 Task: Create a new account, contact, and cart in Salesforce with the provided details.
Action: Mouse moved to (1272, 101)
Screenshot: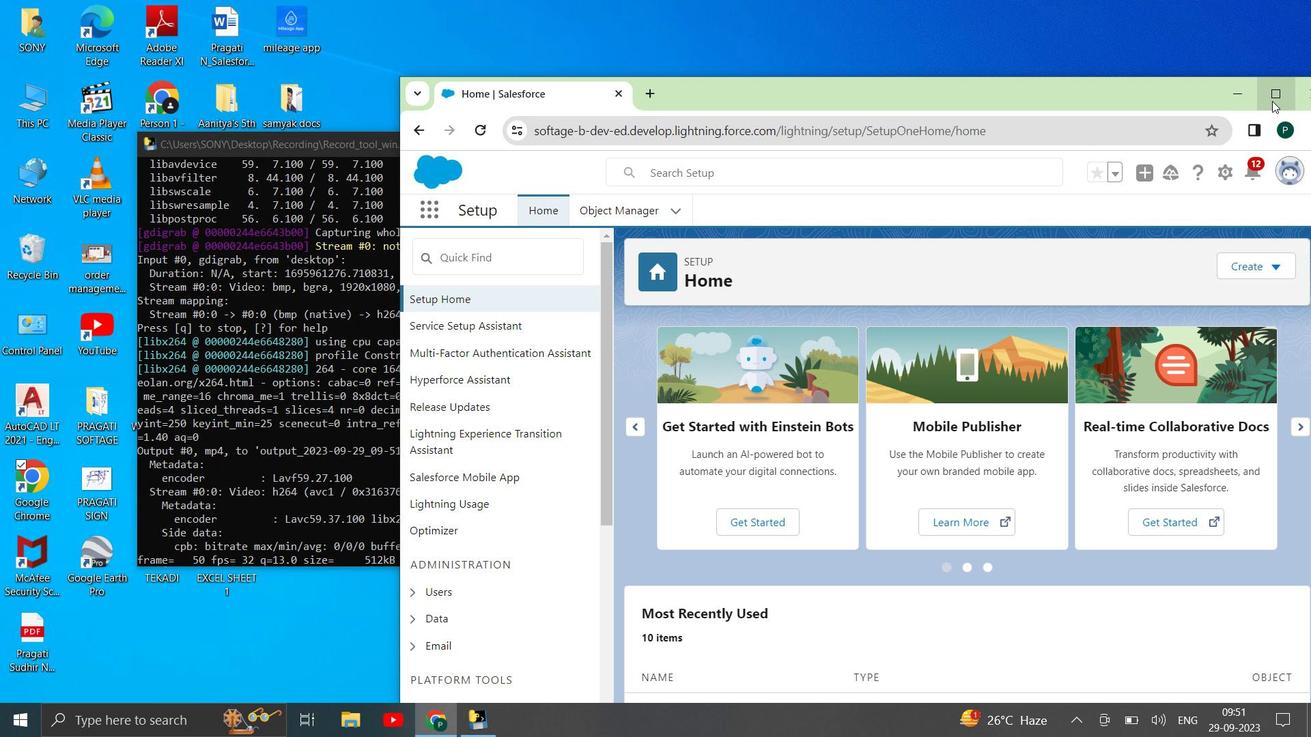 
Action: Mouse pressed left at (1272, 101)
Screenshot: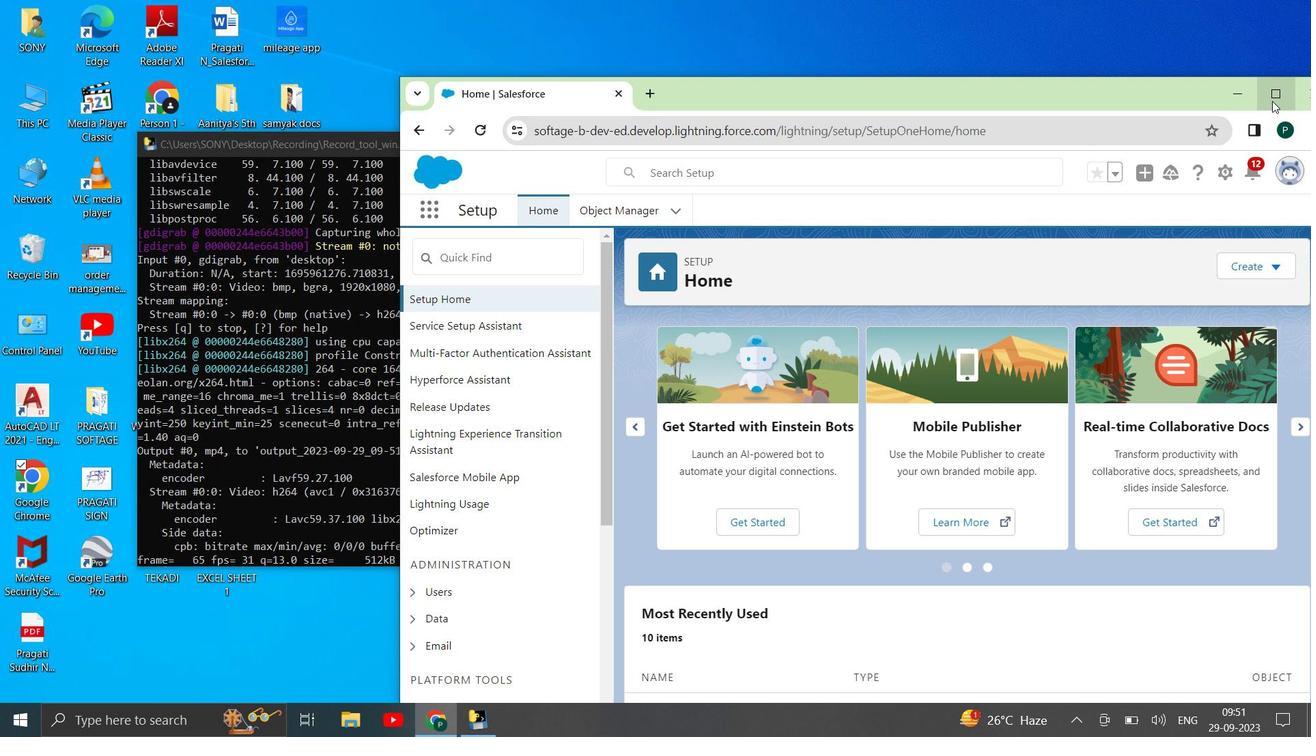 
Action: Mouse moved to (23, 131)
Screenshot: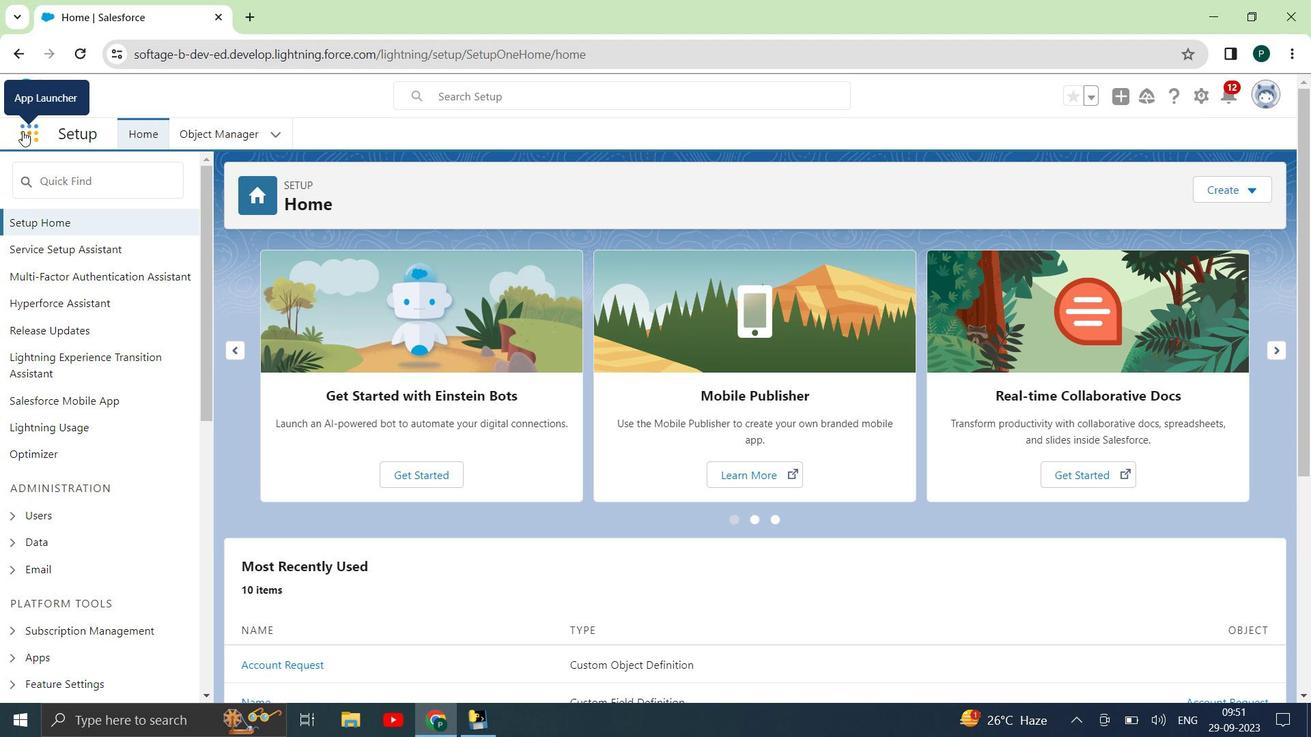 
Action: Mouse pressed left at (23, 131)
Screenshot: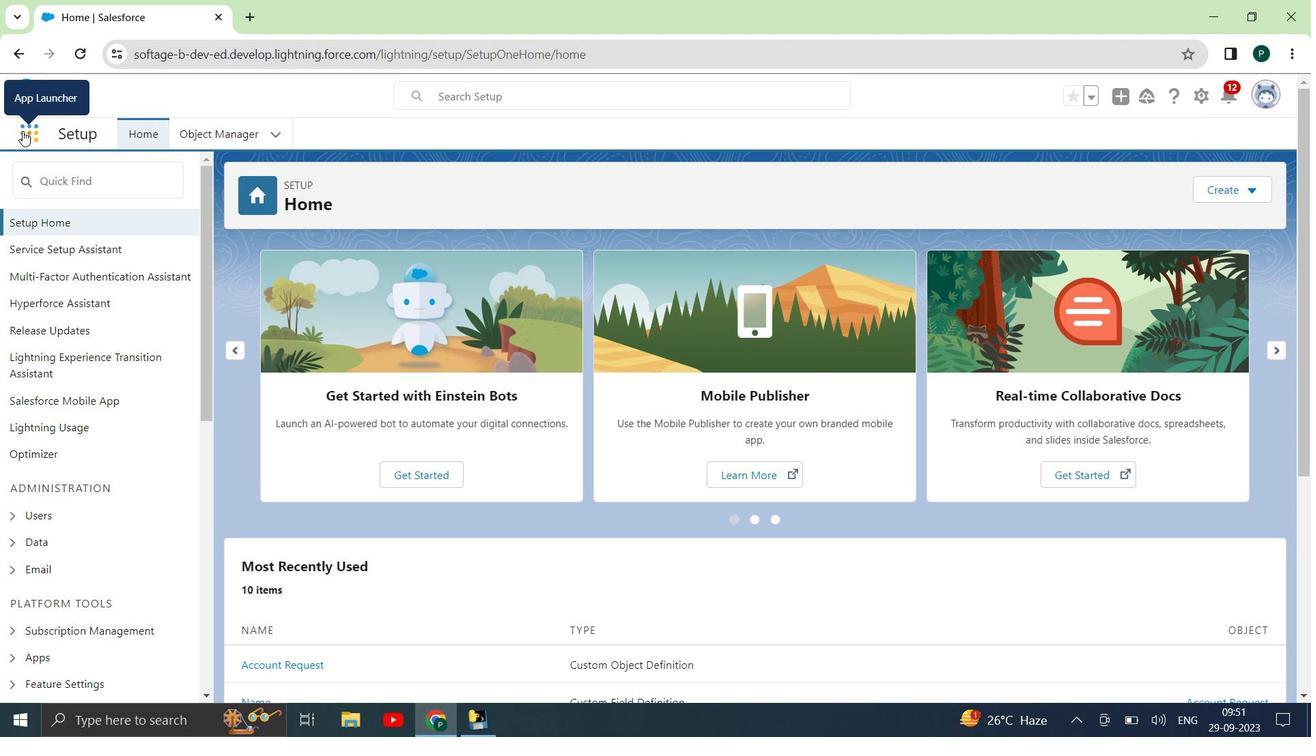 
Action: Mouse moved to (60, 431)
Screenshot: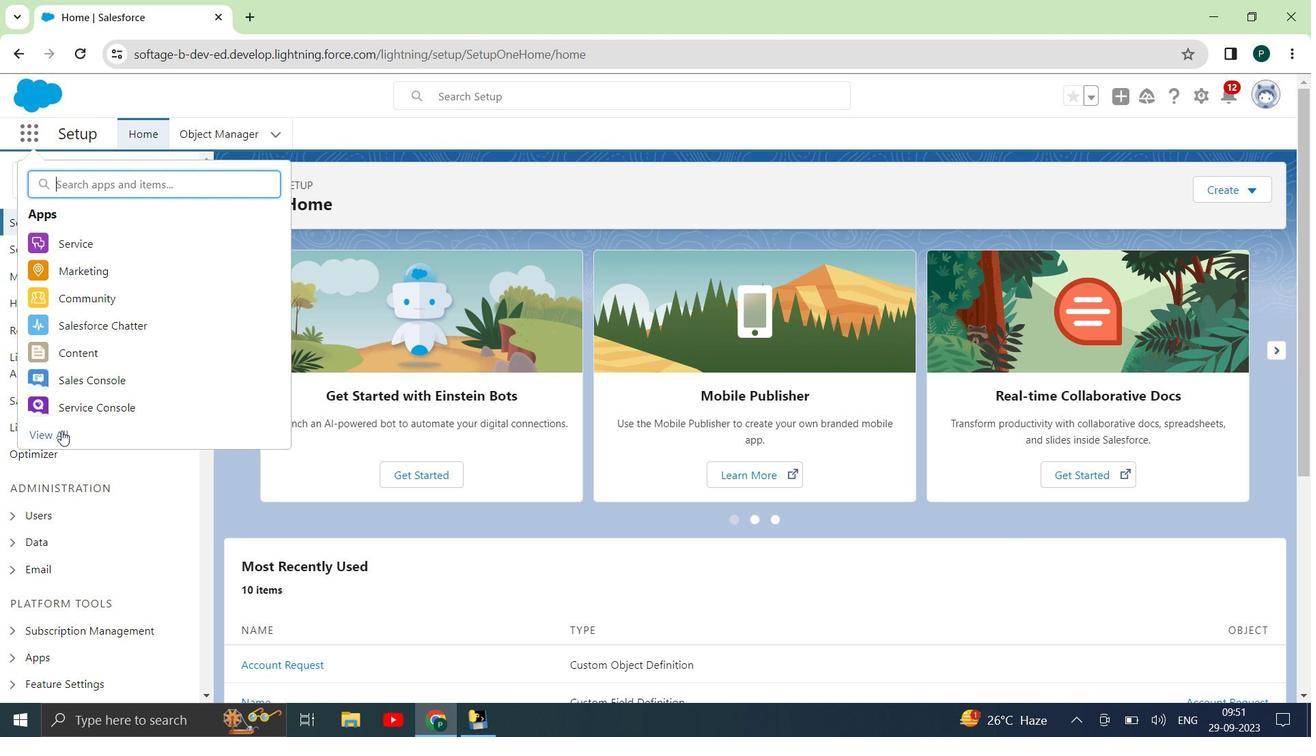 
Action: Mouse pressed left at (60, 431)
Screenshot: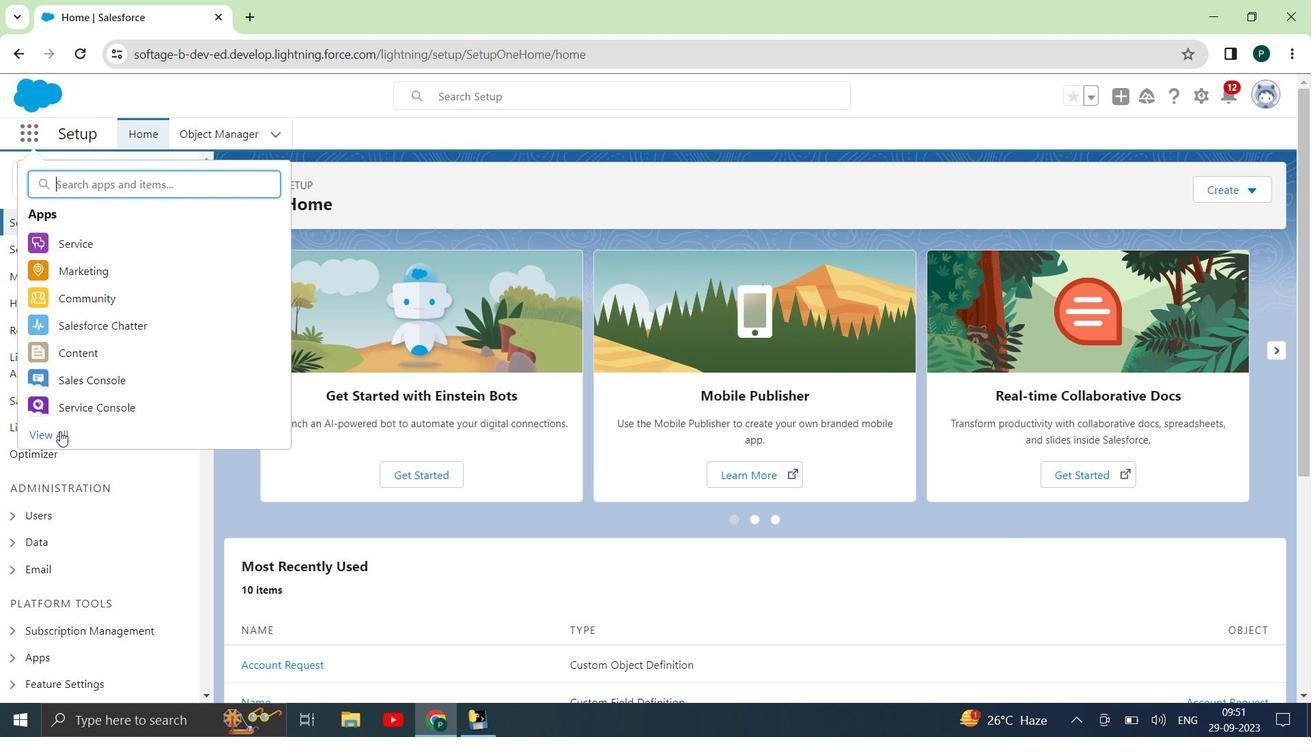 
Action: Mouse moved to (248, 493)
Screenshot: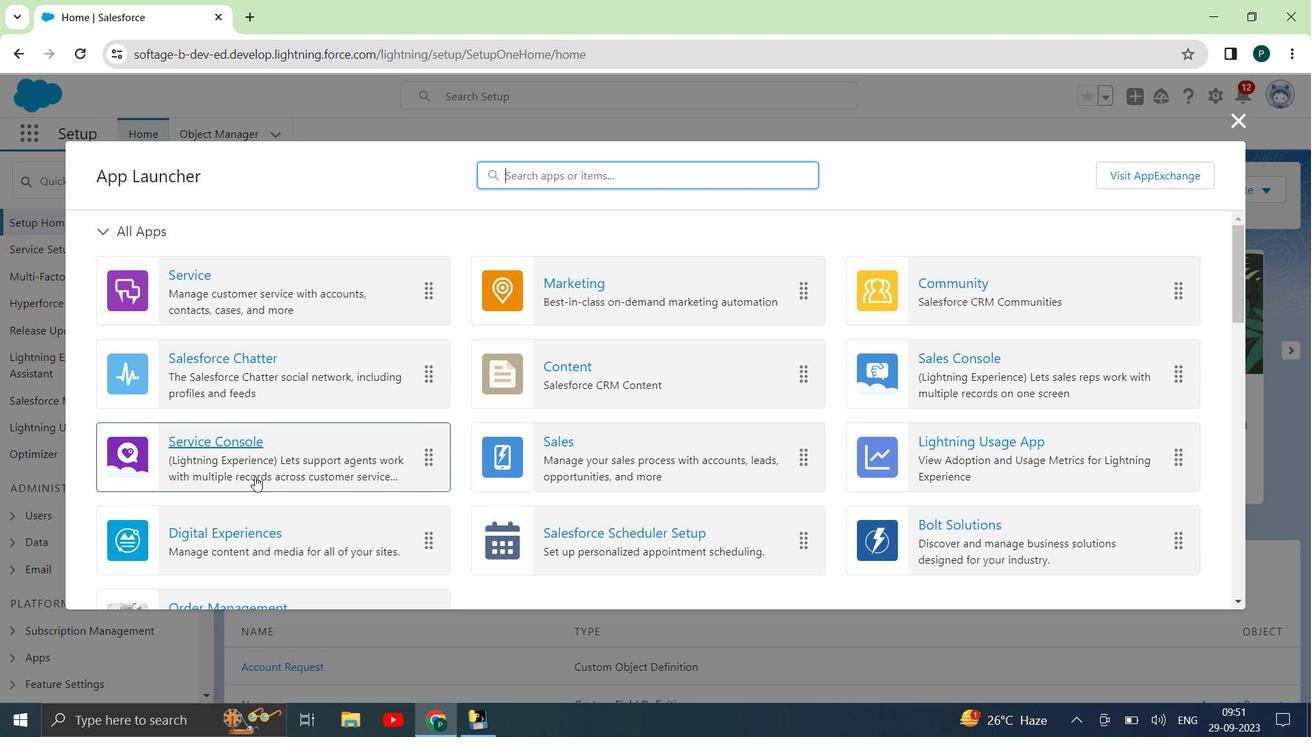 
Action: Mouse scrolled (248, 493) with delta (0, 0)
Screenshot: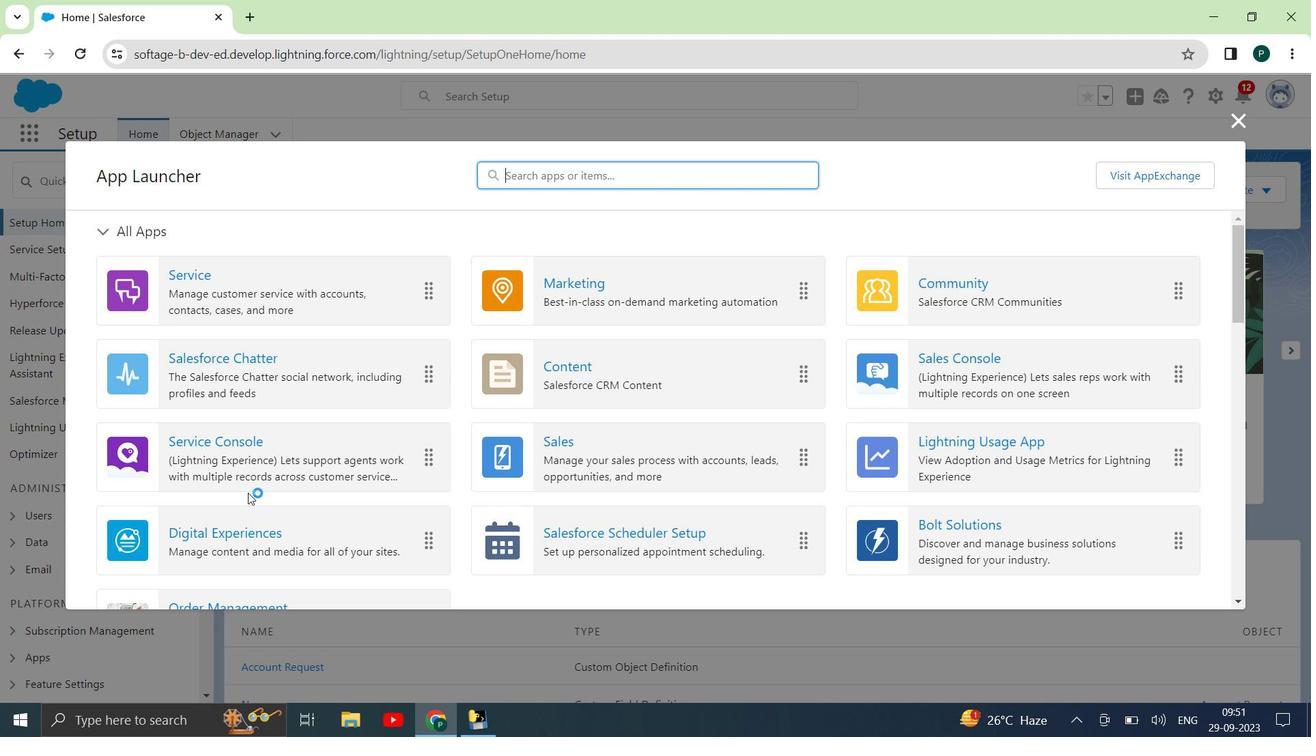 
Action: Mouse scrolled (248, 493) with delta (0, 0)
Screenshot: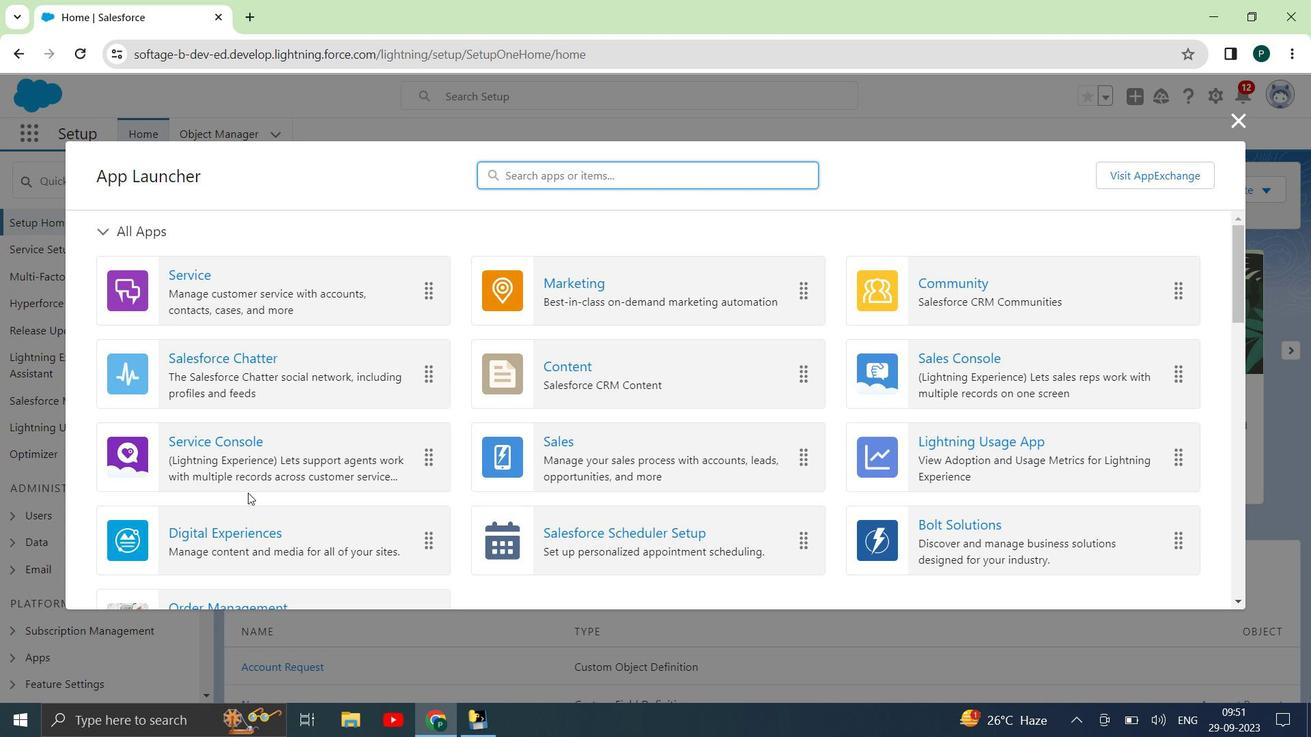 
Action: Mouse moved to (204, 454)
Screenshot: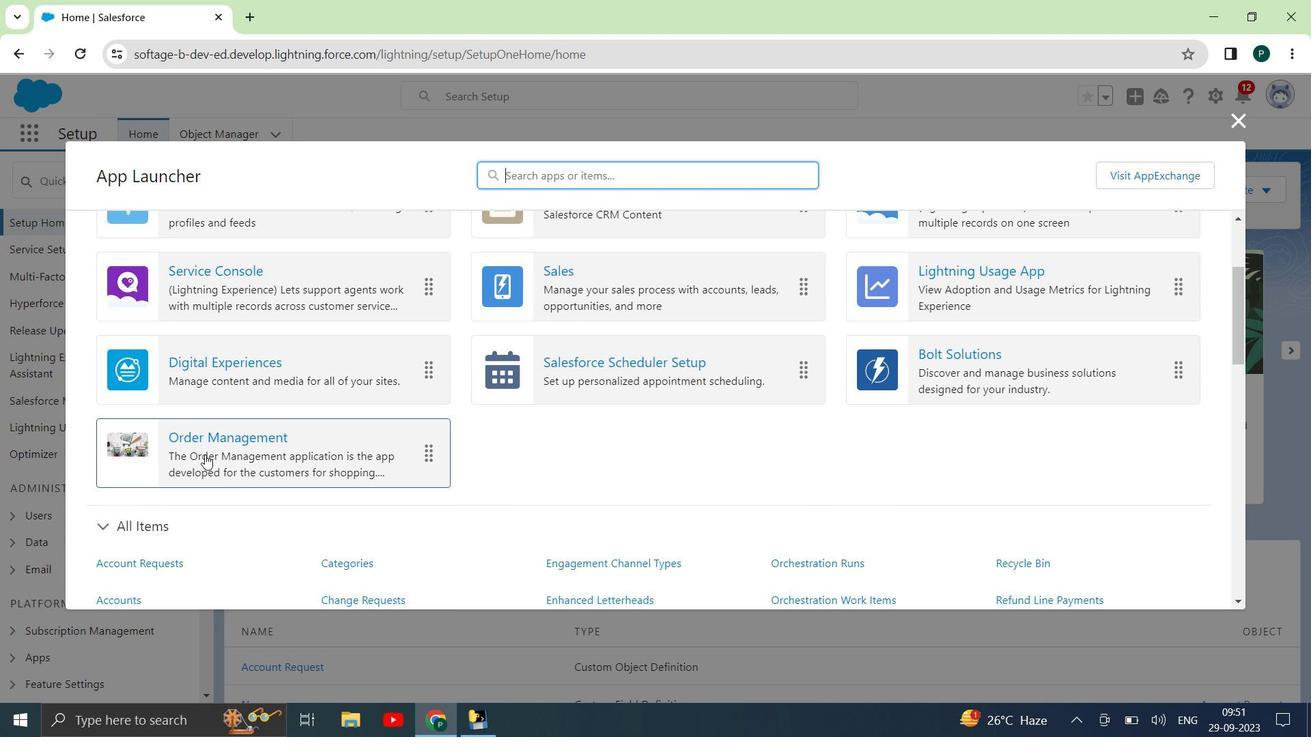 
Action: Mouse pressed left at (204, 454)
Screenshot: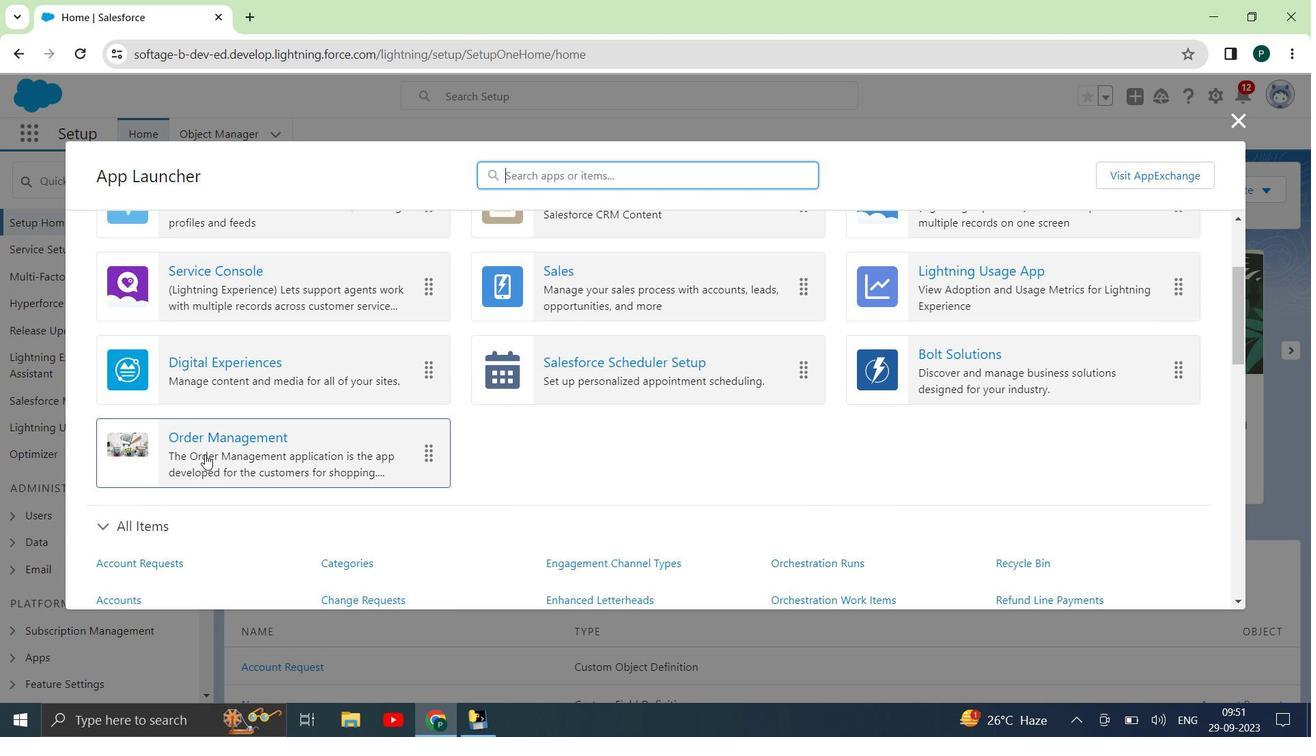 
Action: Mouse moved to (1236, 136)
Screenshot: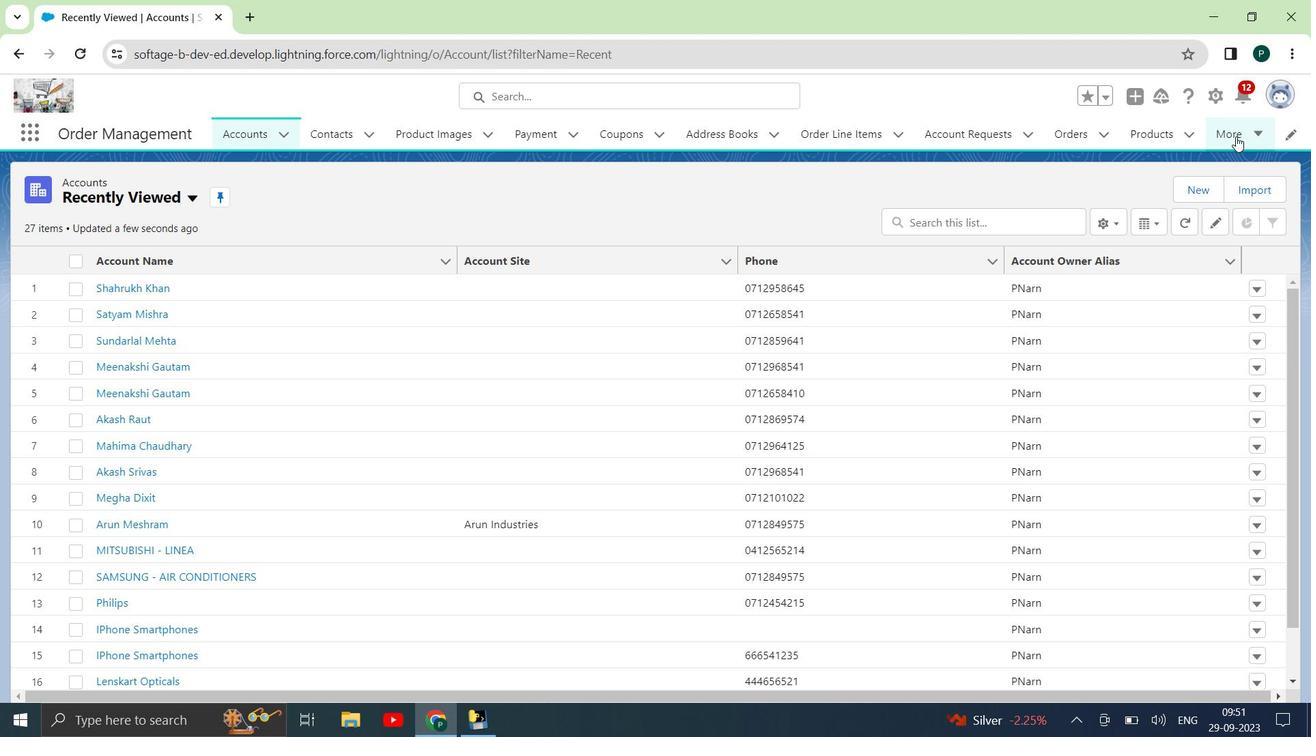 
Action: Mouse pressed left at (1236, 136)
Screenshot: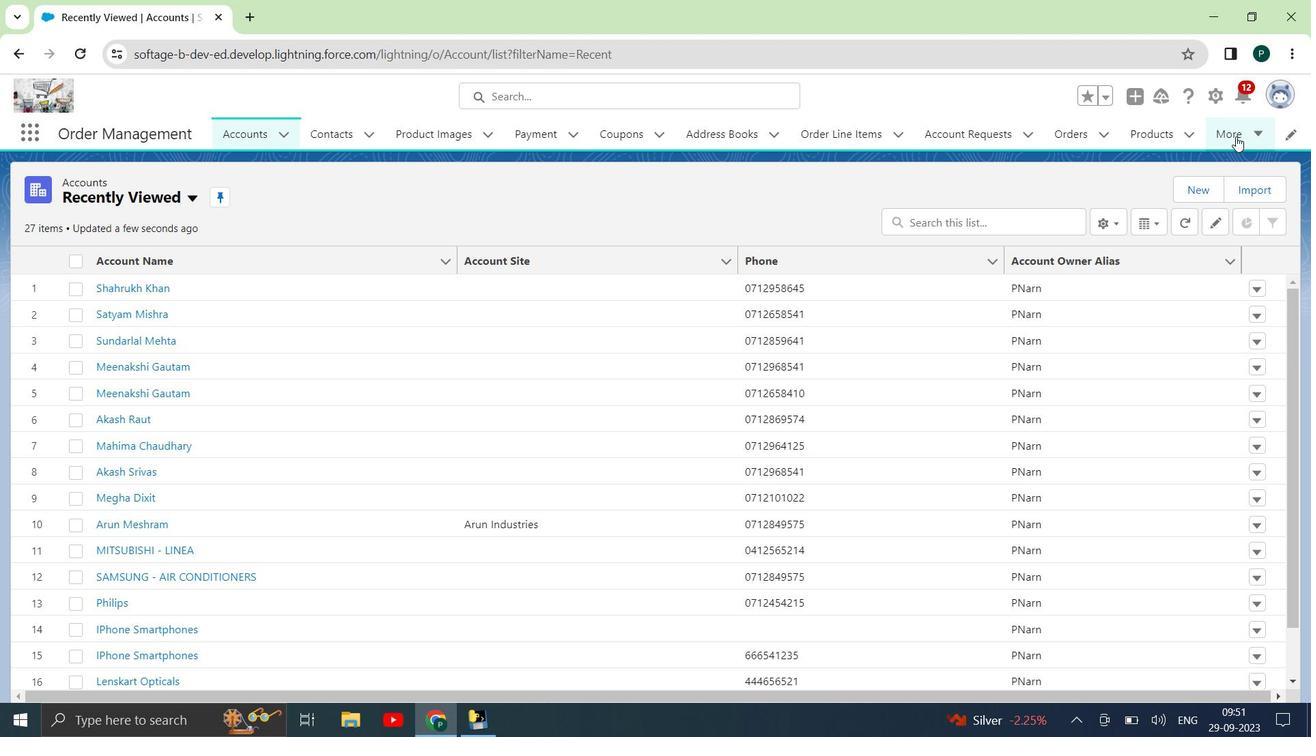 
Action: Mouse moved to (1199, 264)
Screenshot: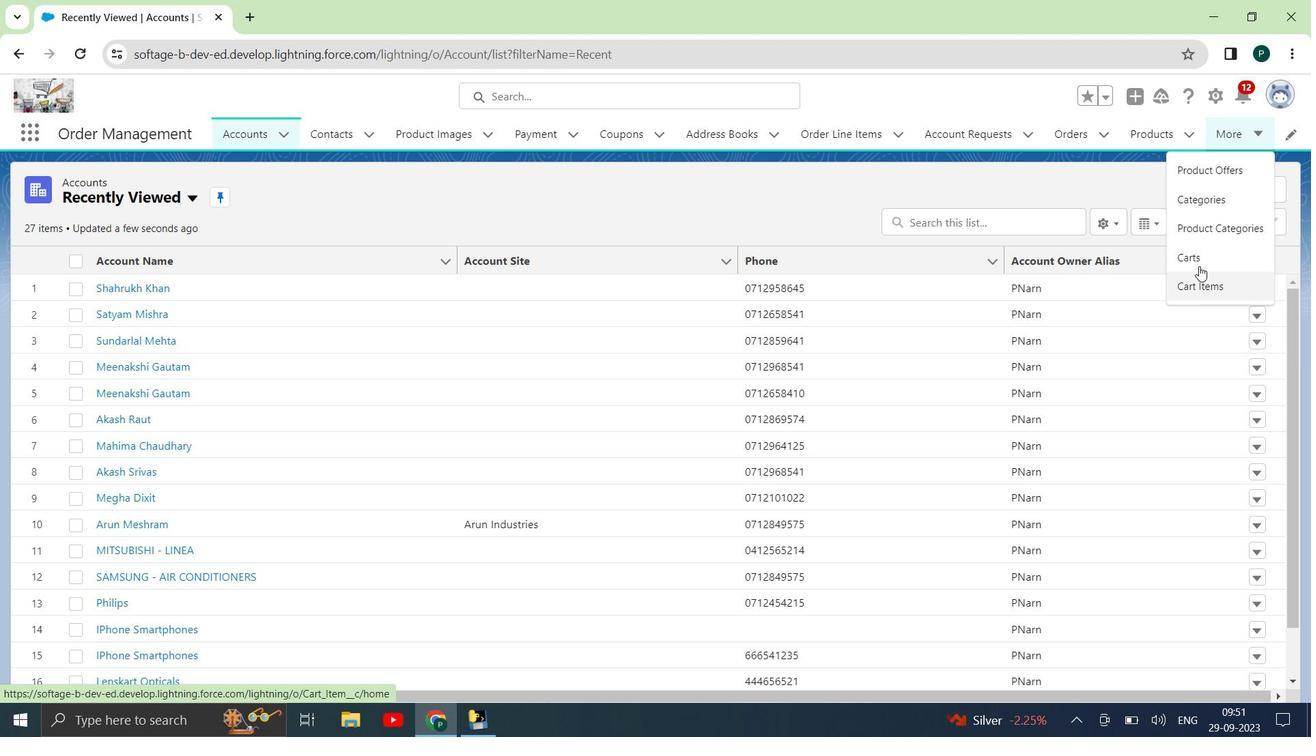 
Action: Mouse pressed left at (1199, 264)
Screenshot: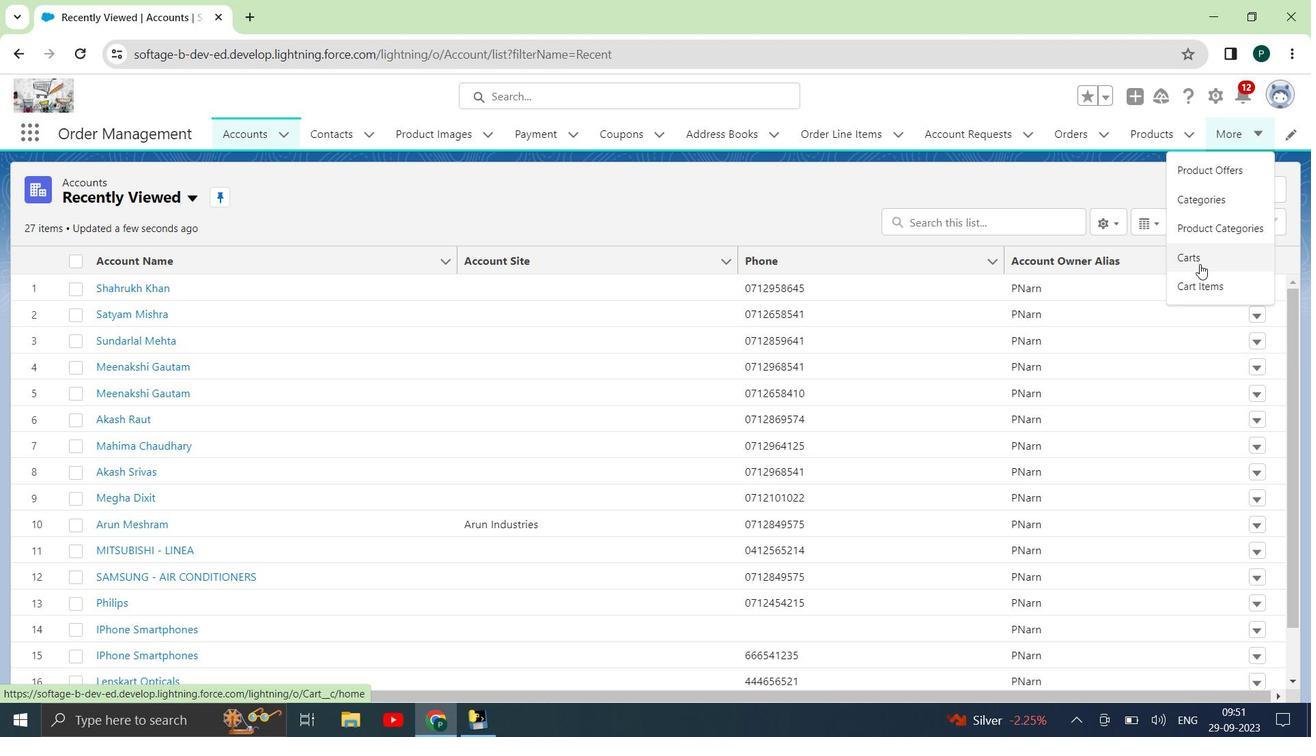 
Action: Mouse moved to (1103, 193)
Screenshot: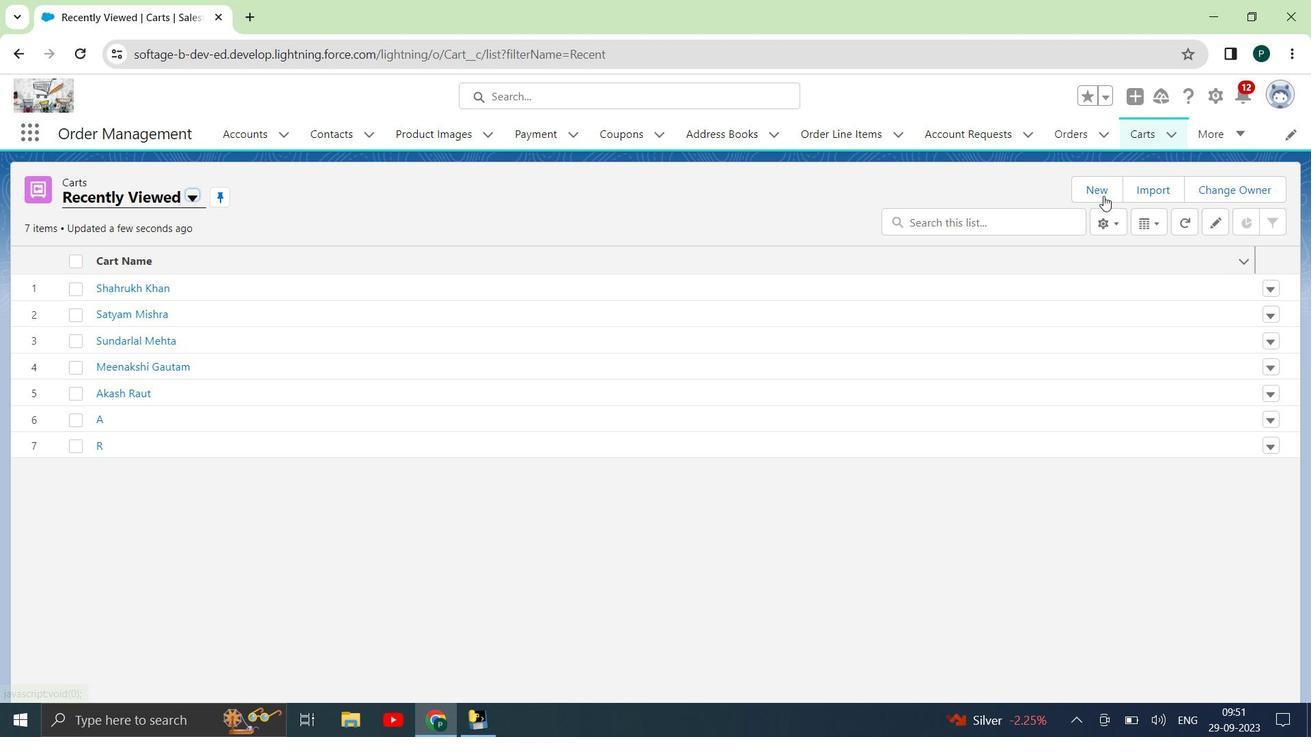 
Action: Mouse pressed left at (1103, 193)
Screenshot: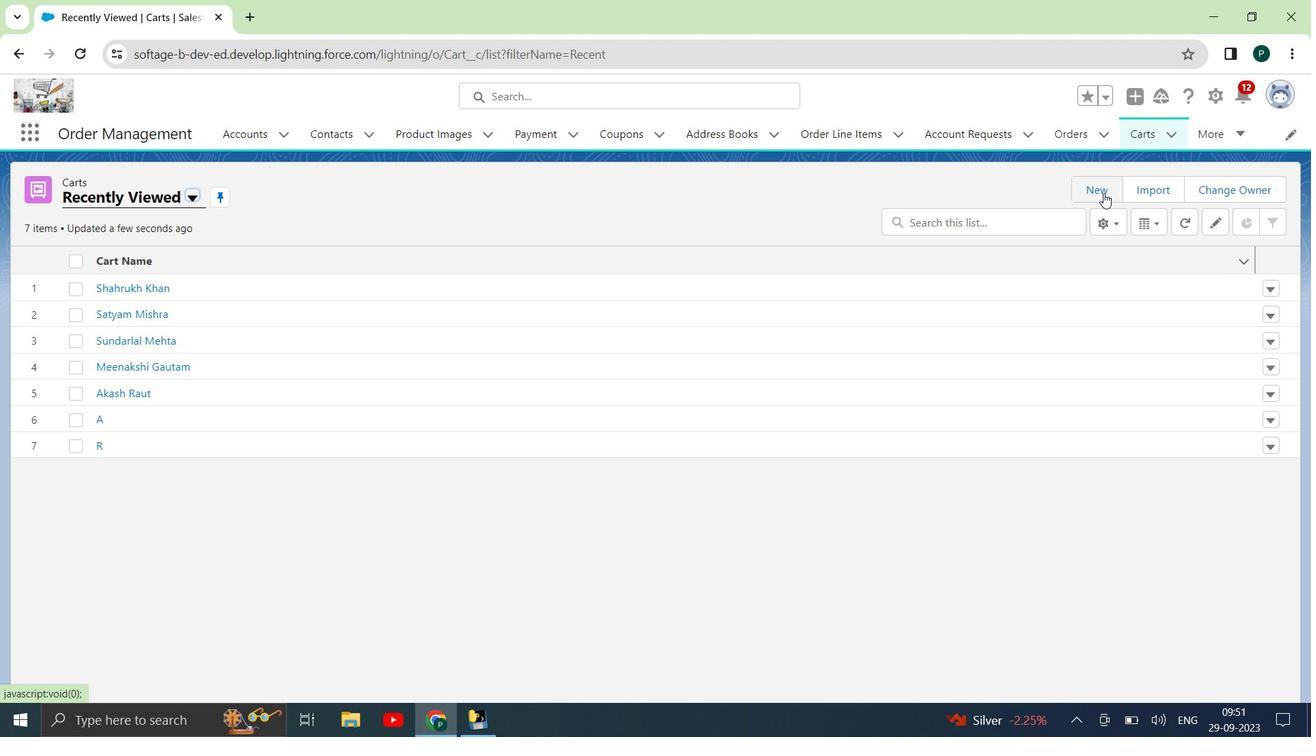 
Action: Mouse moved to (376, 334)
Screenshot: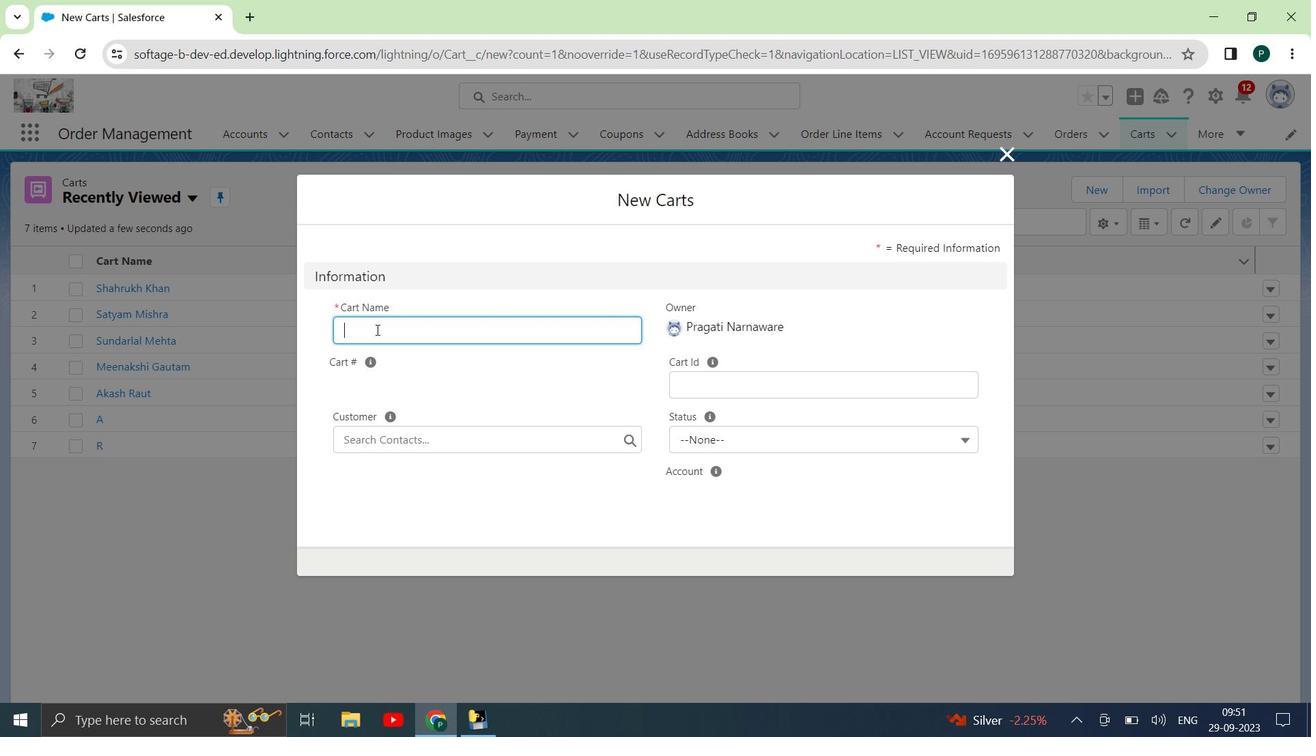 
Action: Mouse pressed left at (376, 334)
Screenshot: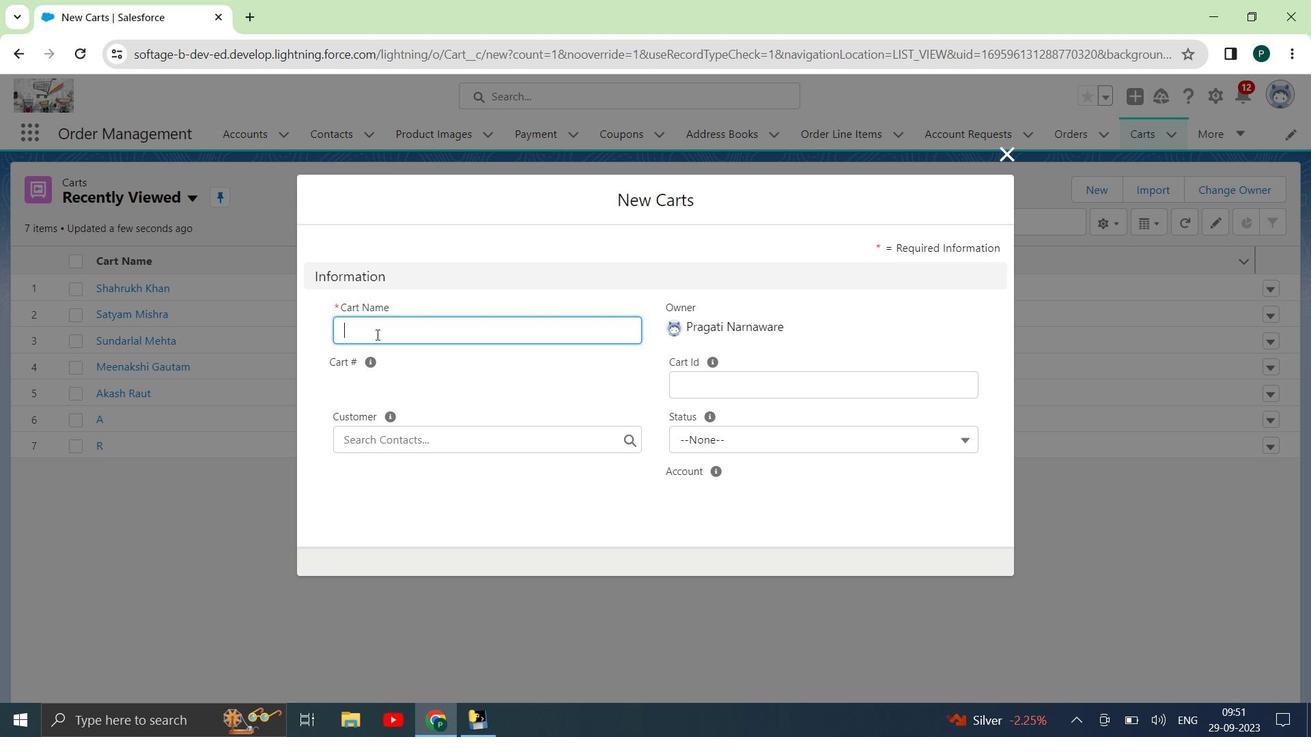 
Action: Key pressed <Key.shift>Siddhart<Key.space><Key.shift>Malhotra
Screenshot: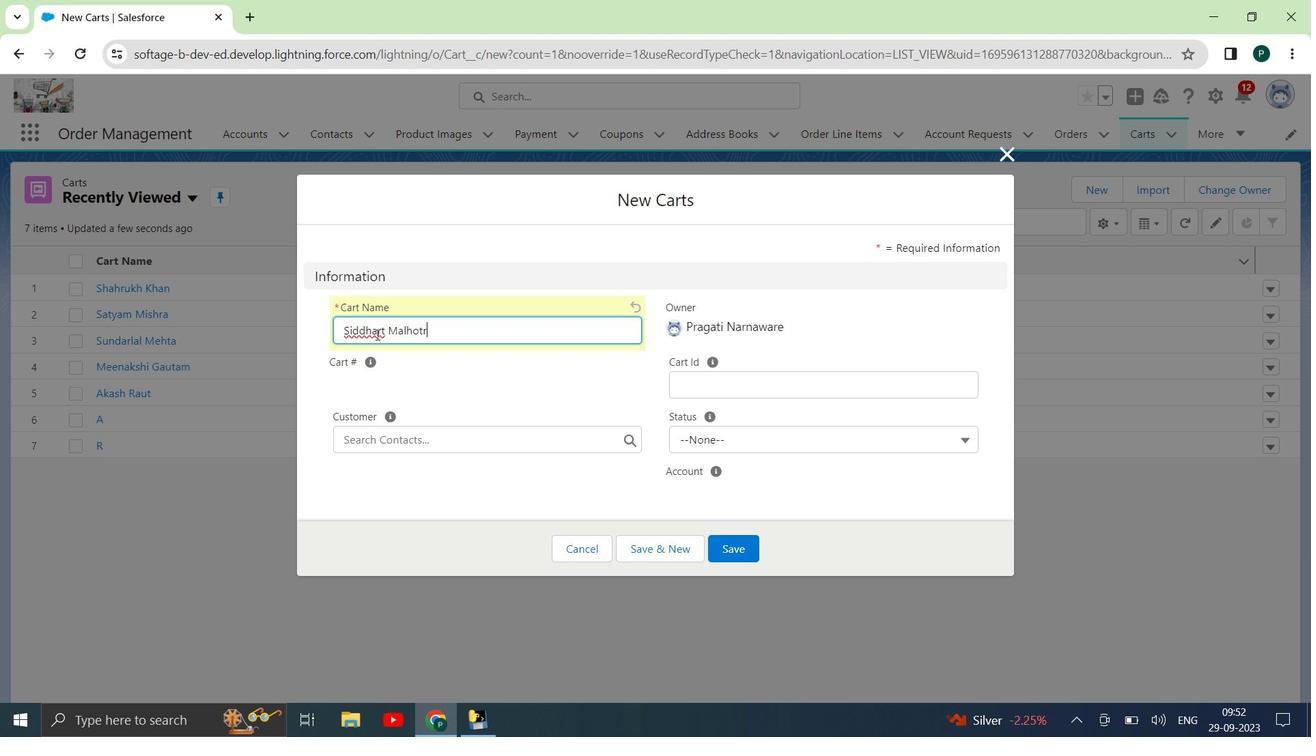 
Action: Mouse moved to (811, 380)
Screenshot: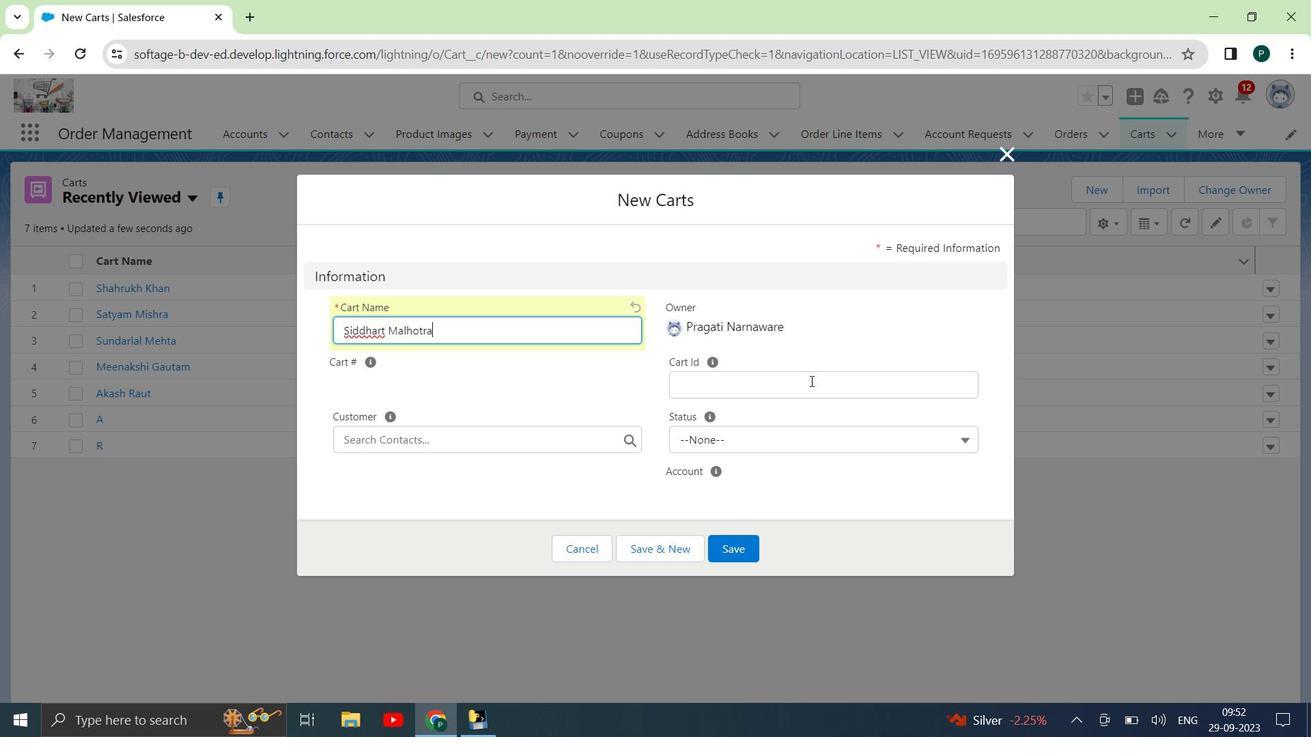 
Action: Mouse pressed left at (811, 380)
Screenshot: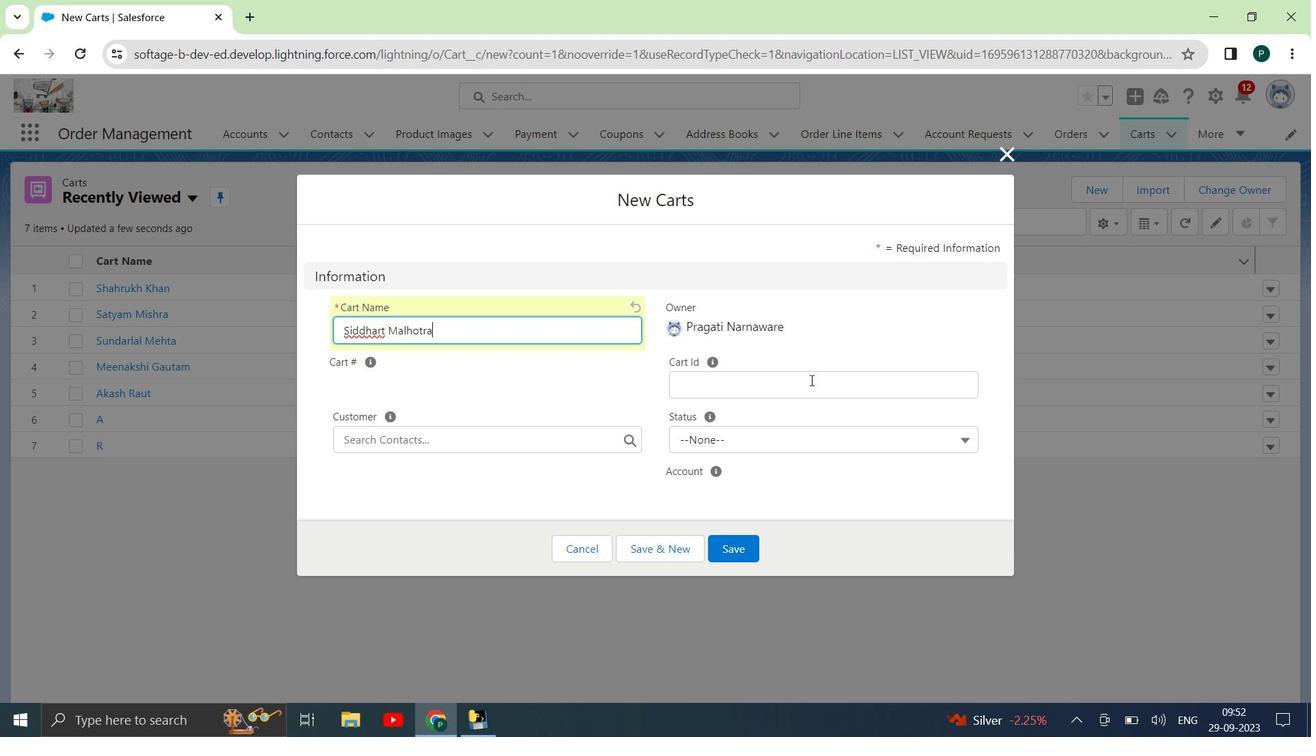 
Action: Key pressed <Key.shift>S<Key.shift><Key.shift><Key.shift><Key.shift><Key.shift>D<Key.shift><Key.shift><Key.shift><Key.shift><Key.shift><Key.shift>M-<Key.shift><Key.shift><Key.shift><Key.shift><Key.shift><Key.shift><Key.shift><Key.shift><Key.shift><Key.shift><Key.shift><Key.shift>X65448
Screenshot: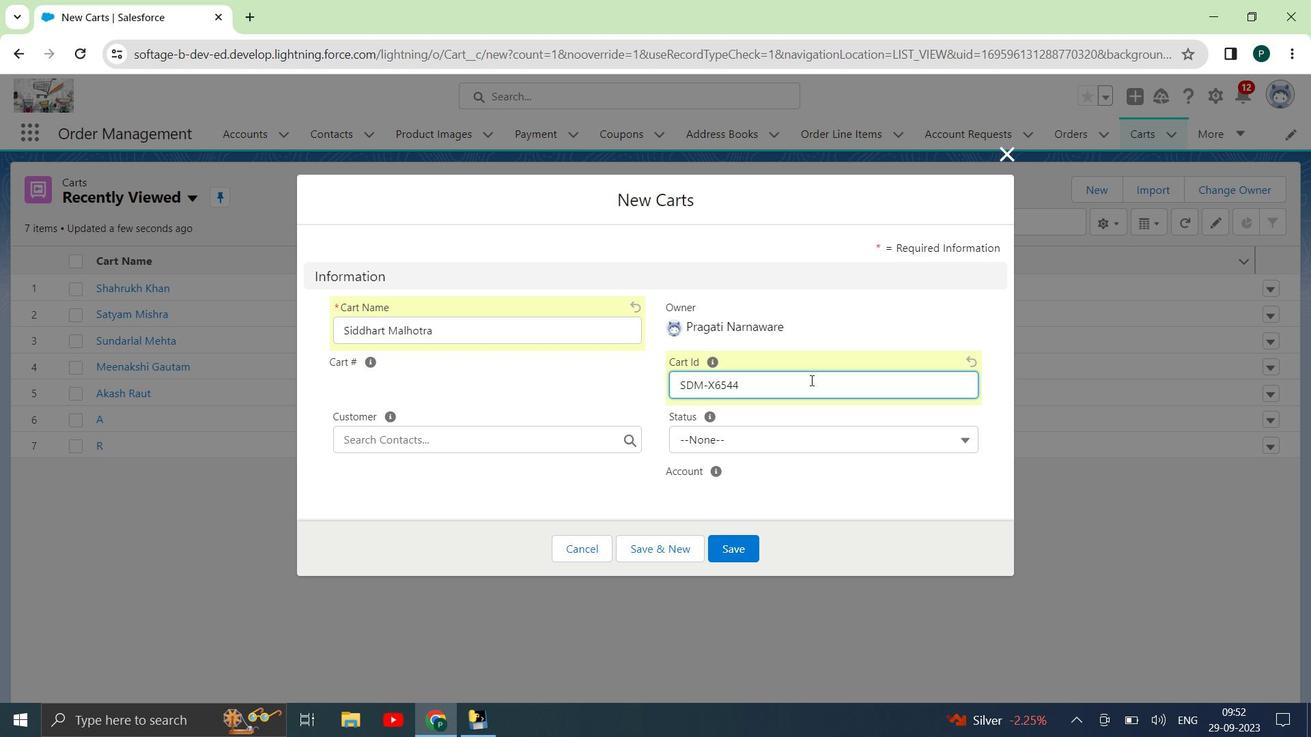 
Action: Mouse moved to (805, 440)
Screenshot: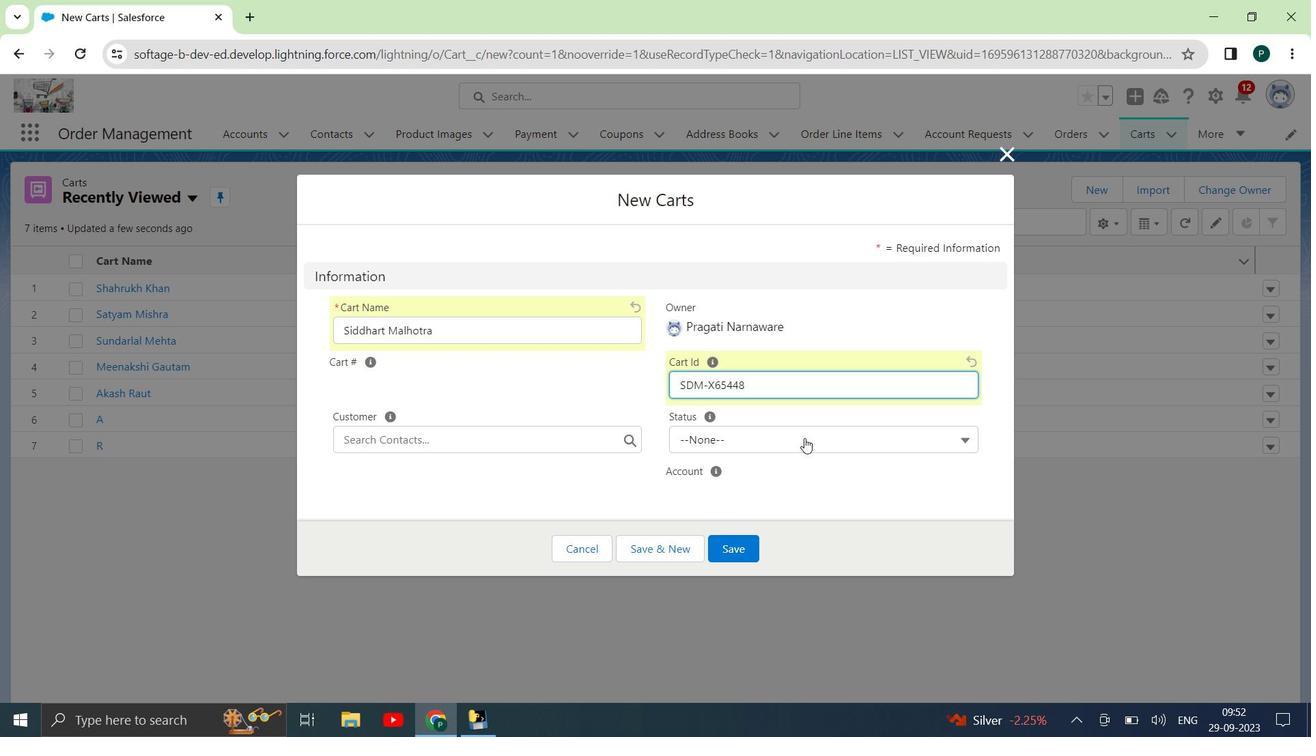 
Action: Mouse pressed left at (805, 440)
Screenshot: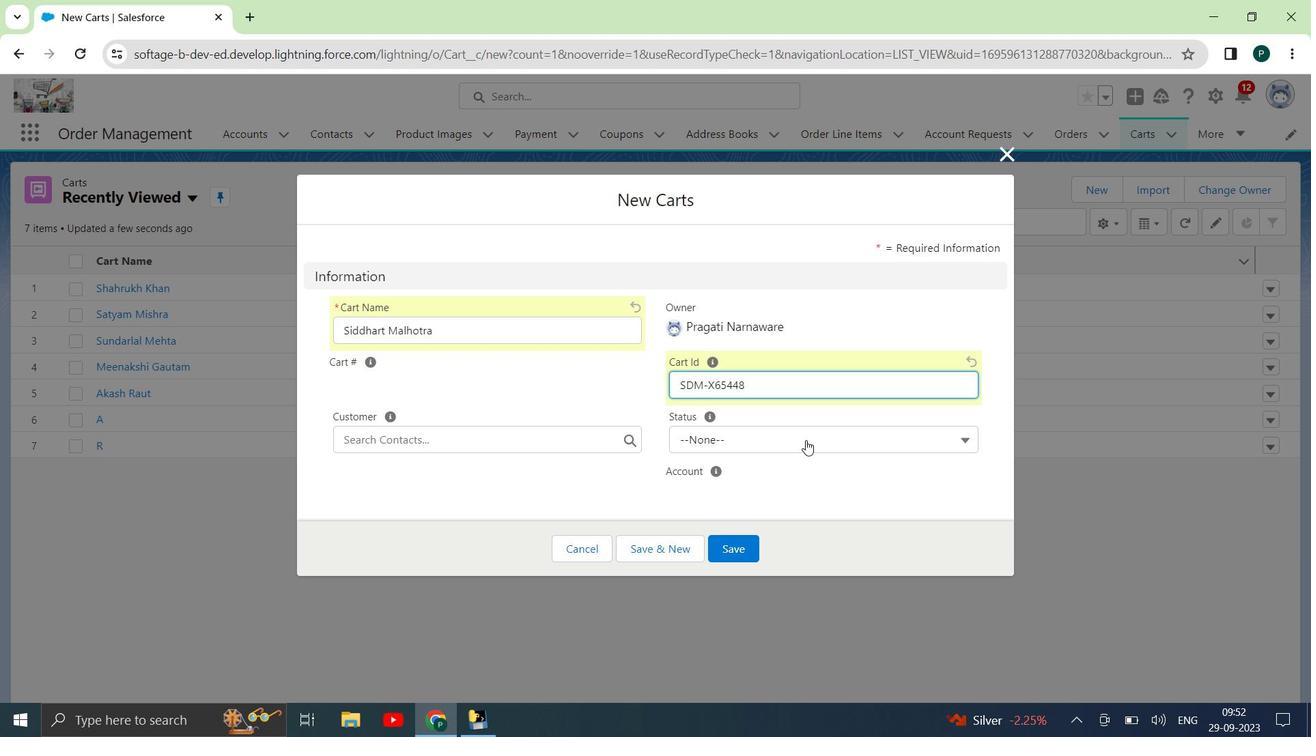 
Action: Mouse moved to (772, 497)
Screenshot: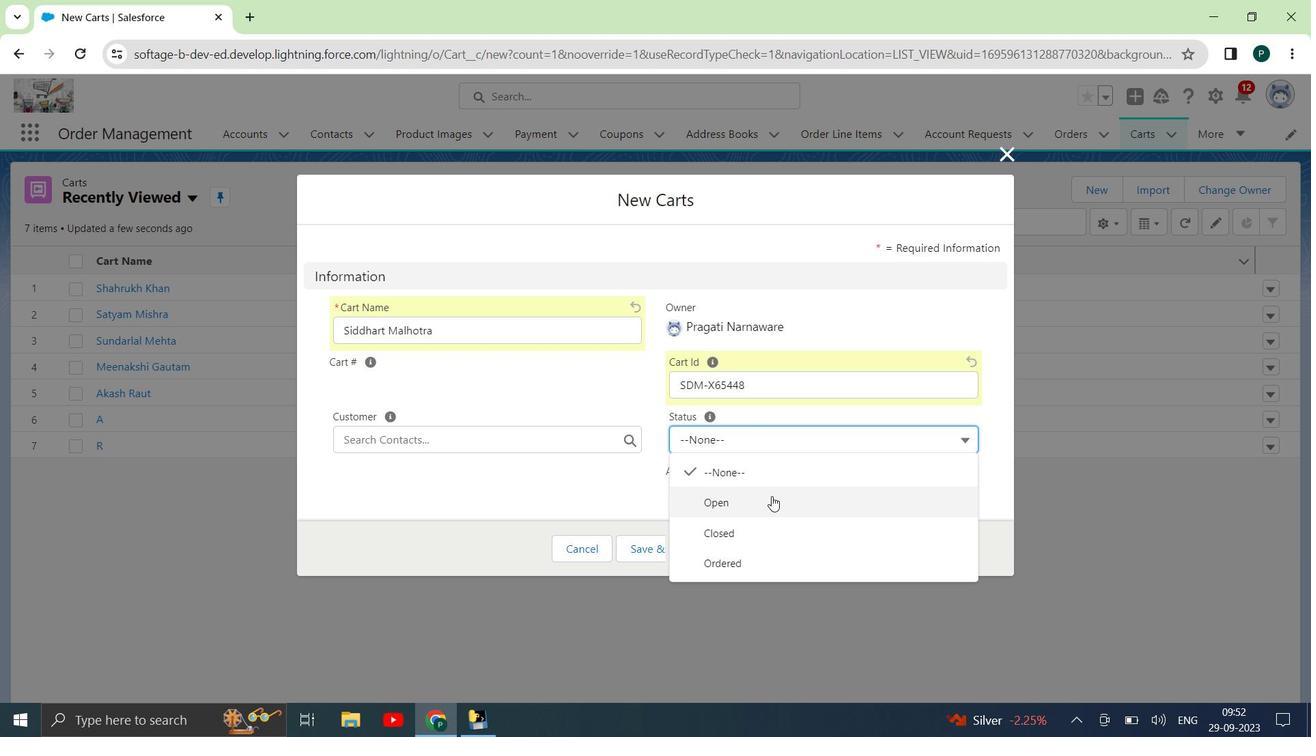 
Action: Mouse pressed left at (772, 497)
Screenshot: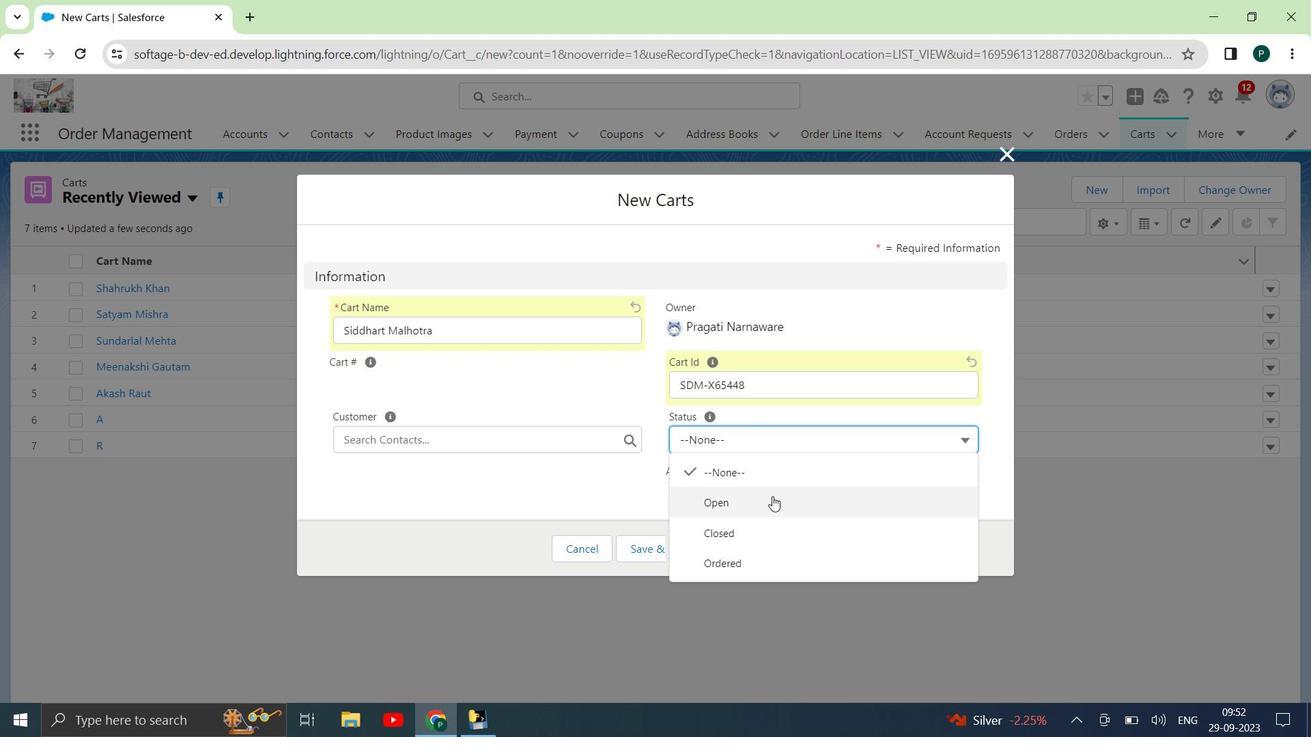 
Action: Mouse moved to (611, 360)
Screenshot: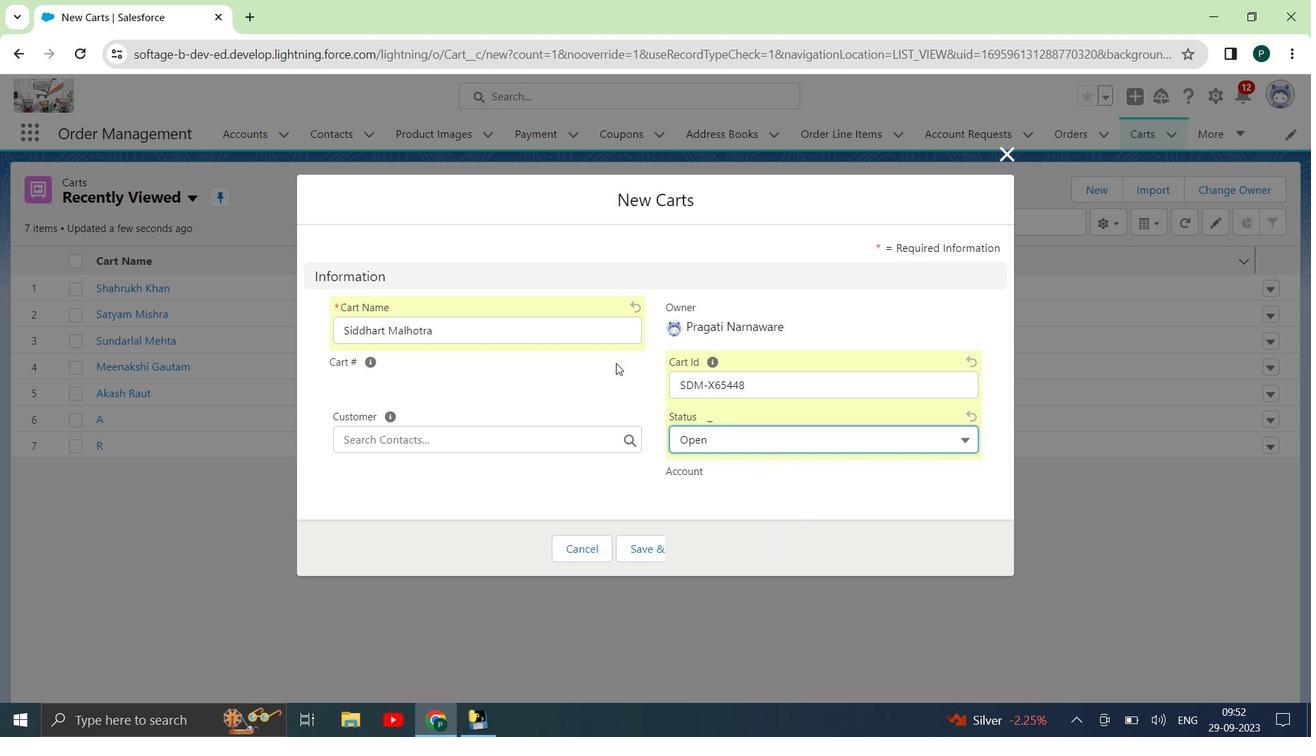 
Action: Mouse scrolled (611, 359) with delta (0, 0)
Screenshot: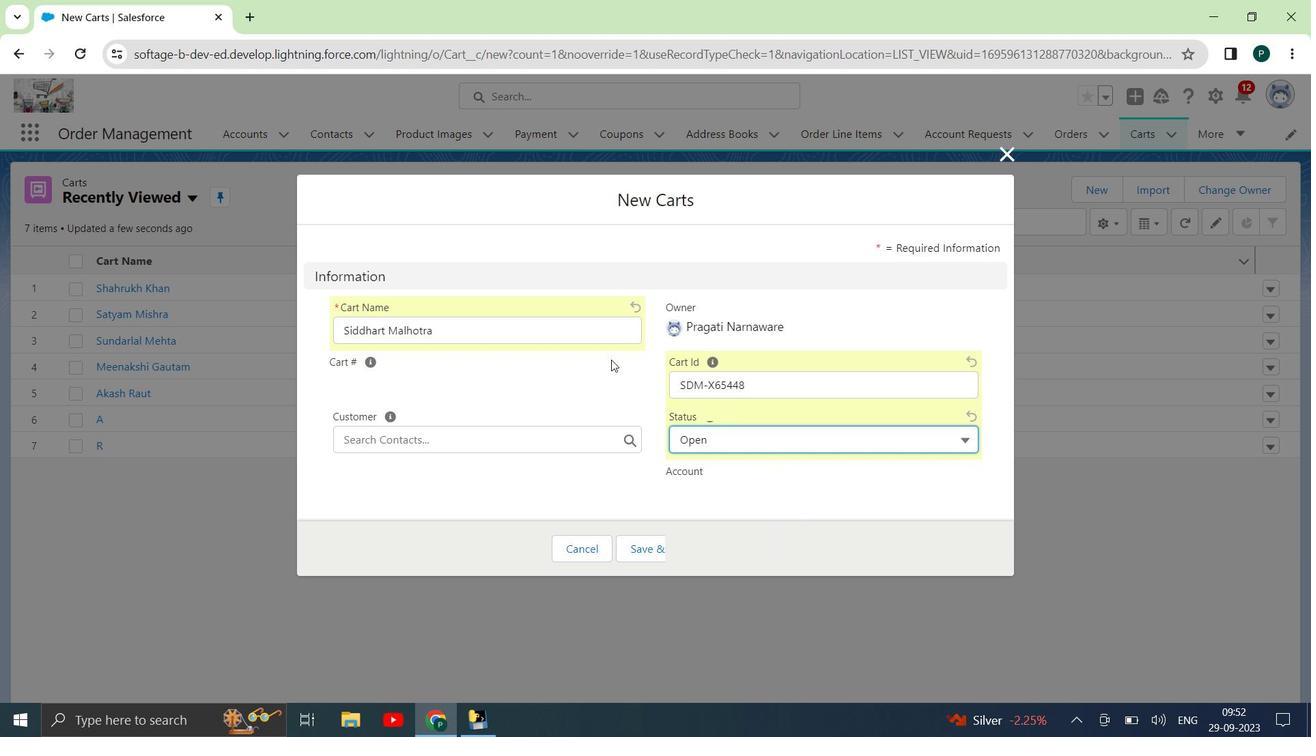 
Action: Mouse scrolled (611, 359) with delta (0, 0)
Screenshot: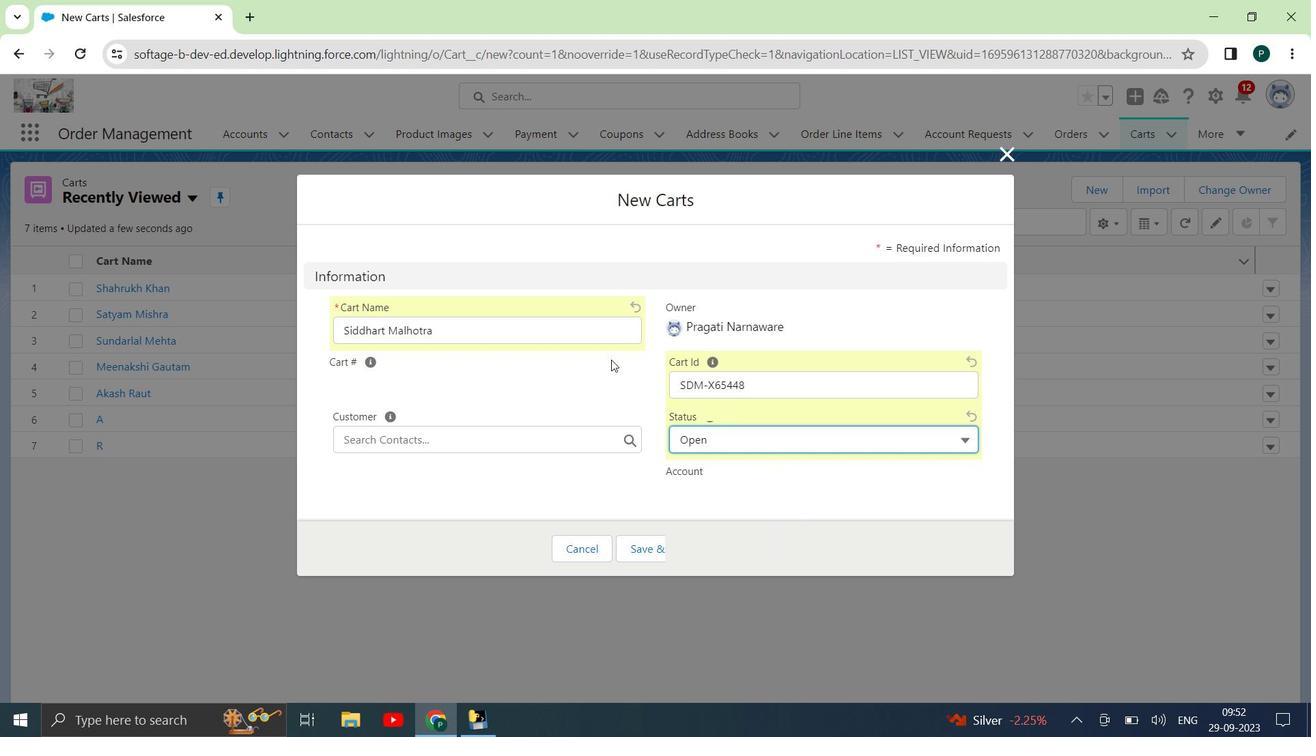 
Action: Mouse scrolled (611, 359) with delta (0, 0)
Screenshot: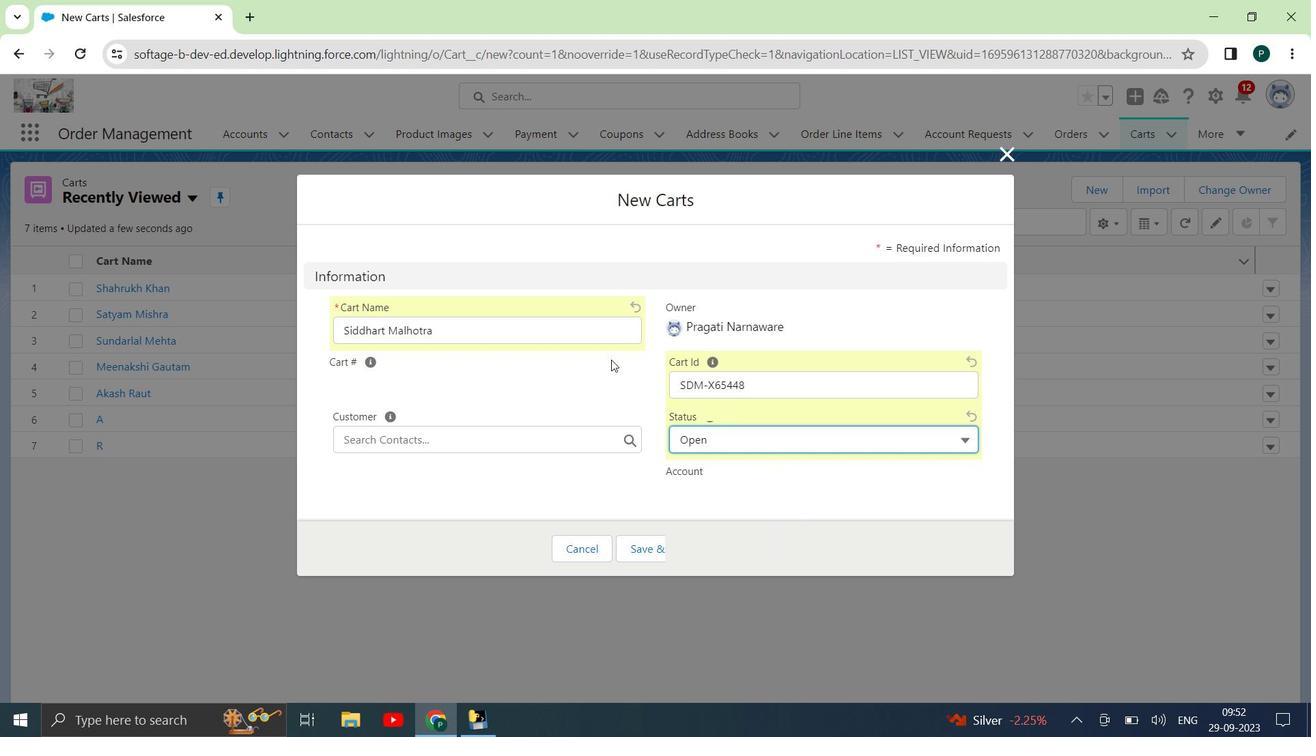 
Action: Mouse moved to (648, 376)
Screenshot: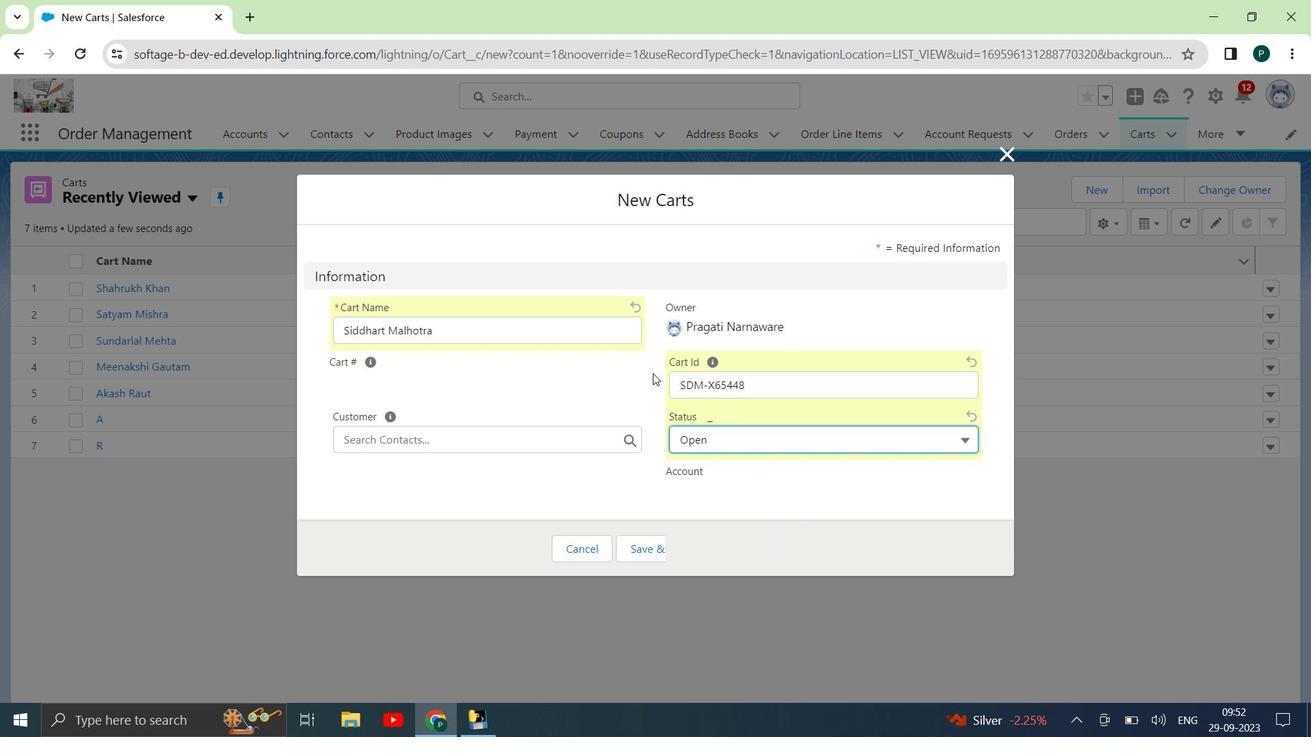 
Action: Mouse scrolled (648, 375) with delta (0, 0)
Screenshot: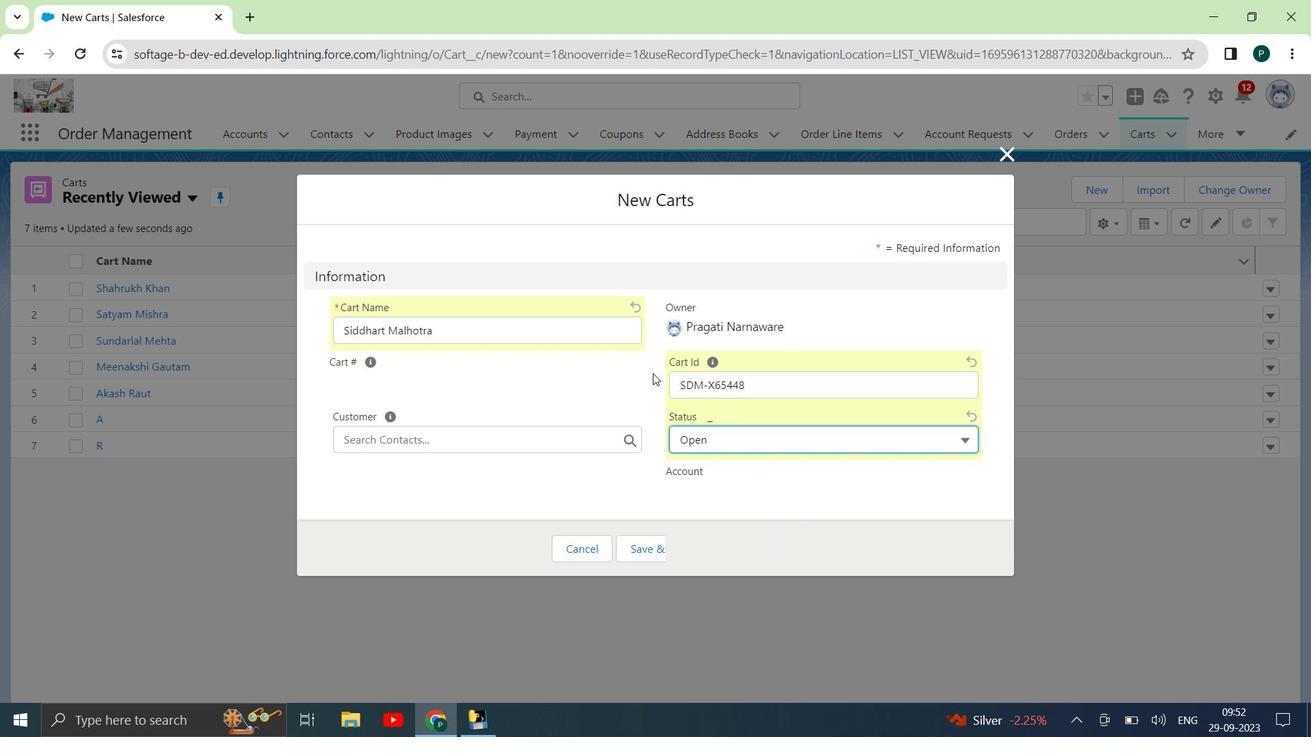 
Action: Mouse moved to (622, 385)
Screenshot: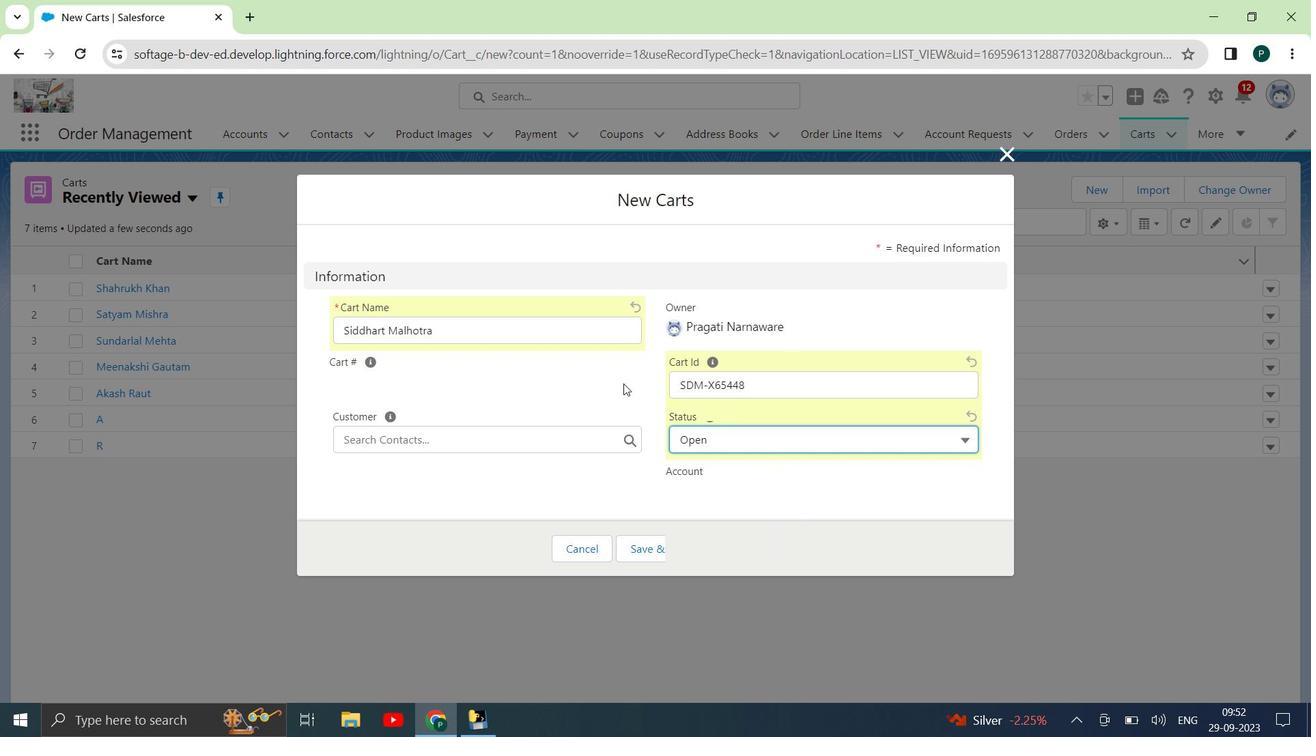 
Action: Mouse scrolled (622, 384) with delta (0, 0)
Screenshot: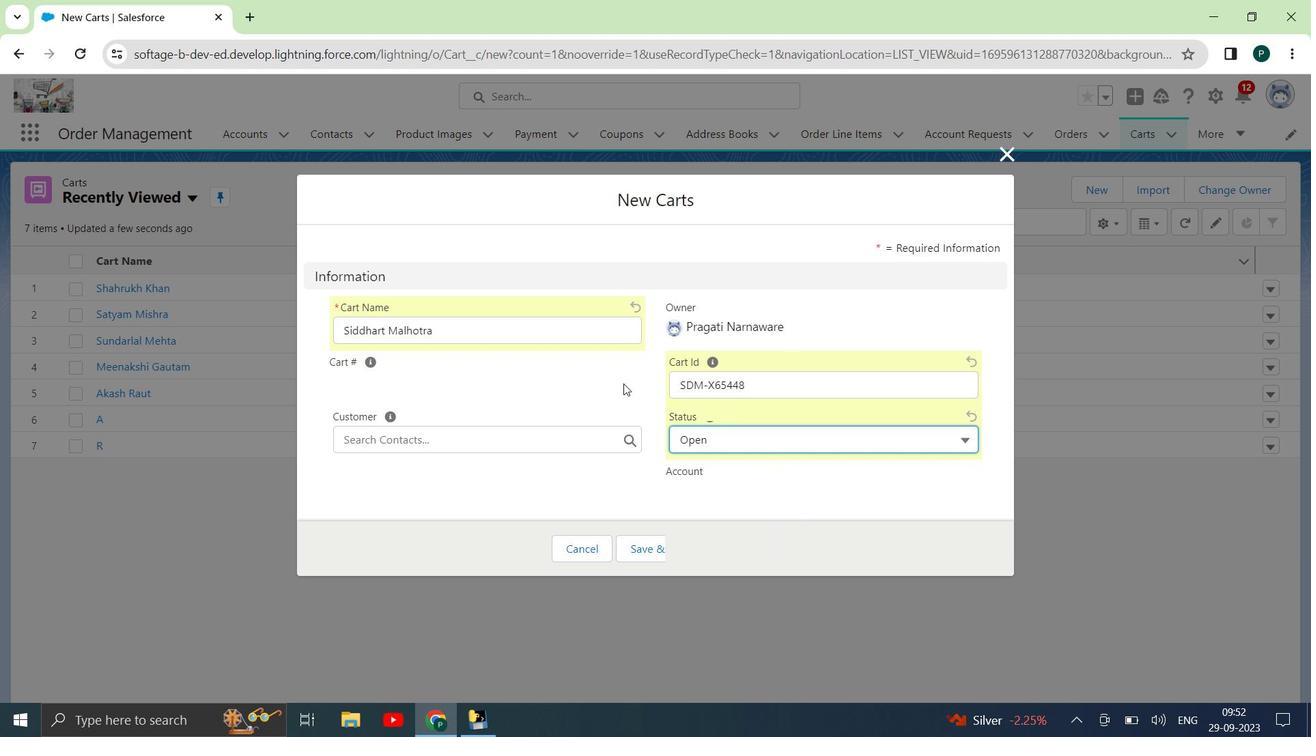 
Action: Mouse moved to (459, 433)
Screenshot: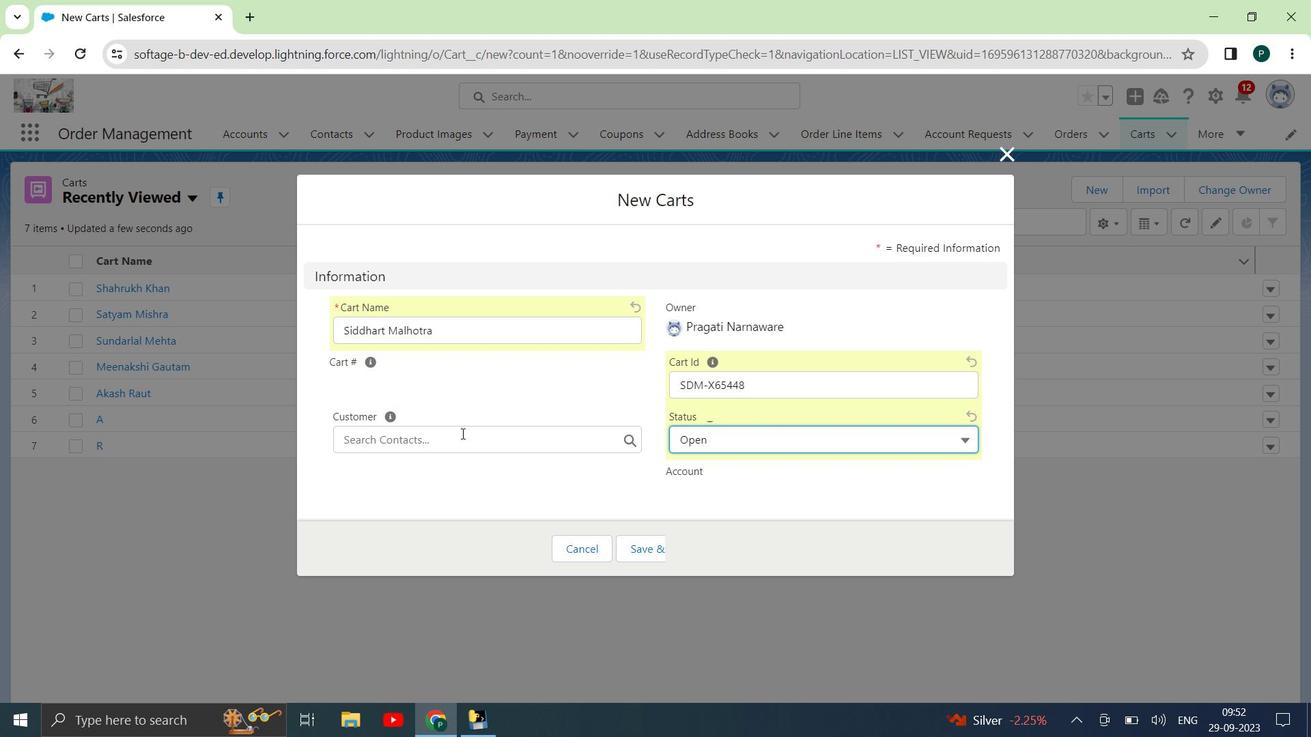 
Action: Mouse pressed left at (459, 433)
Screenshot: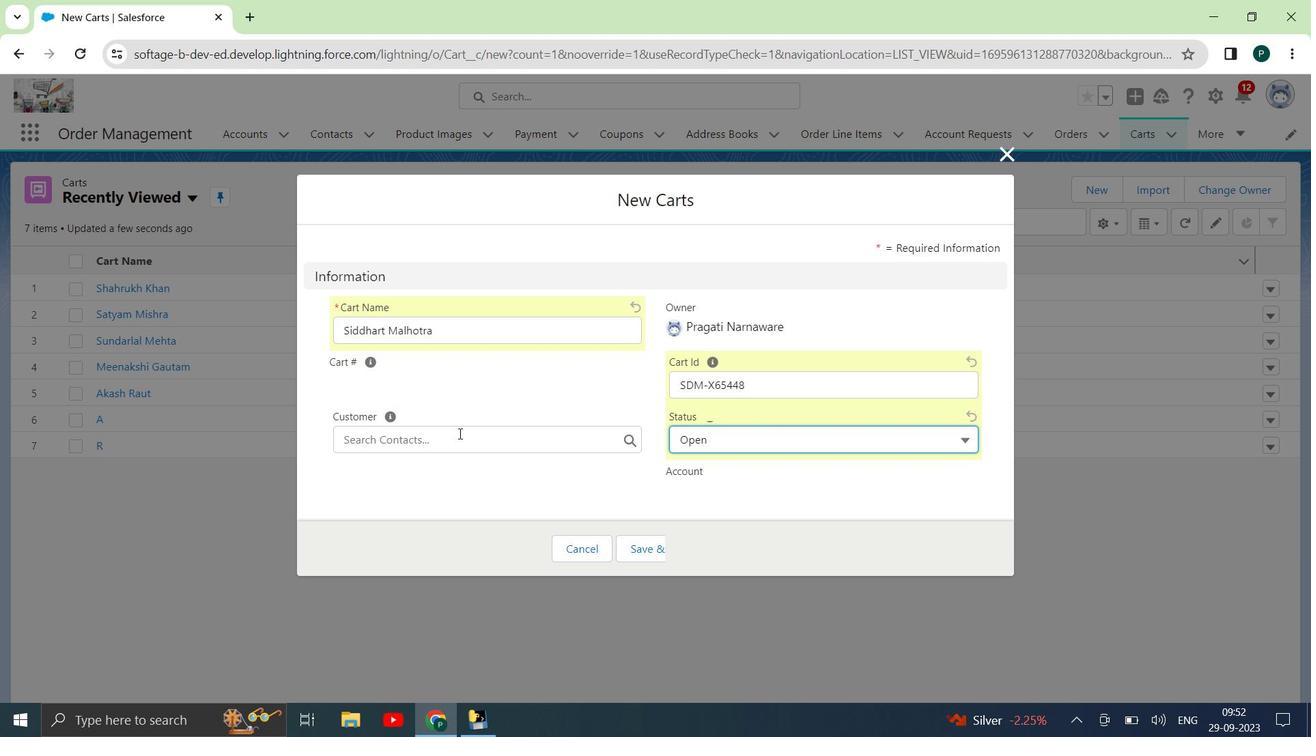 
Action: Mouse moved to (472, 445)
Screenshot: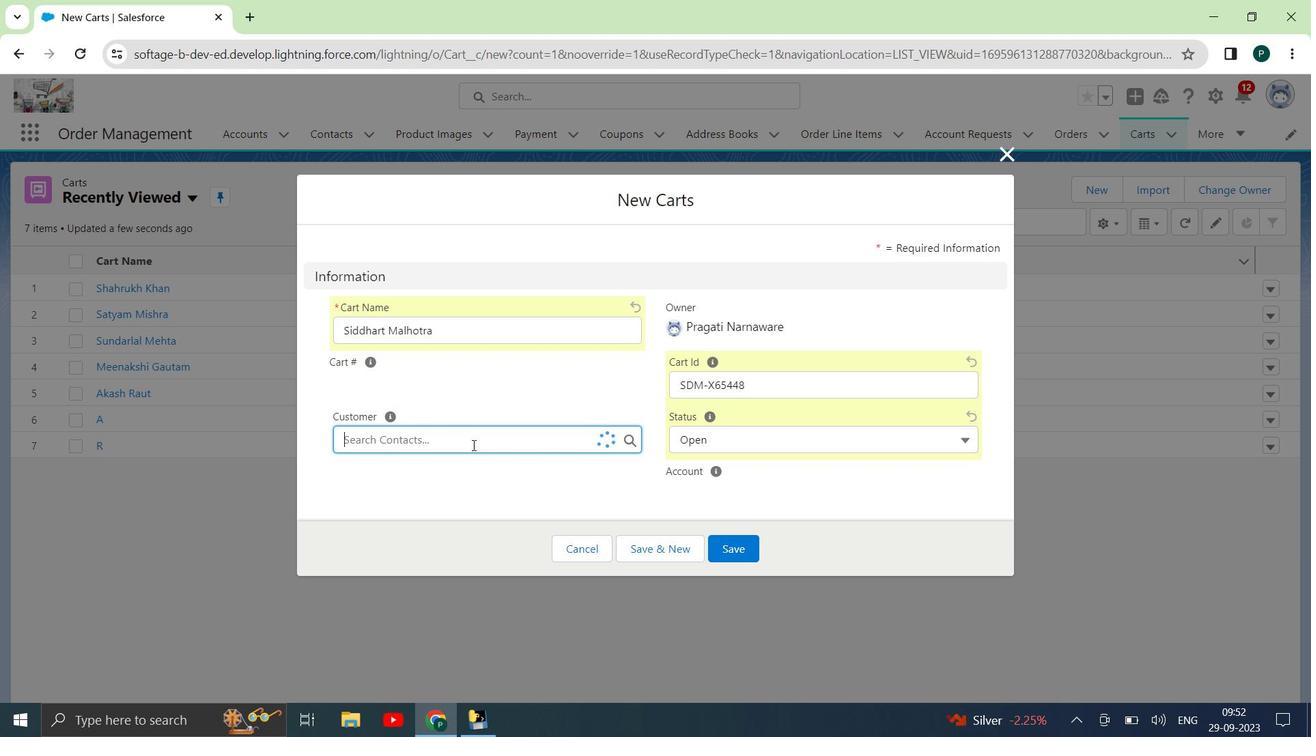 
Action: Mouse pressed left at (472, 445)
Screenshot: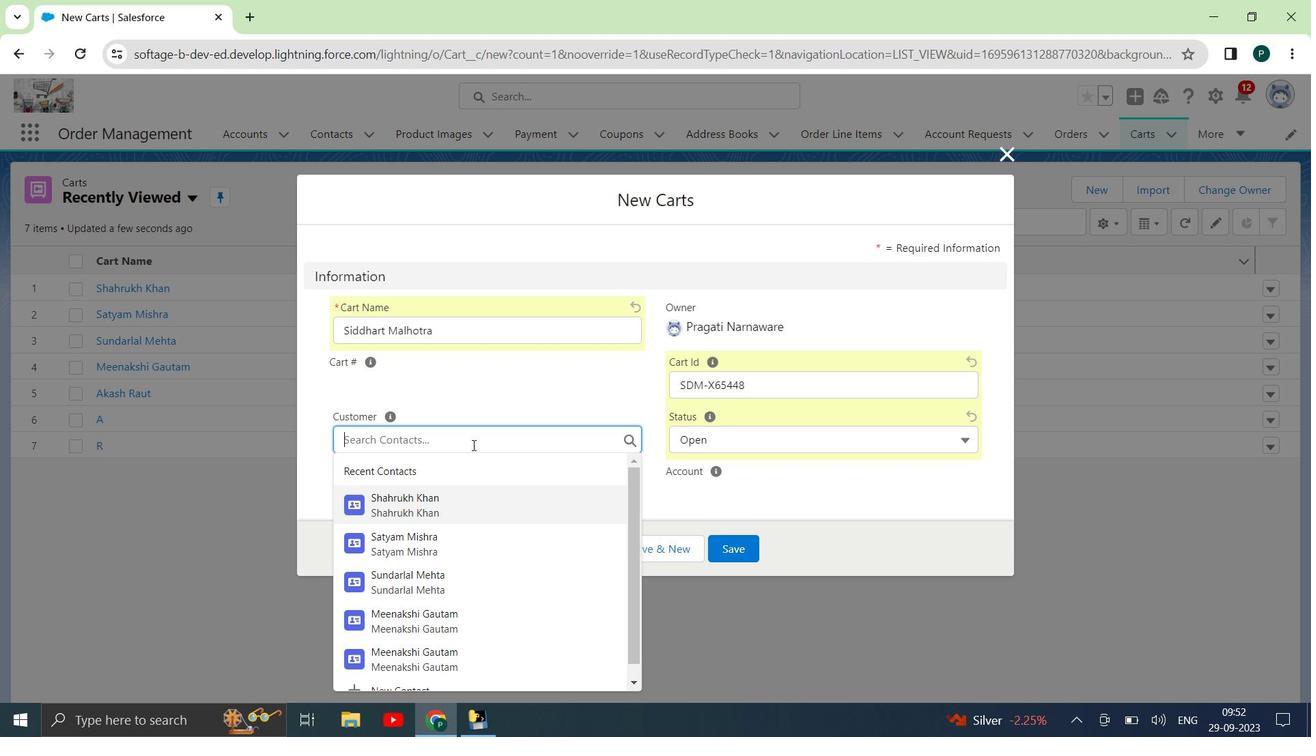 
Action: Mouse scrolled (472, 444) with delta (0, 0)
Screenshot: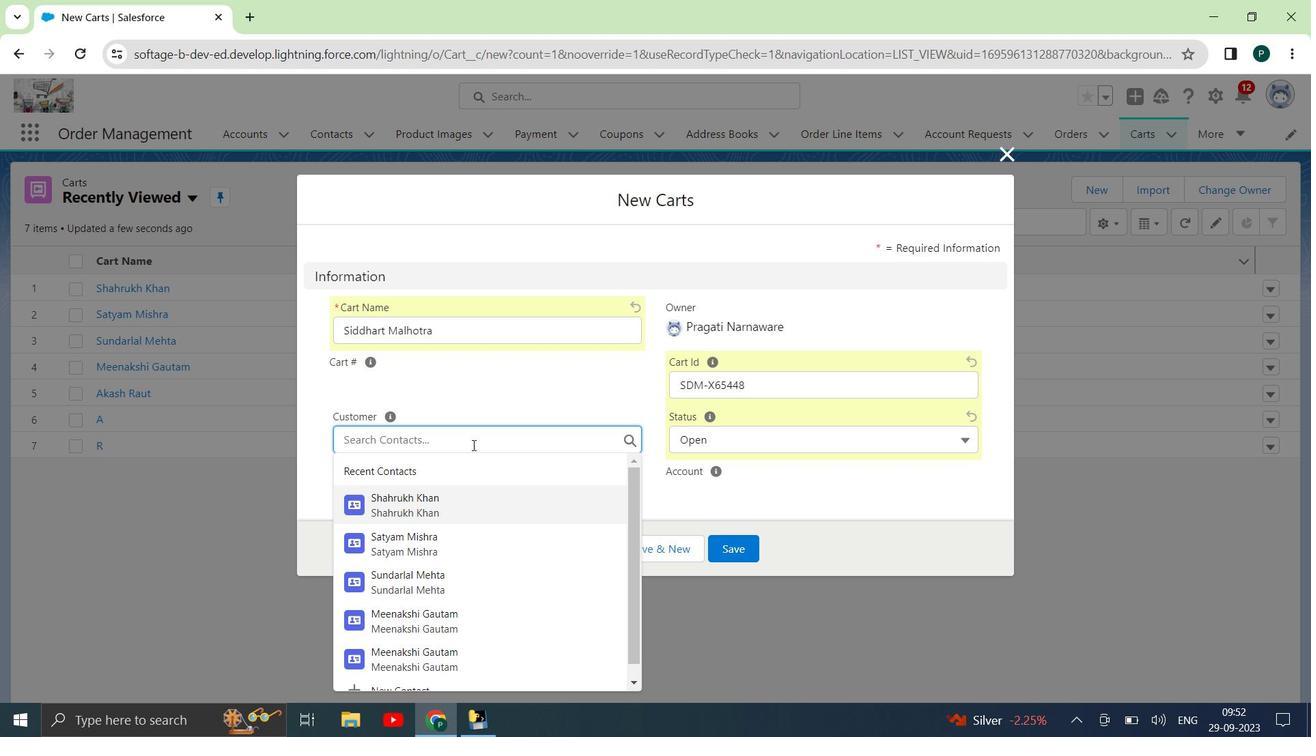 
Action: Mouse moved to (465, 488)
Screenshot: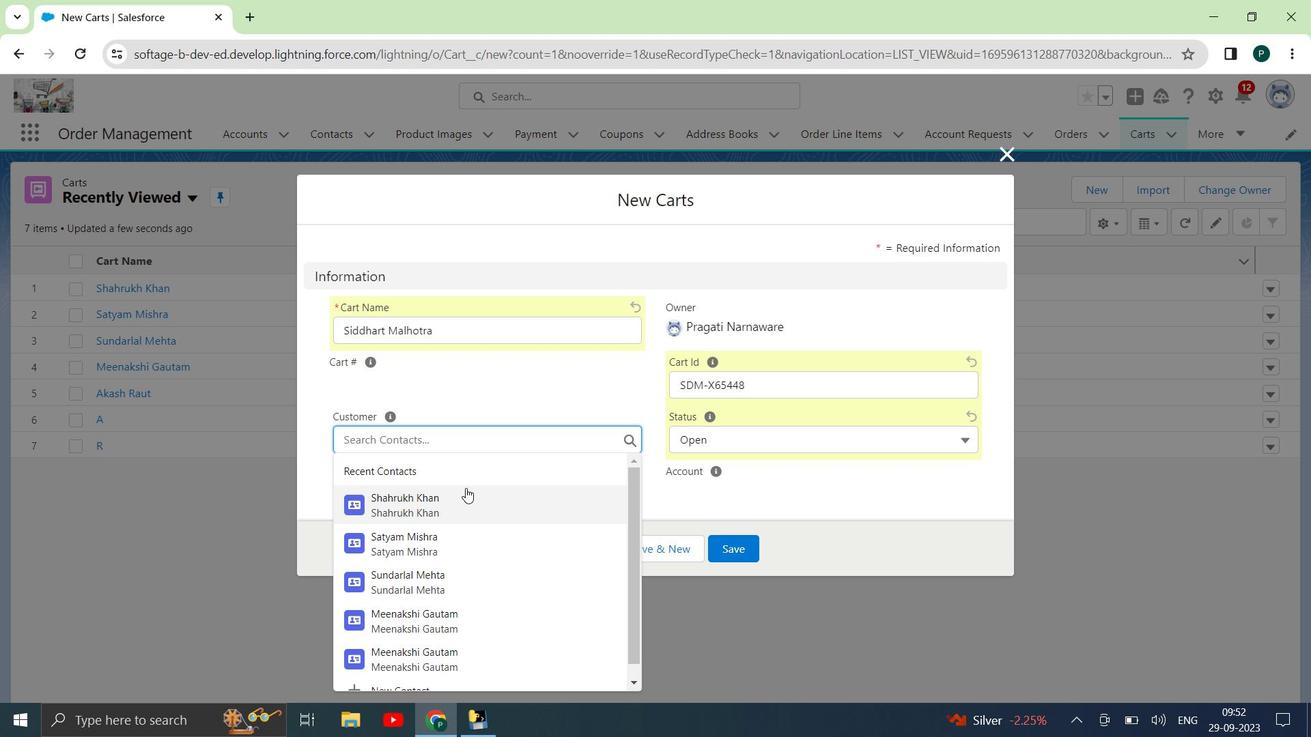 
Action: Mouse scrolled (465, 487) with delta (0, 0)
Screenshot: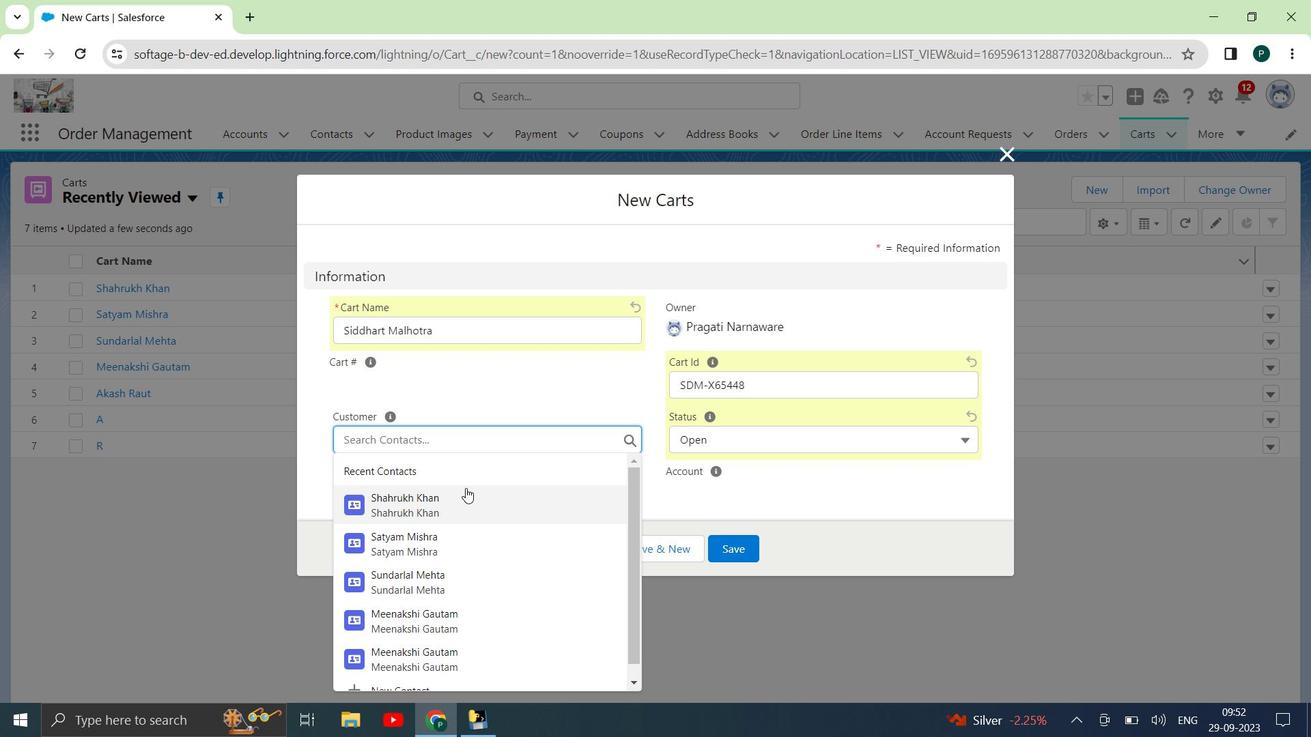 
Action: Mouse moved to (461, 497)
Screenshot: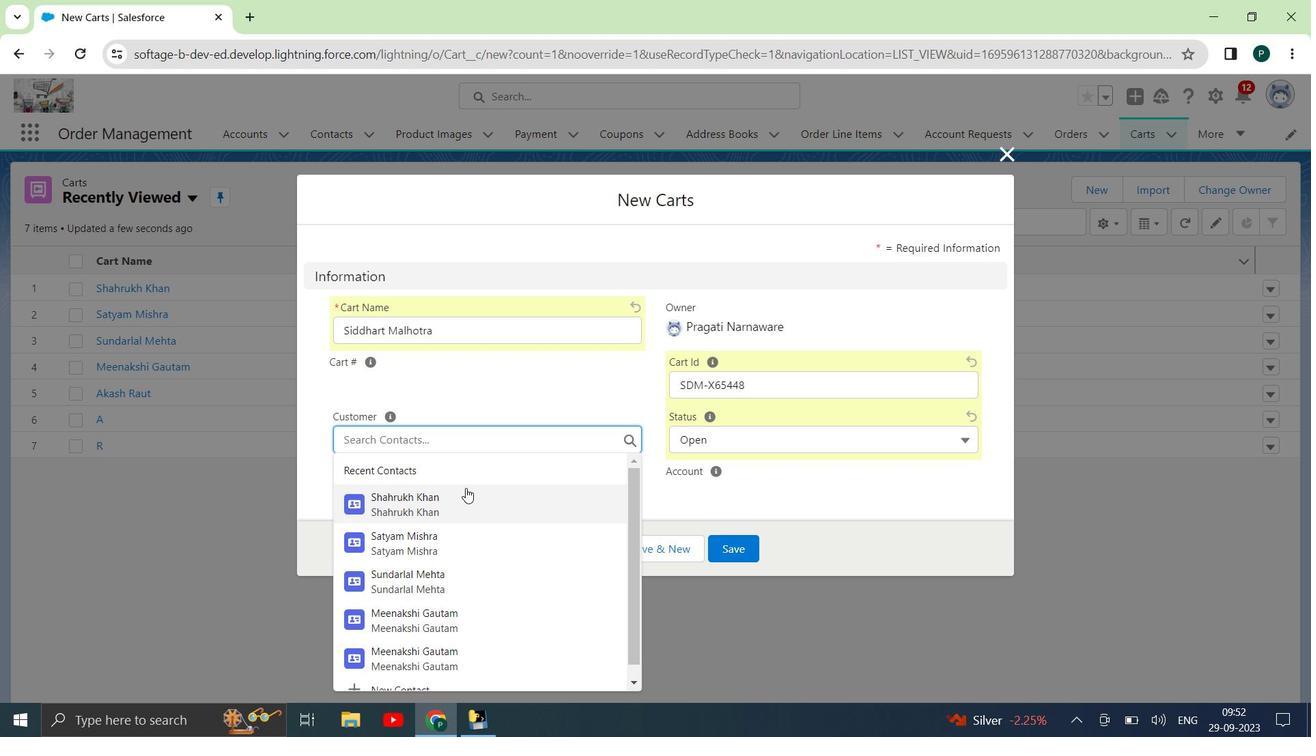 
Action: Mouse scrolled (461, 497) with delta (0, 0)
Screenshot: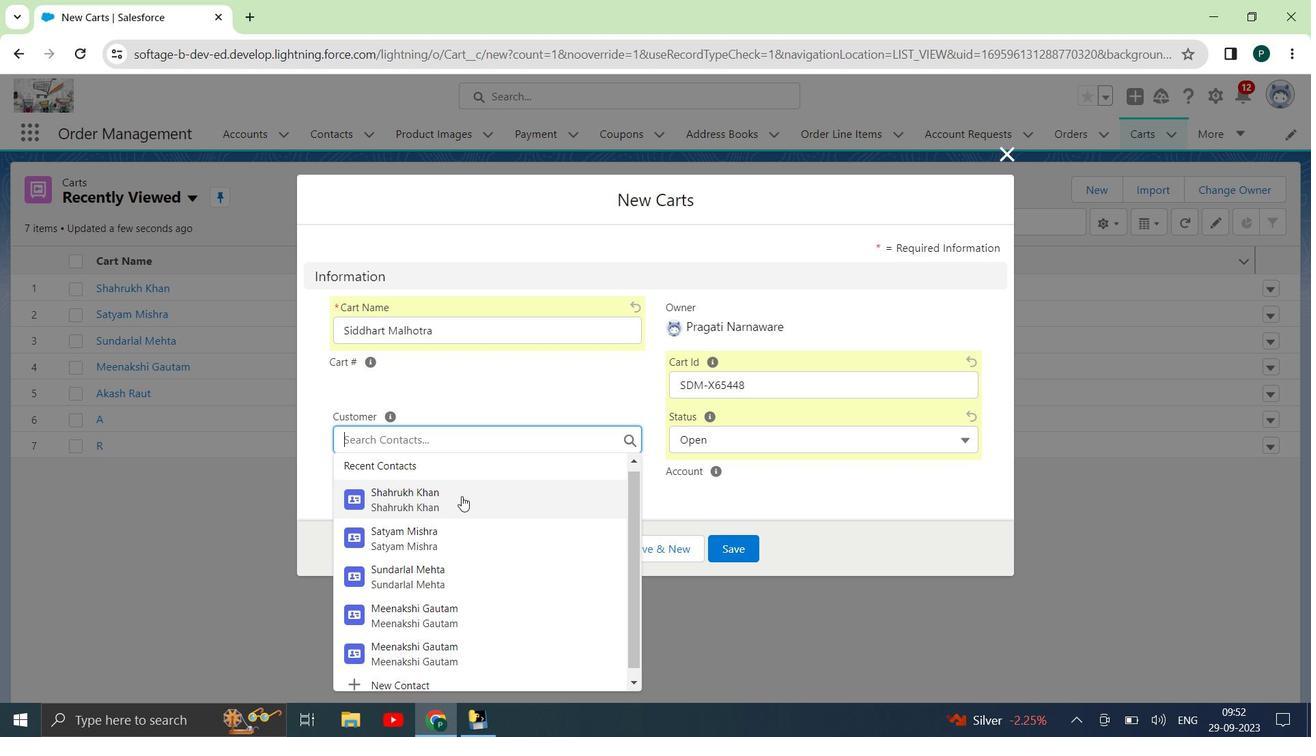
Action: Mouse moved to (389, 678)
Screenshot: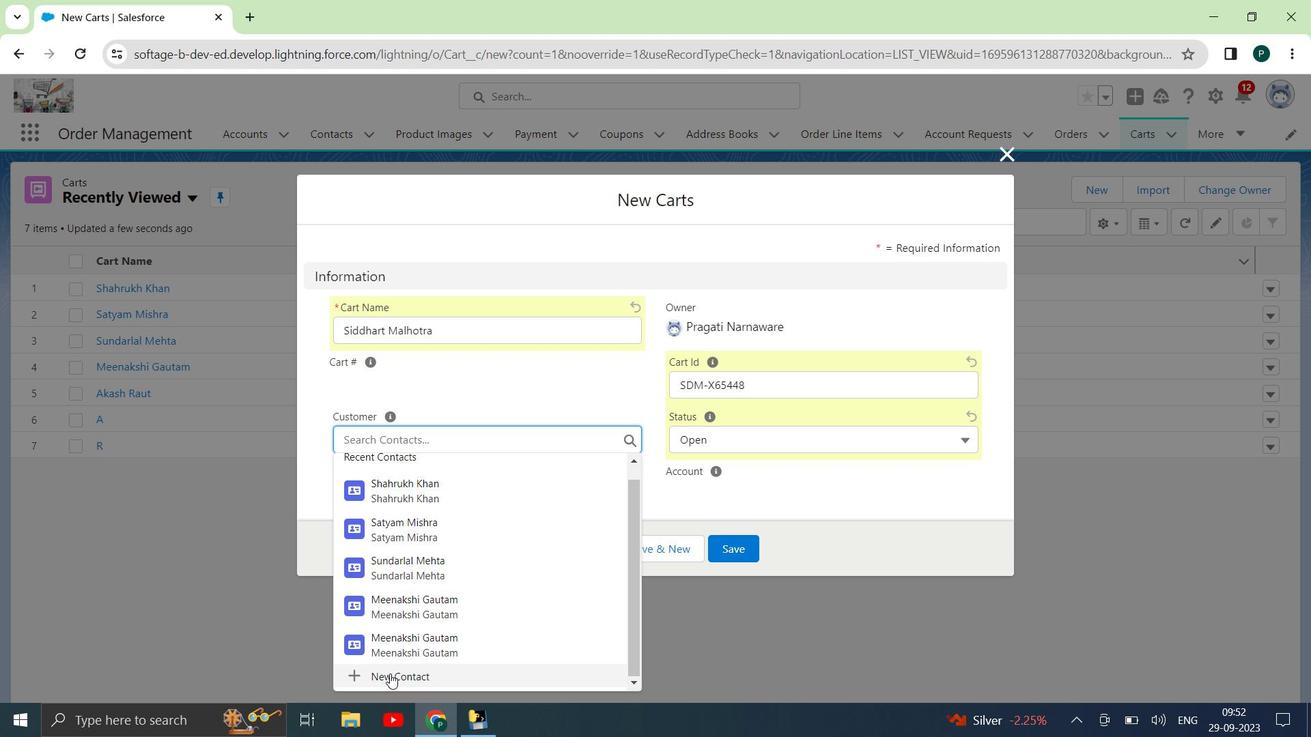 
Action: Mouse pressed left at (389, 678)
Screenshot: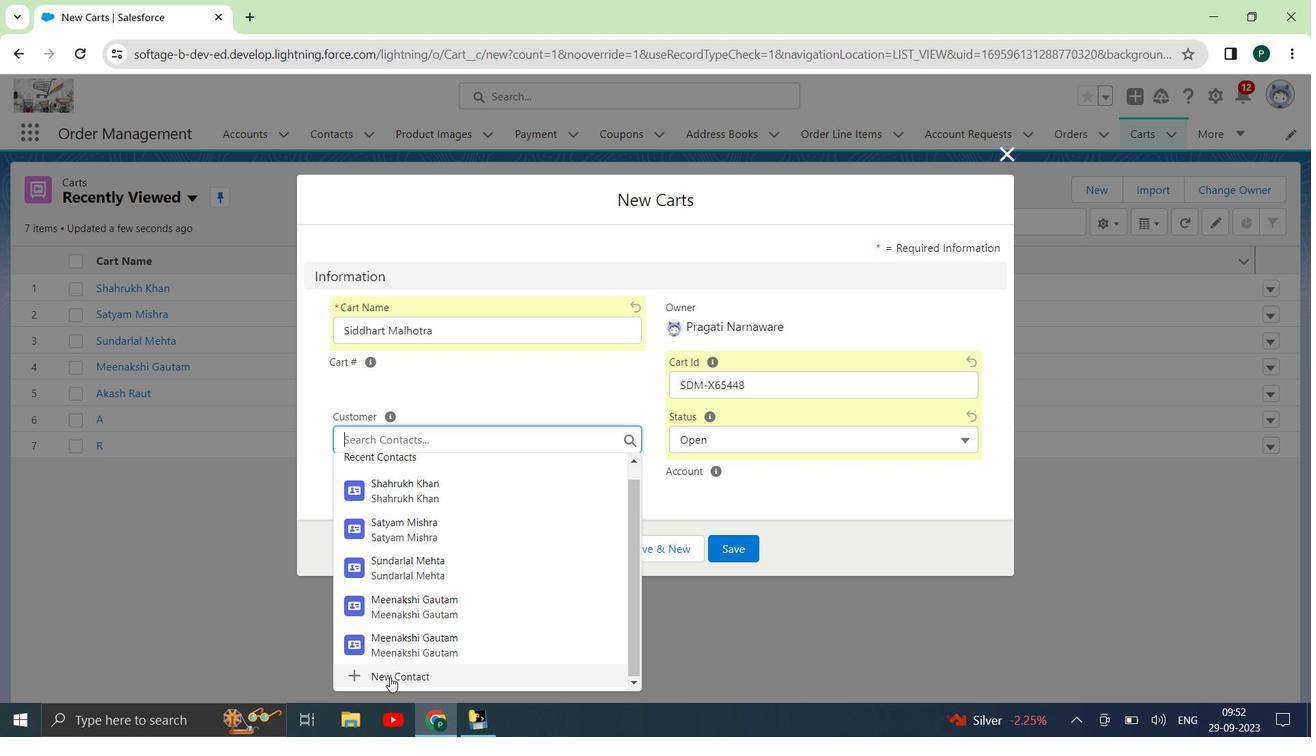 
Action: Mouse moved to (644, 271)
Screenshot: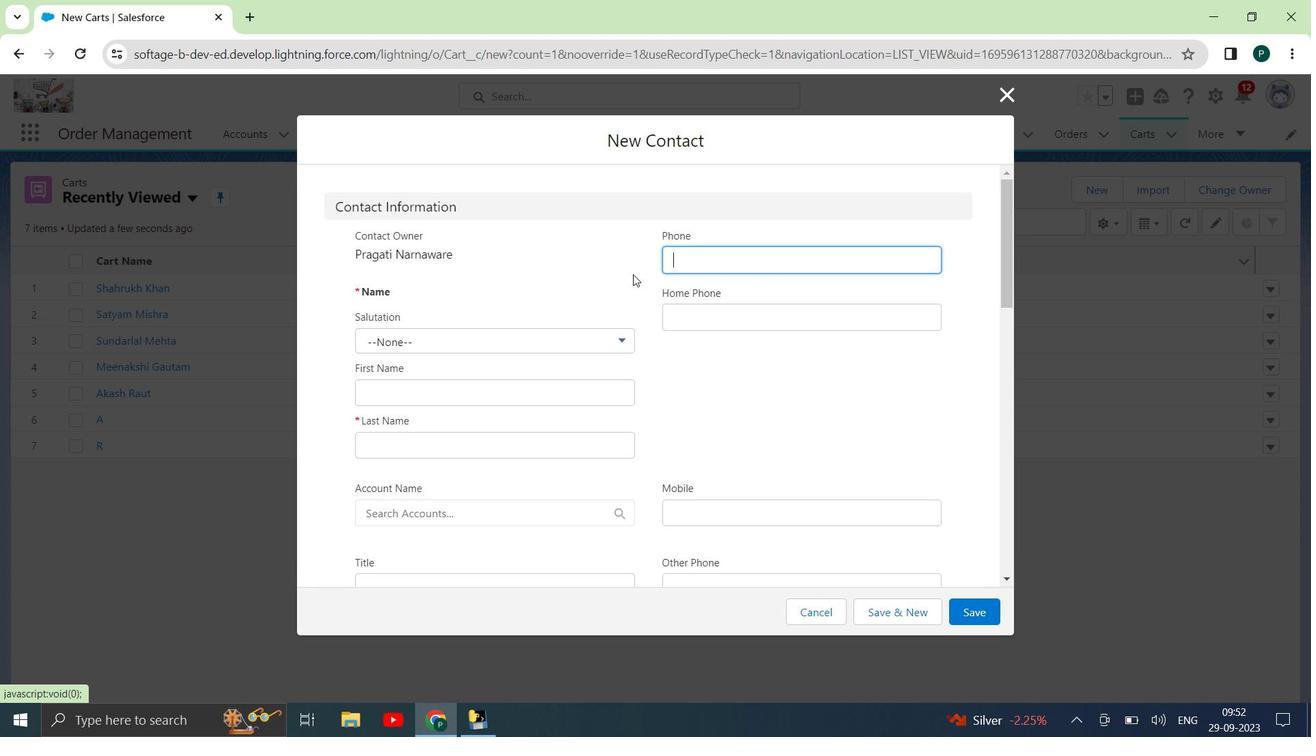 
Action: Key pressed 0712659585
Screenshot: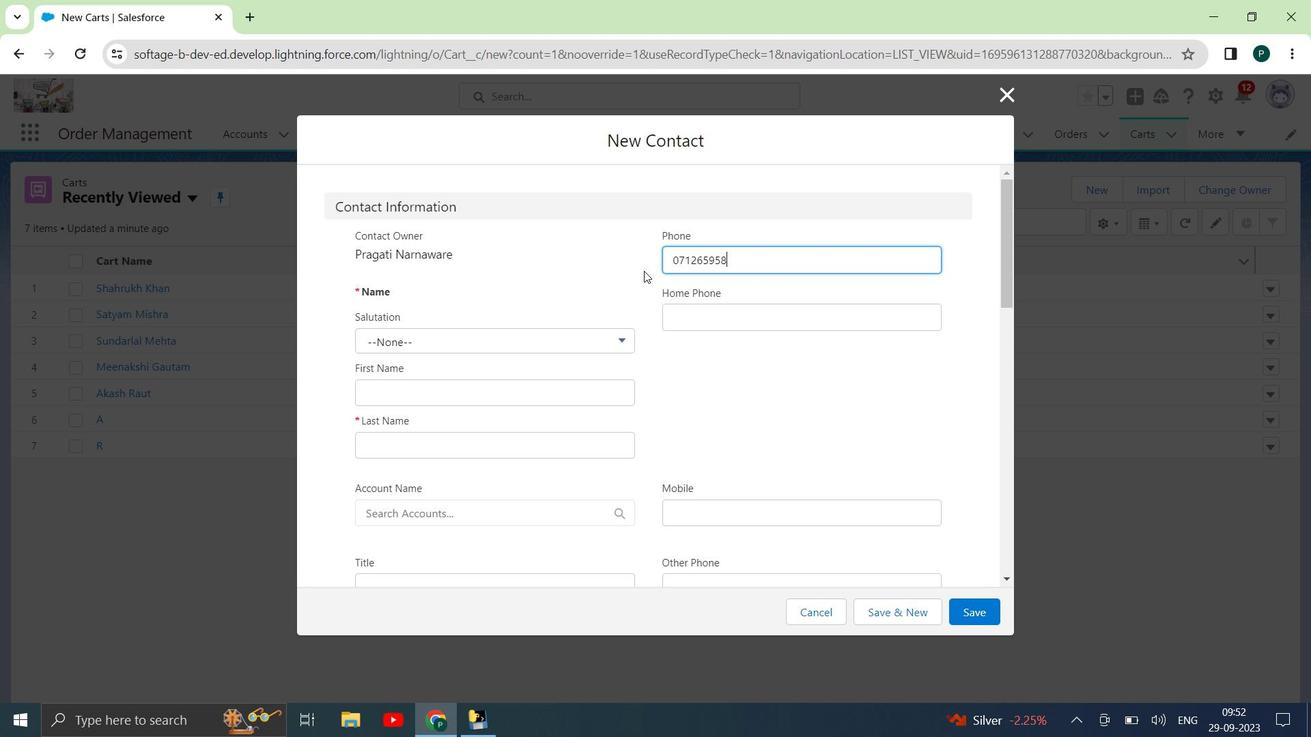 
Action: Mouse moved to (429, 335)
Screenshot: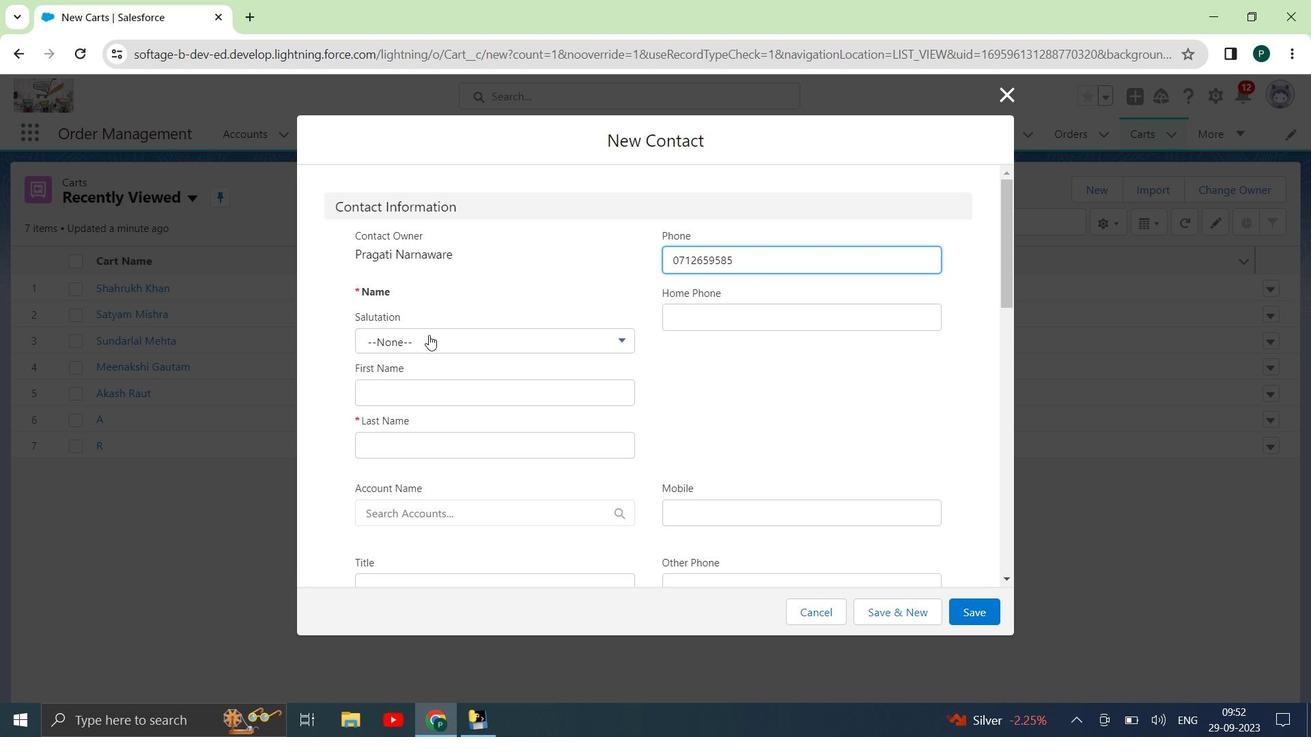 
Action: Mouse pressed left at (429, 335)
Screenshot: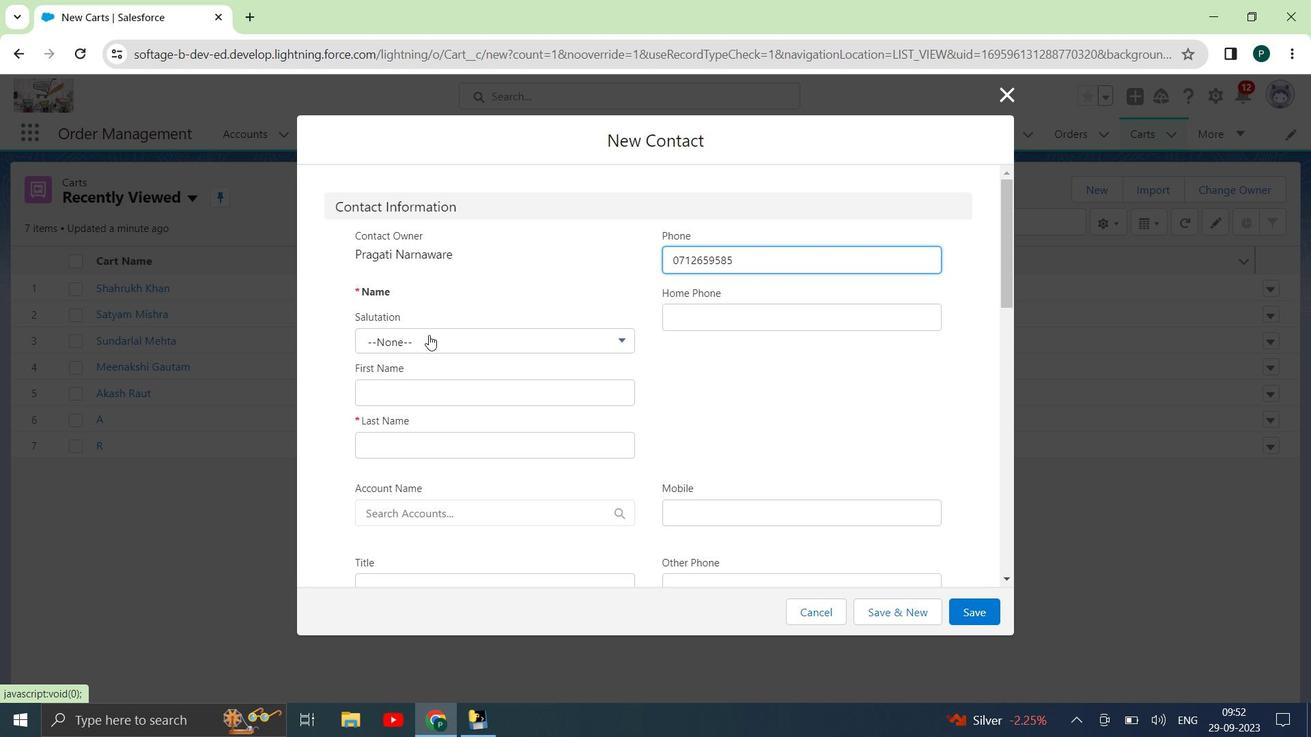 
Action: Mouse moved to (410, 402)
Screenshot: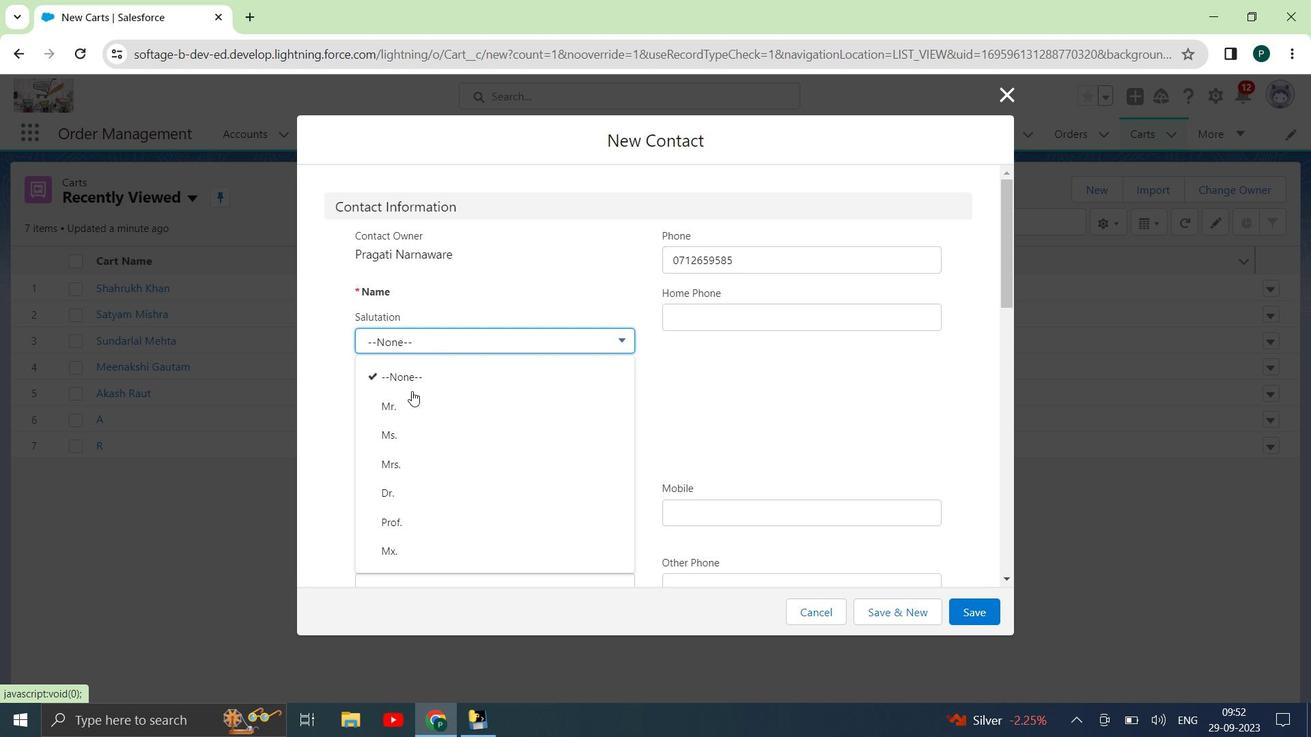 
Action: Mouse pressed left at (410, 402)
Screenshot: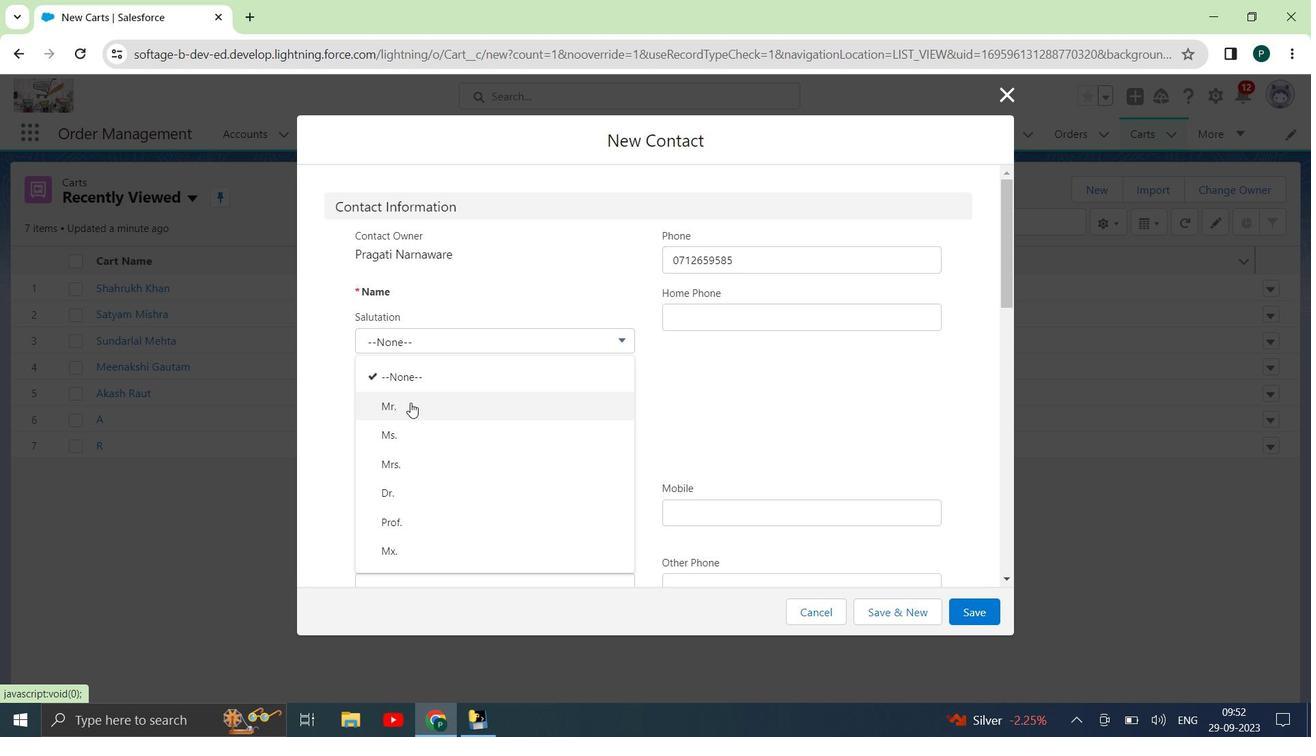 
Action: Mouse moved to (439, 384)
Screenshot: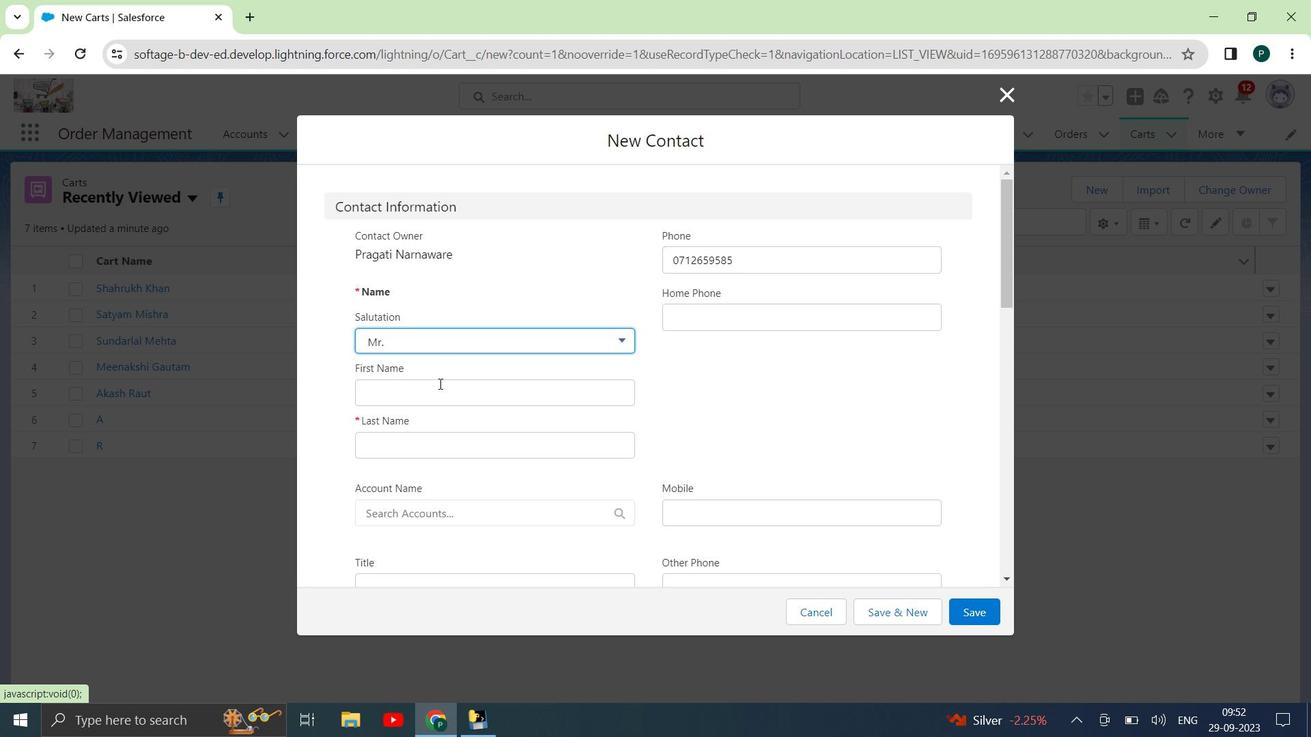 
Action: Mouse pressed left at (439, 384)
Screenshot: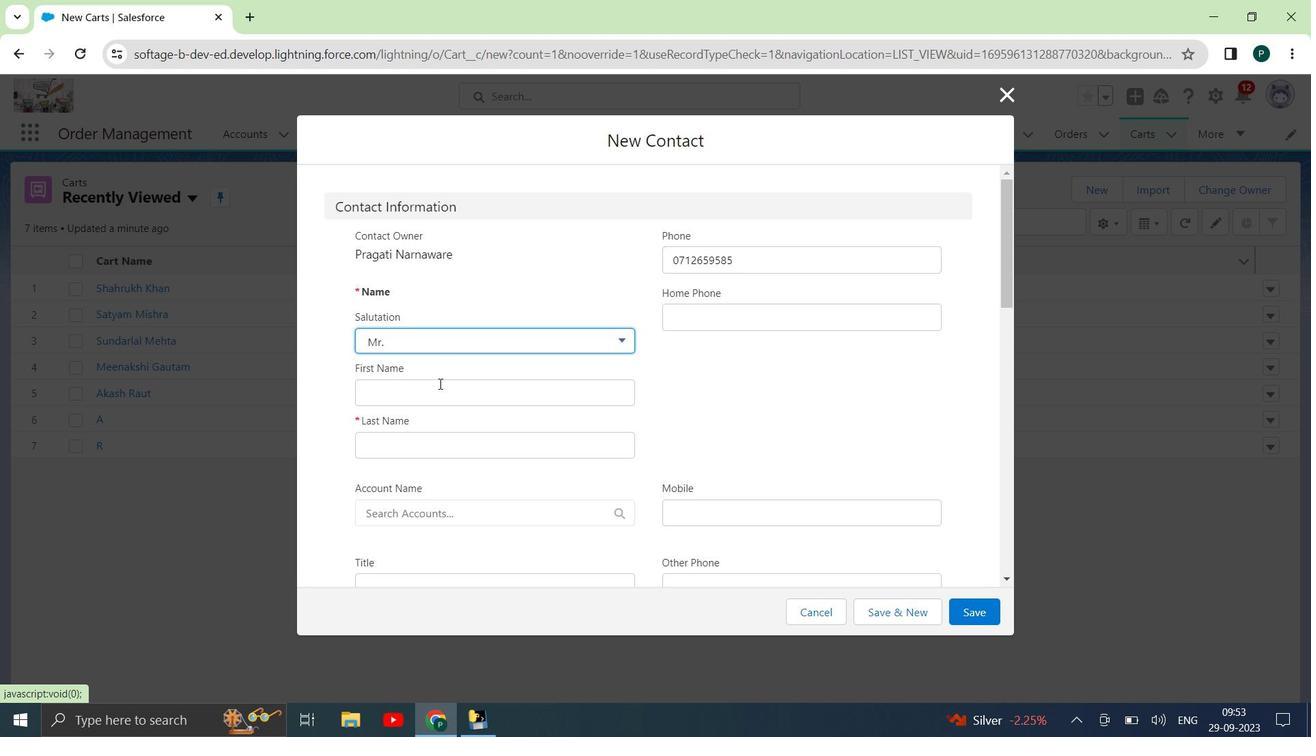 
Action: Key pressed <Key.shift>Siddhart
Screenshot: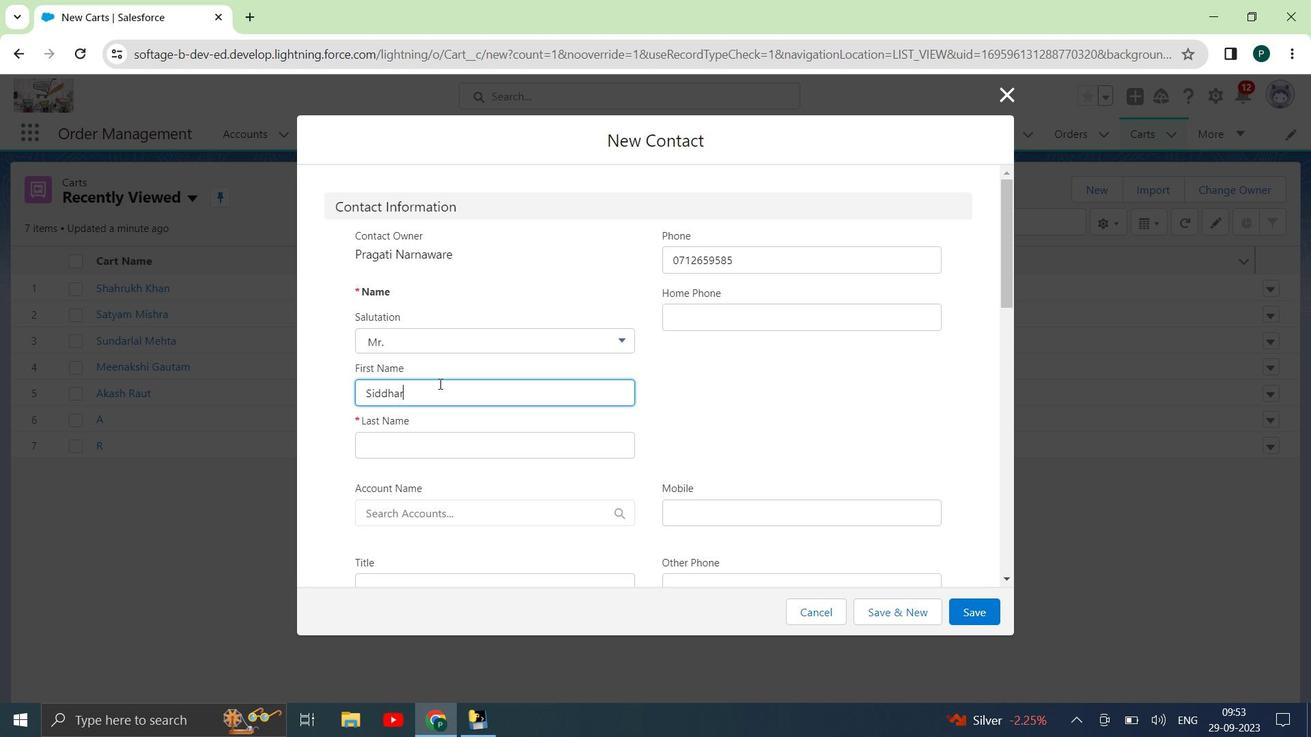 
Action: Mouse moved to (450, 456)
Screenshot: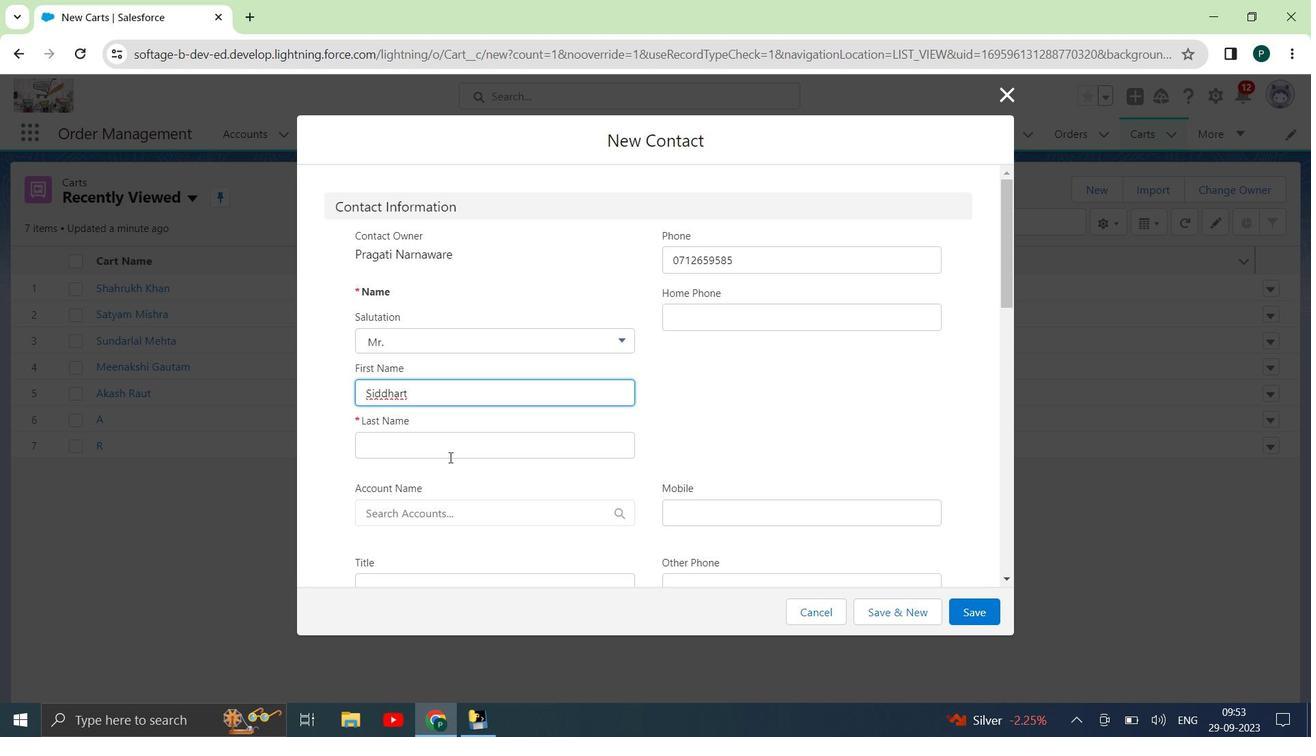 
Action: Mouse pressed left at (450, 456)
Screenshot: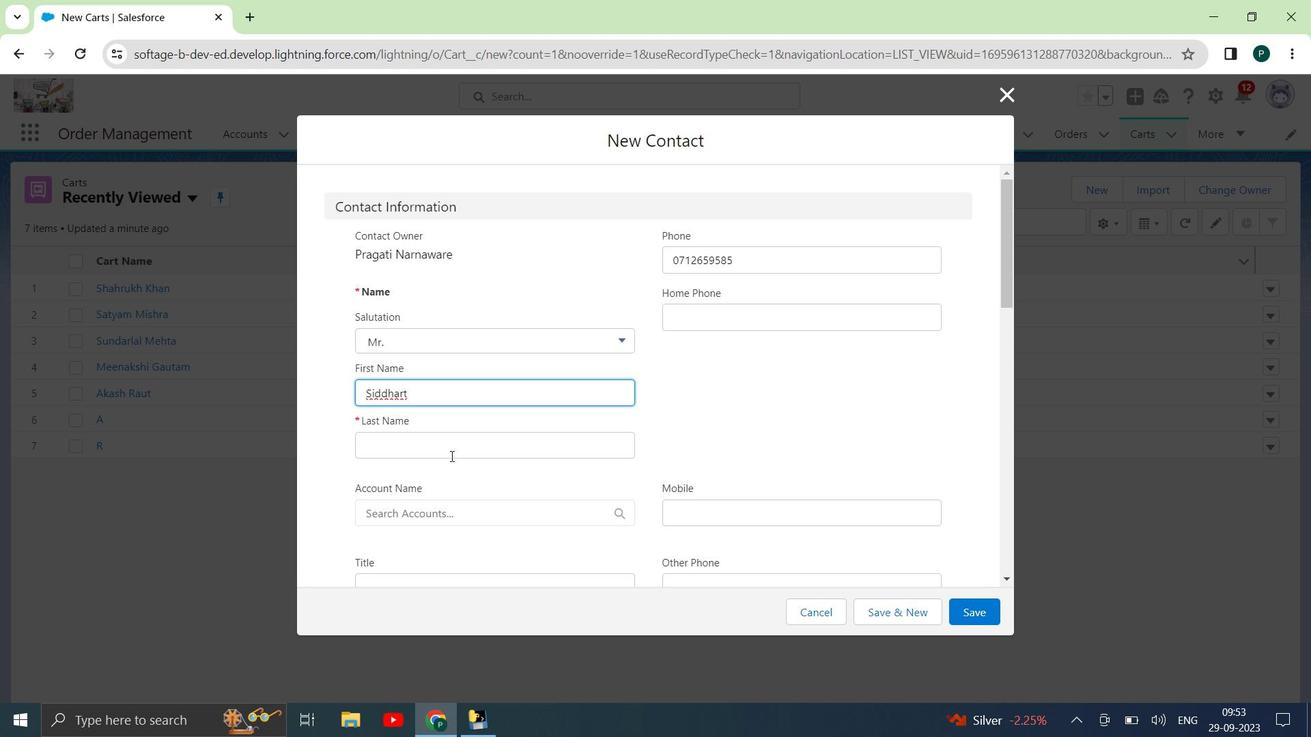 
Action: Key pressed <Key.shift>Malhotra
Screenshot: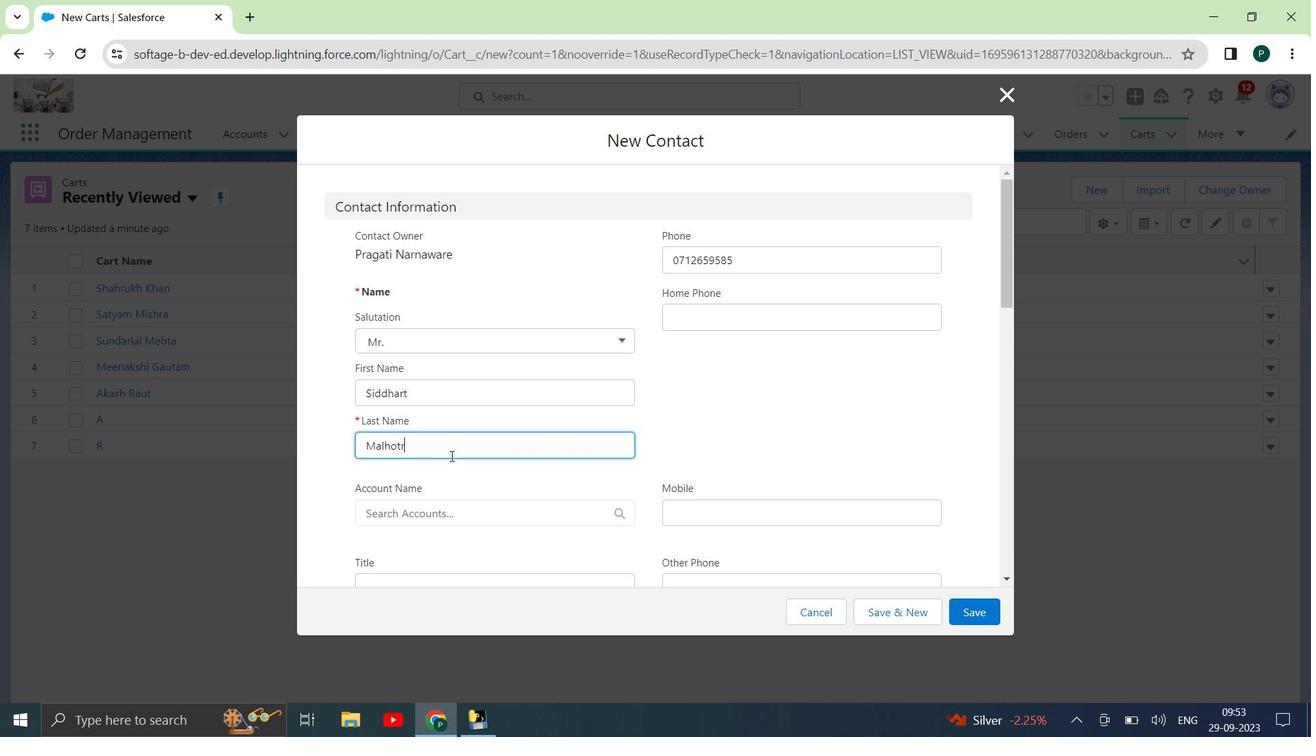 
Action: Mouse moved to (1001, 99)
Screenshot: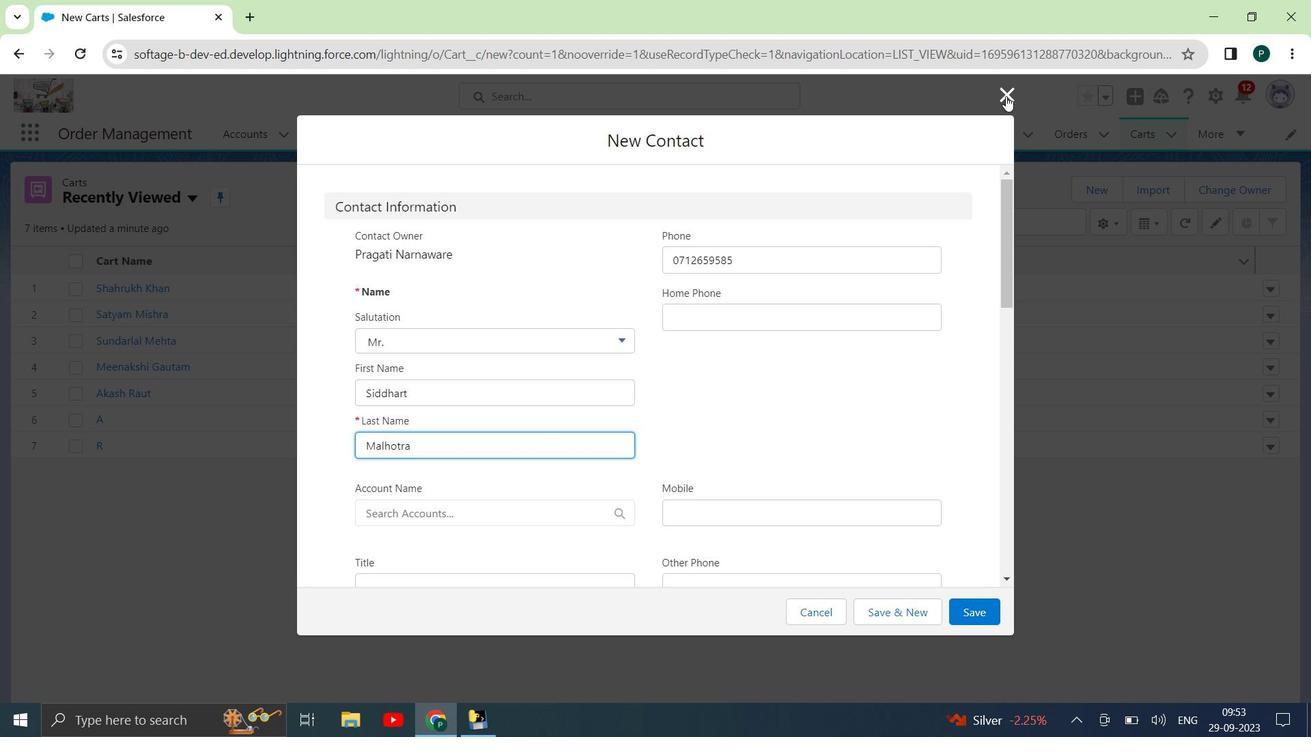 
Action: Mouse pressed left at (1001, 99)
Screenshot: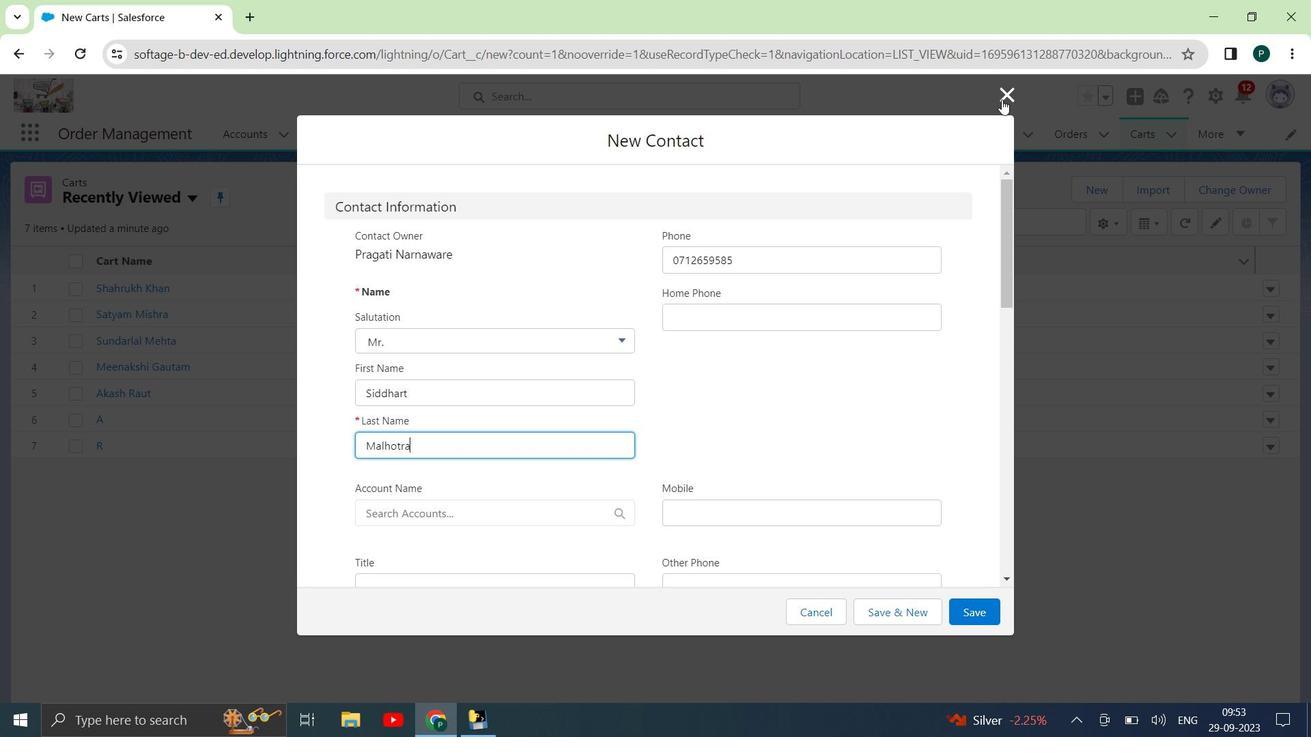 
Action: Mouse moved to (27, 142)
Screenshot: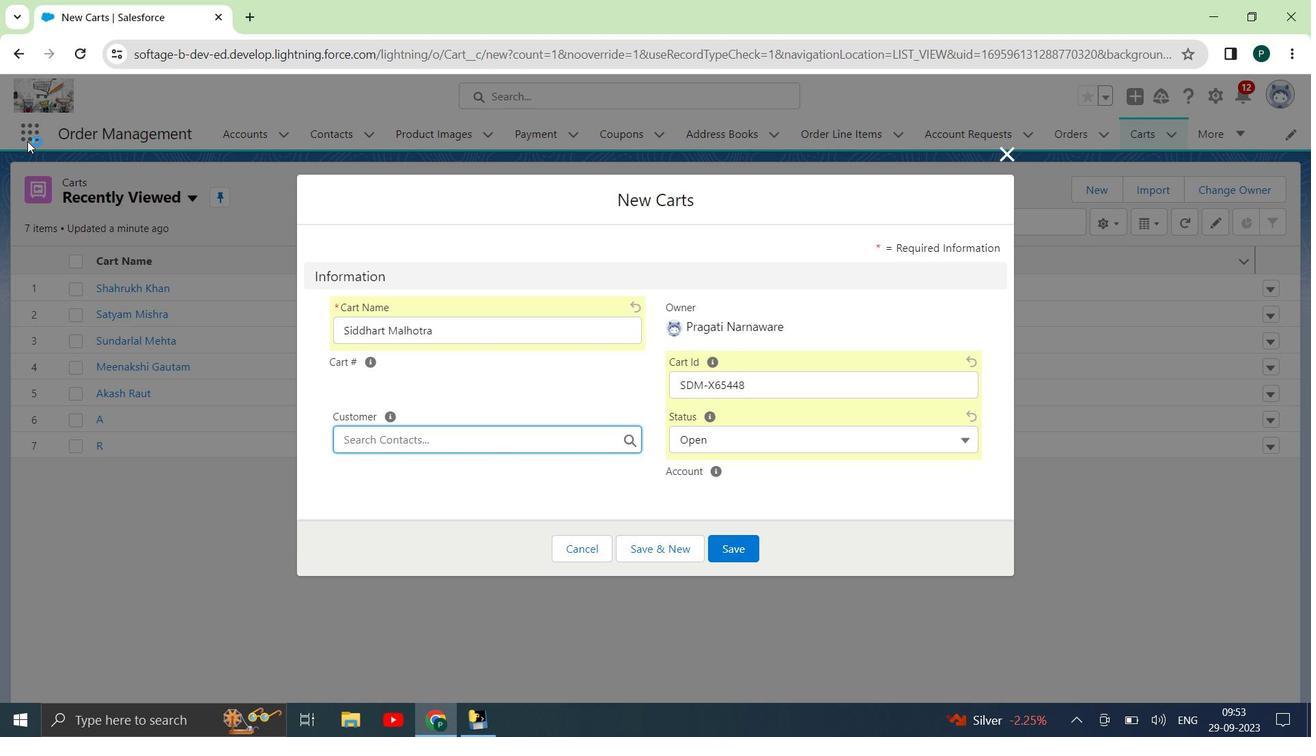 
Action: Mouse pressed left at (27, 142)
Screenshot: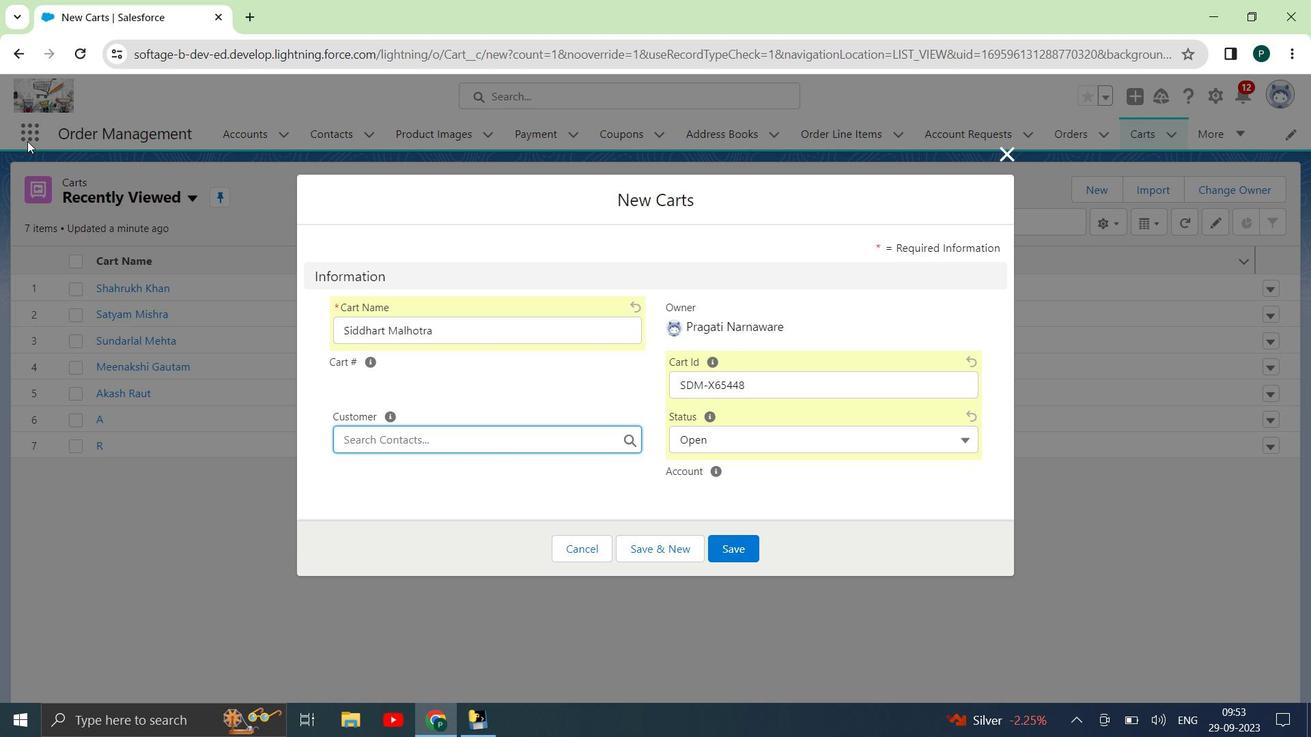 
Action: Mouse moved to (1005, 160)
Screenshot: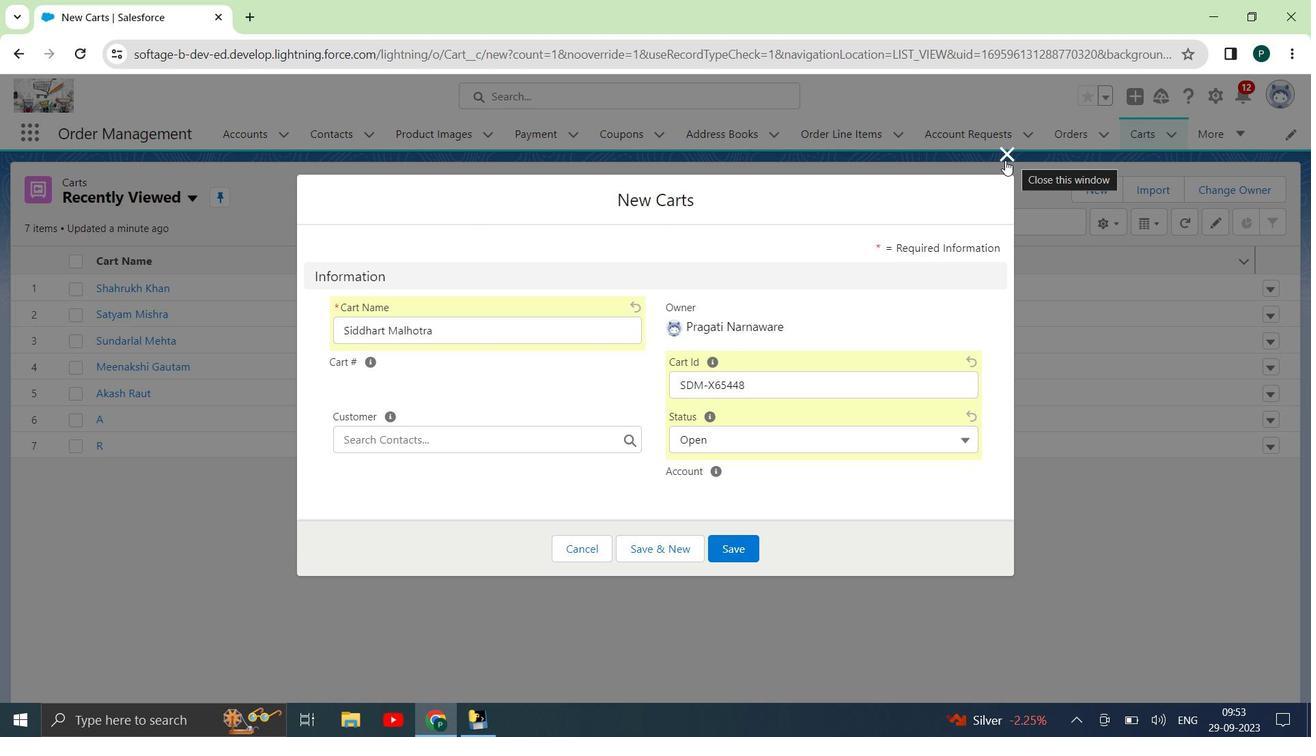 
Action: Mouse pressed left at (1005, 160)
Screenshot: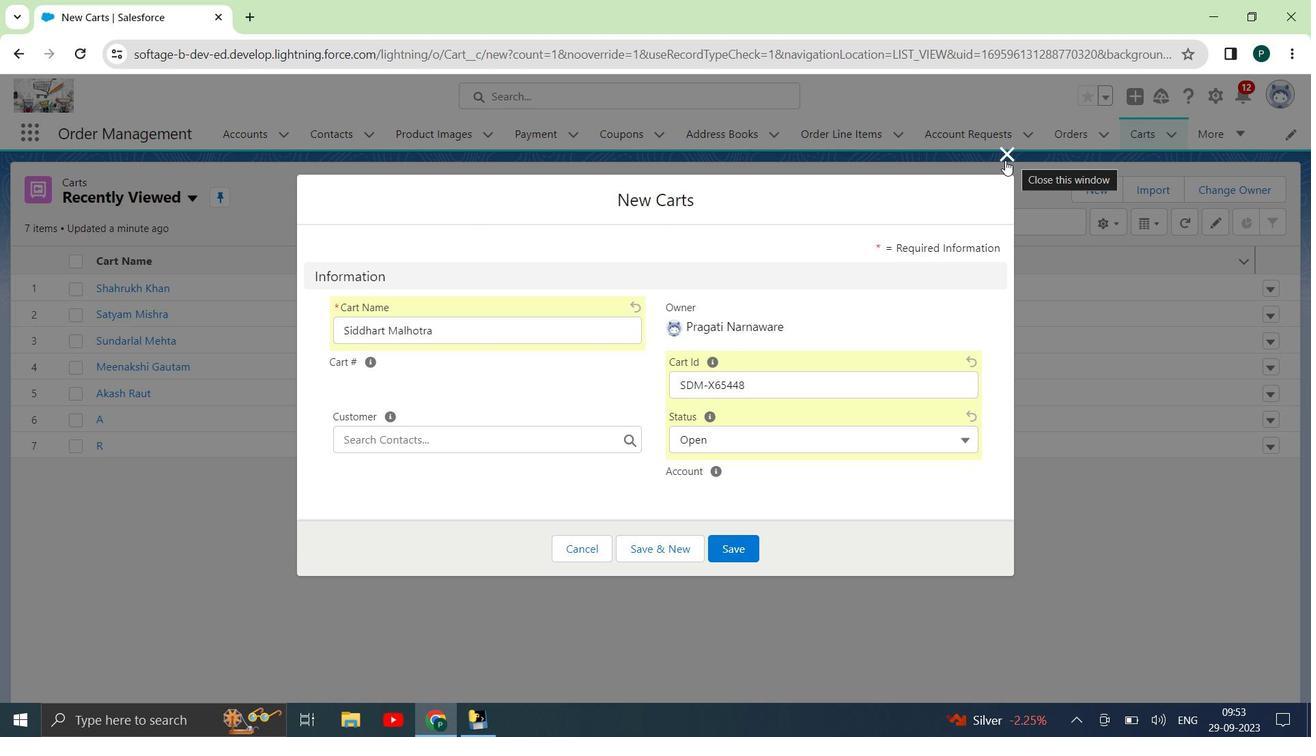 
Action: Mouse moved to (23, 135)
Screenshot: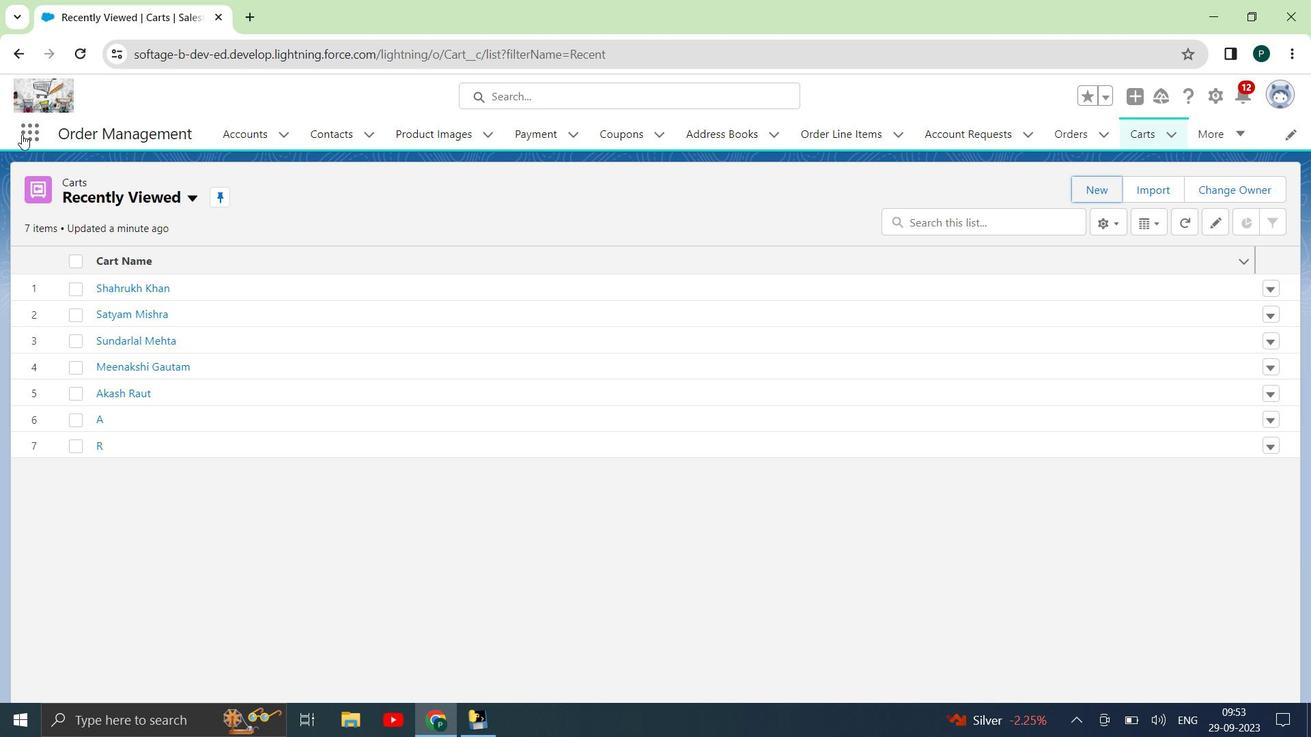 
Action: Mouse pressed left at (23, 135)
Screenshot: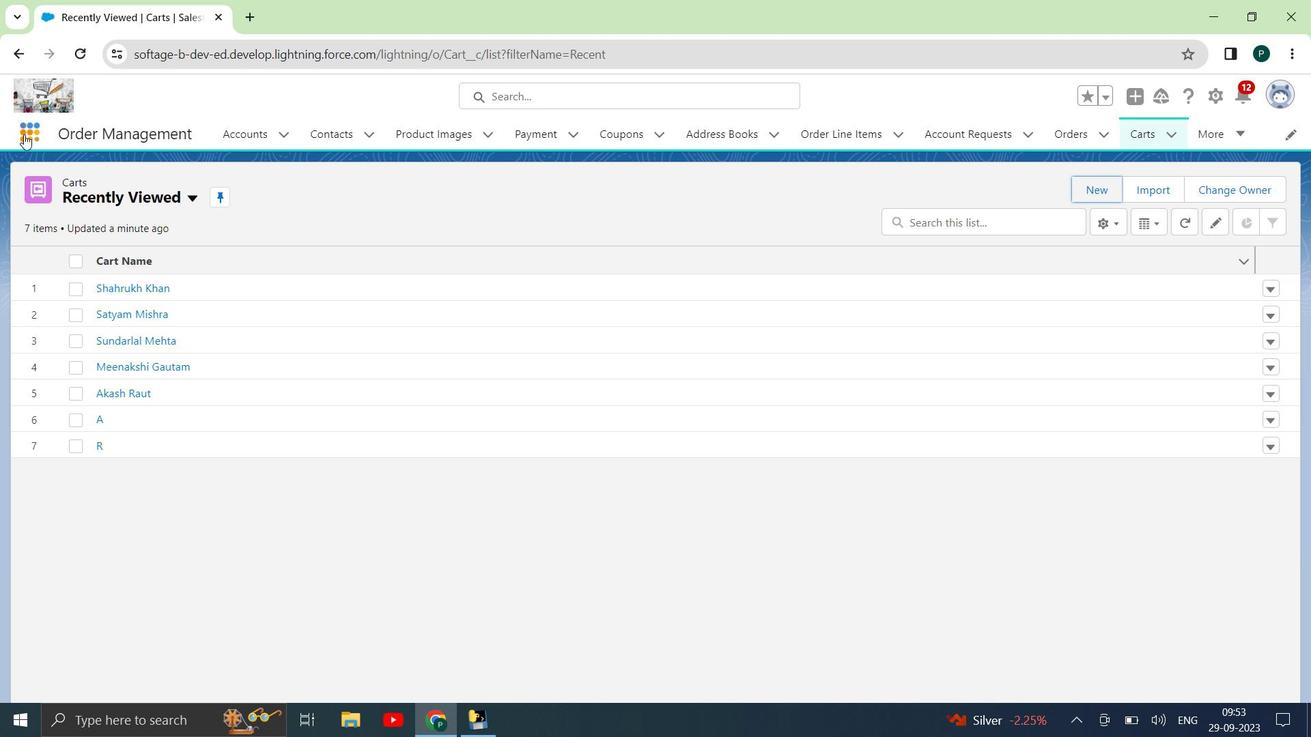 
Action: Mouse moved to (100, 374)
Screenshot: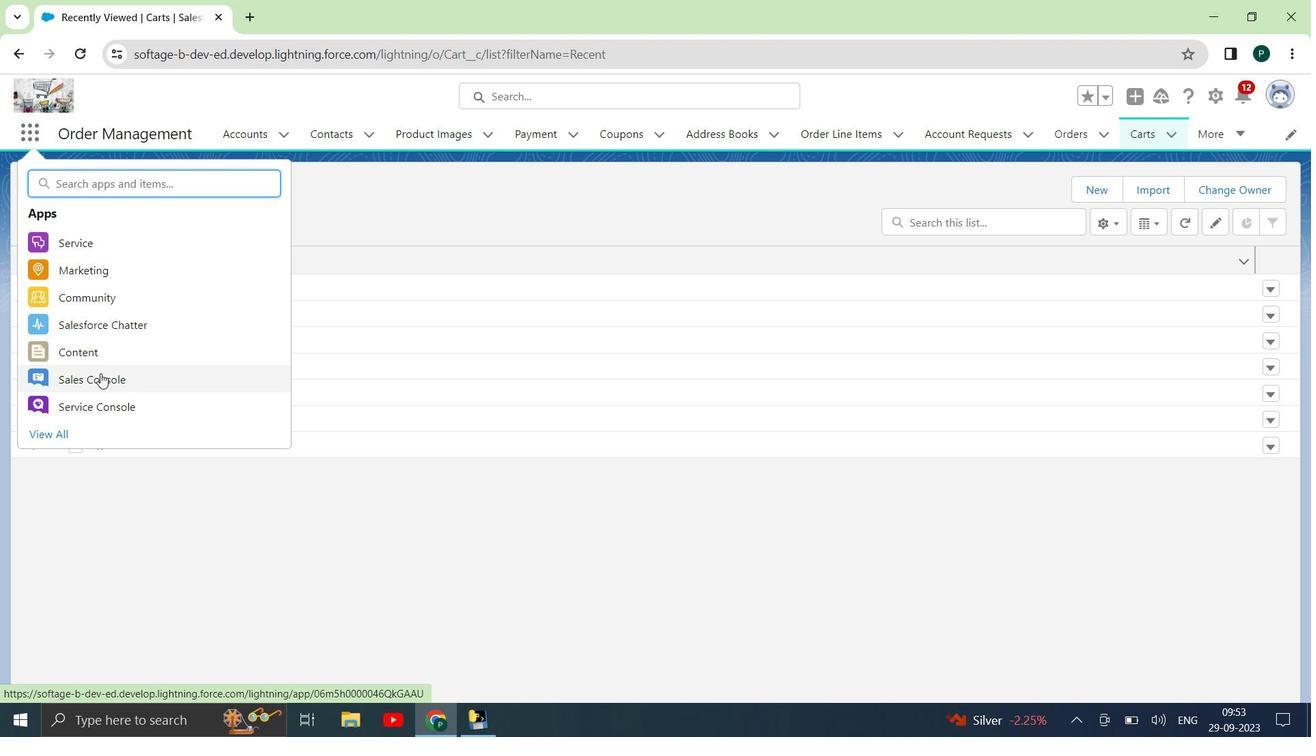 
Action: Mouse pressed left at (100, 374)
Screenshot: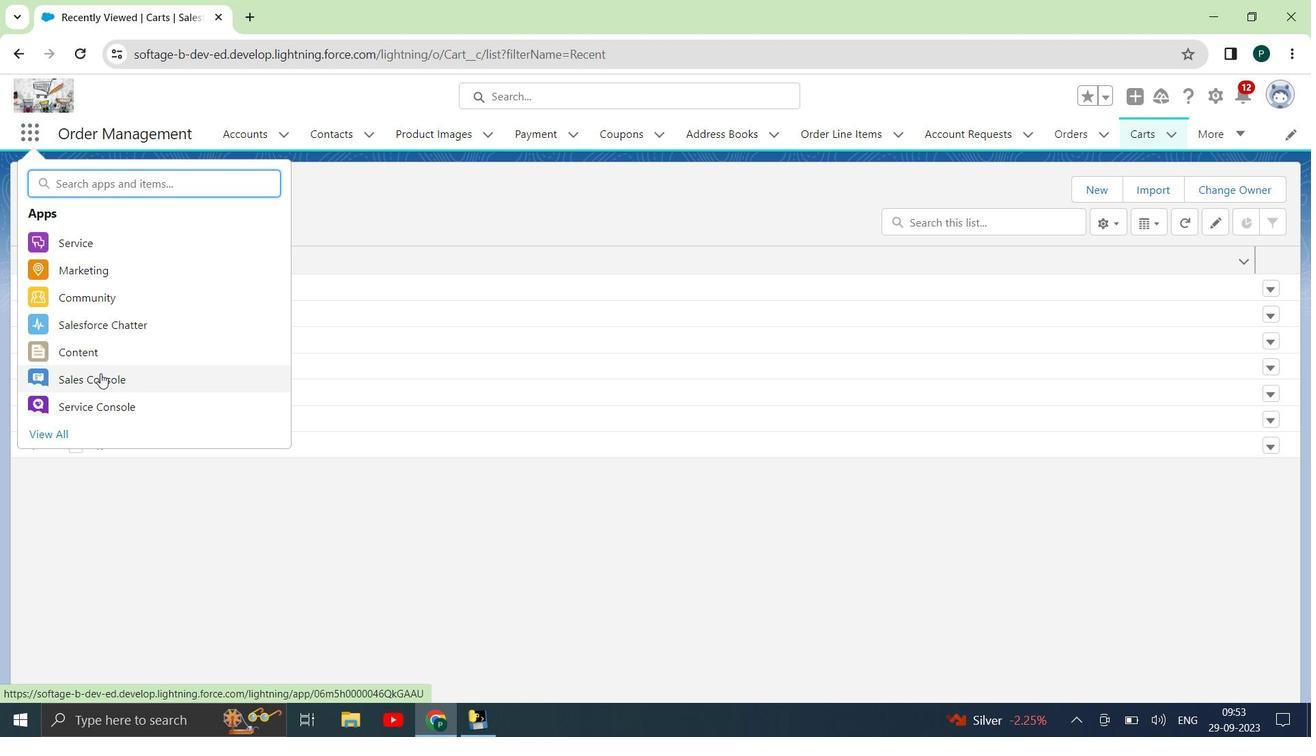 
Action: Mouse moved to (333, 136)
Screenshot: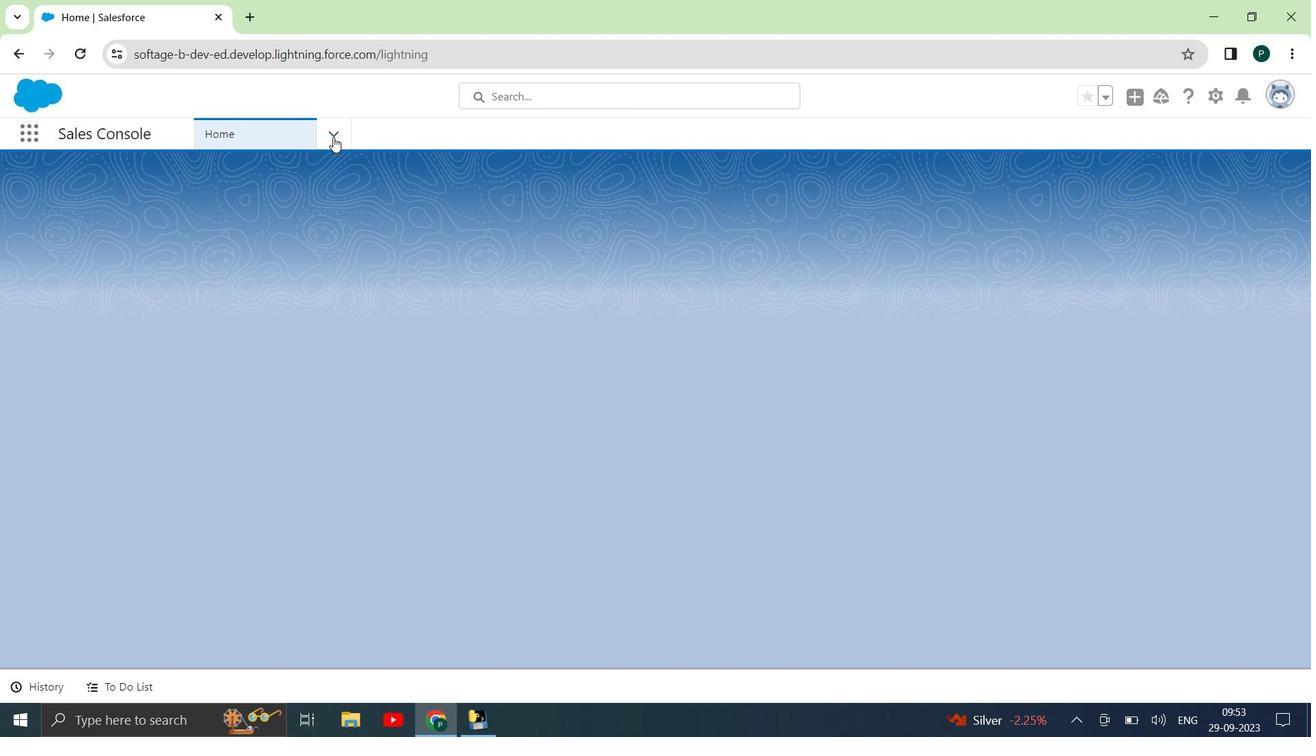 
Action: Mouse pressed left at (333, 136)
Screenshot: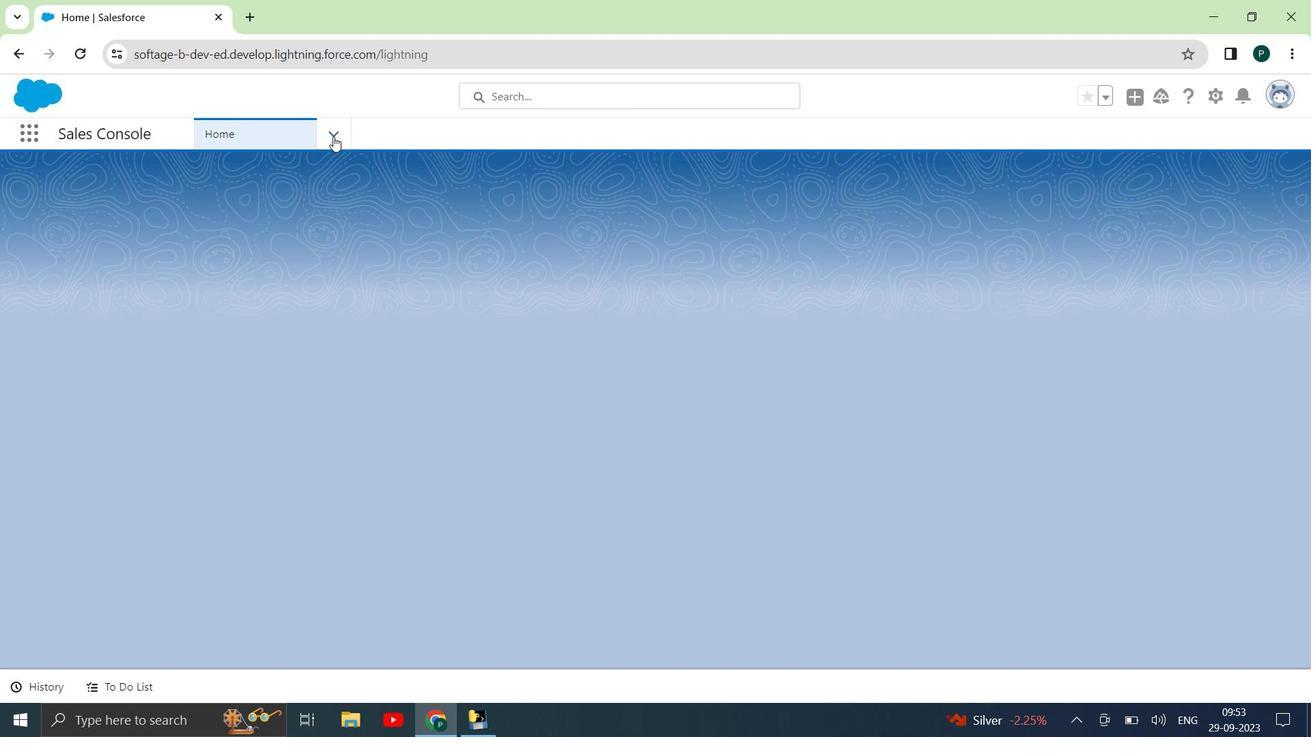 
Action: Mouse moved to (297, 376)
Screenshot: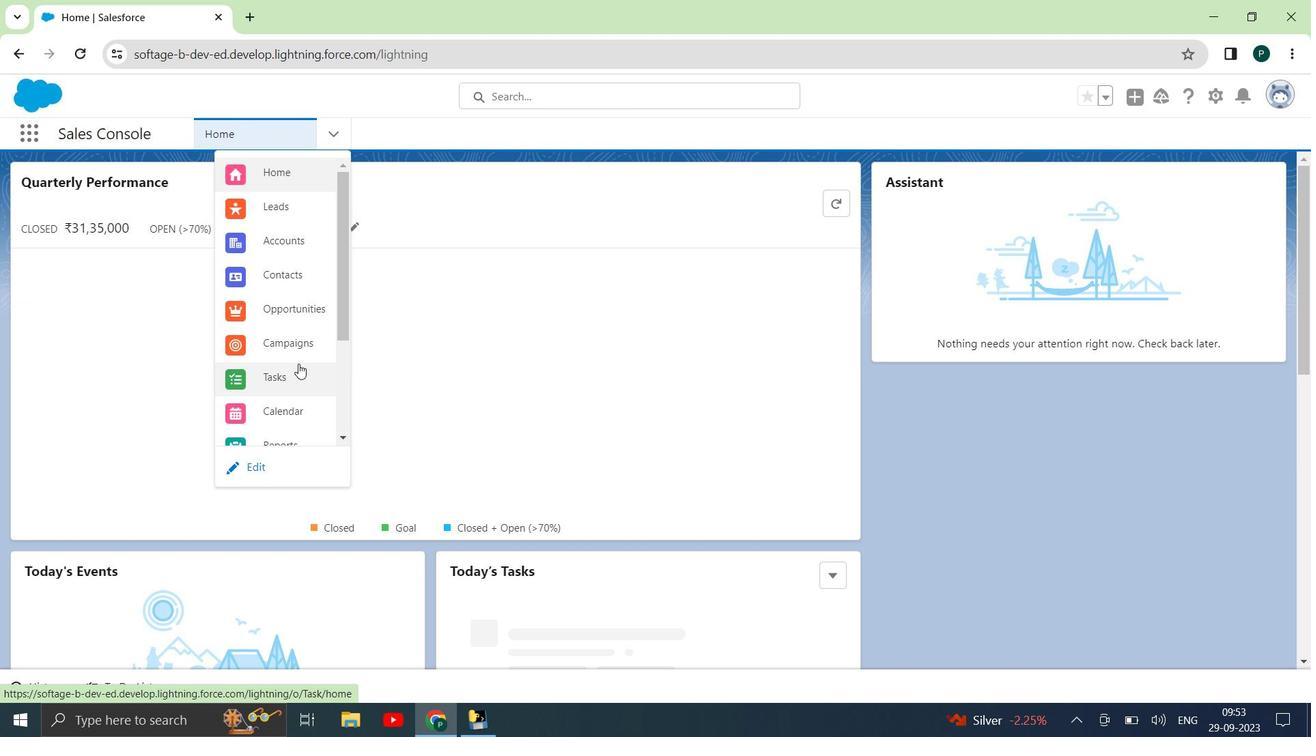 
Action: Mouse scrolled (297, 375) with delta (0, 0)
Screenshot: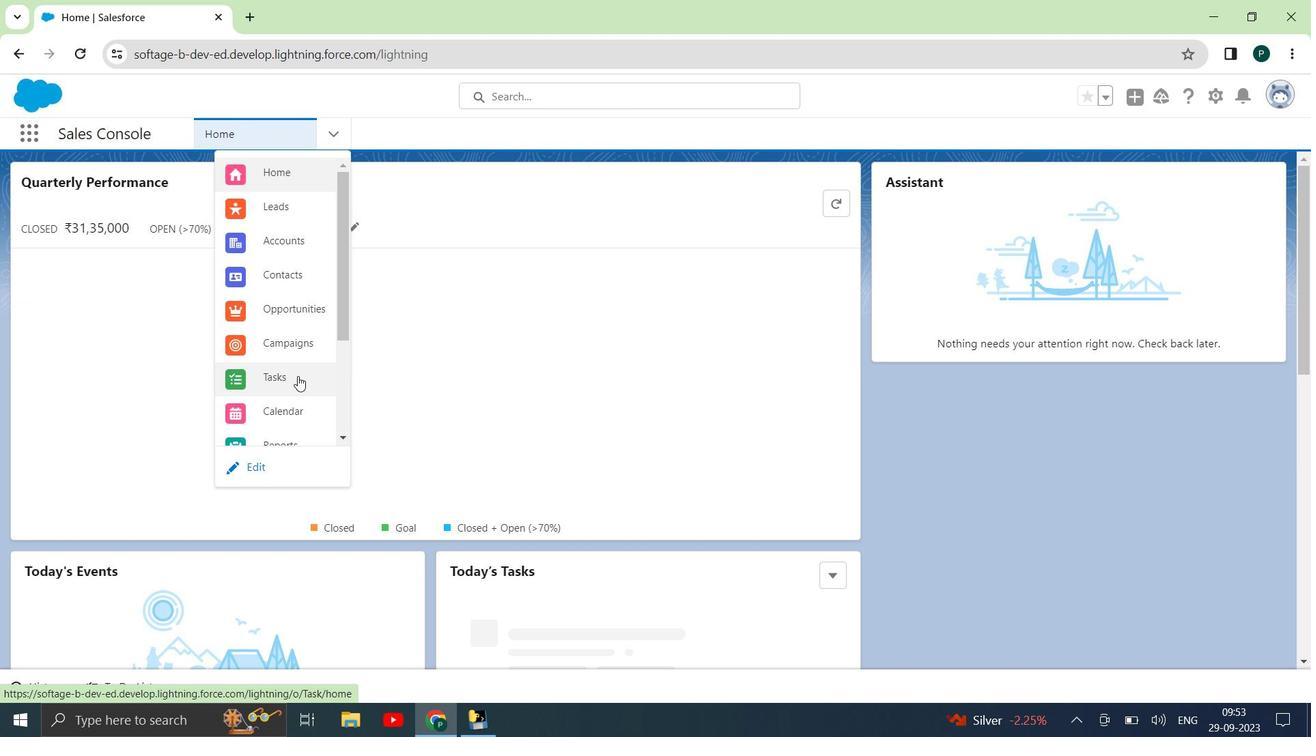 
Action: Mouse moved to (297, 374)
Screenshot: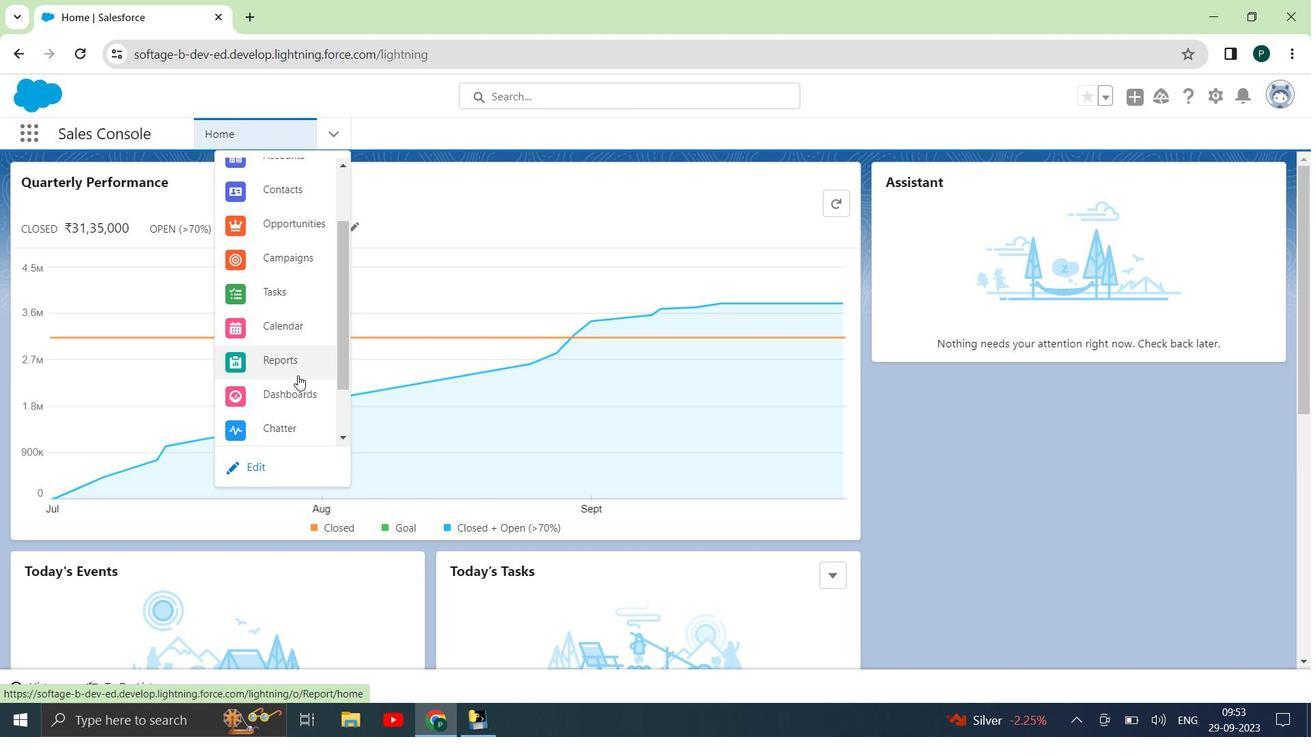 
Action: Mouse scrolled (297, 374) with delta (0, 0)
Screenshot: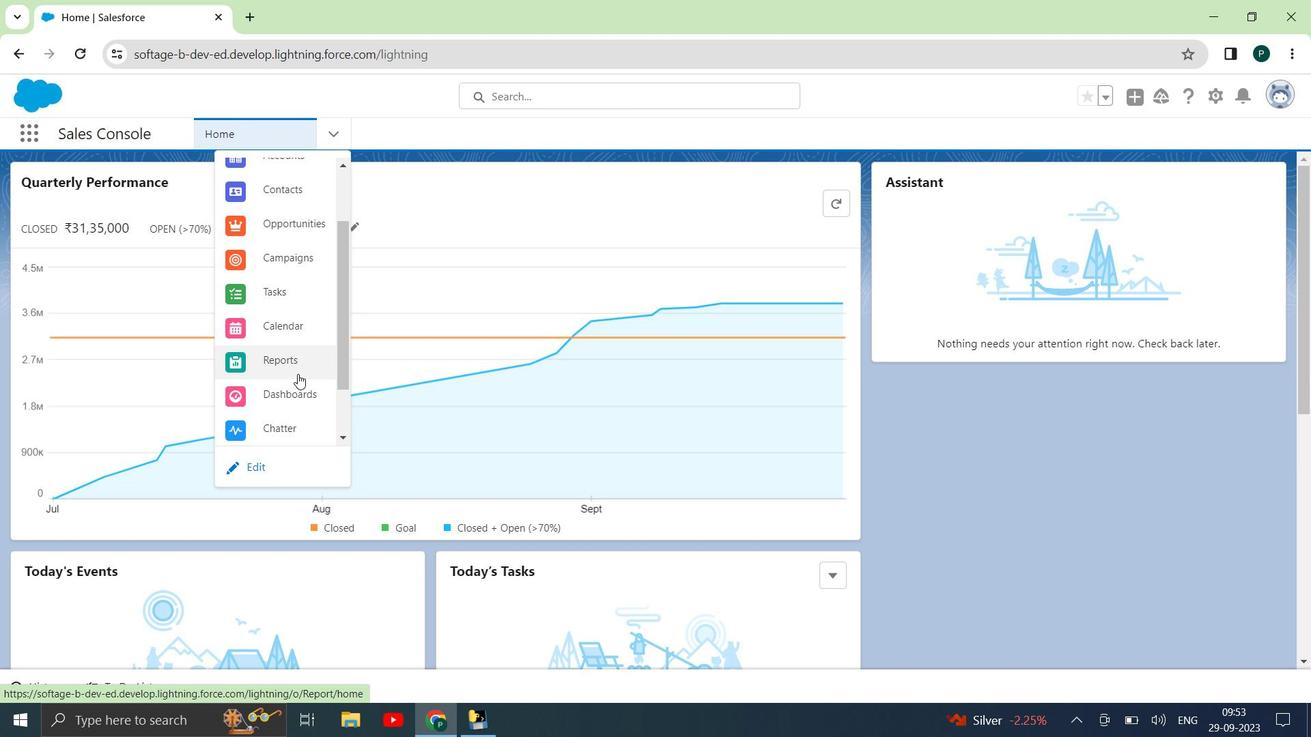 
Action: Mouse scrolled (297, 374) with delta (0, 0)
Screenshot: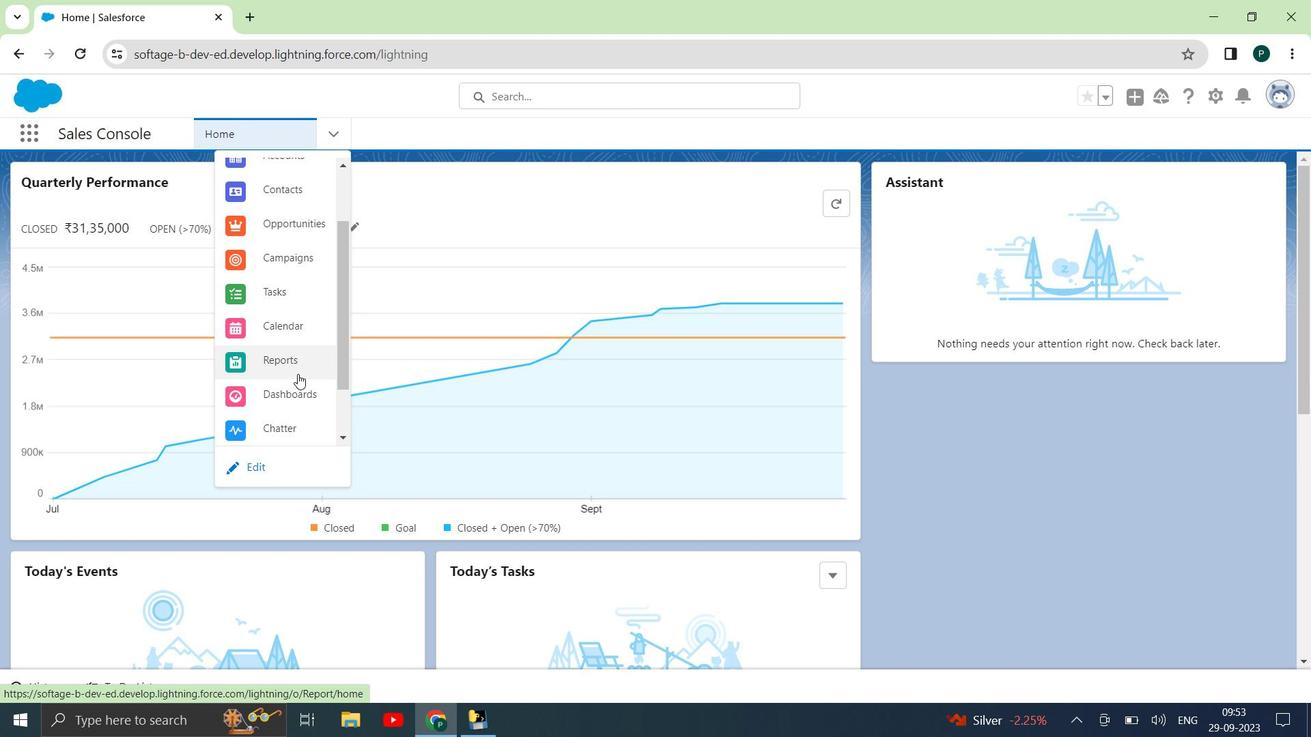 
Action: Mouse moved to (299, 392)
Screenshot: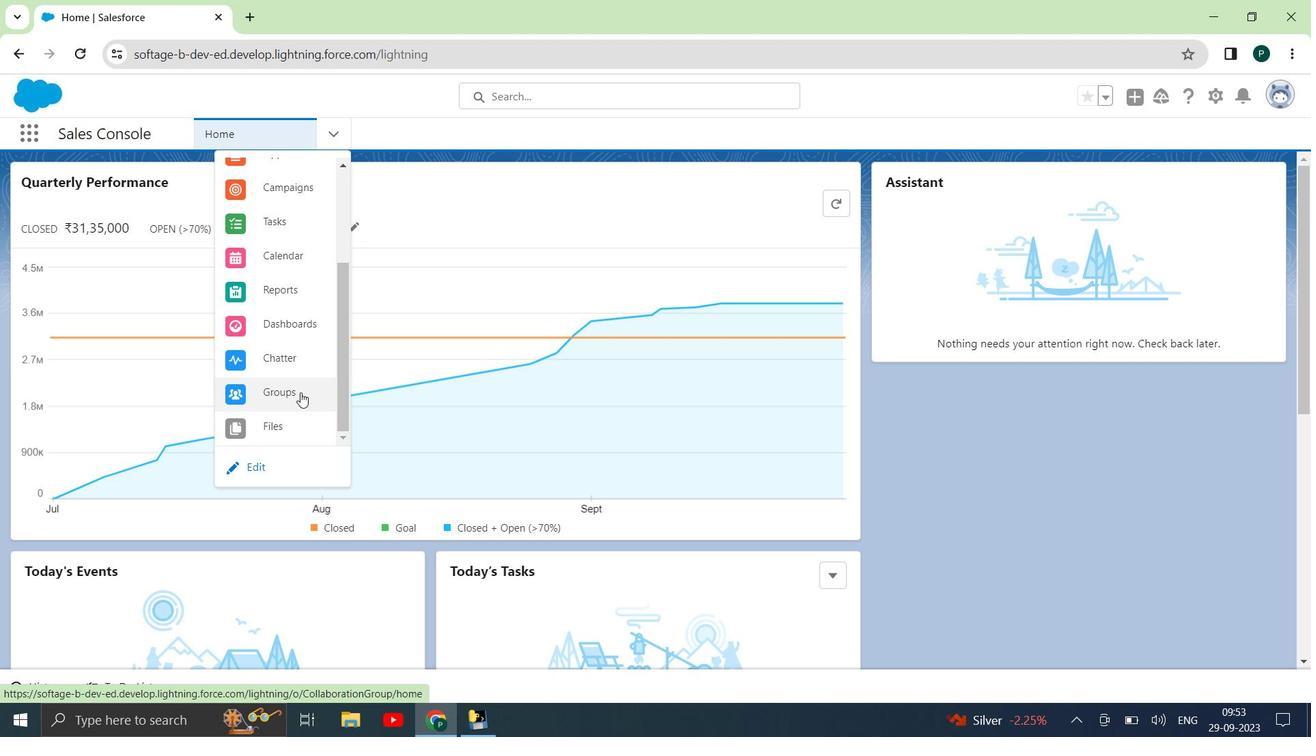 
Action: Mouse scrolled (299, 391) with delta (0, 0)
Screenshot: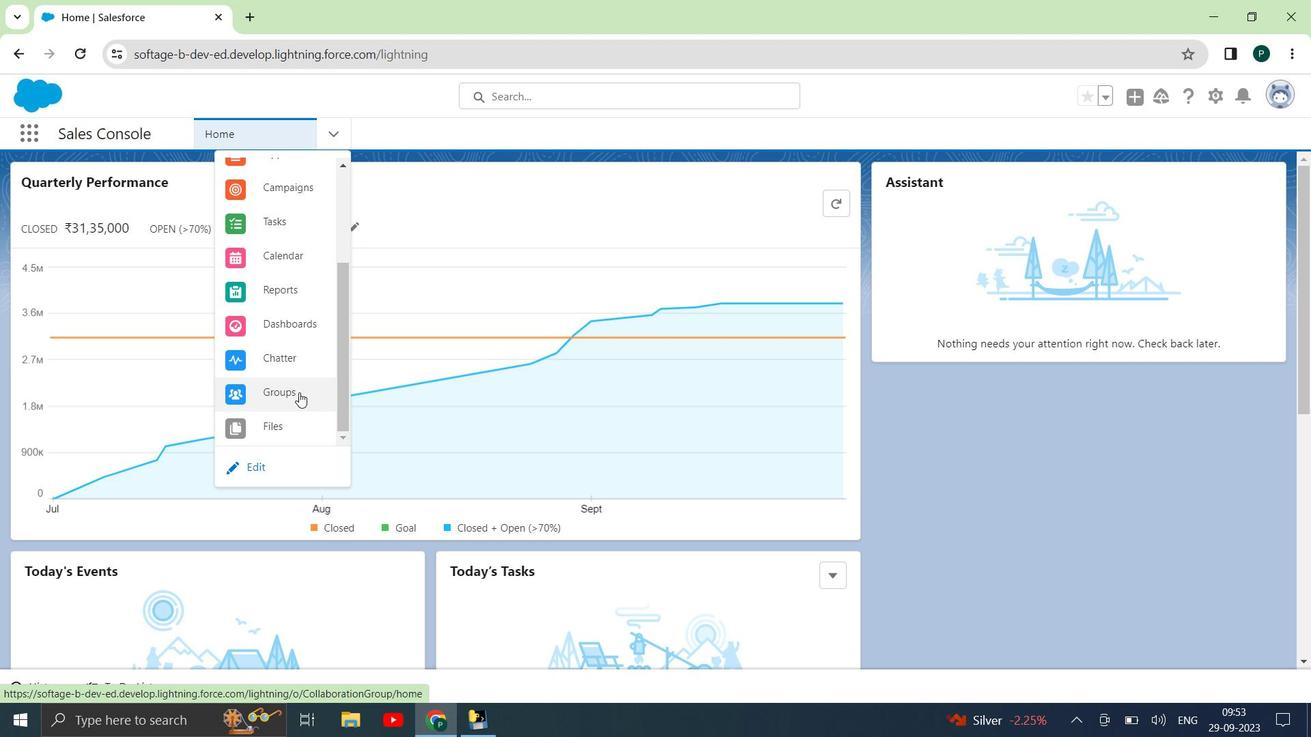 
Action: Mouse moved to (288, 413)
Screenshot: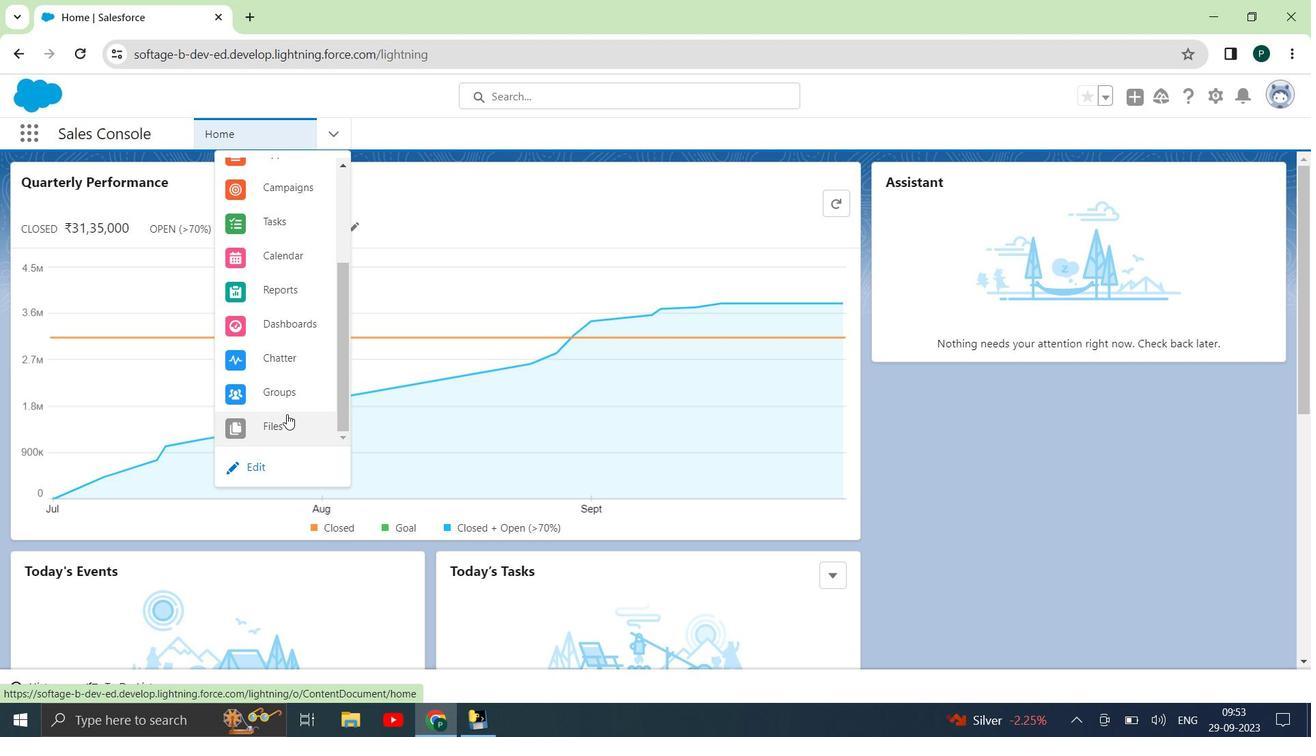 
Action: Mouse scrolled (288, 414) with delta (0, 0)
Screenshot: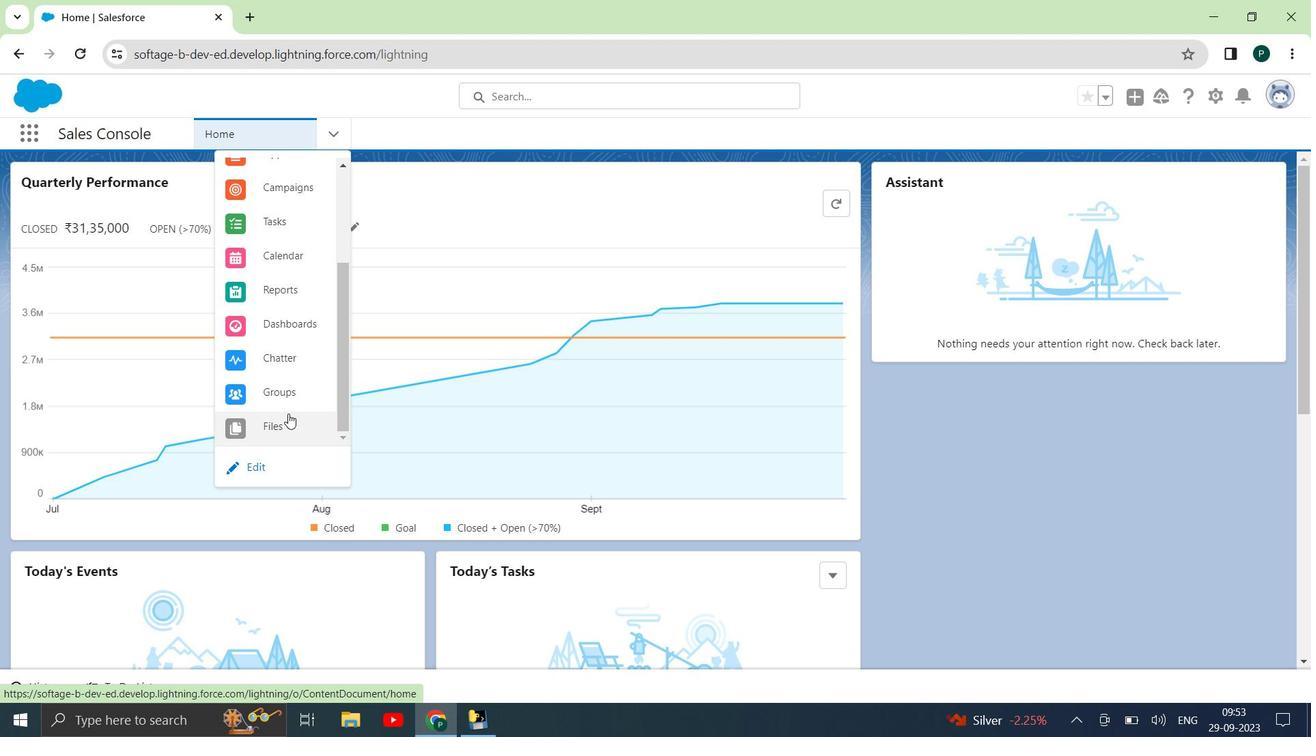 
Action: Mouse scrolled (288, 414) with delta (0, 0)
Screenshot: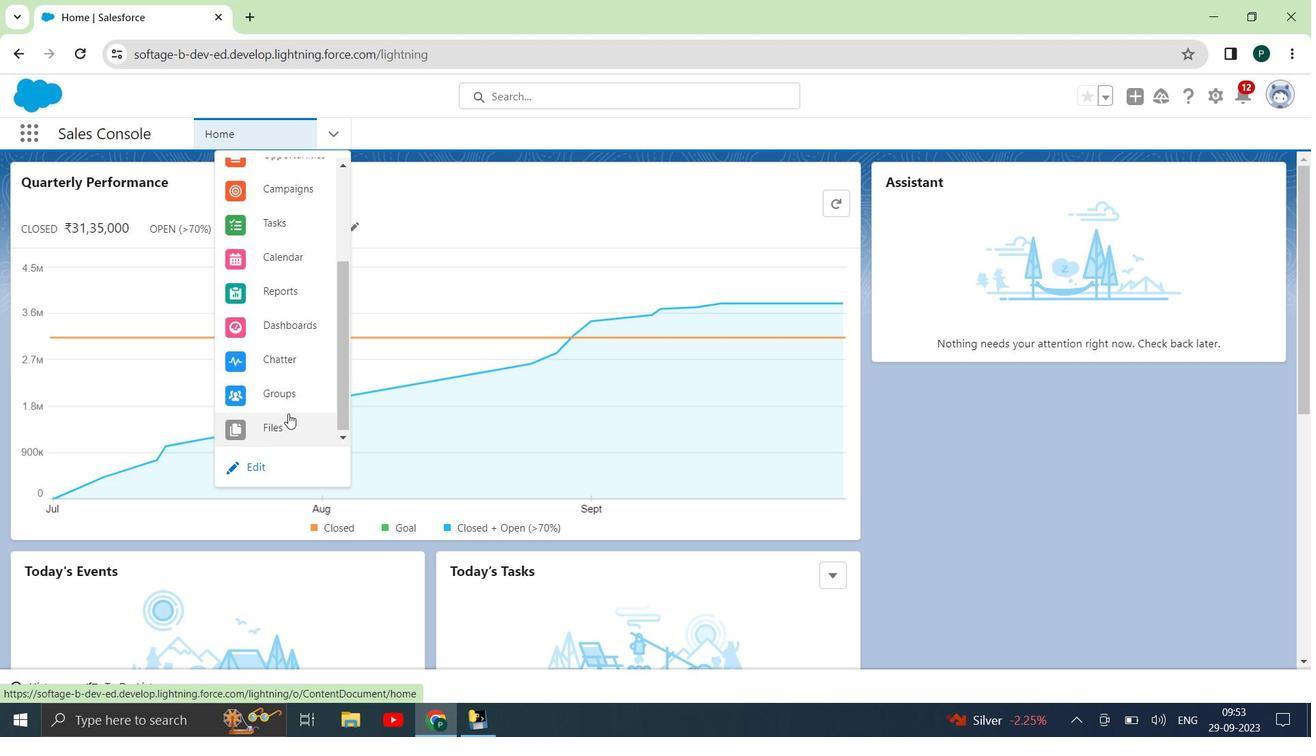 
Action: Mouse scrolled (288, 414) with delta (0, 0)
Screenshot: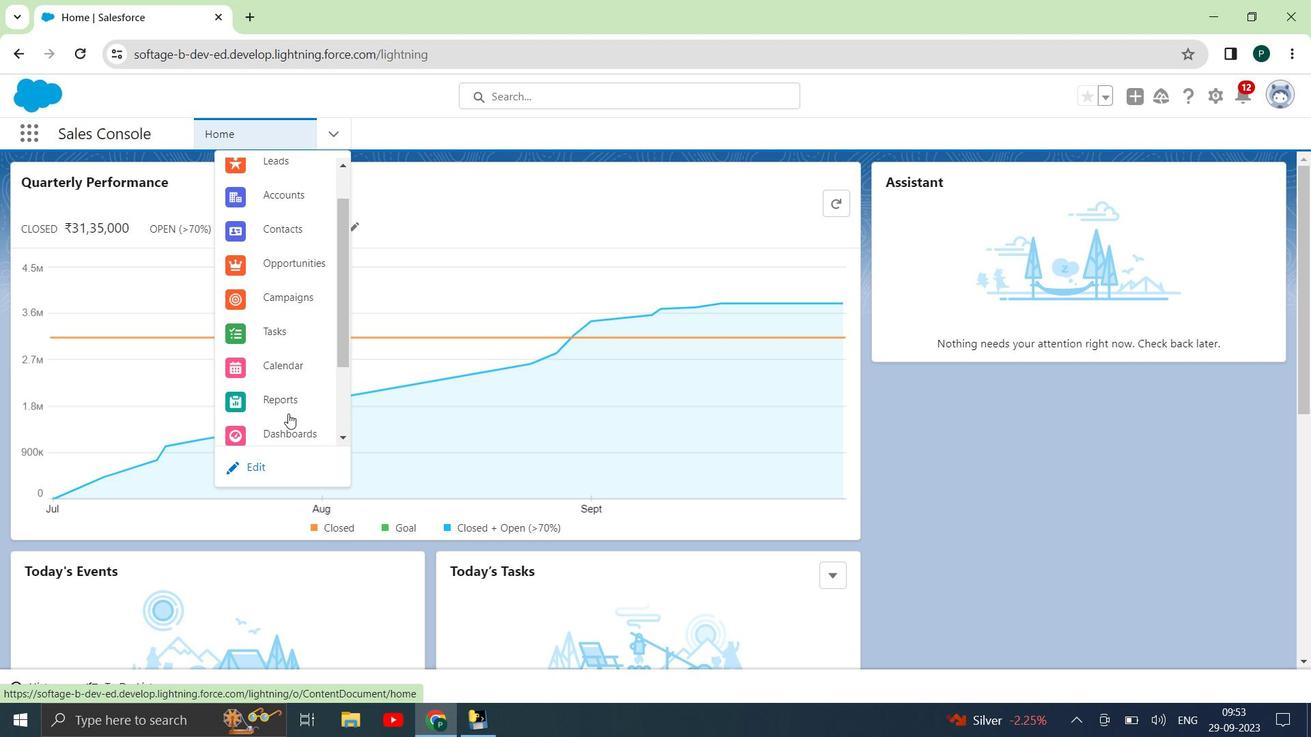 
Action: Mouse moved to (300, 409)
Screenshot: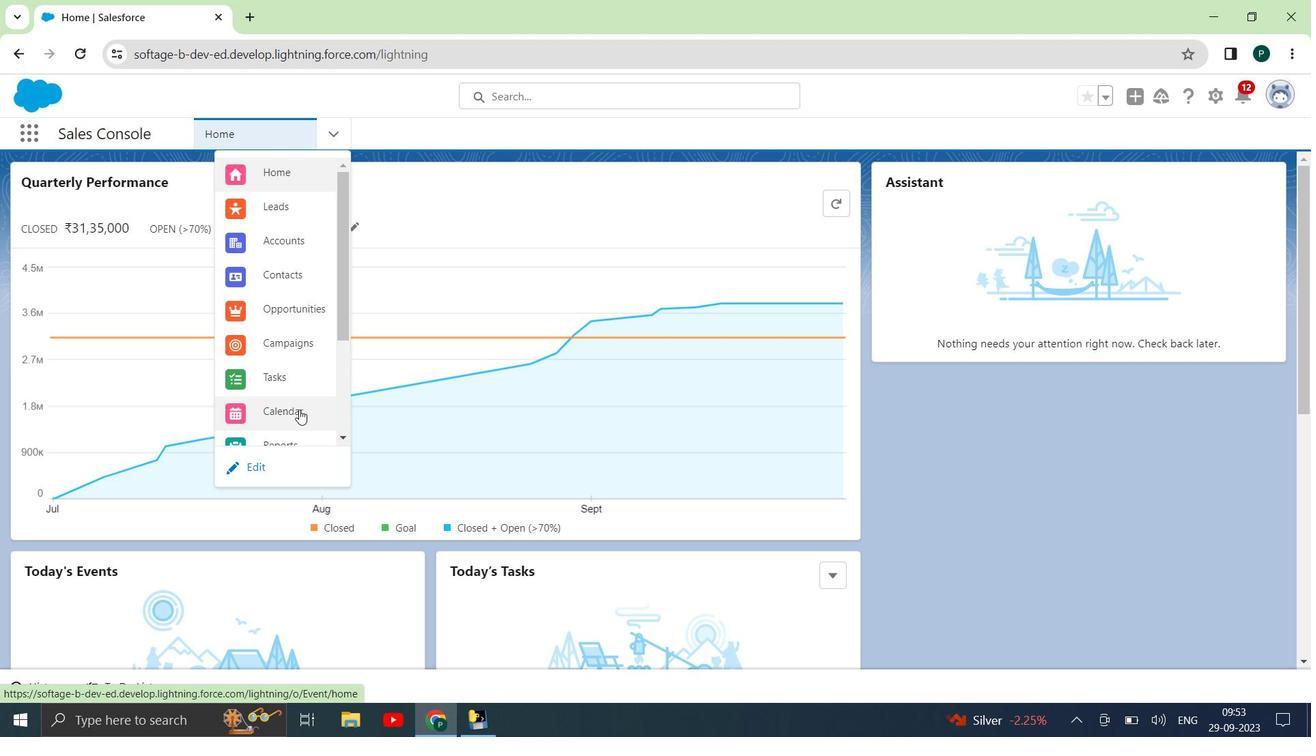 
Action: Mouse scrolled (300, 409) with delta (0, 0)
Screenshot: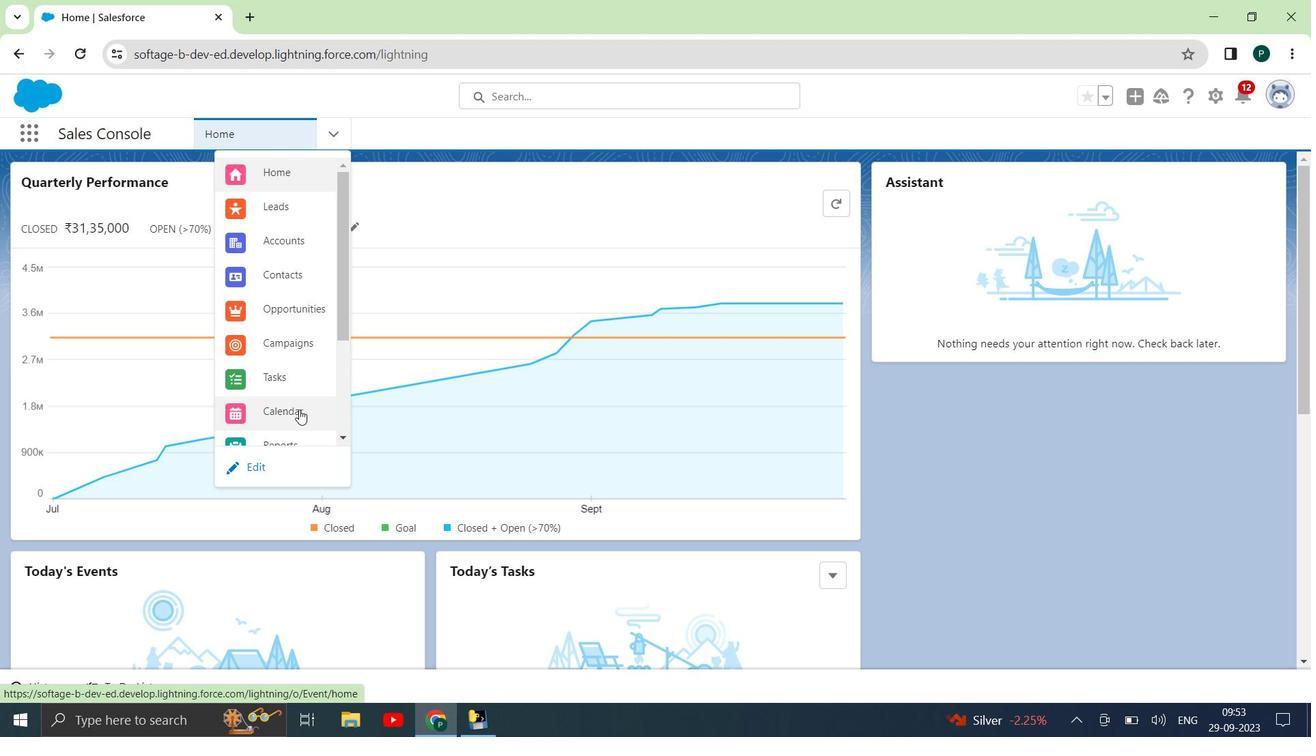 
Action: Mouse scrolled (300, 409) with delta (0, 0)
Screenshot: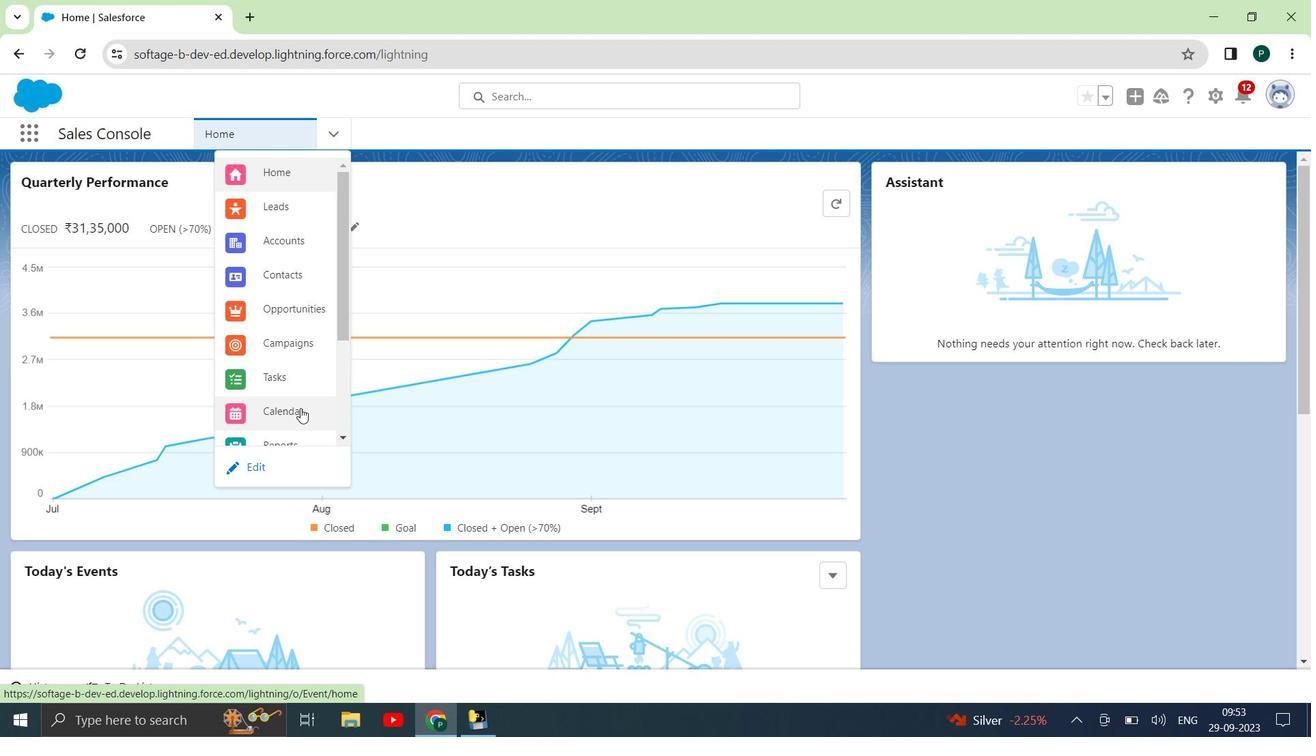 
Action: Mouse moved to (355, 211)
Screenshot: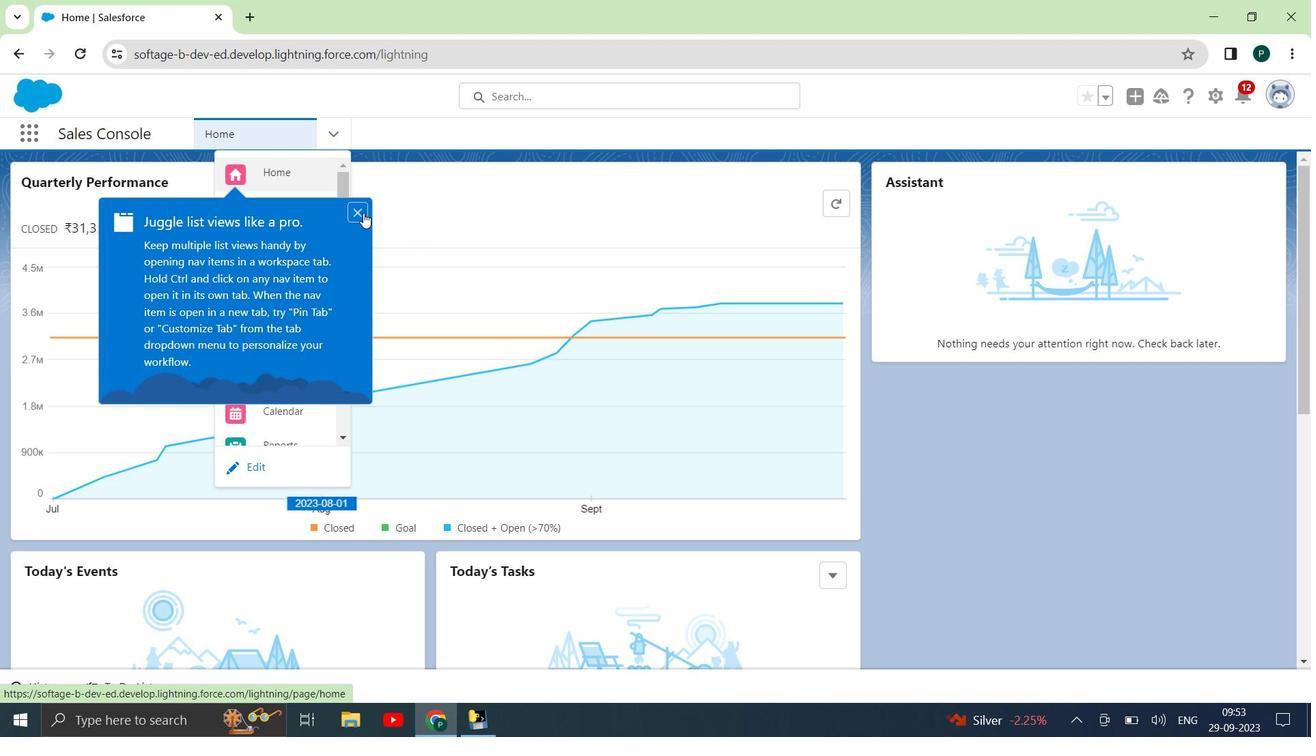 
Action: Mouse pressed left at (355, 211)
Screenshot: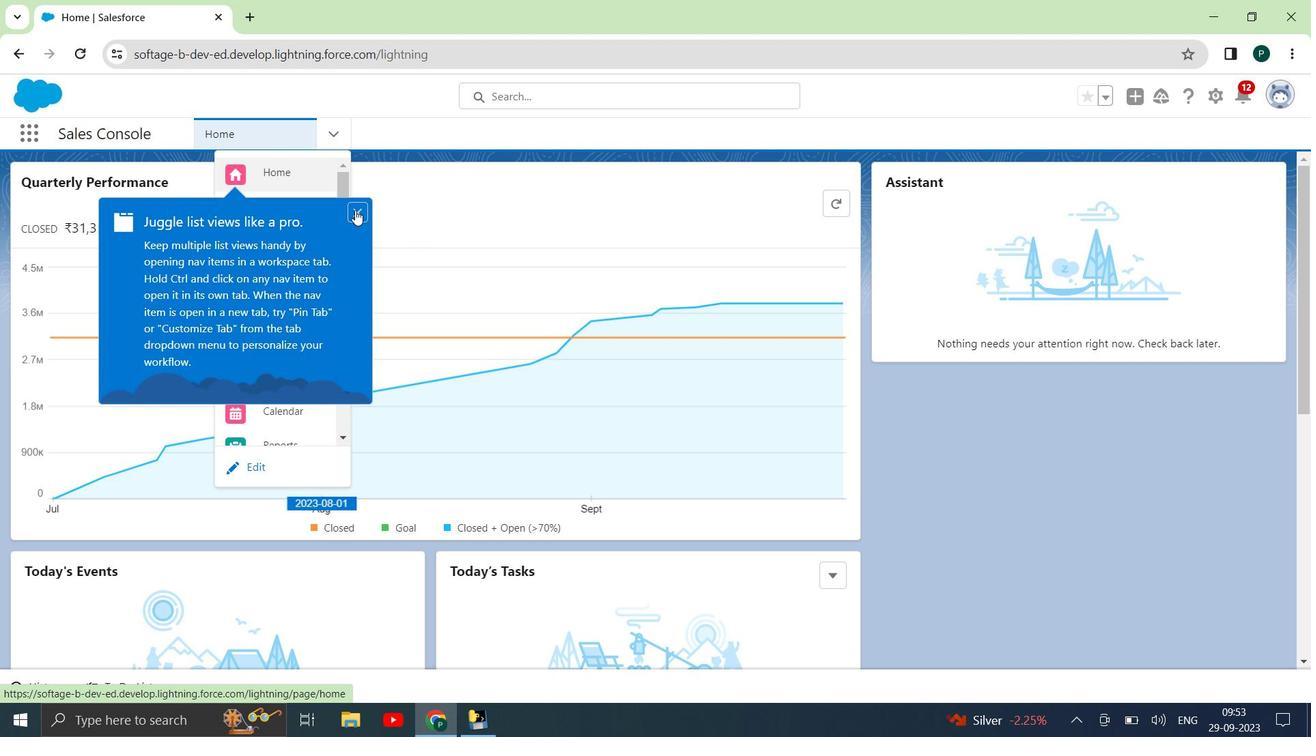 
Action: Mouse moved to (300, 269)
Screenshot: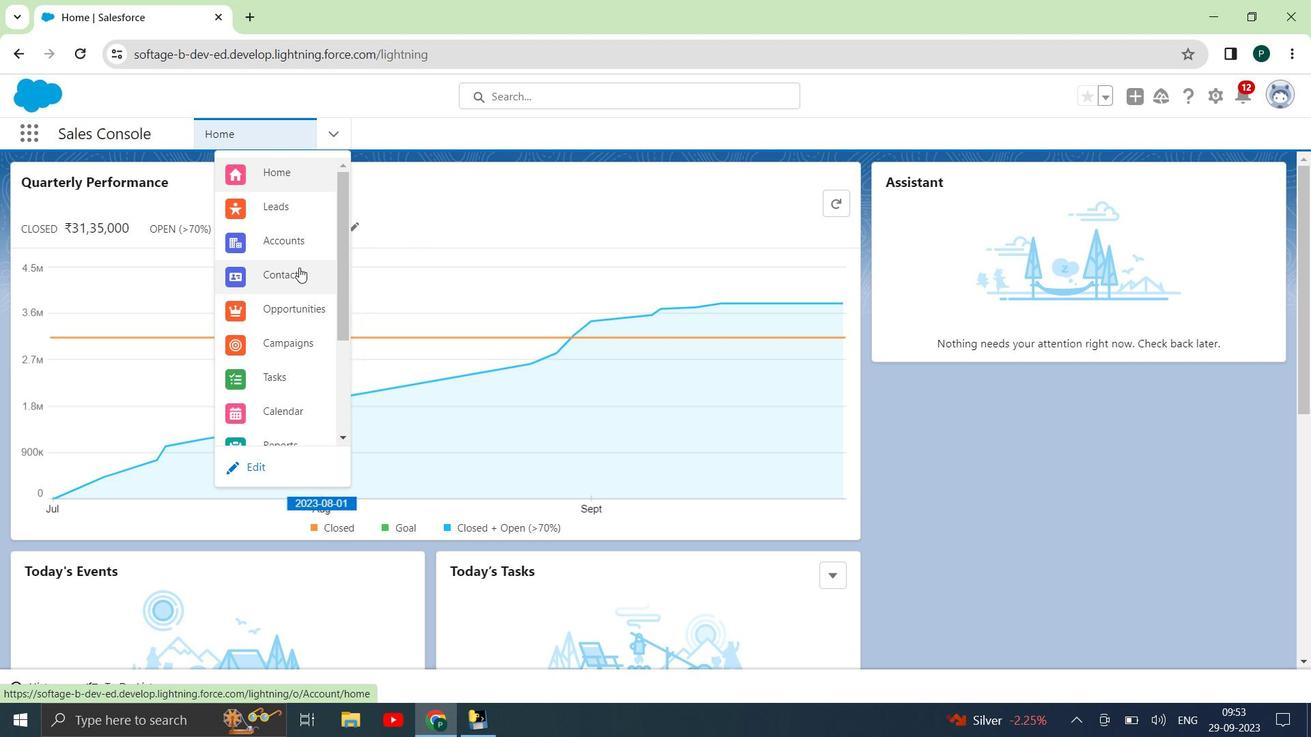 
Action: Mouse scrolled (300, 269) with delta (0, 0)
Screenshot: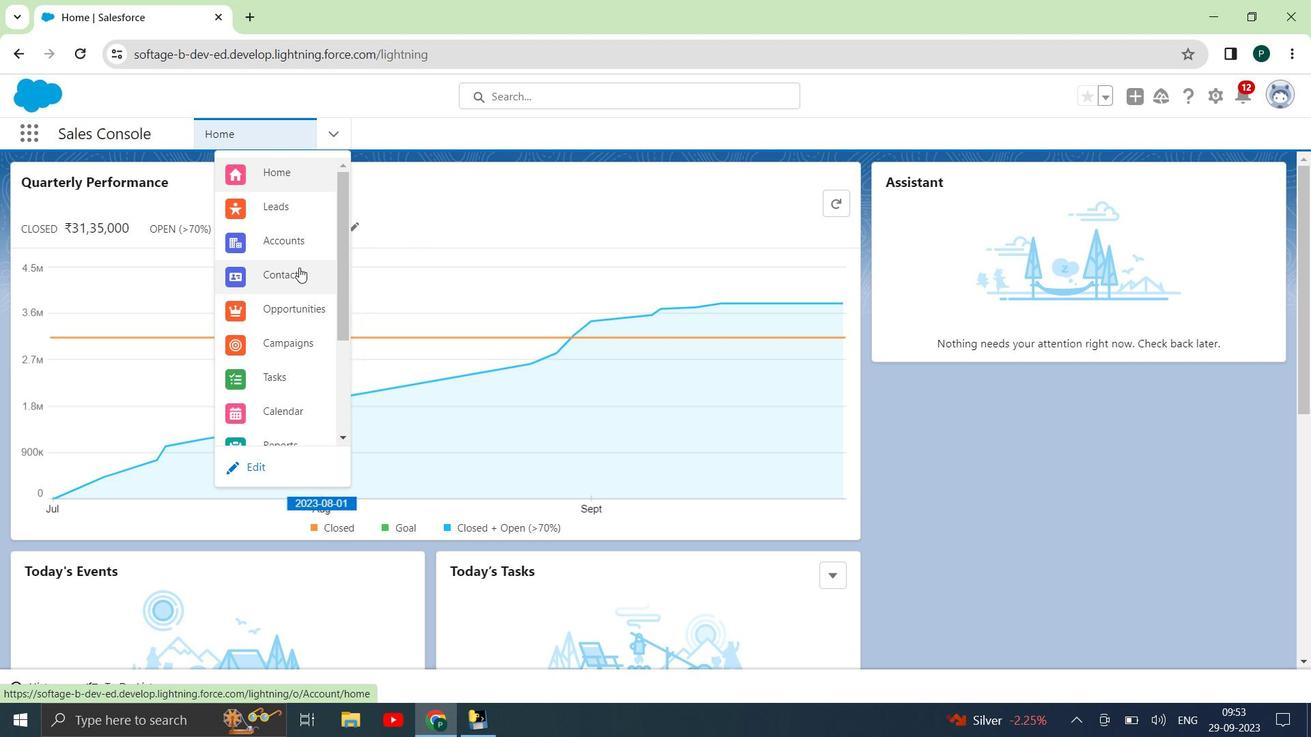 
Action: Mouse moved to (300, 271)
Screenshot: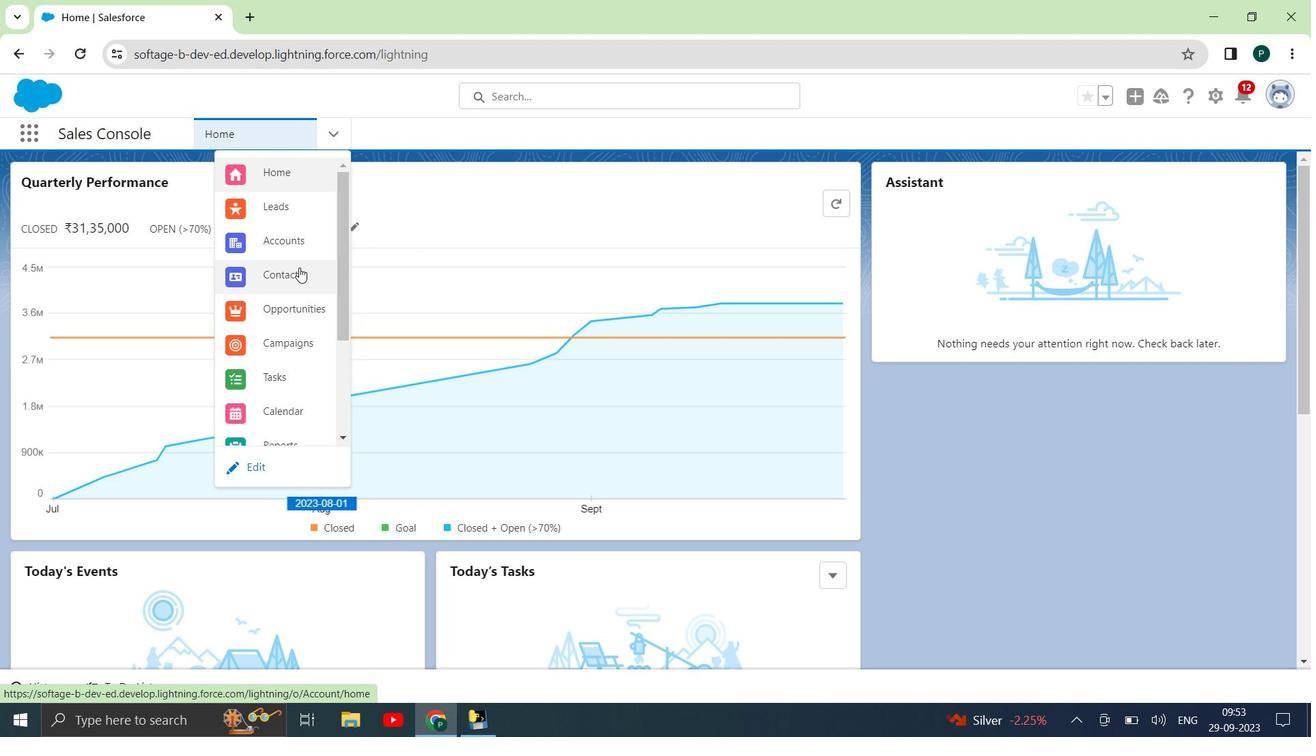 
Action: Mouse scrolled (300, 271) with delta (0, 0)
Screenshot: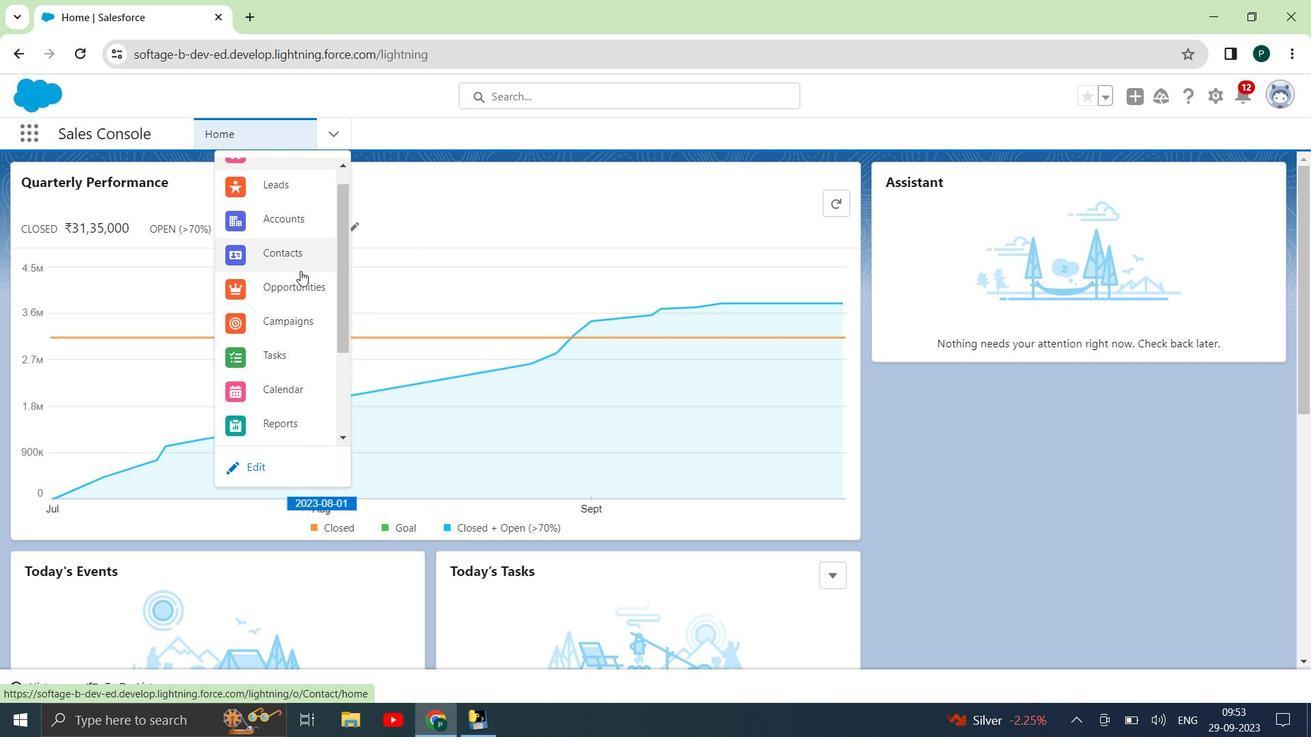 
Action: Mouse moved to (290, 406)
Screenshot: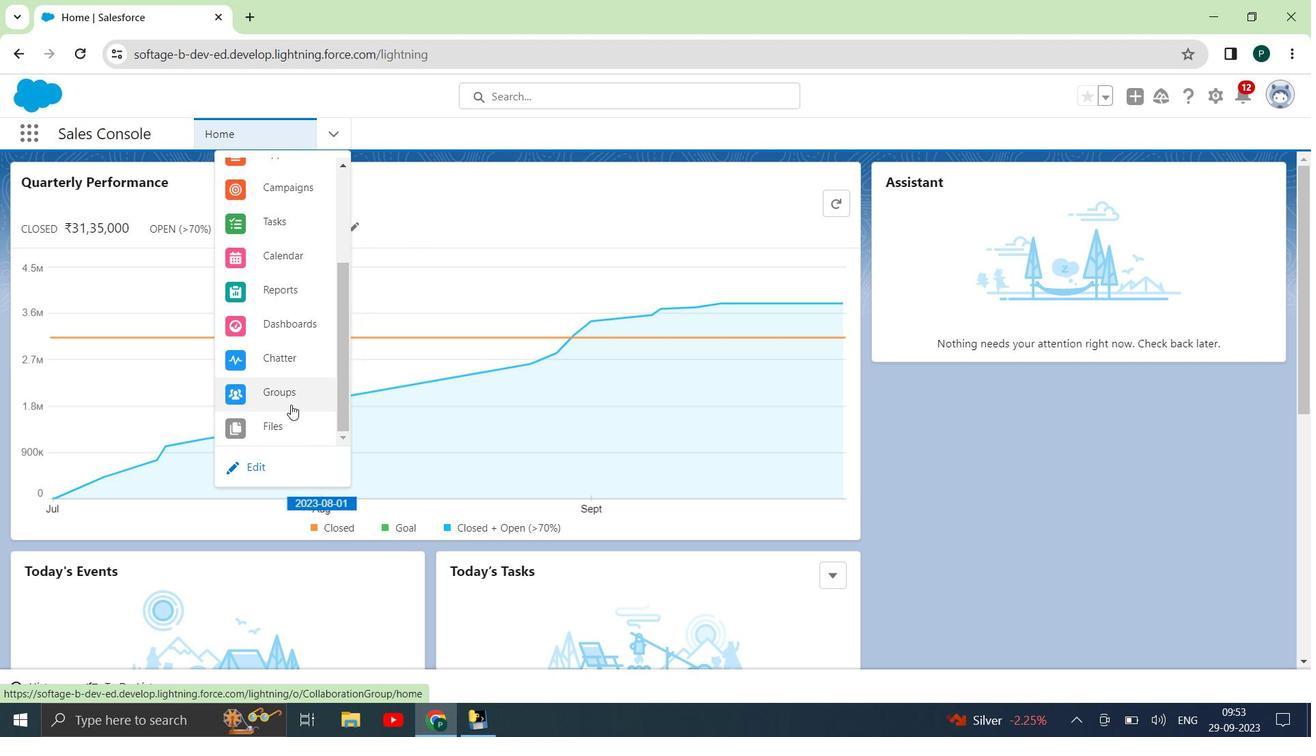 
Action: Mouse scrolled (290, 405) with delta (0, 0)
Screenshot: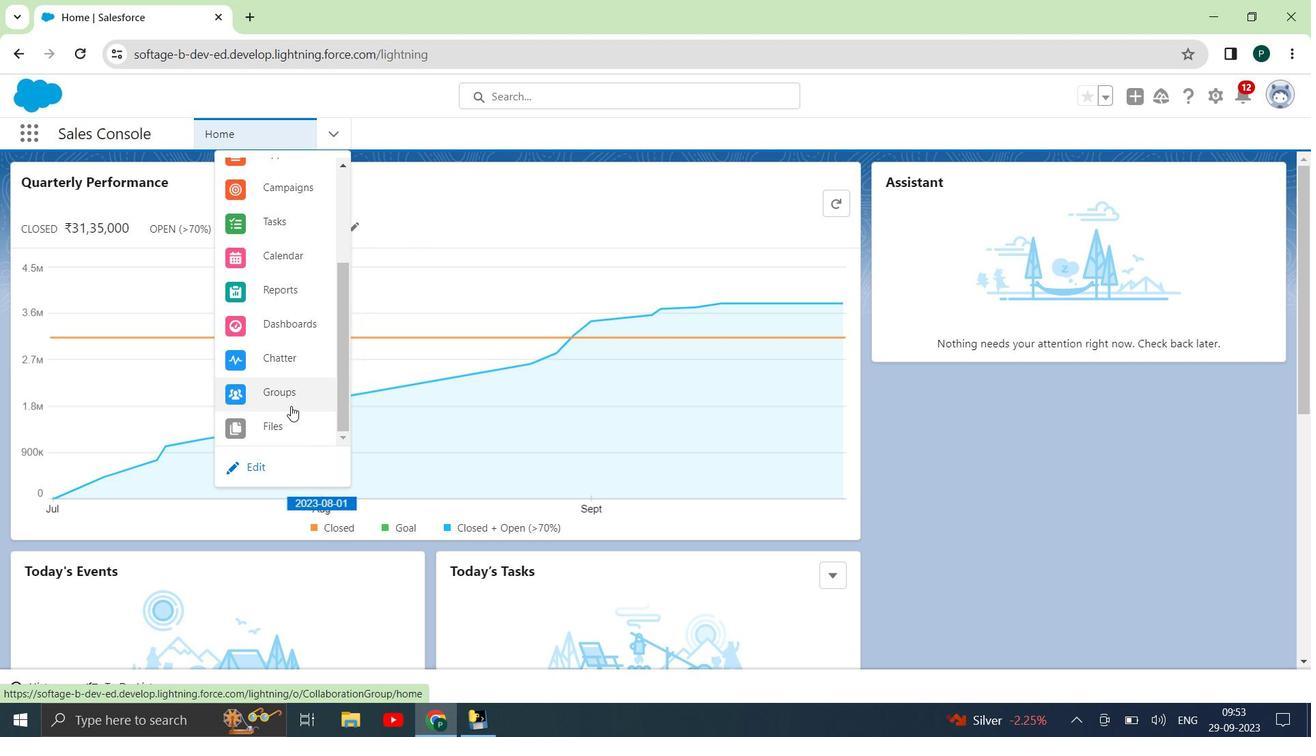 
Action: Mouse scrolled (290, 405) with delta (0, 0)
Screenshot: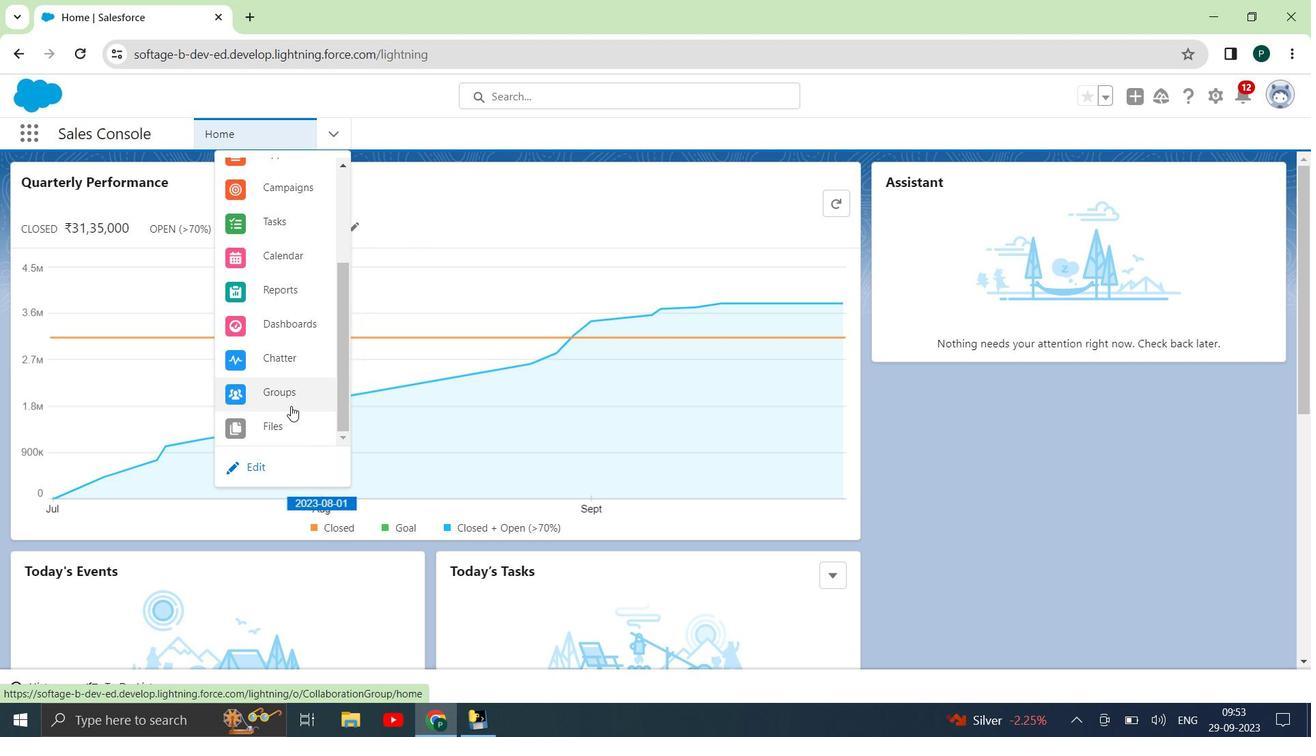 
Action: Mouse scrolled (290, 405) with delta (0, 0)
Screenshot: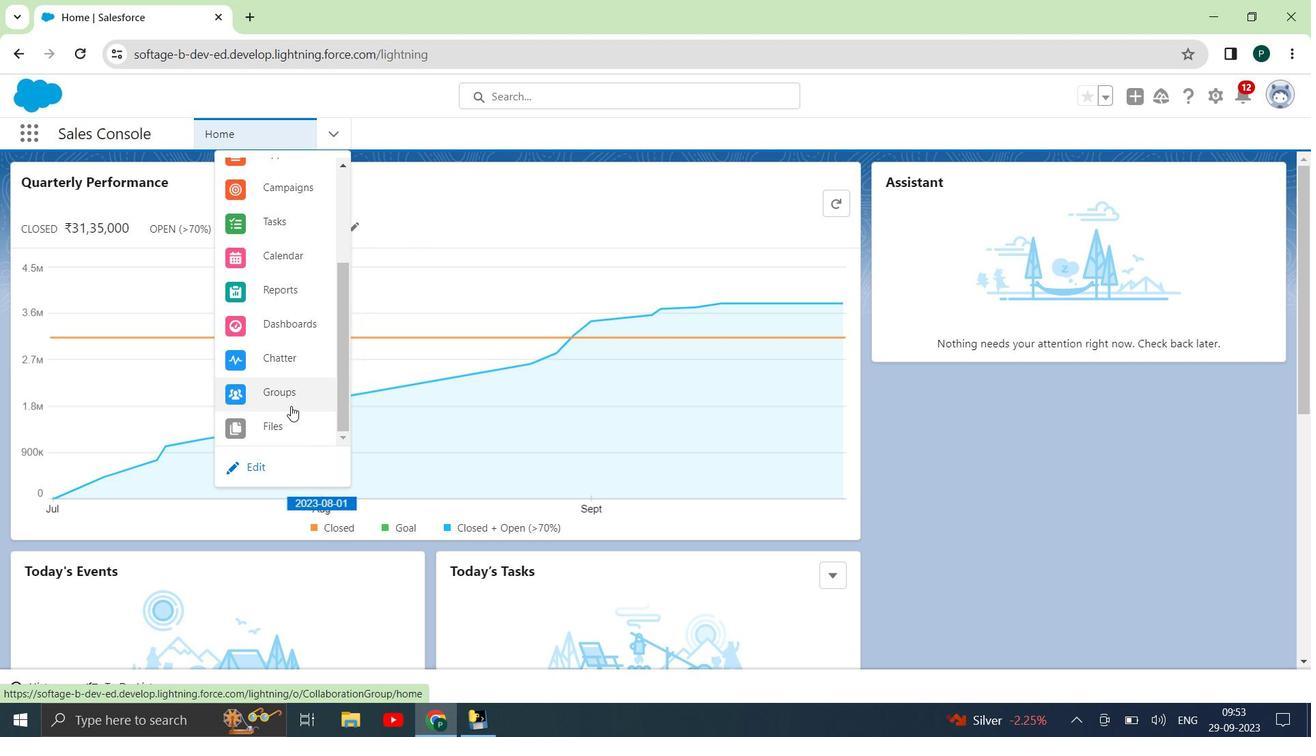 
Action: Mouse moved to (290, 406)
Screenshot: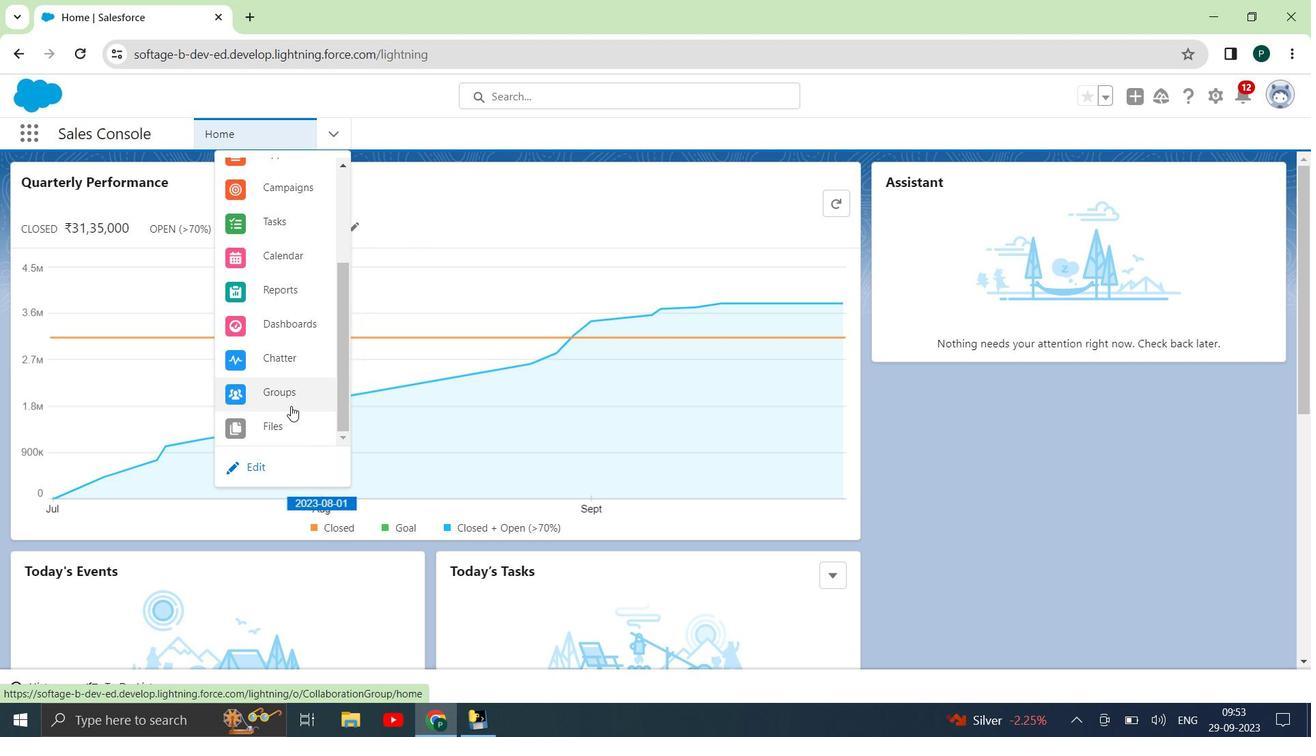 
Action: Mouse scrolled (290, 407) with delta (0, 0)
Screenshot: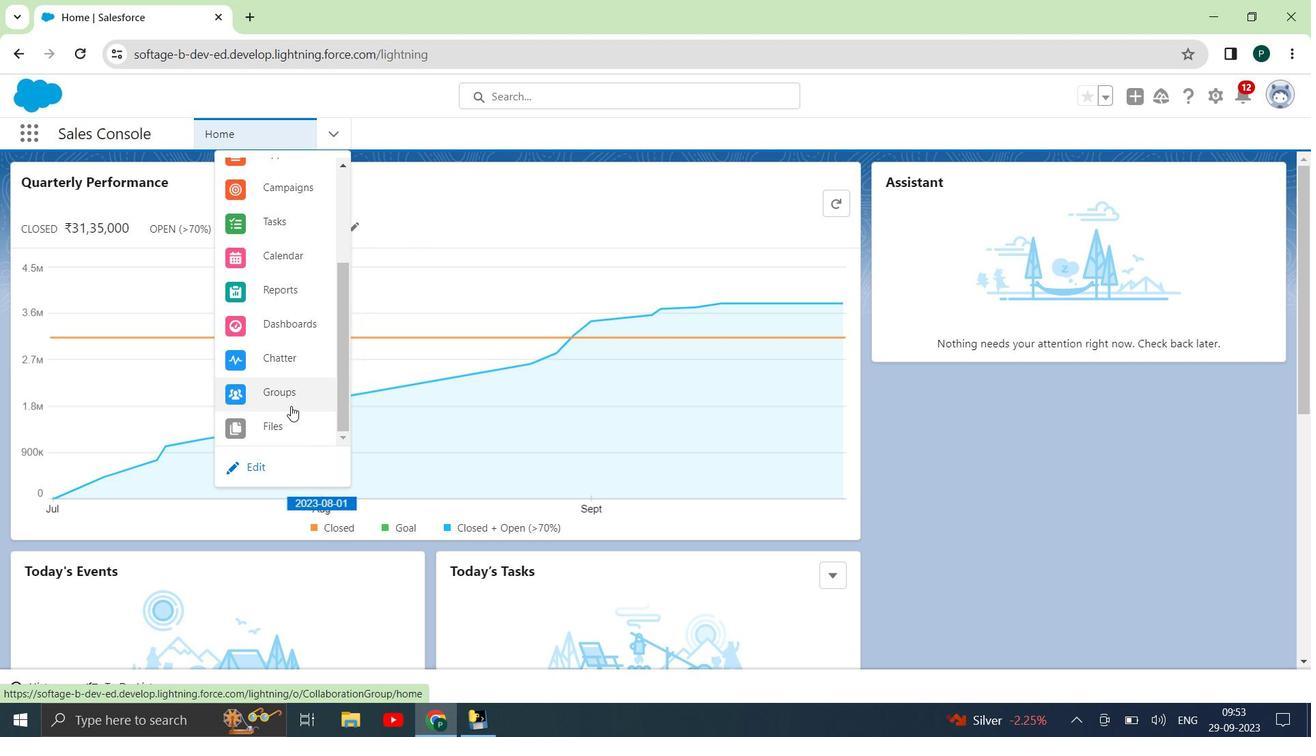 
Action: Mouse scrolled (290, 407) with delta (0, 0)
Screenshot: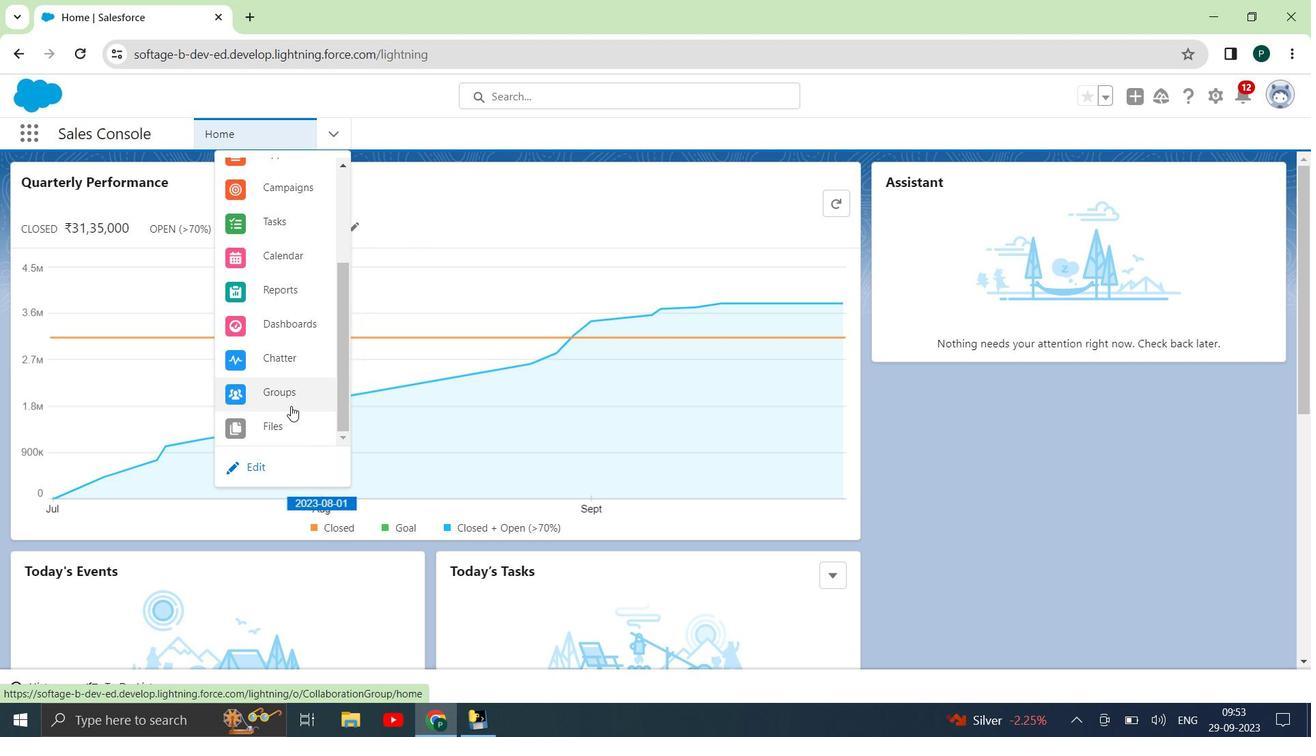 
Action: Mouse scrolled (290, 407) with delta (0, 0)
Screenshot: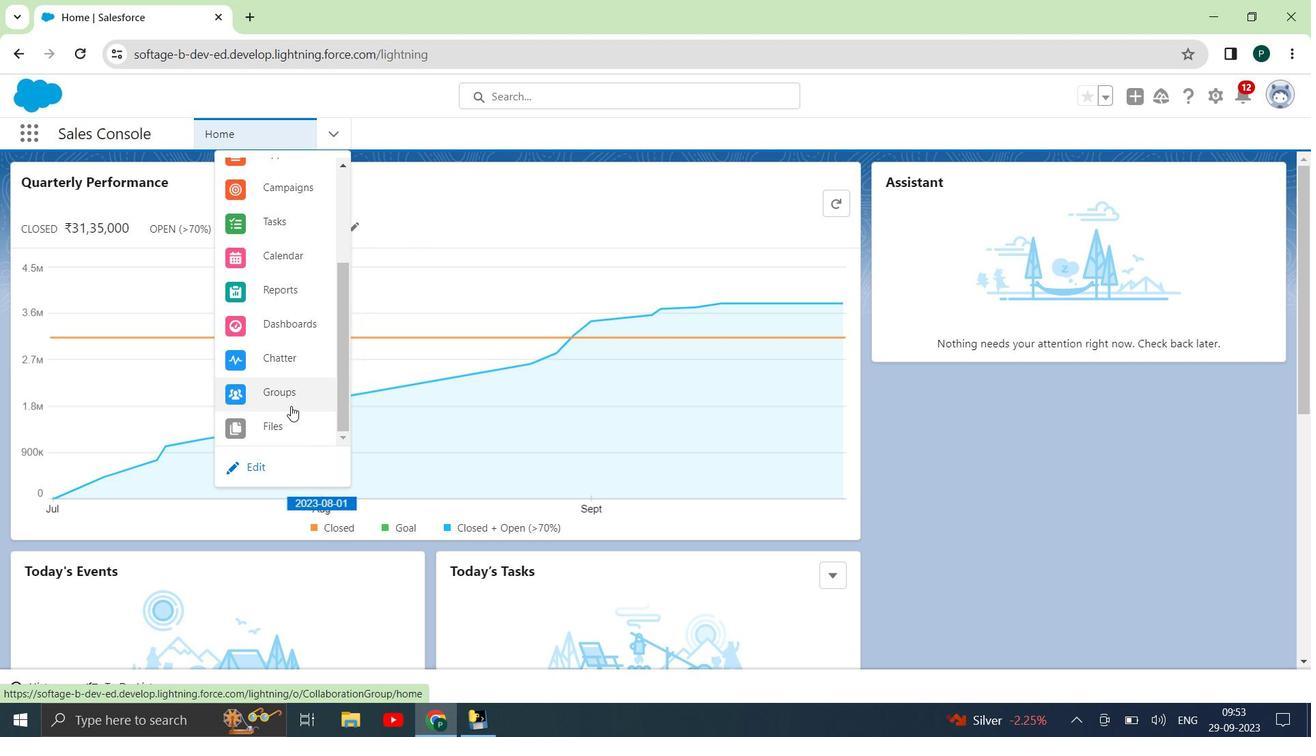 
Action: Mouse scrolled (290, 407) with delta (0, 0)
Screenshot: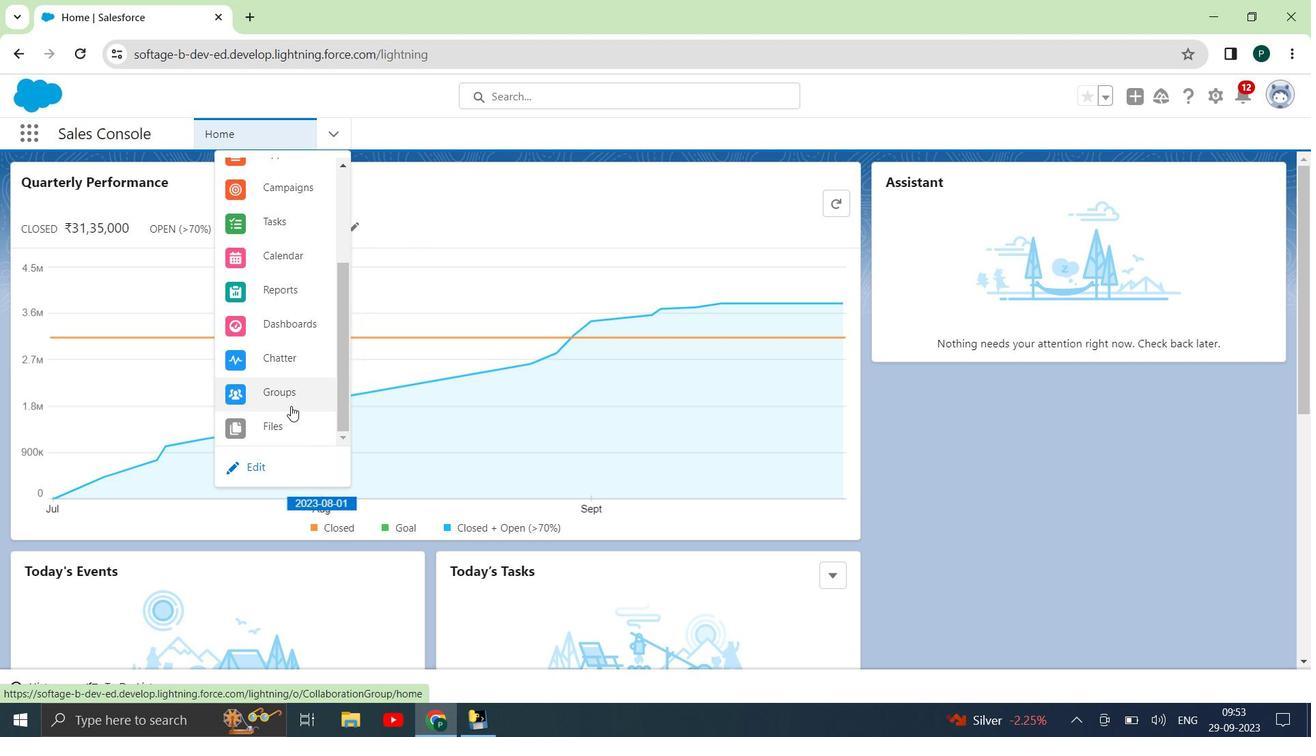 
Action: Mouse scrolled (290, 407) with delta (0, 0)
Screenshot: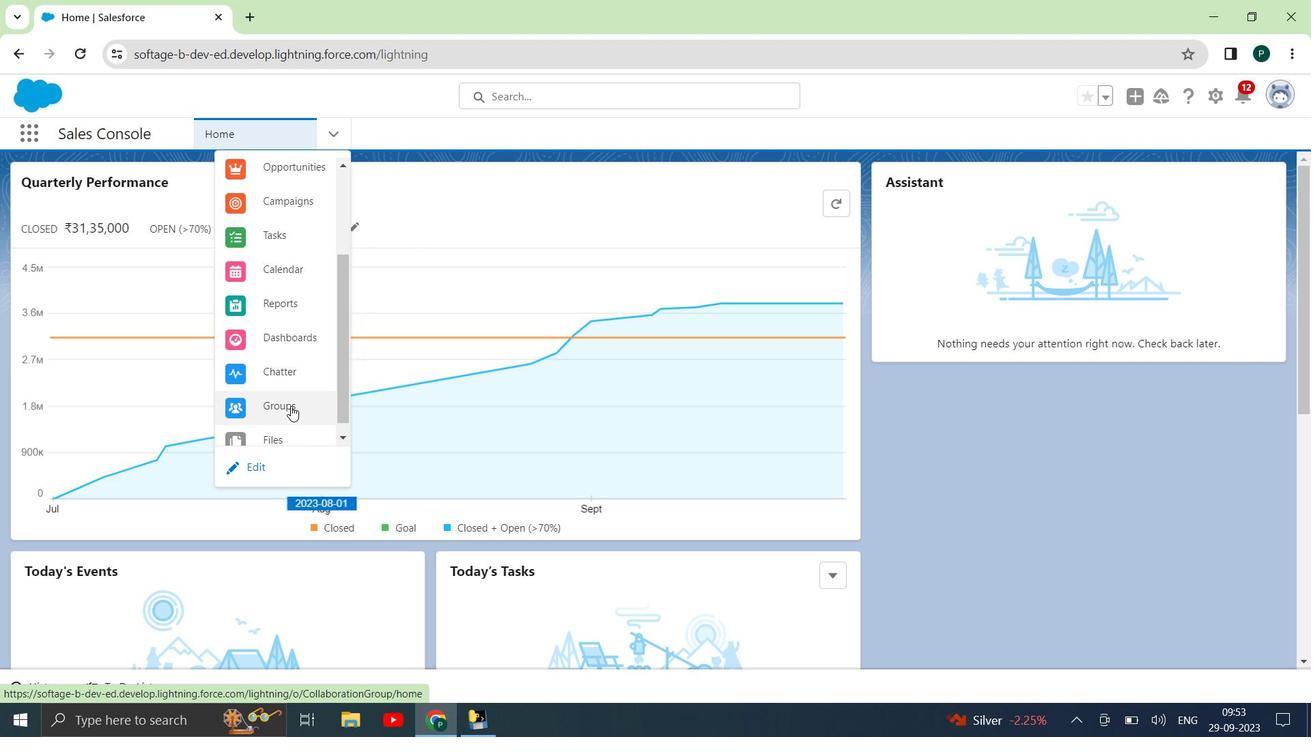 
Action: Mouse scrolled (290, 405) with delta (0, 0)
Screenshot: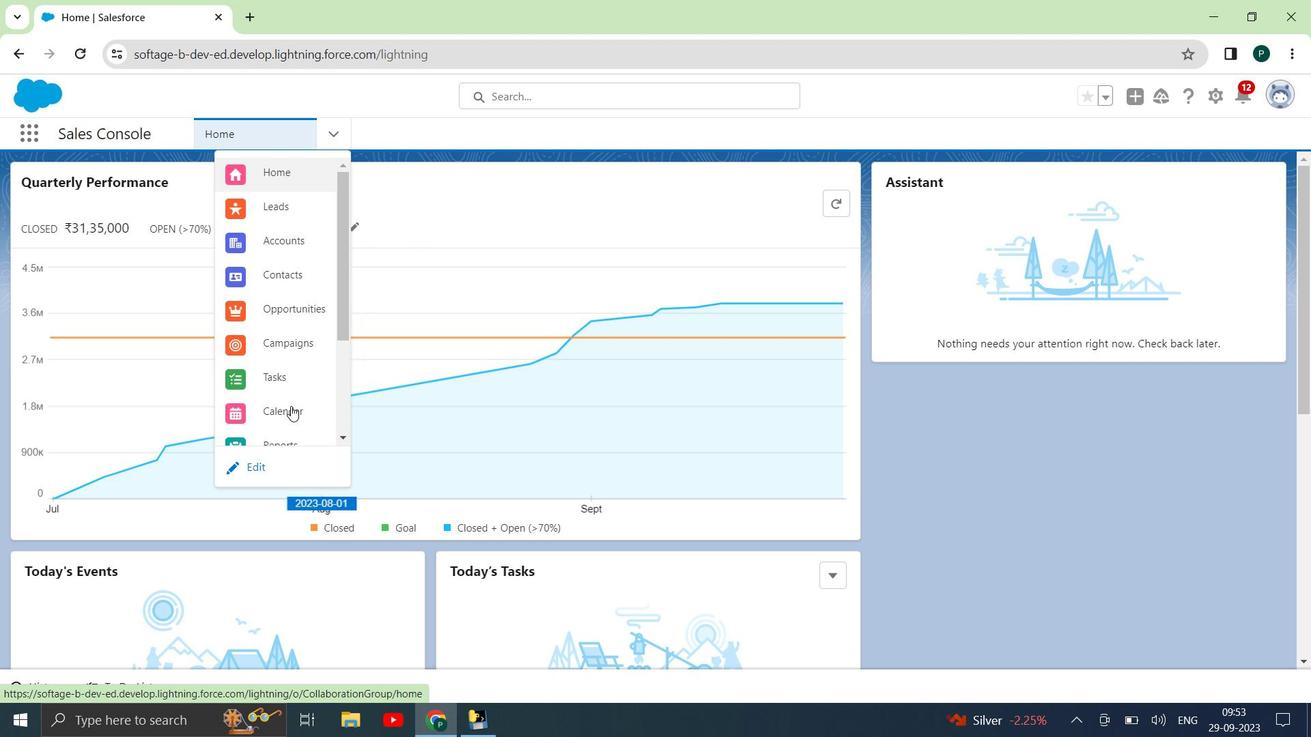 
Action: Mouse scrolled (290, 405) with delta (0, 0)
Screenshot: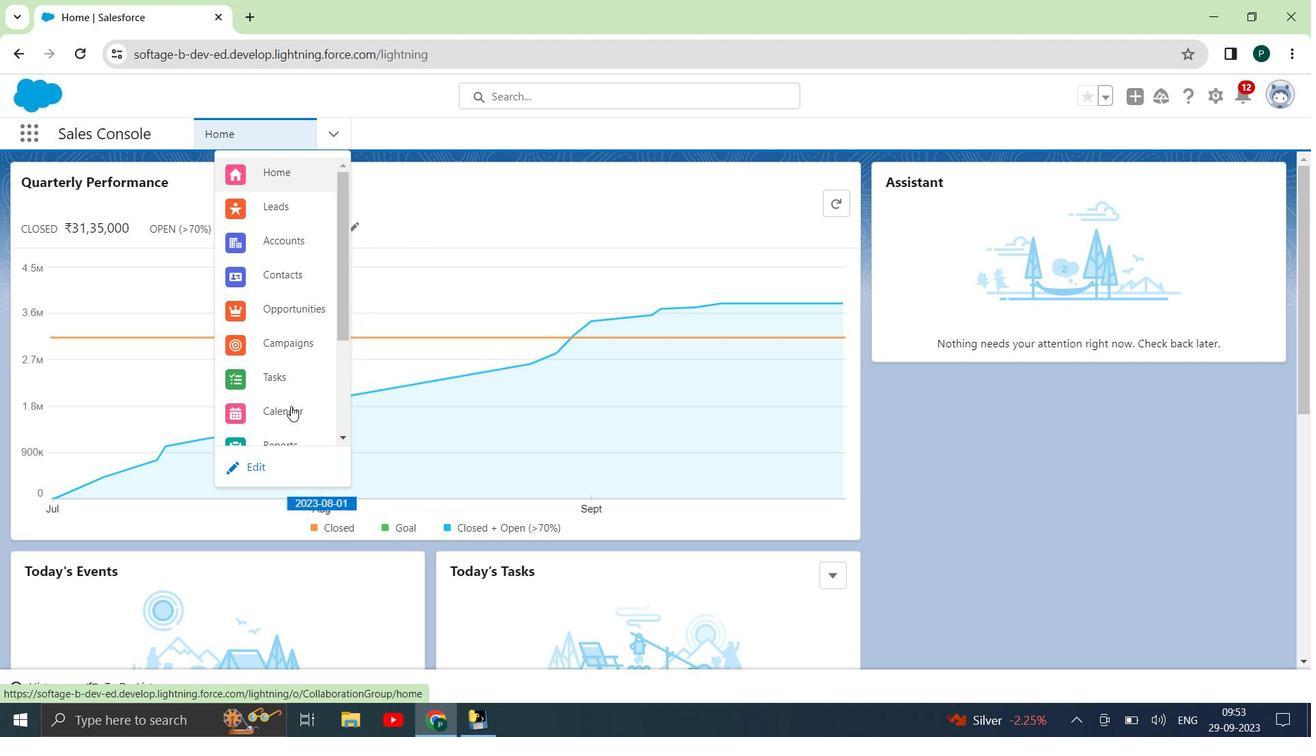 
Action: Mouse scrolled (290, 405) with delta (0, 0)
Screenshot: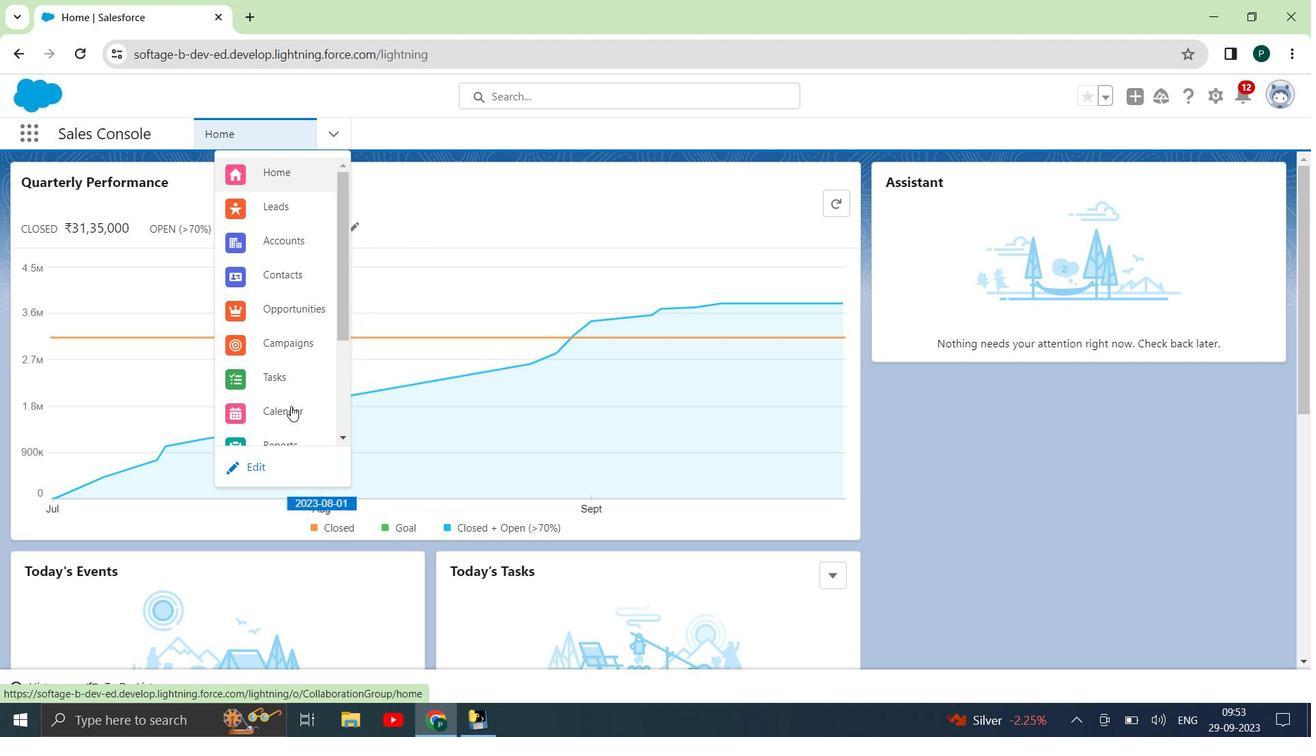 
Action: Mouse scrolled (290, 405) with delta (0, 0)
Screenshot: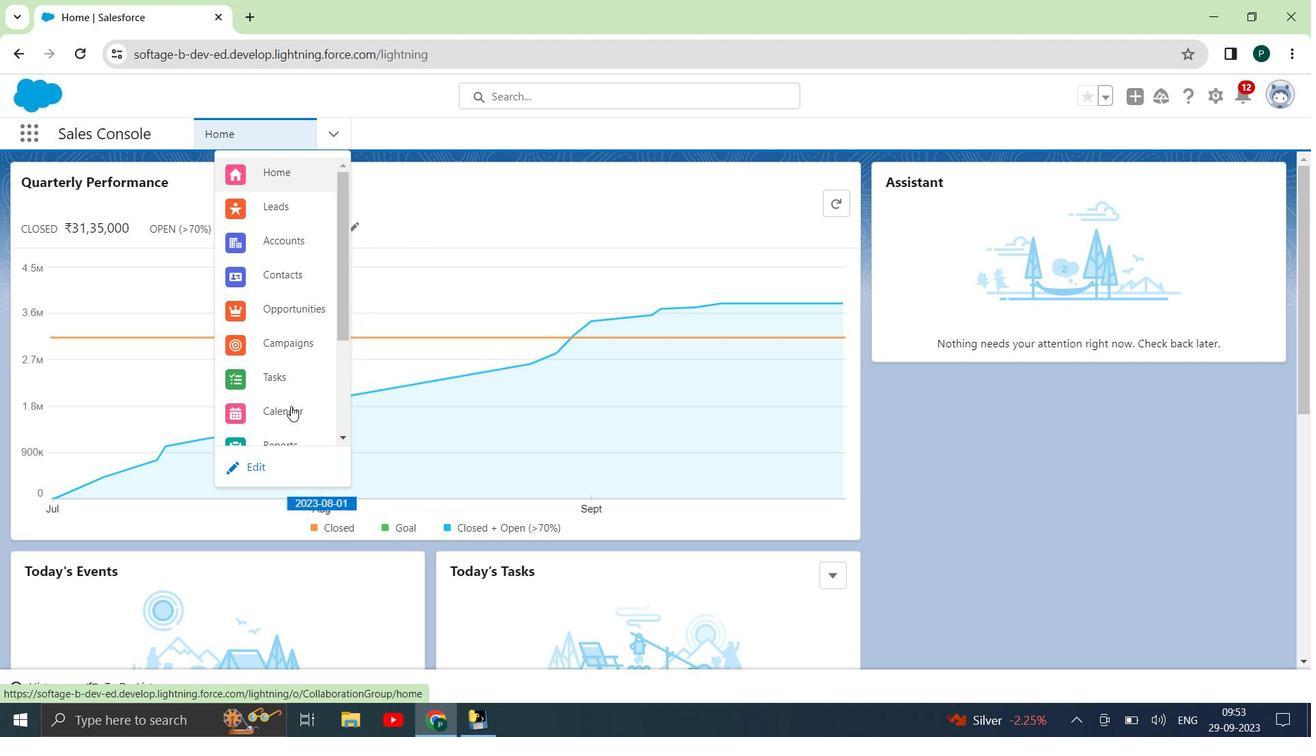 
Action: Mouse scrolled (290, 405) with delta (0, 0)
Screenshot: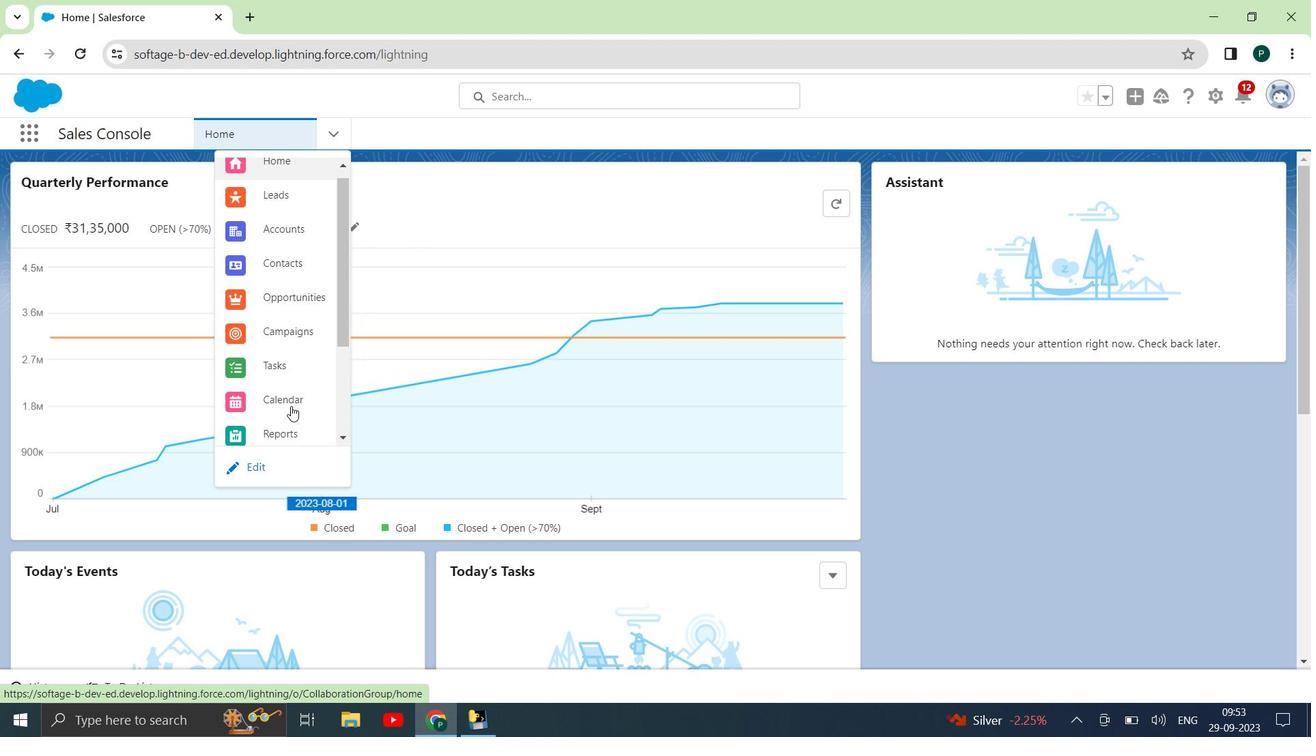 
Action: Mouse scrolled (290, 405) with delta (0, 0)
Screenshot: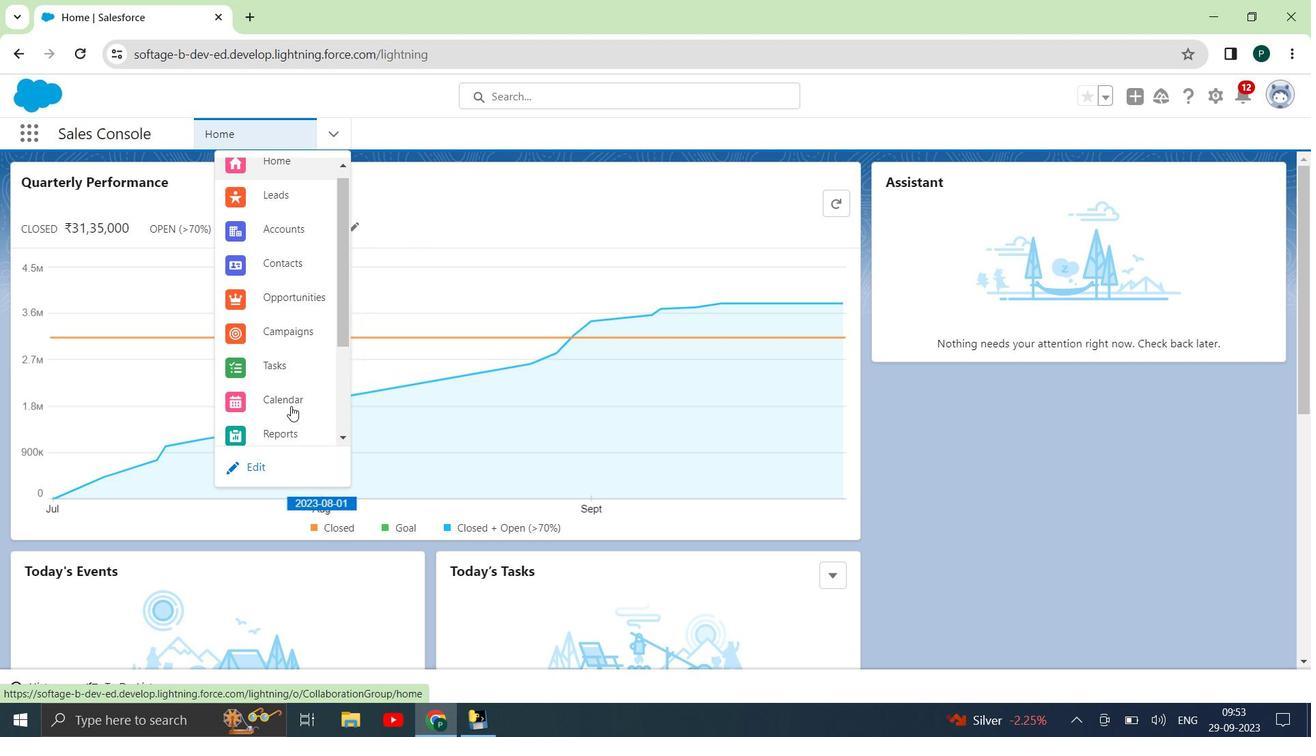 
Action: Mouse moved to (290, 402)
Screenshot: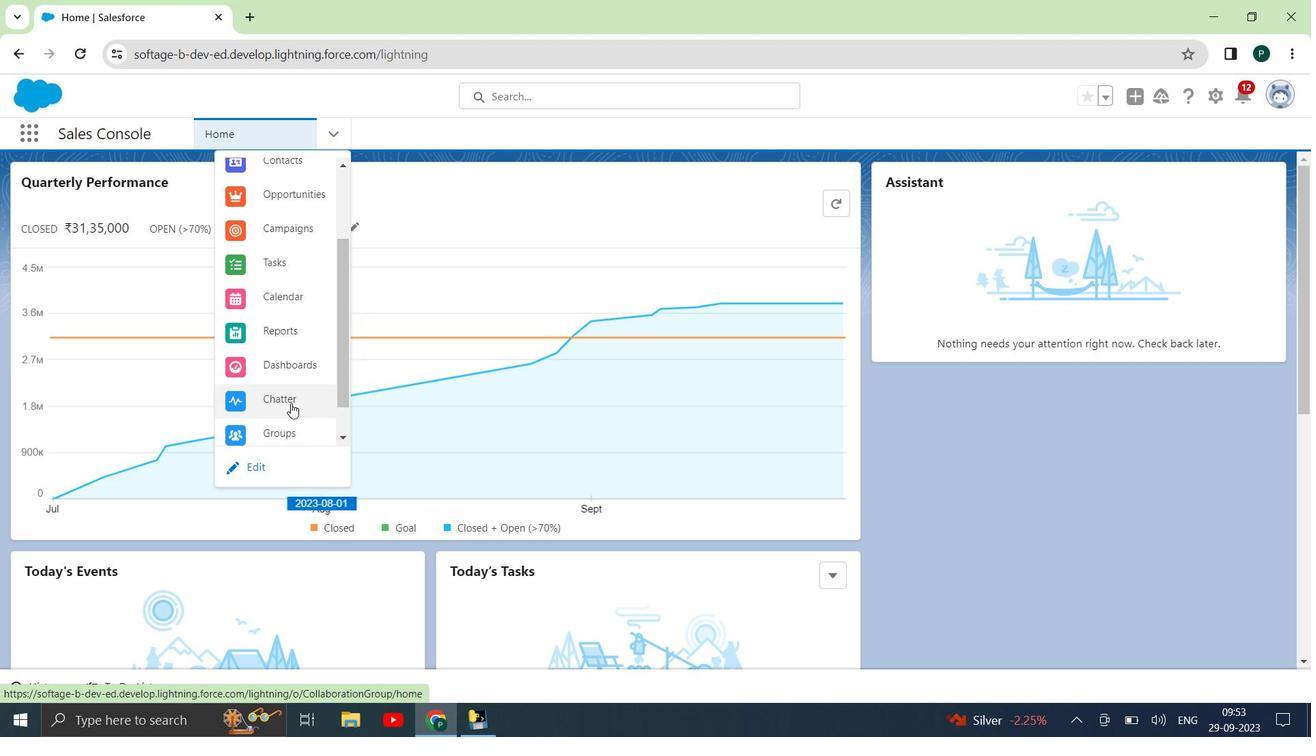 
Action: Mouse scrolled (290, 402) with delta (0, 0)
Screenshot: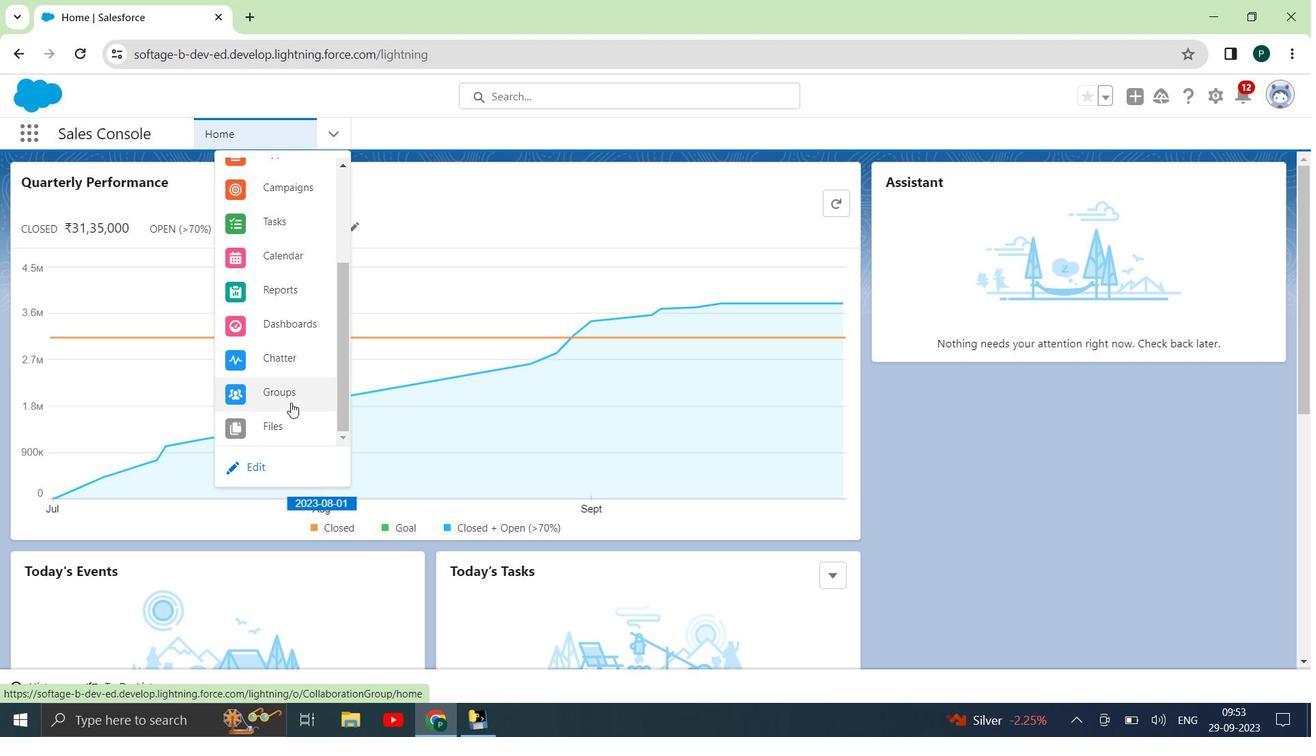
Action: Mouse scrolled (290, 402) with delta (0, 0)
Screenshot: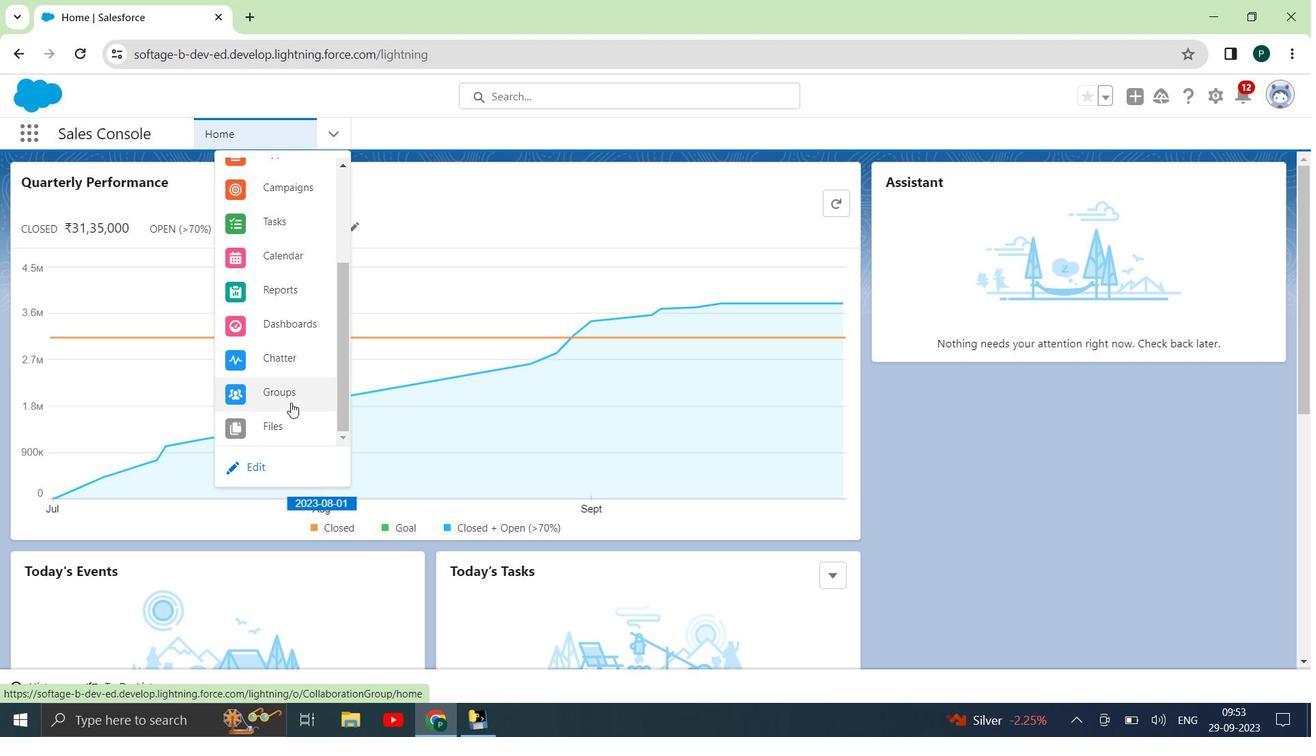 
Action: Mouse scrolled (290, 402) with delta (0, 0)
Screenshot: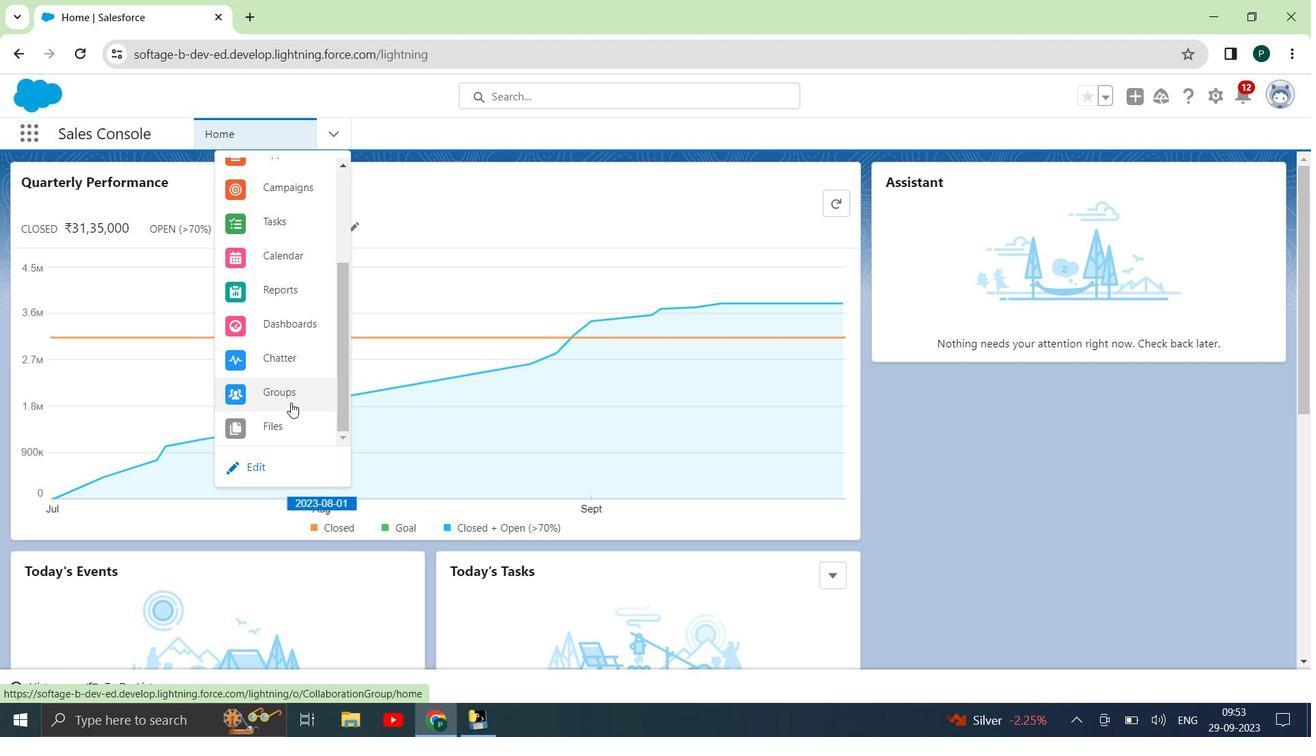 
Action: Mouse scrolled (290, 402) with delta (0, 0)
Screenshot: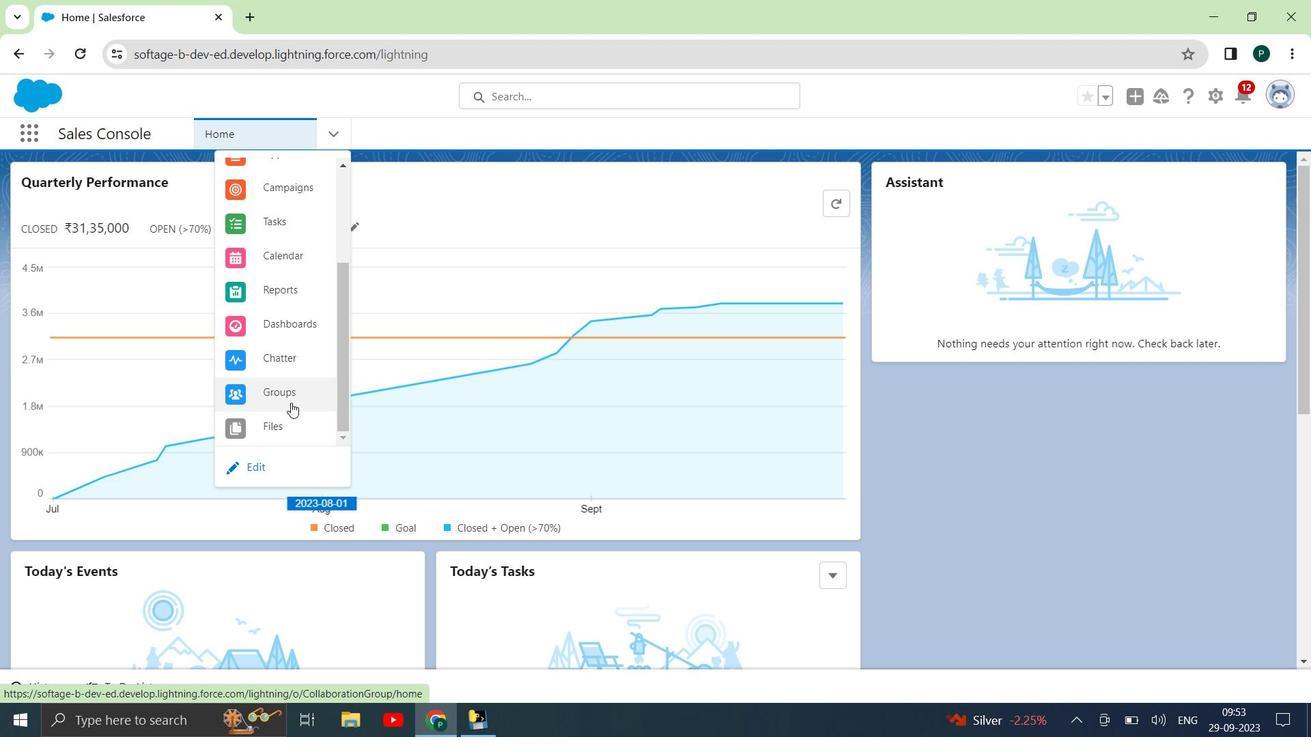 
Action: Mouse moved to (290, 402)
Screenshot: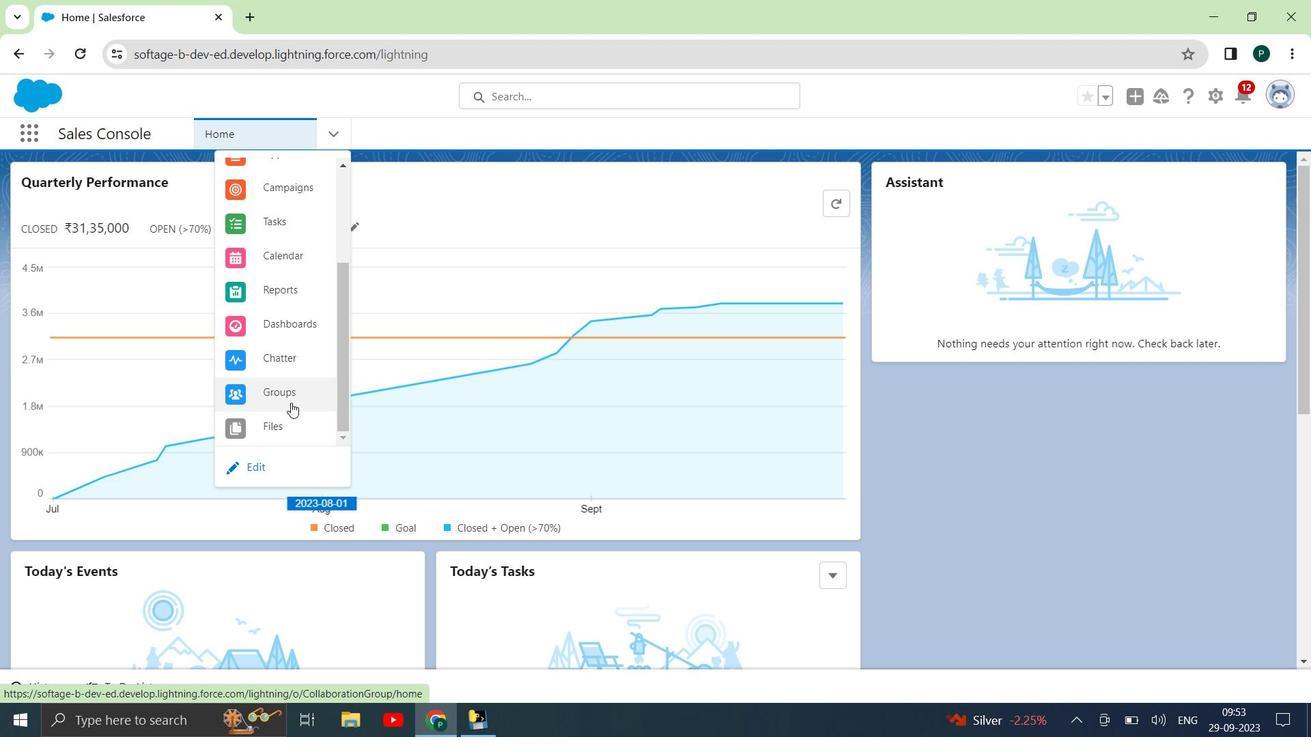 
Action: Mouse scrolled (290, 402) with delta (0, 0)
Screenshot: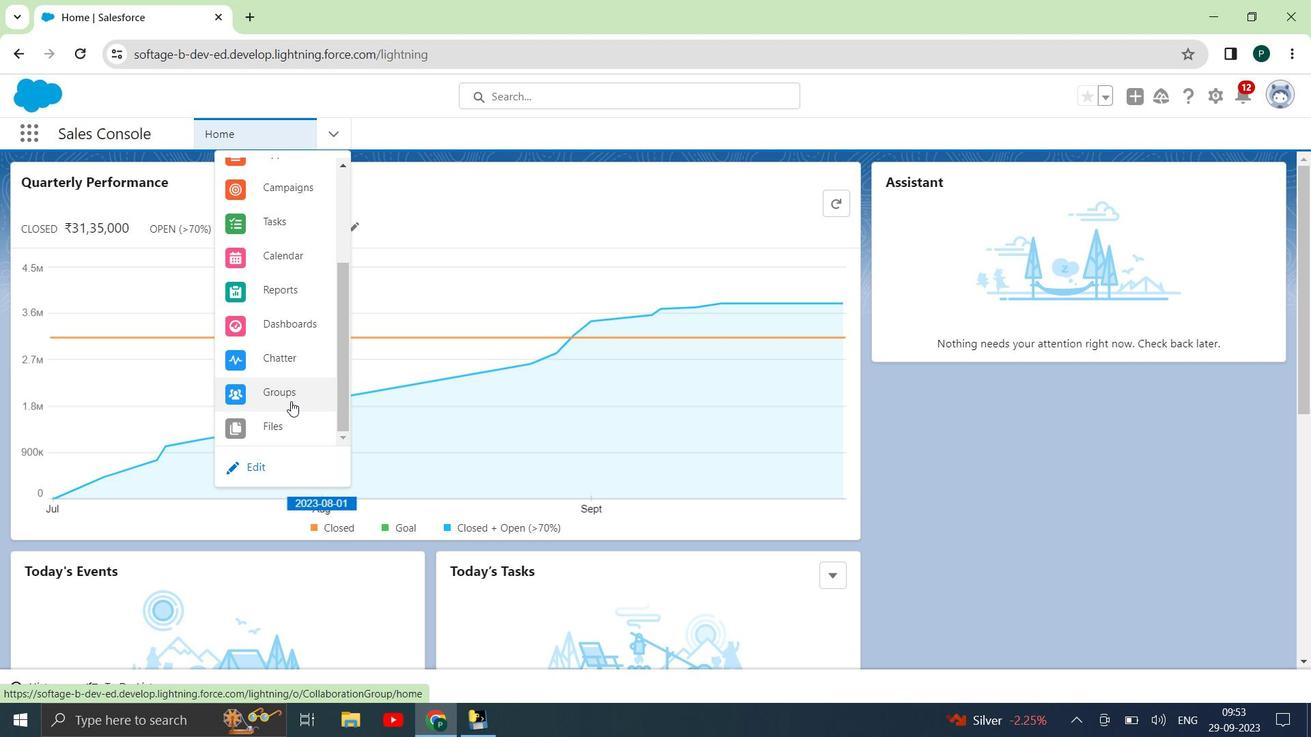 
Action: Mouse scrolled (290, 402) with delta (0, 0)
Screenshot: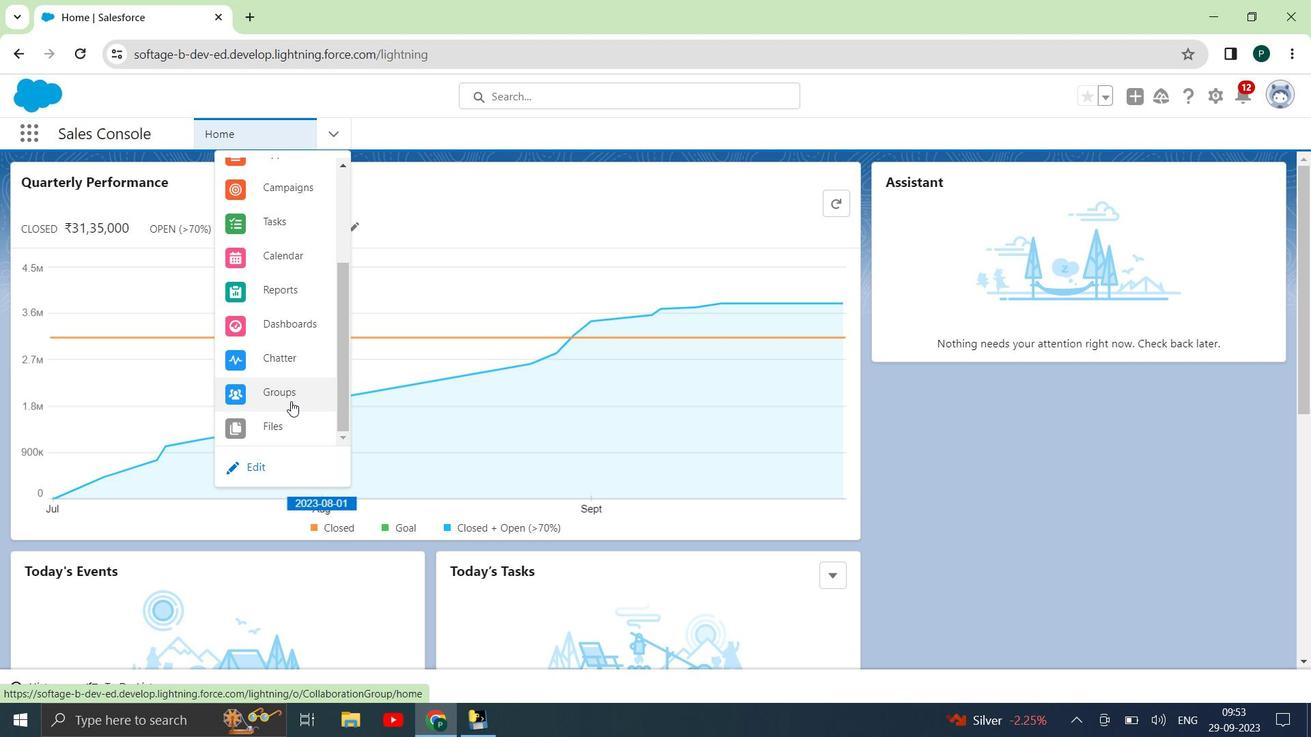 
Action: Mouse scrolled (290, 402) with delta (0, 0)
Screenshot: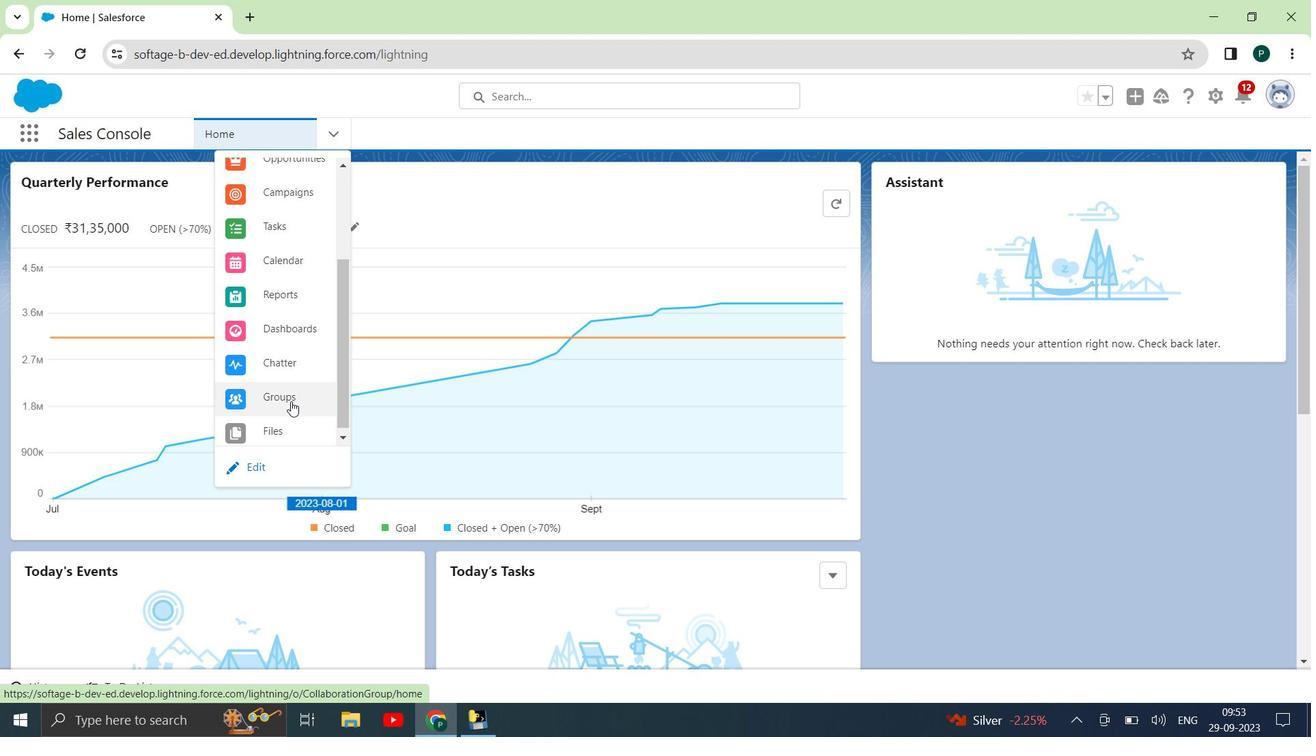 
Action: Mouse scrolled (290, 402) with delta (0, 0)
Screenshot: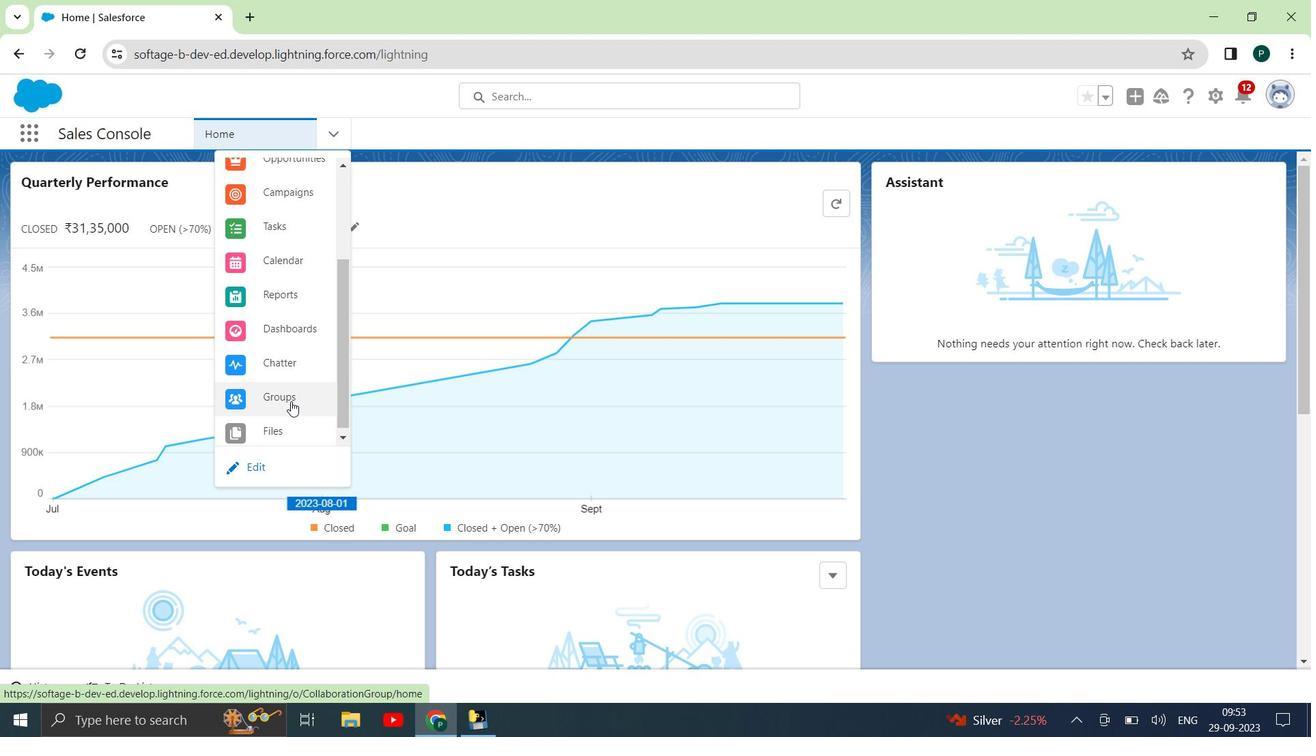 
Action: Mouse scrolled (290, 402) with delta (0, 0)
Screenshot: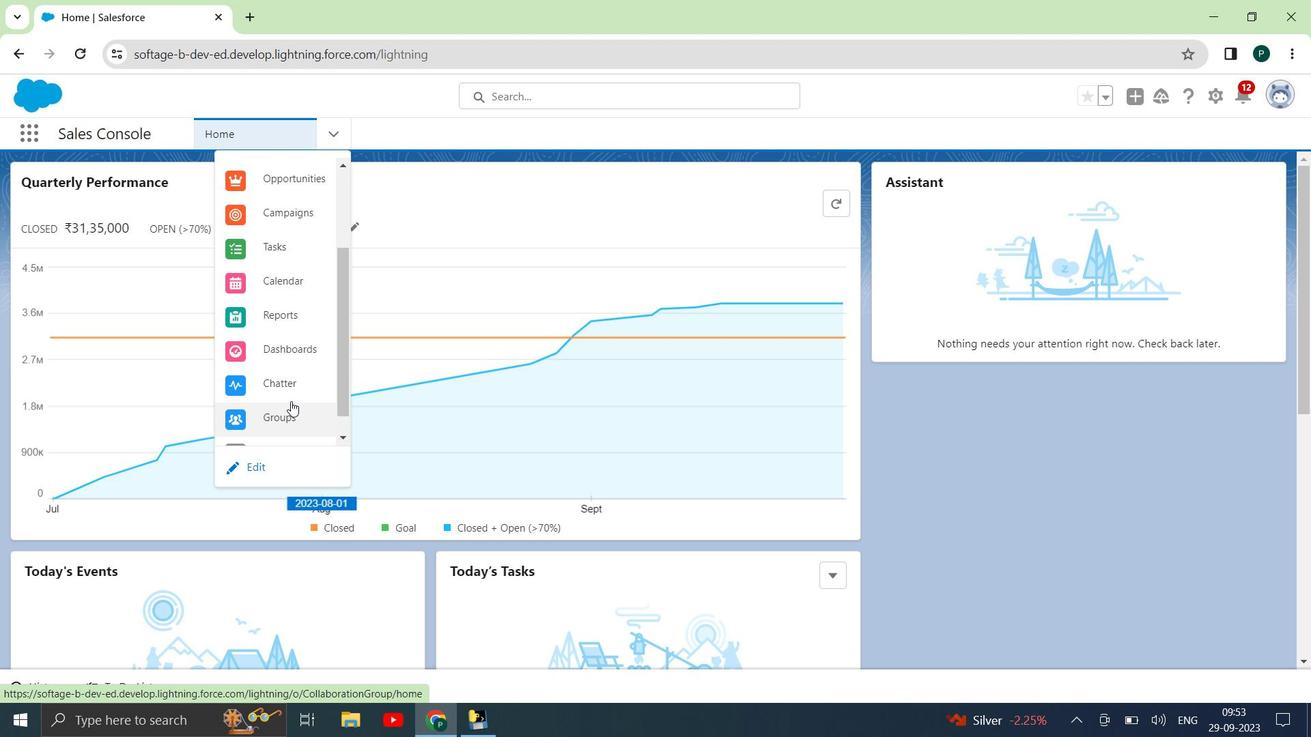 
Action: Mouse scrolled (290, 402) with delta (0, 0)
Screenshot: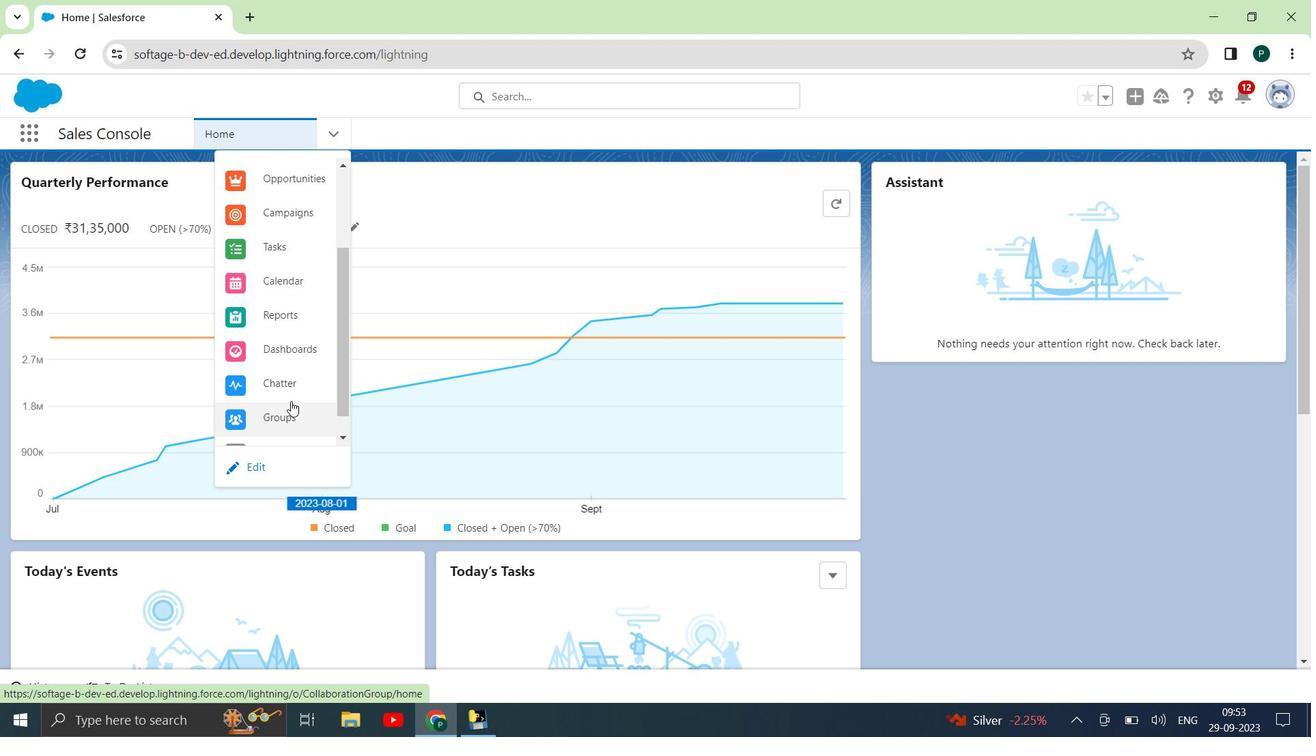 
Action: Mouse moved to (30, 135)
Screenshot: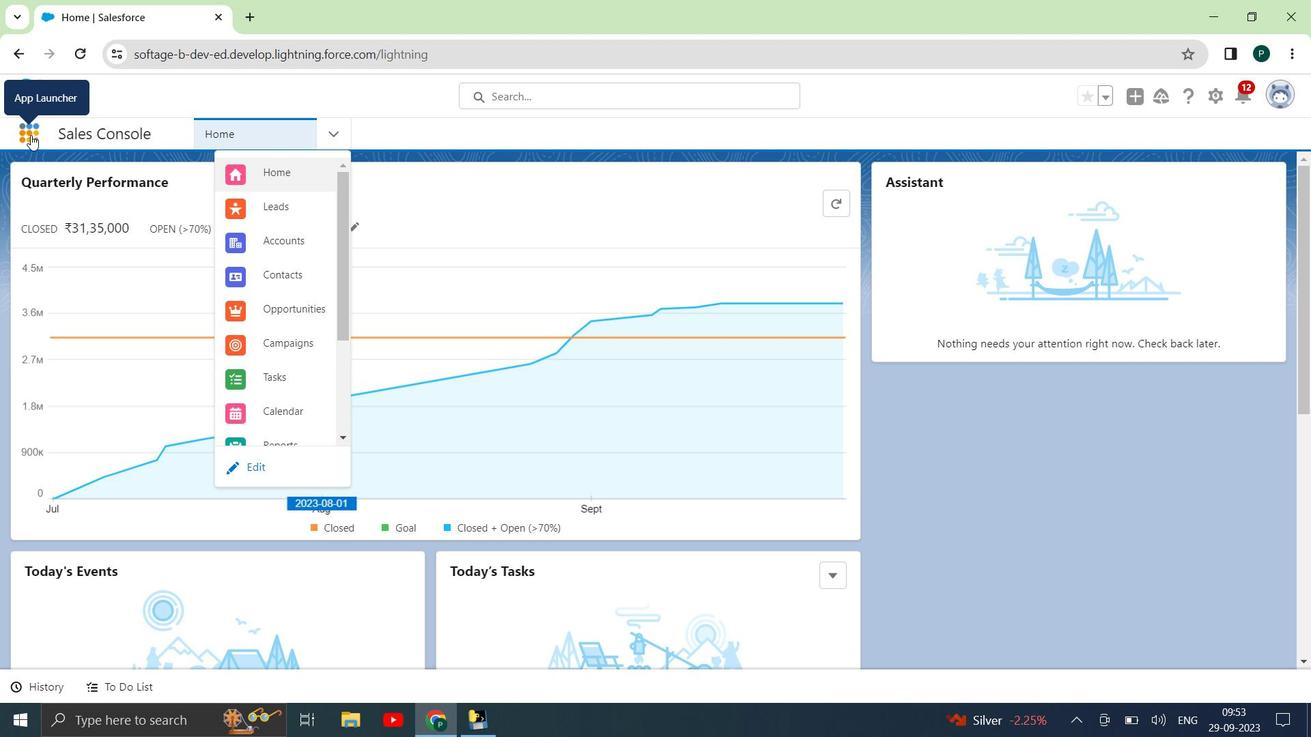 
Action: Mouse pressed left at (30, 135)
Screenshot: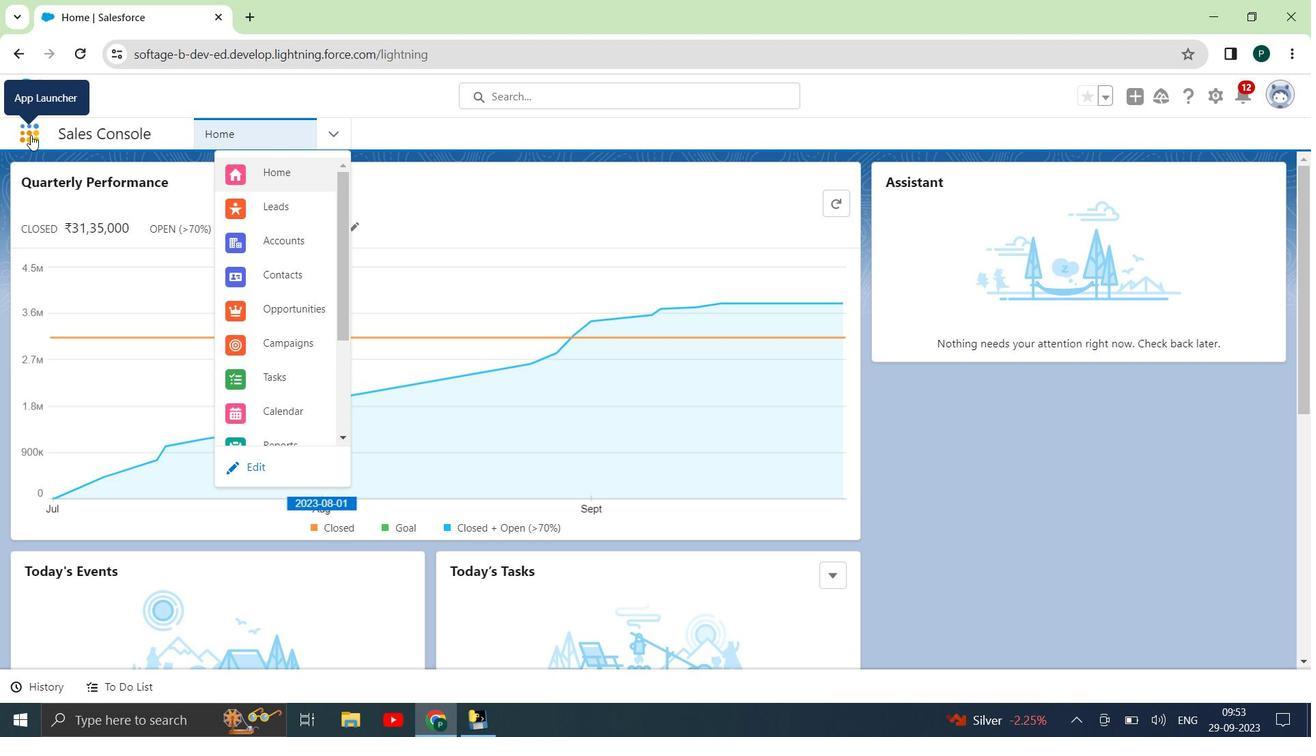 
Action: Mouse moved to (116, 408)
Screenshot: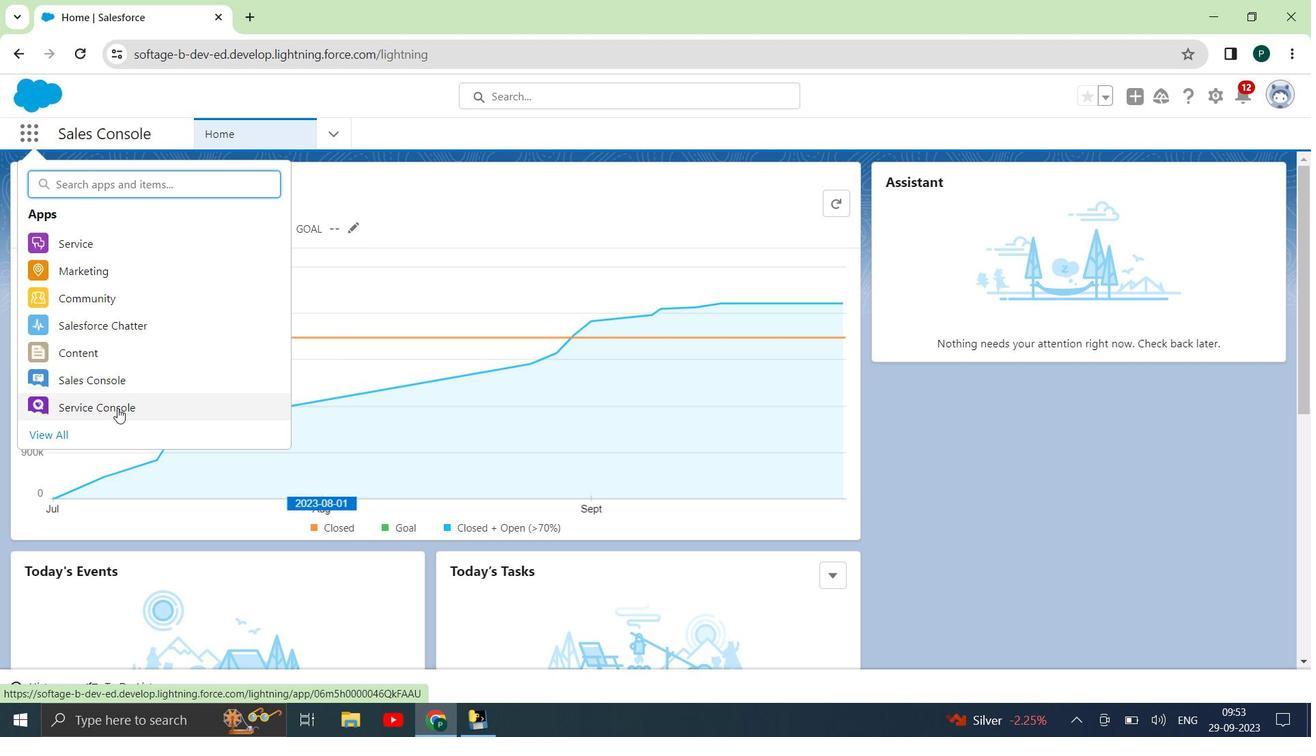 
Action: Mouse pressed left at (116, 408)
Screenshot: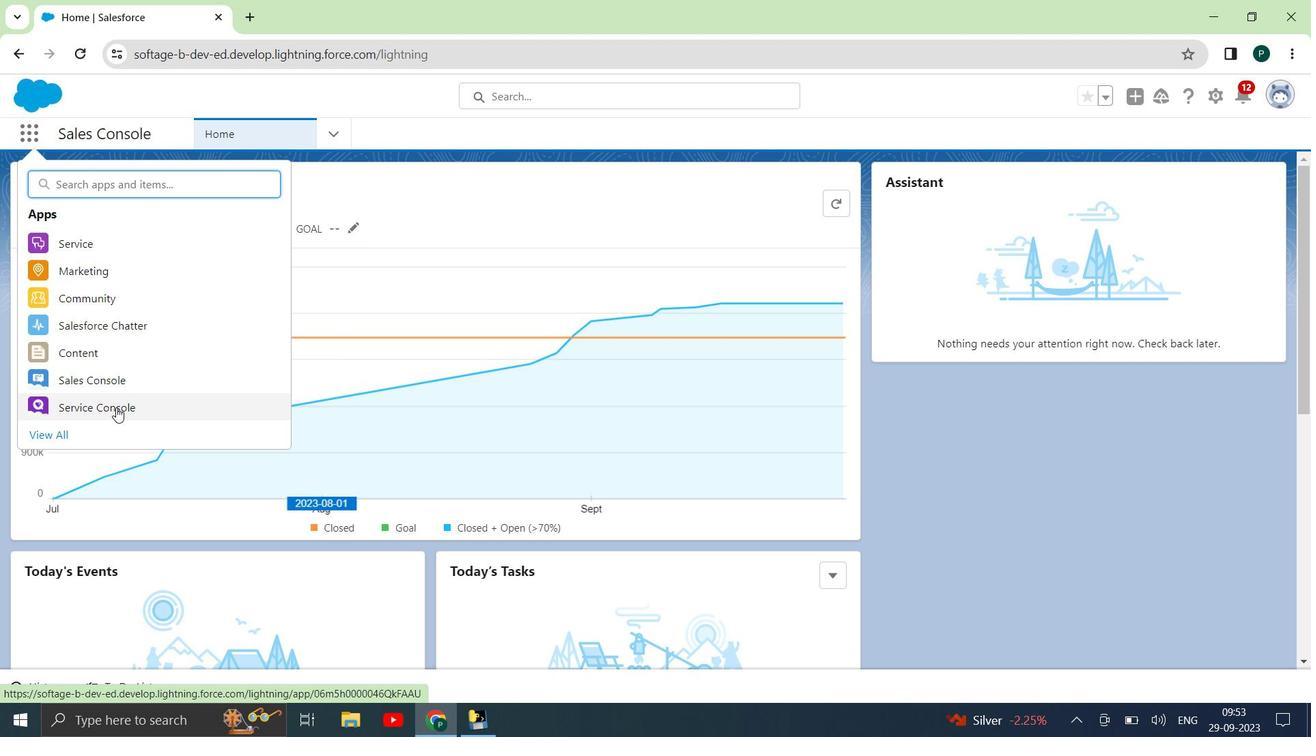 
Action: Mouse moved to (294, 139)
Screenshot: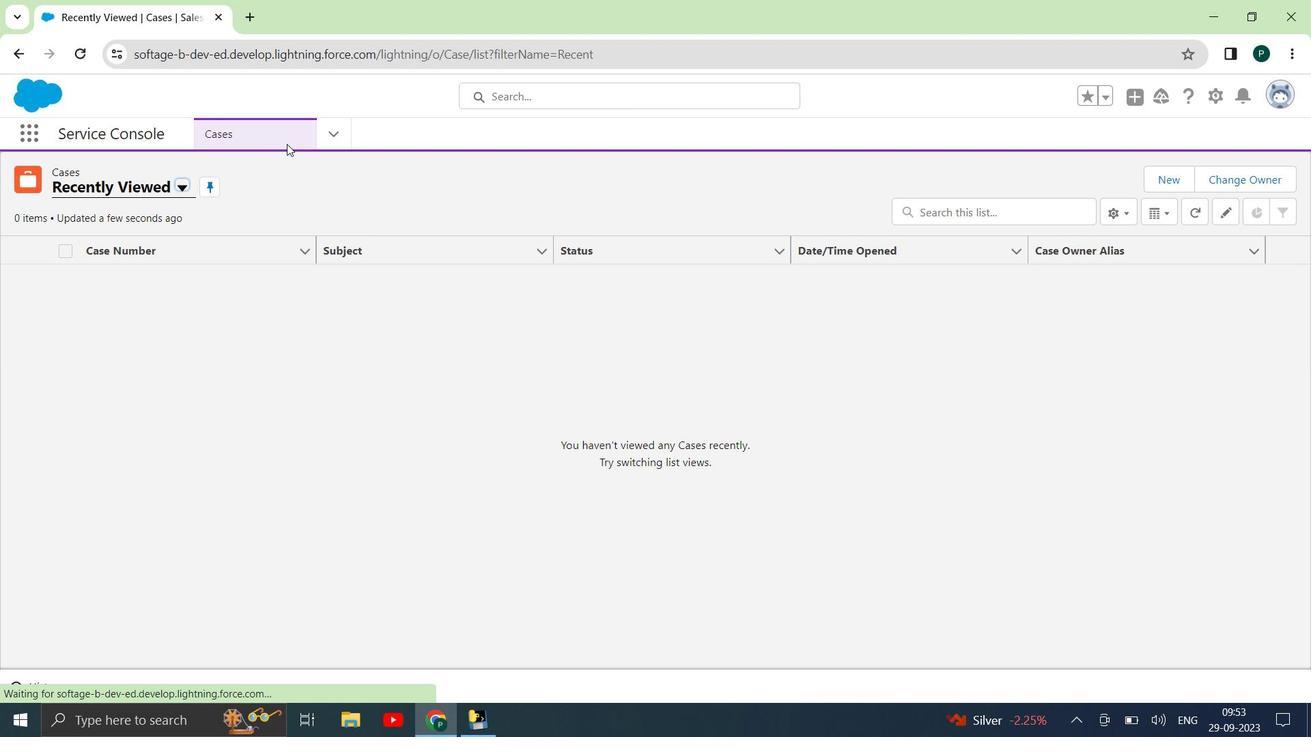 
Action: Mouse pressed left at (294, 139)
Screenshot: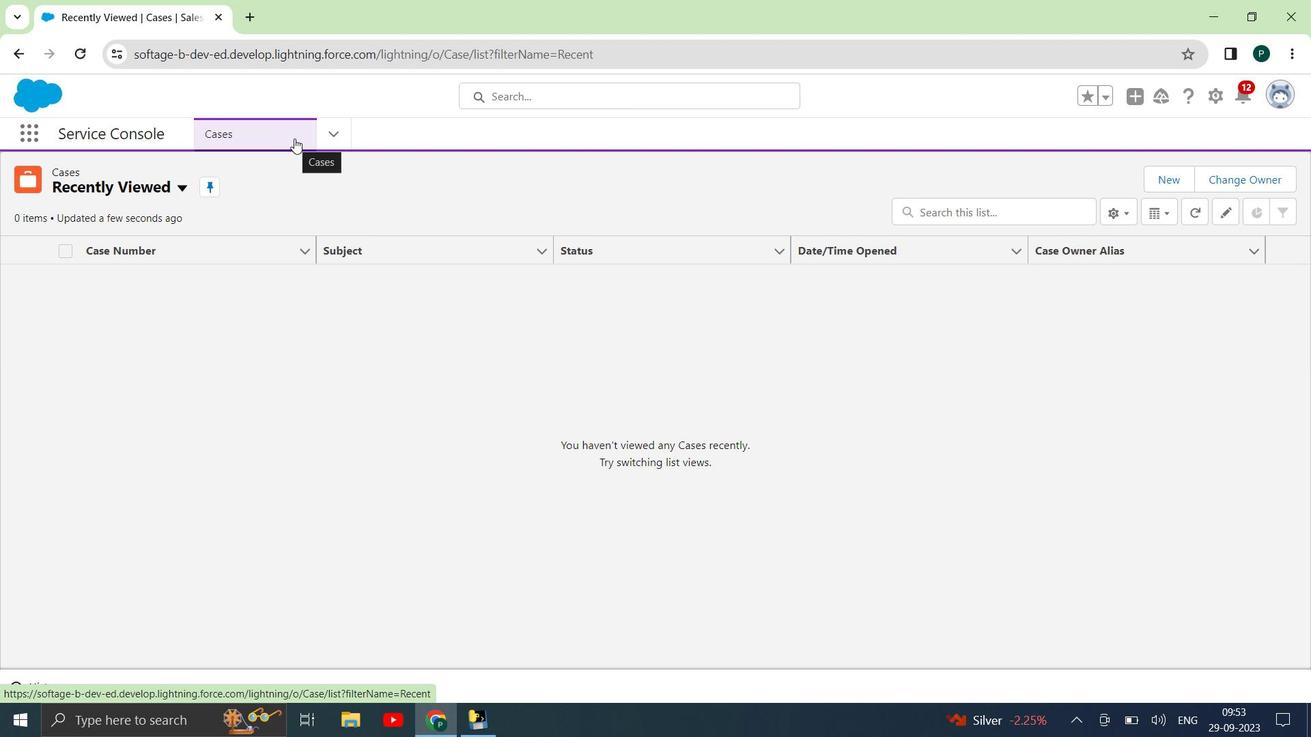 
Action: Mouse moved to (333, 137)
Screenshot: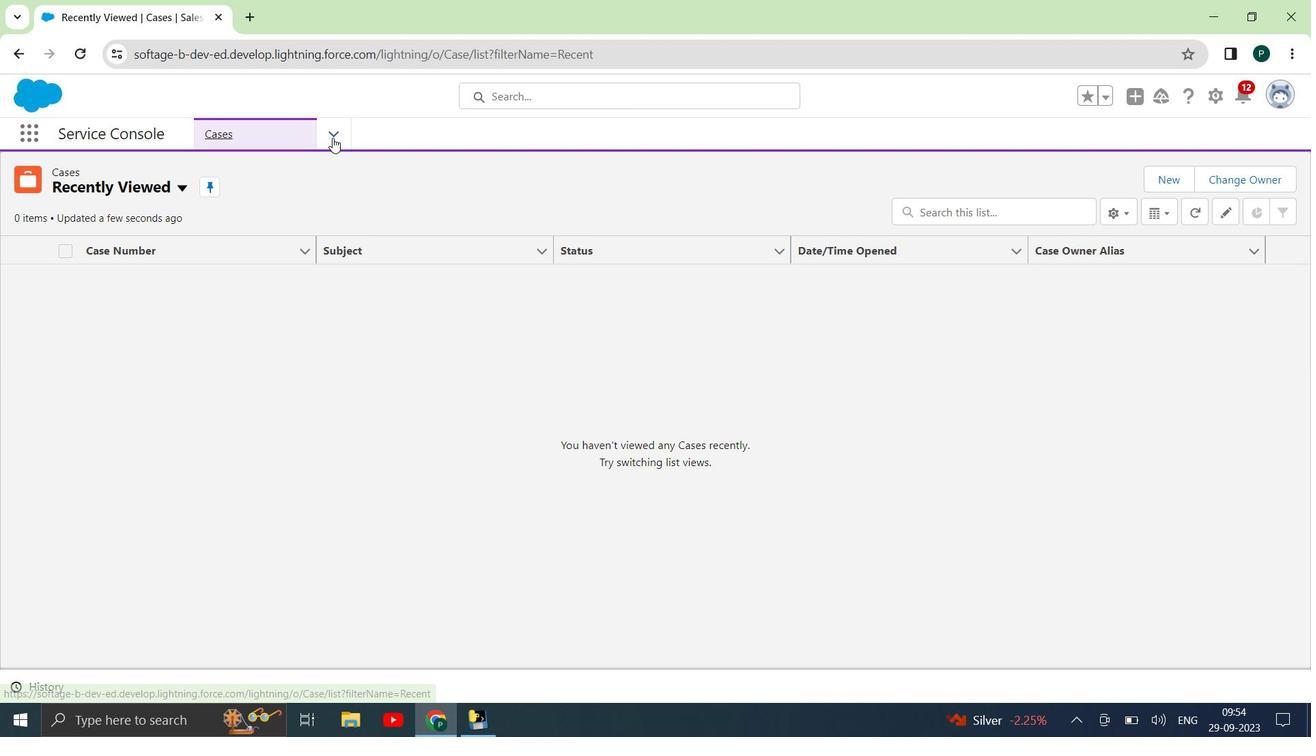 
Action: Mouse pressed left at (333, 137)
Screenshot: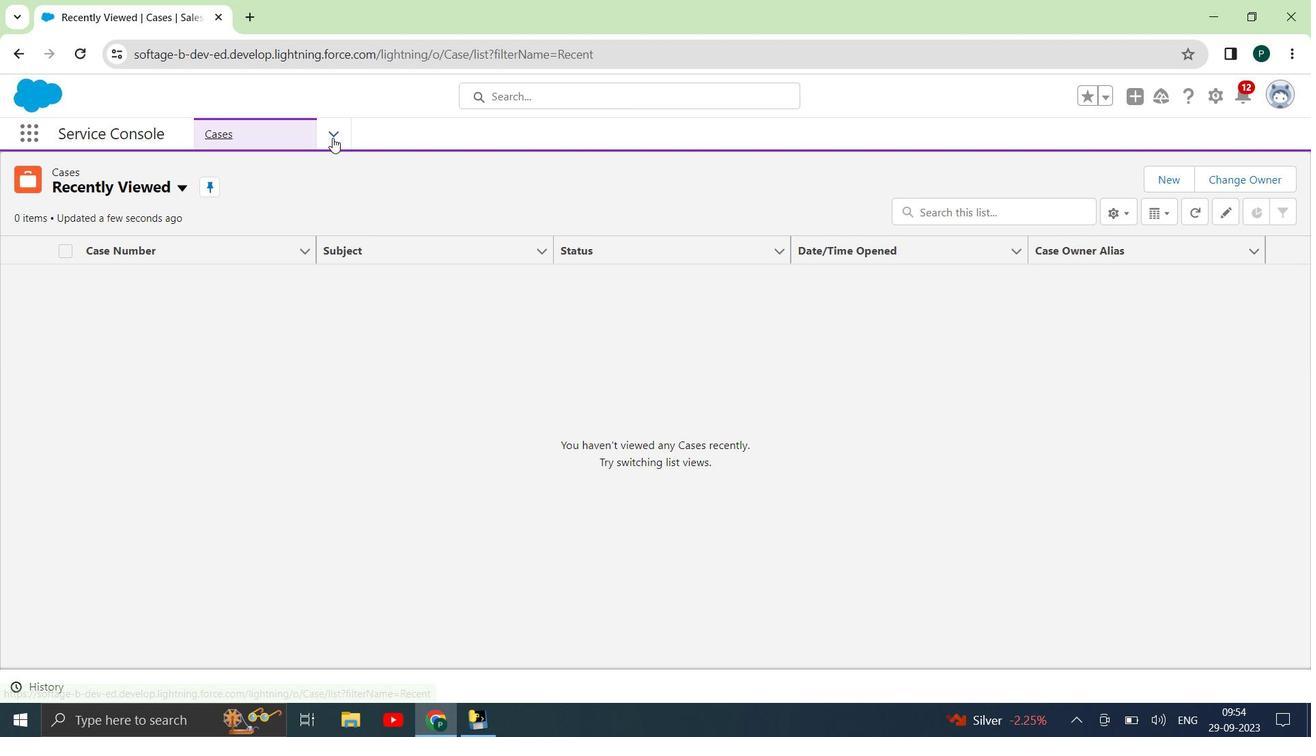
Action: Mouse moved to (288, 351)
Screenshot: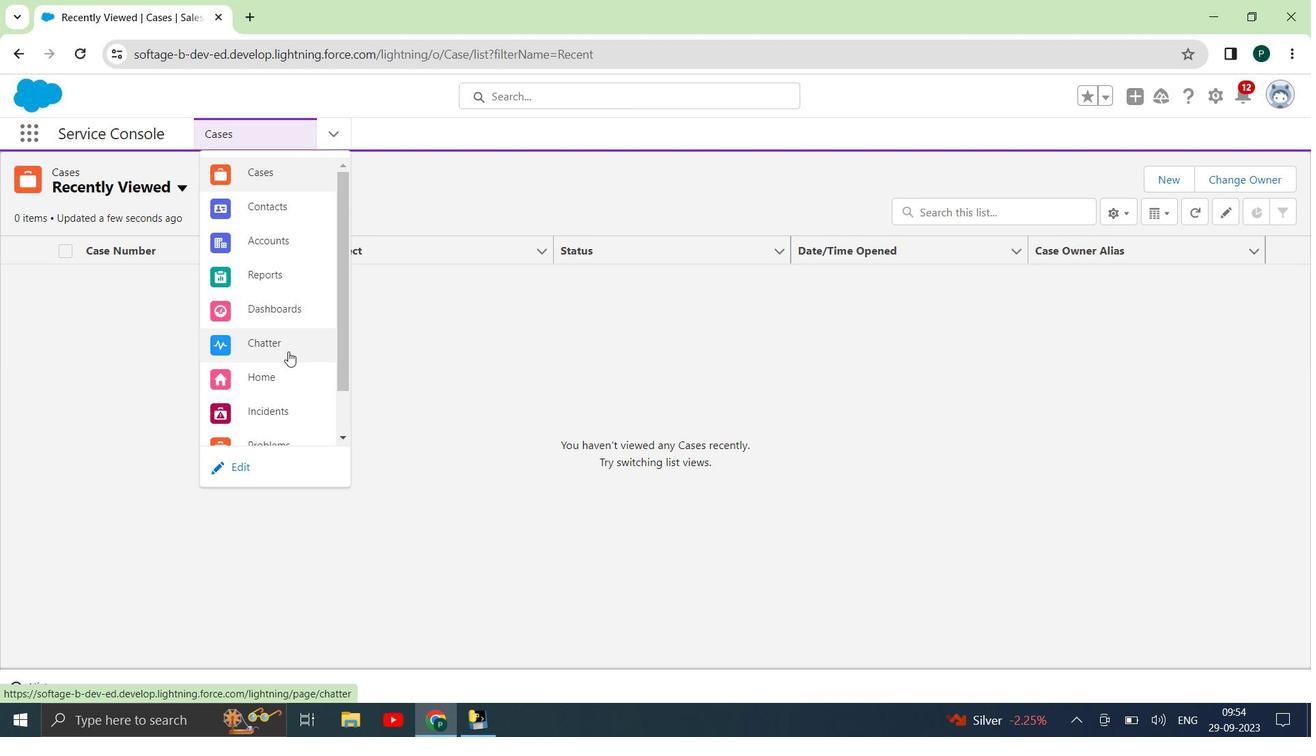 
Action: Mouse scrolled (288, 351) with delta (0, 0)
Screenshot: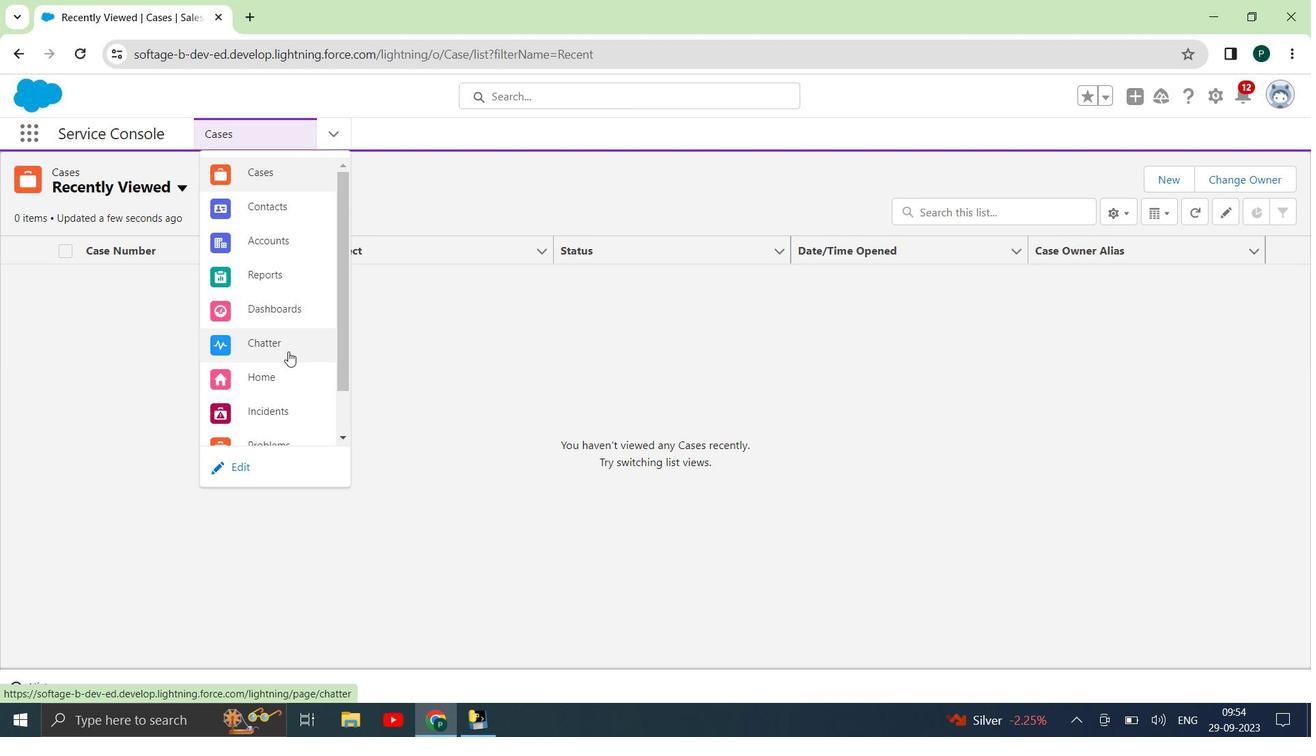 
Action: Mouse moved to (318, 362)
Screenshot: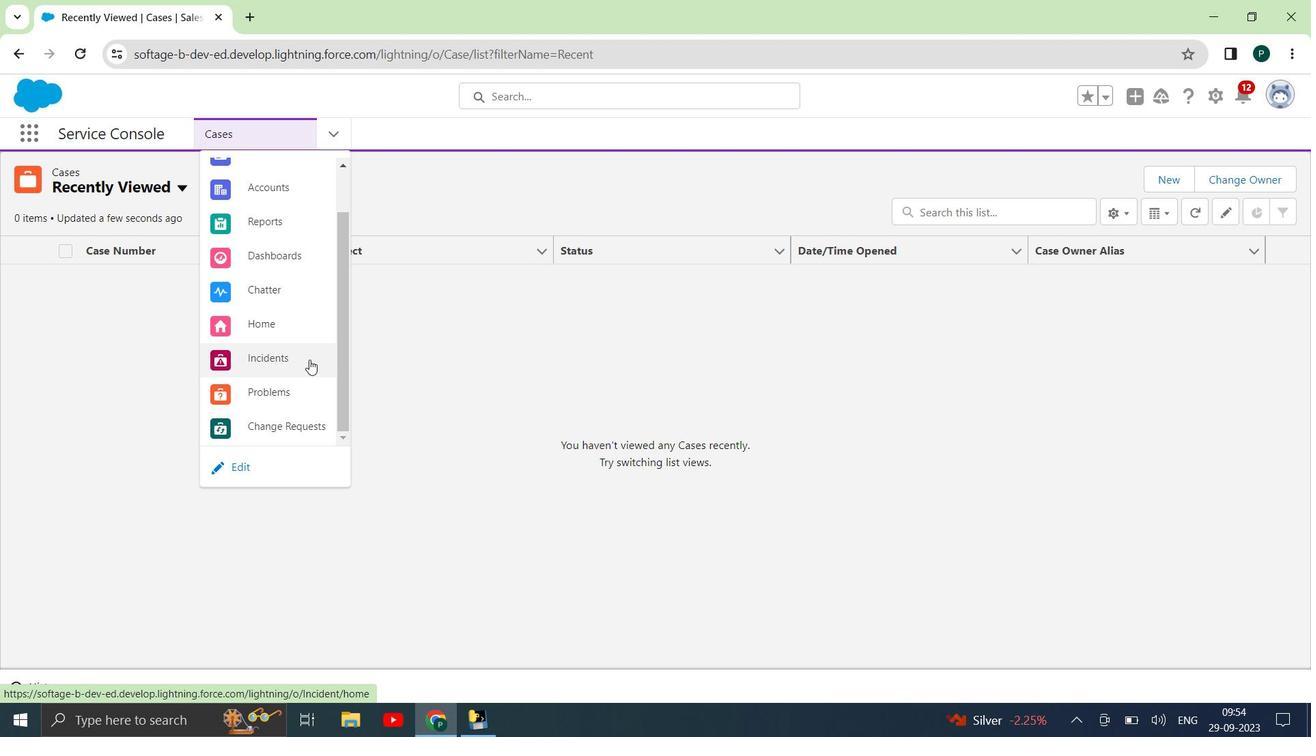 
Action: Mouse scrolled (318, 361) with delta (0, 0)
Screenshot: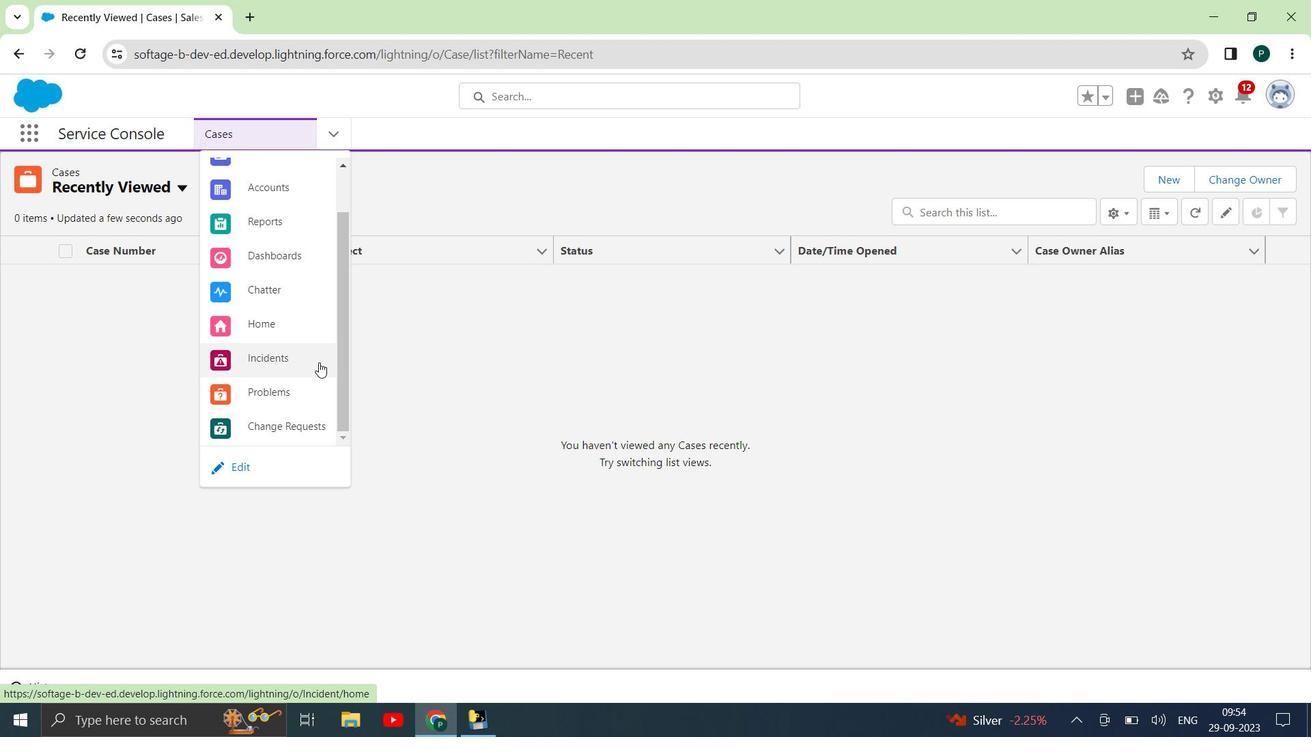 
Action: Mouse moved to (312, 290)
Screenshot: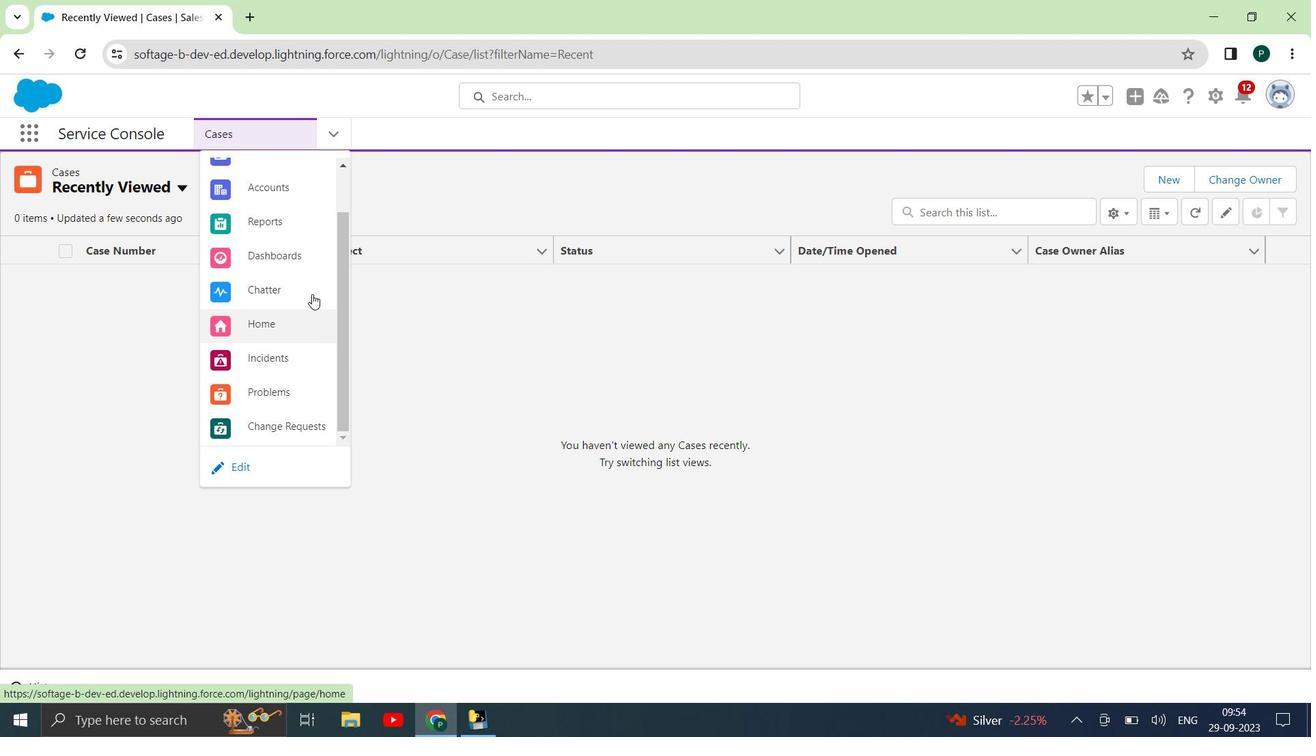 
Action: Mouse scrolled (312, 291) with delta (0, 0)
Screenshot: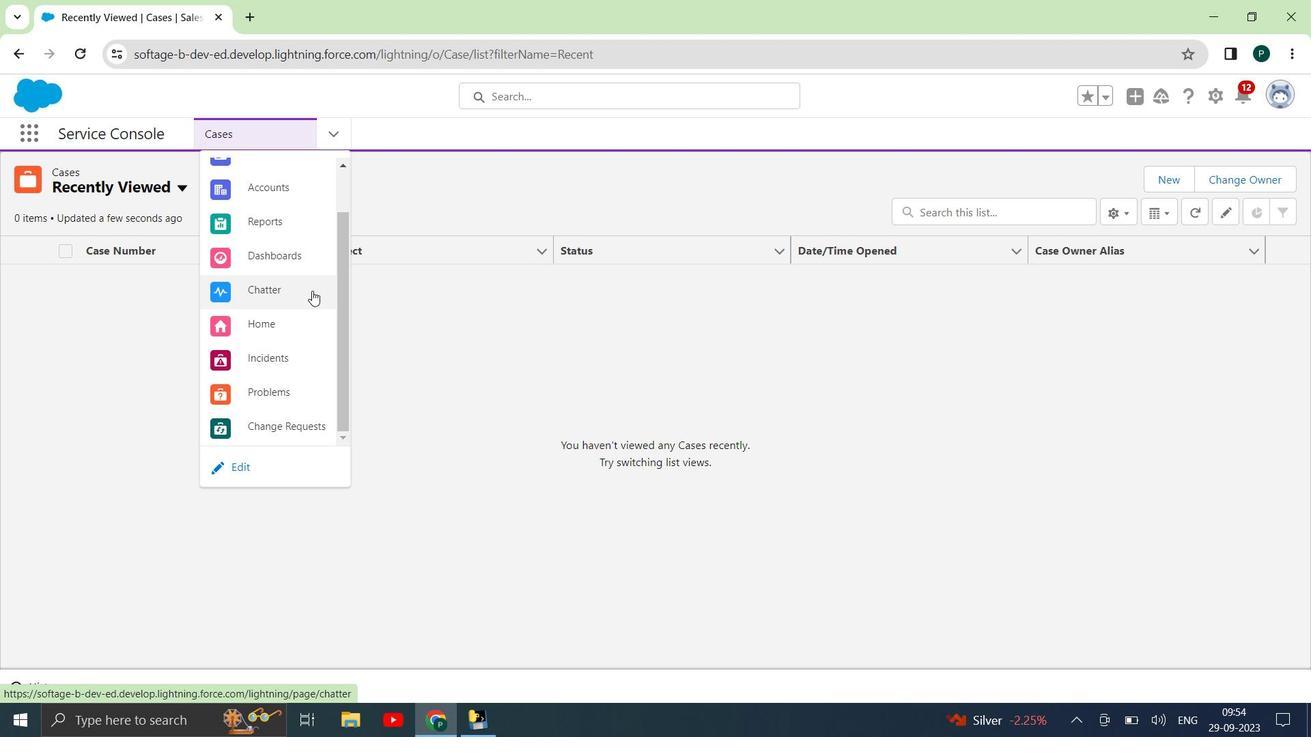 
Action: Mouse scrolled (312, 290) with delta (0, 0)
Screenshot: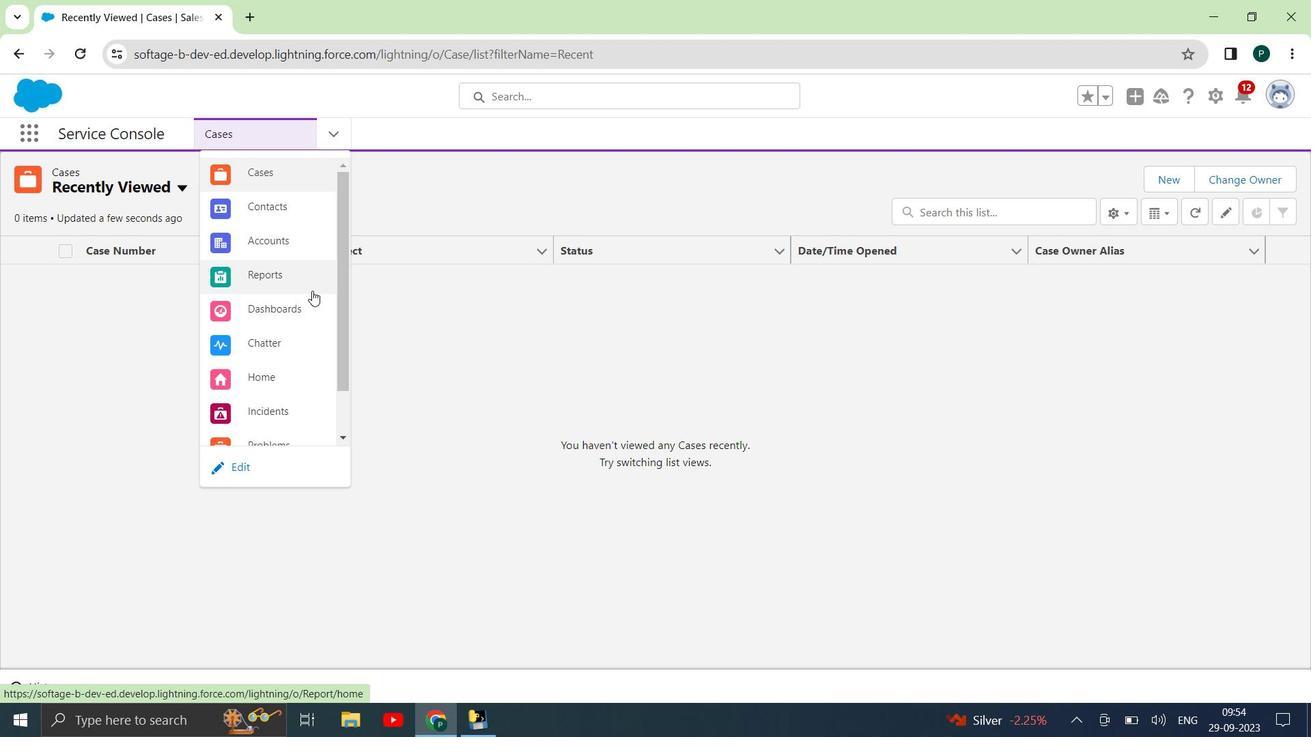 
Action: Mouse scrolled (312, 290) with delta (0, 0)
Screenshot: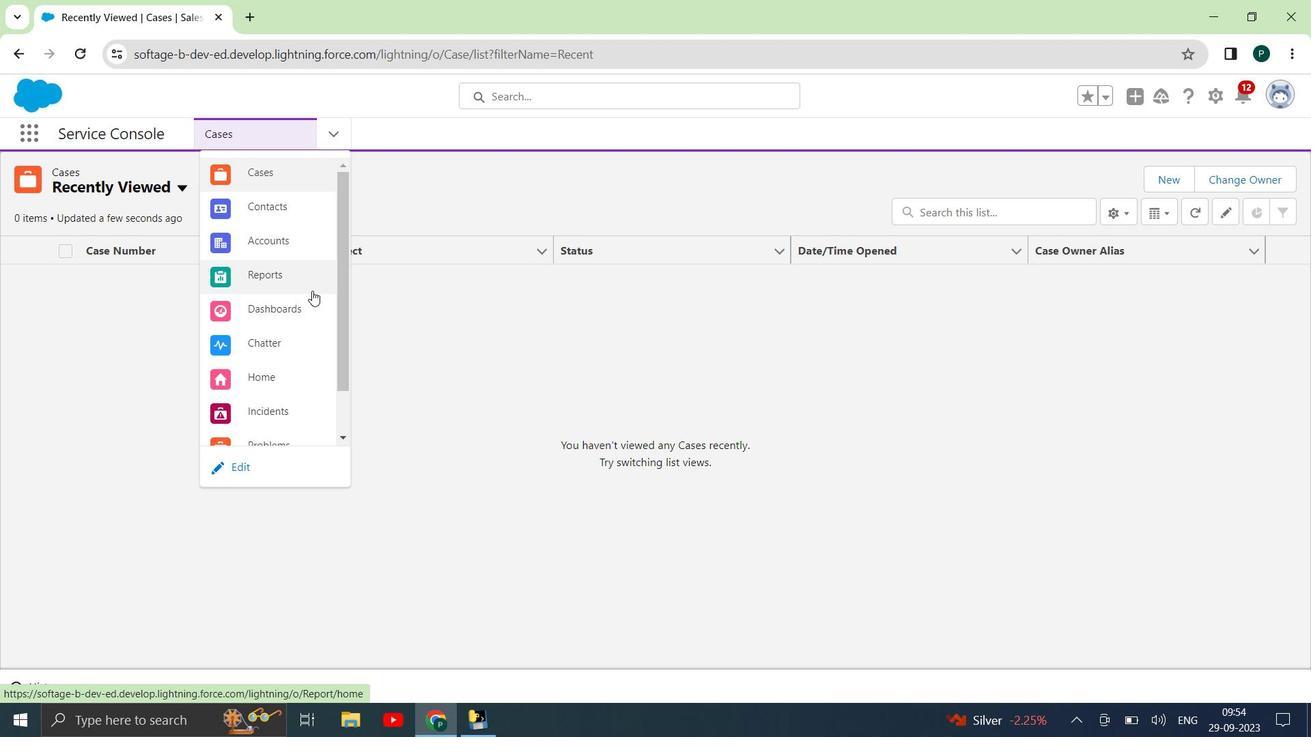
Action: Mouse scrolled (312, 290) with delta (0, 0)
Screenshot: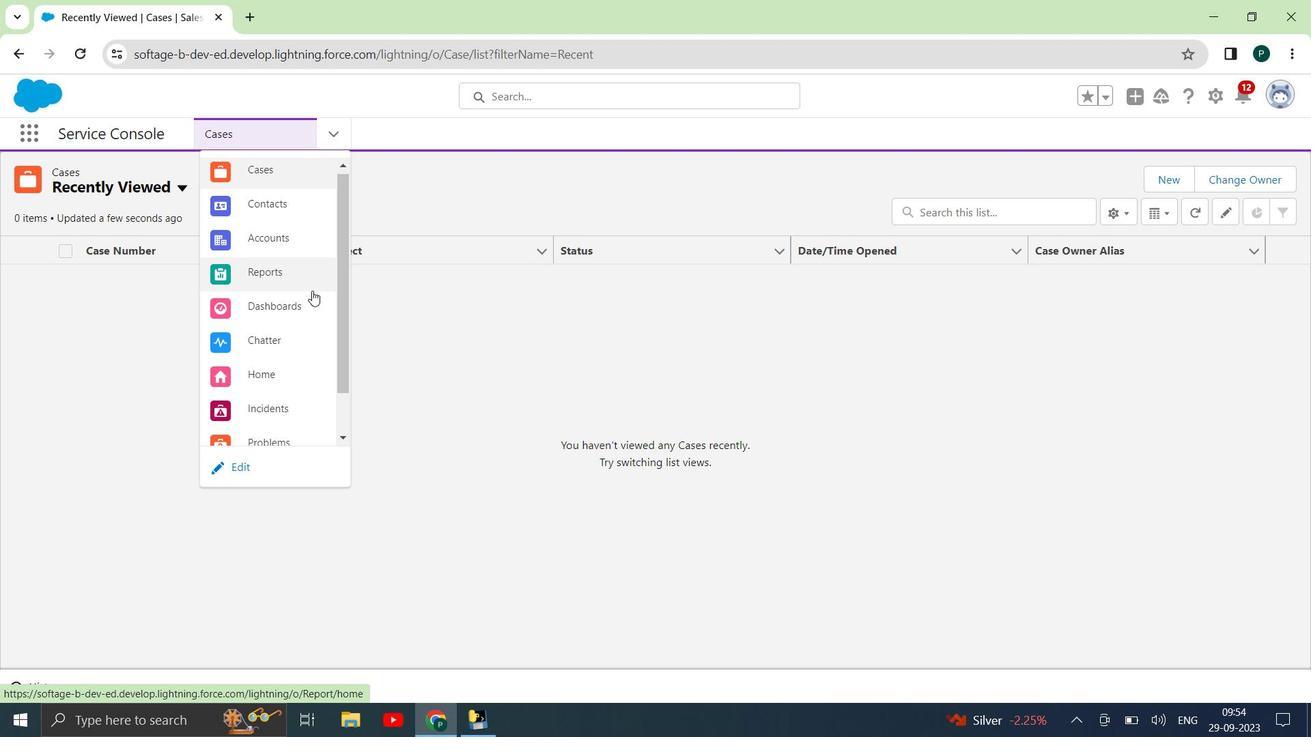 
Action: Mouse scrolled (312, 290) with delta (0, 0)
Screenshot: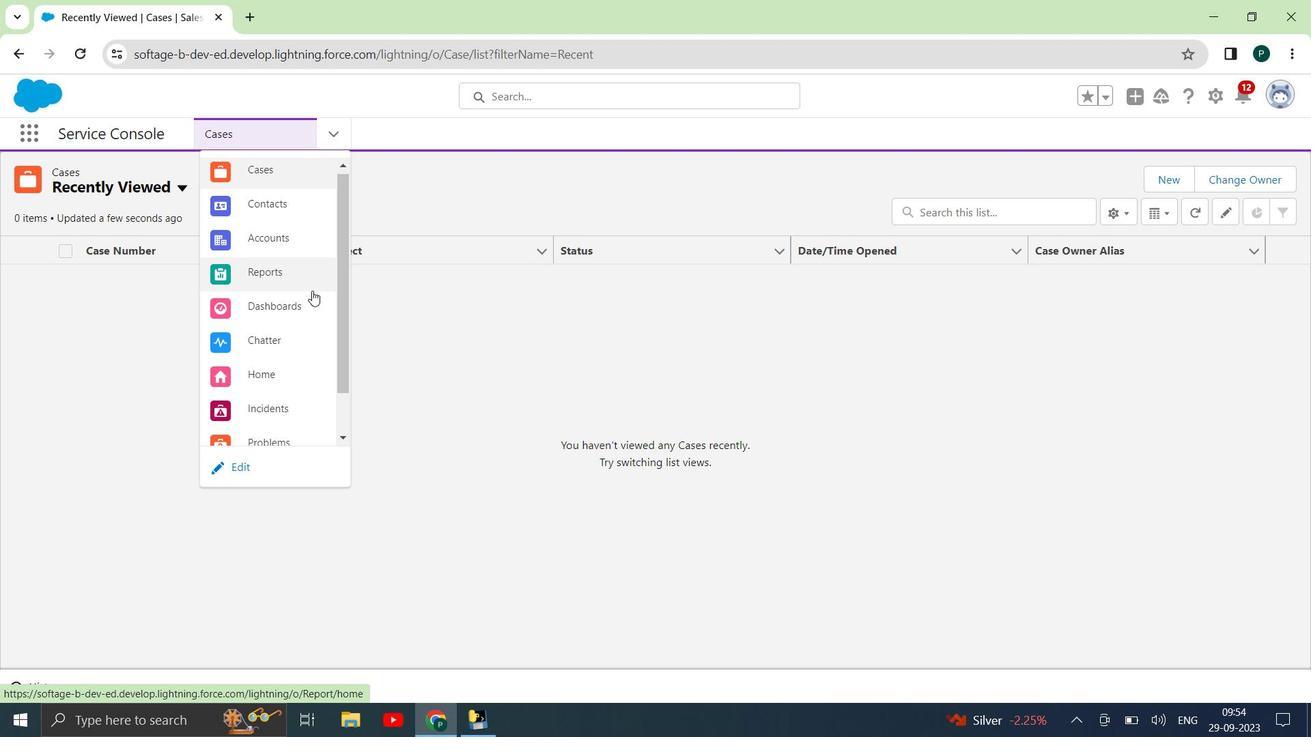 
Action: Mouse scrolled (312, 290) with delta (0, 0)
Screenshot: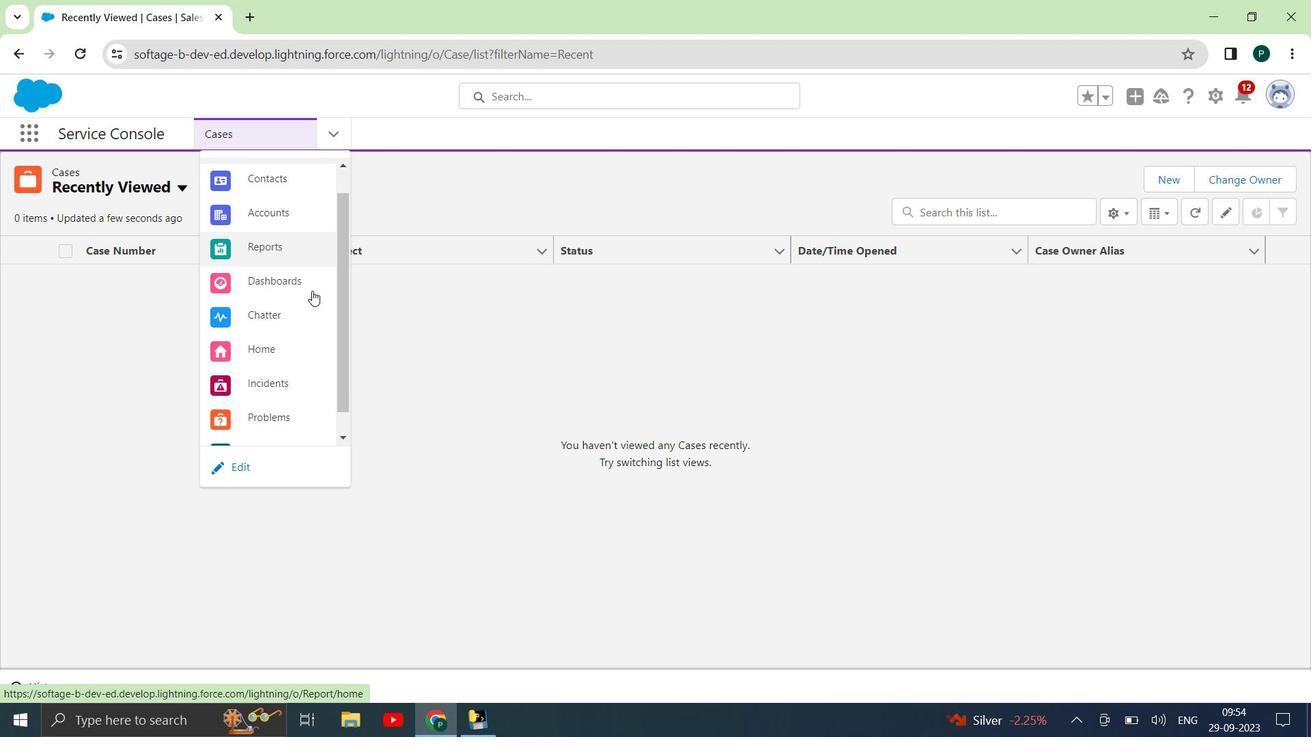 
Action: Mouse moved to (34, 131)
Screenshot: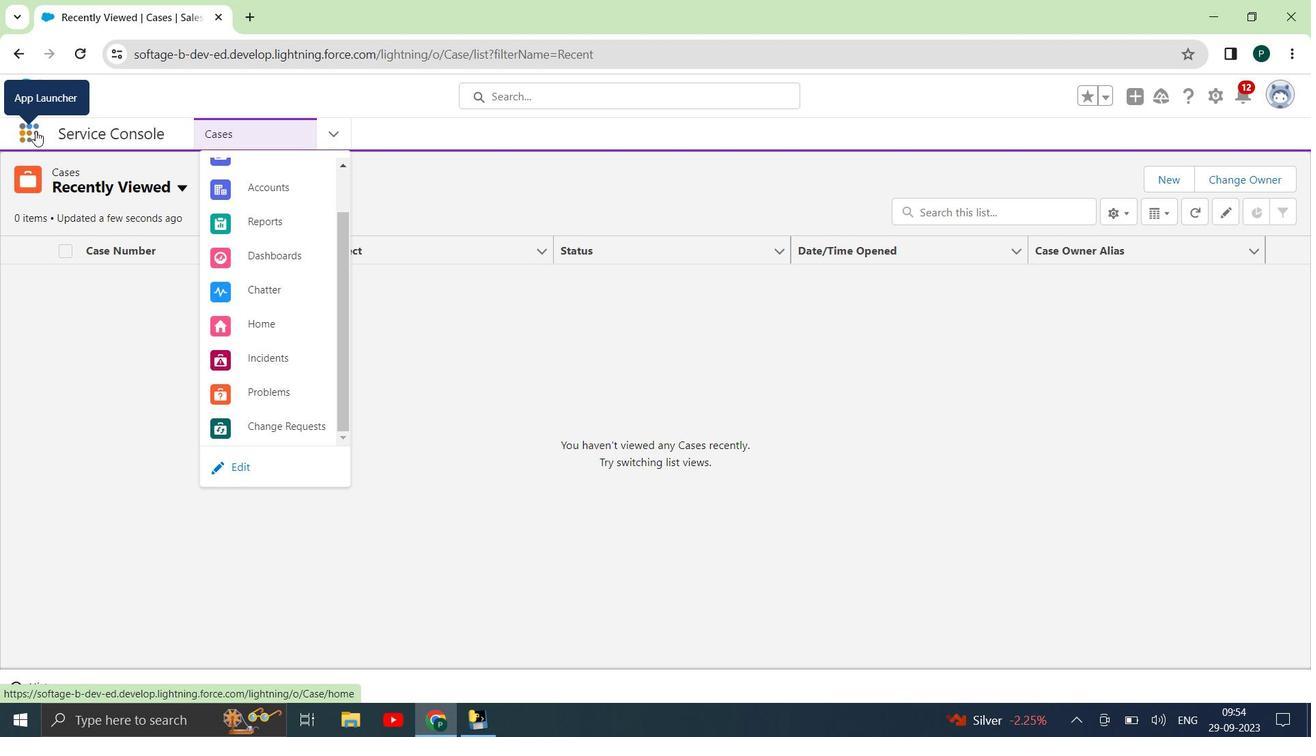 
Action: Mouse pressed left at (34, 131)
Screenshot: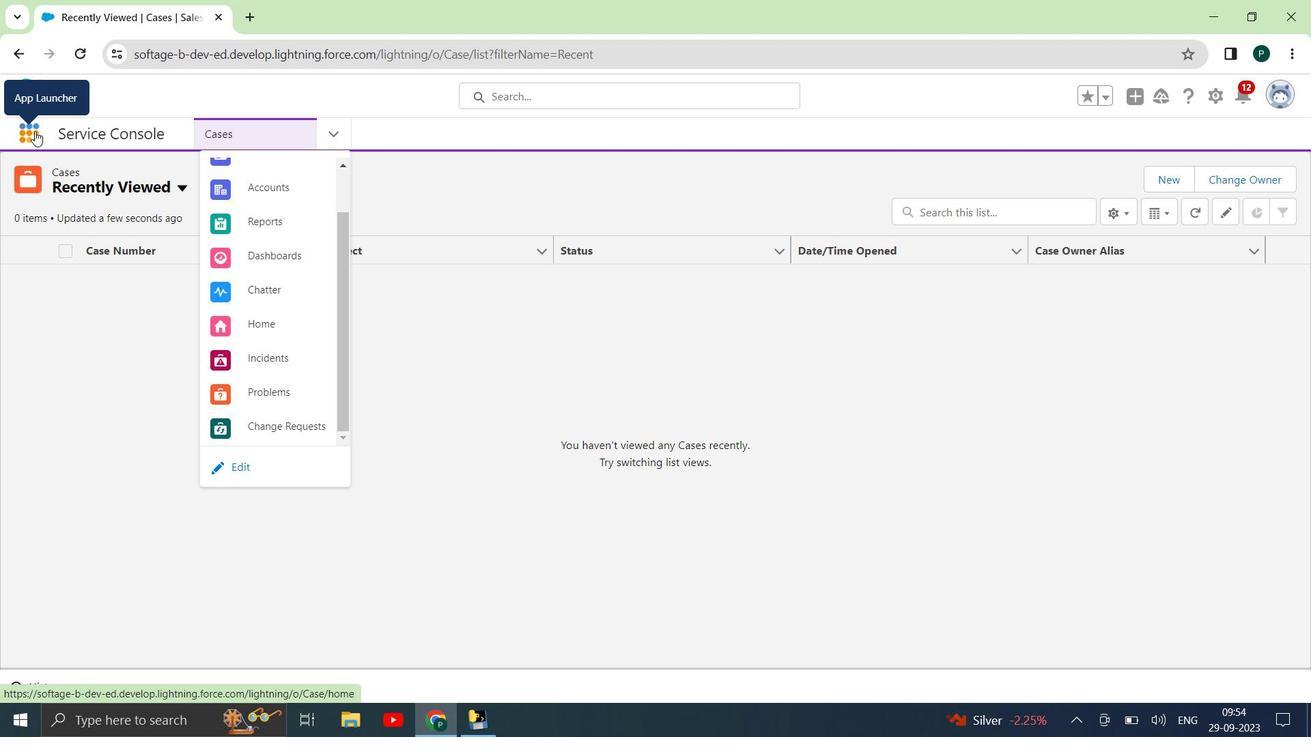 
Action: Mouse moved to (43, 436)
Screenshot: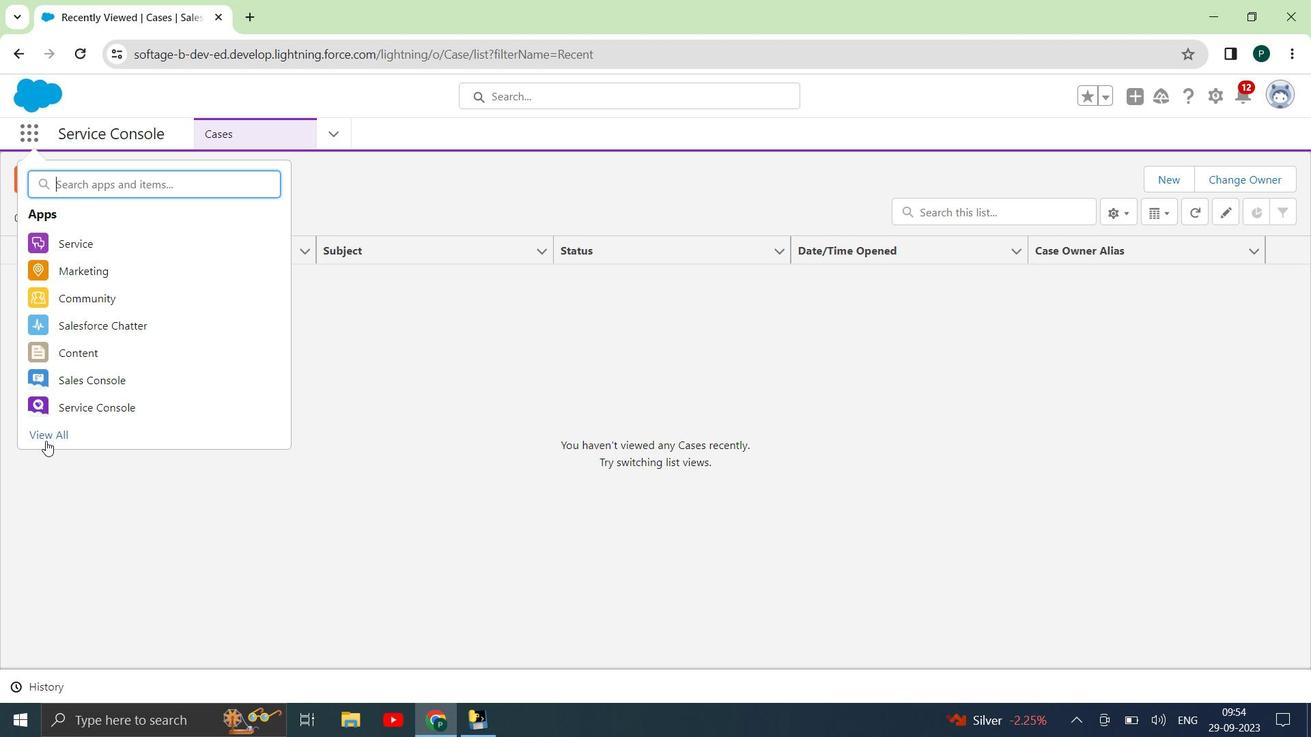 
Action: Mouse pressed left at (43, 436)
Screenshot: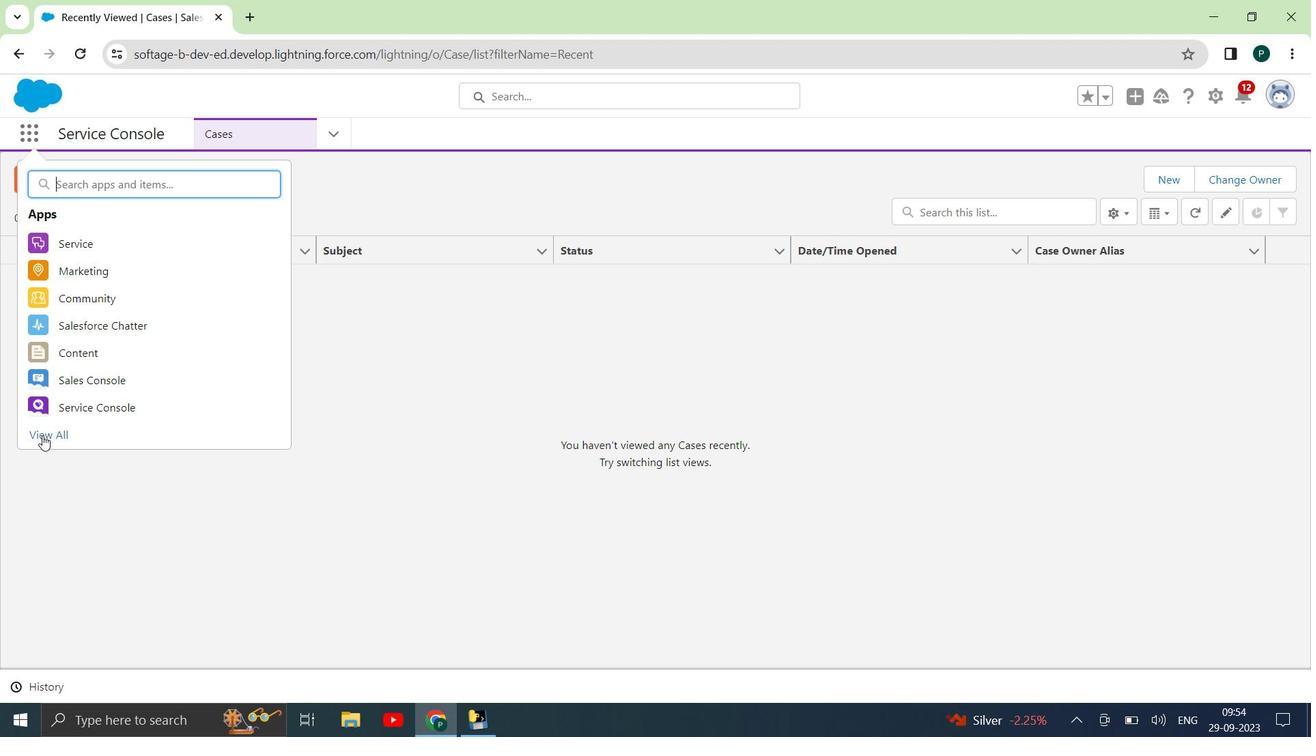 
Action: Mouse moved to (310, 424)
Screenshot: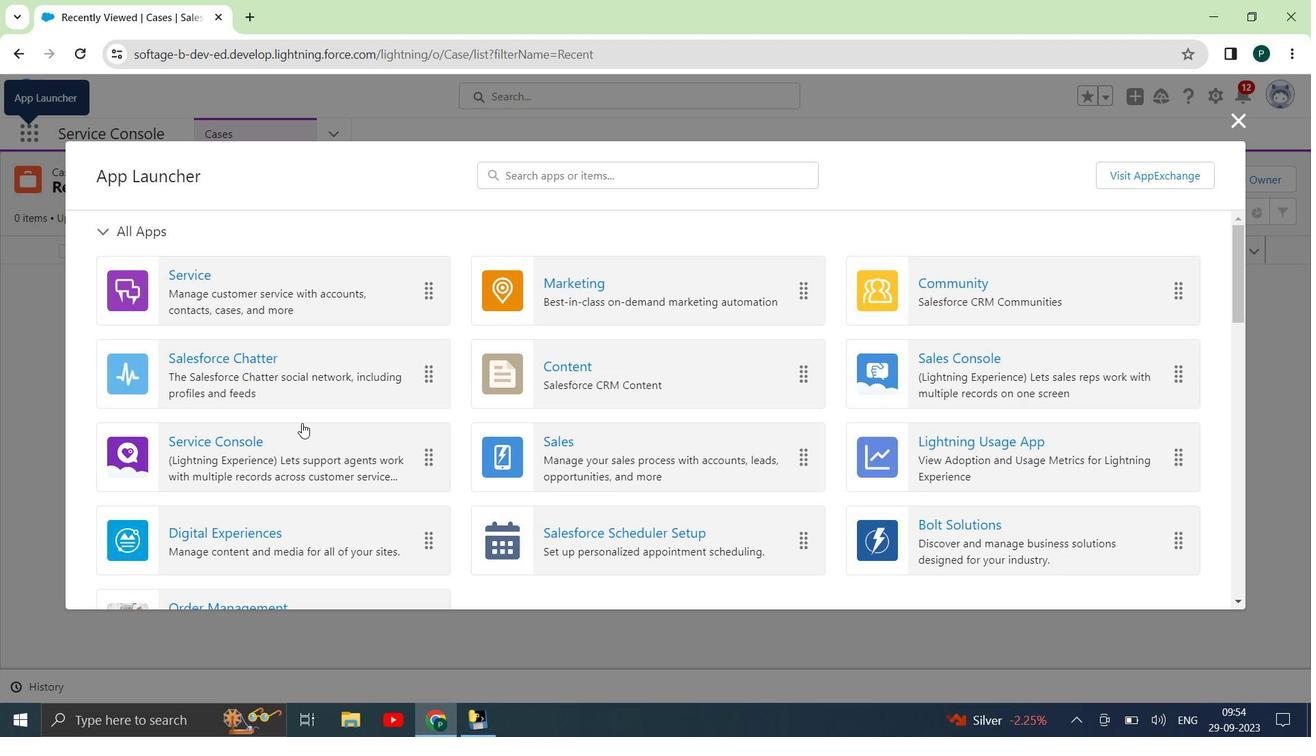 
Action: Mouse scrolled (310, 424) with delta (0, 0)
Screenshot: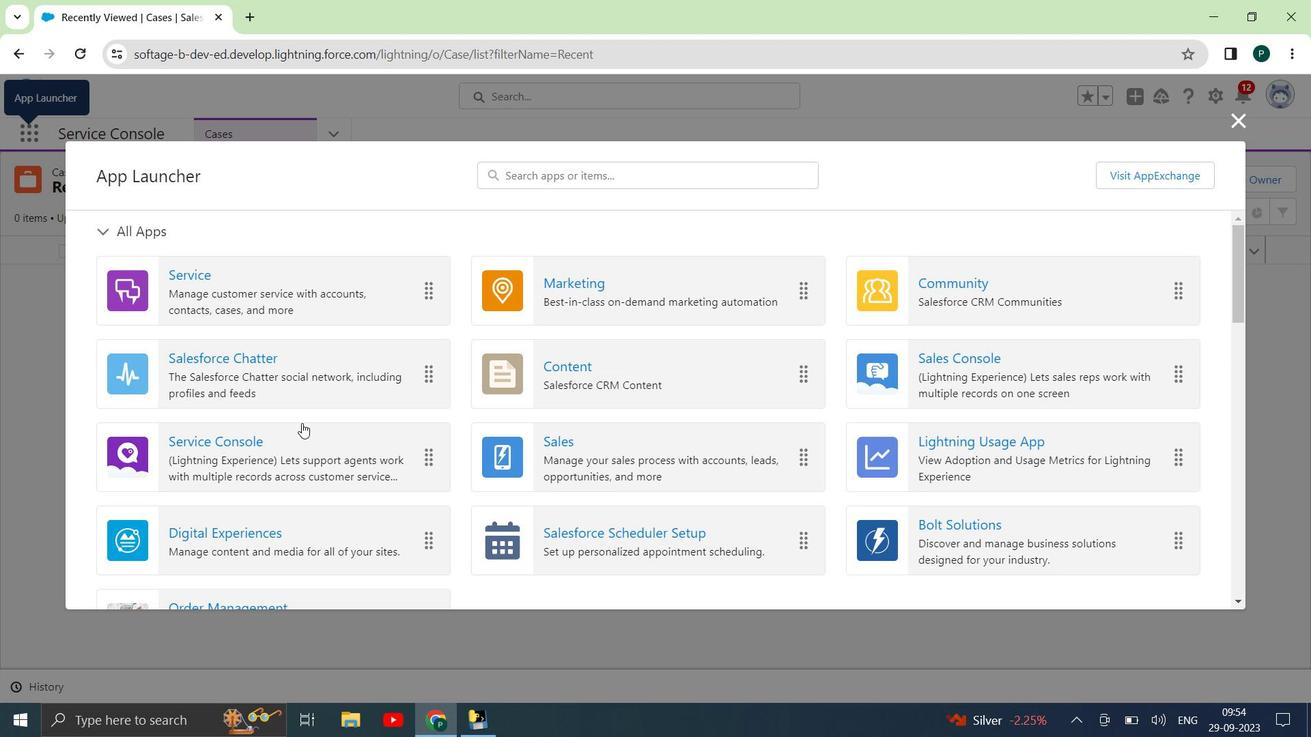 
Action: Mouse moved to (270, 518)
Screenshot: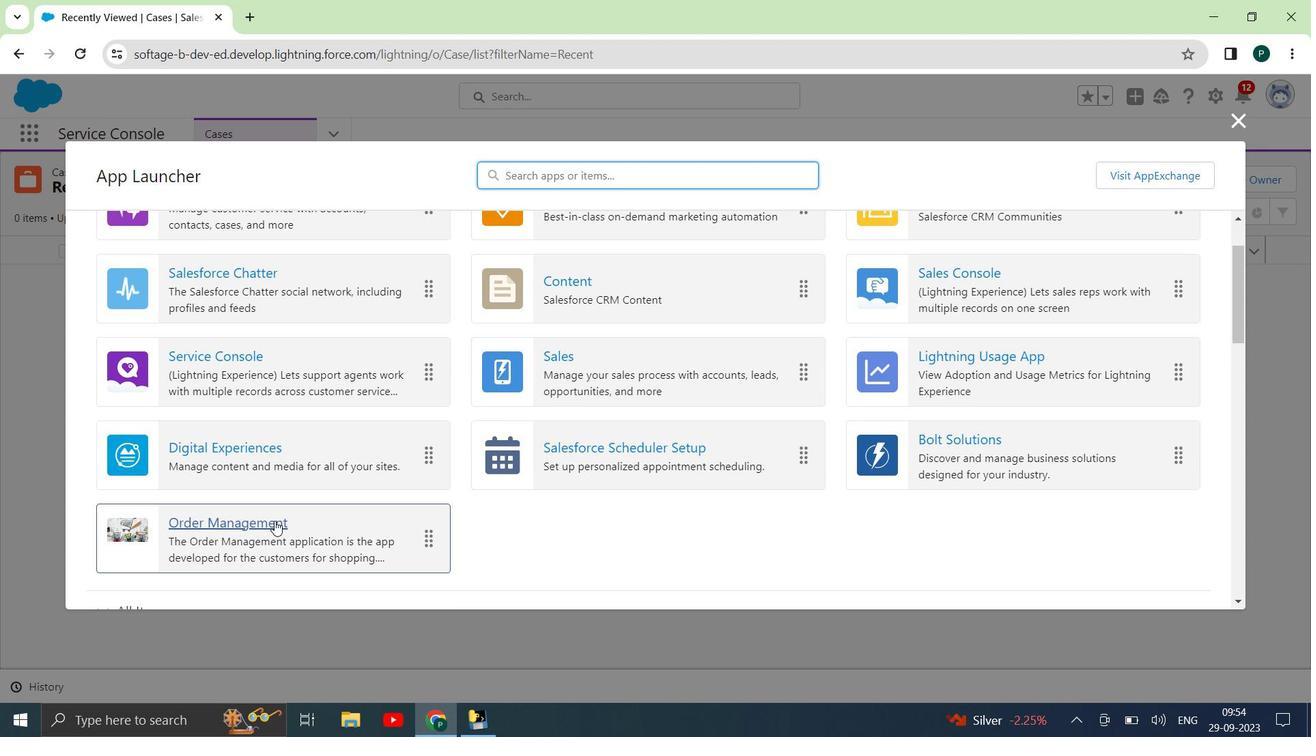 
Action: Mouse pressed left at (270, 518)
Screenshot: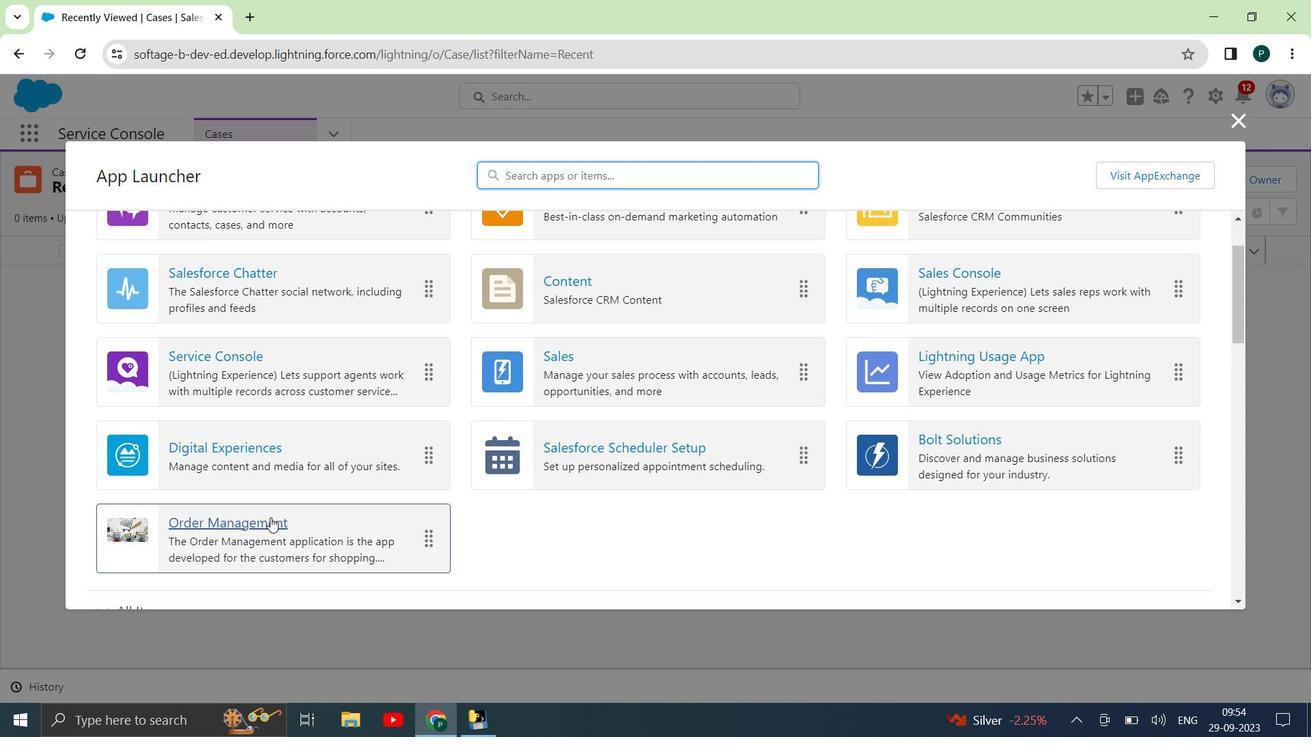 
Action: Mouse moved to (1226, 133)
Screenshot: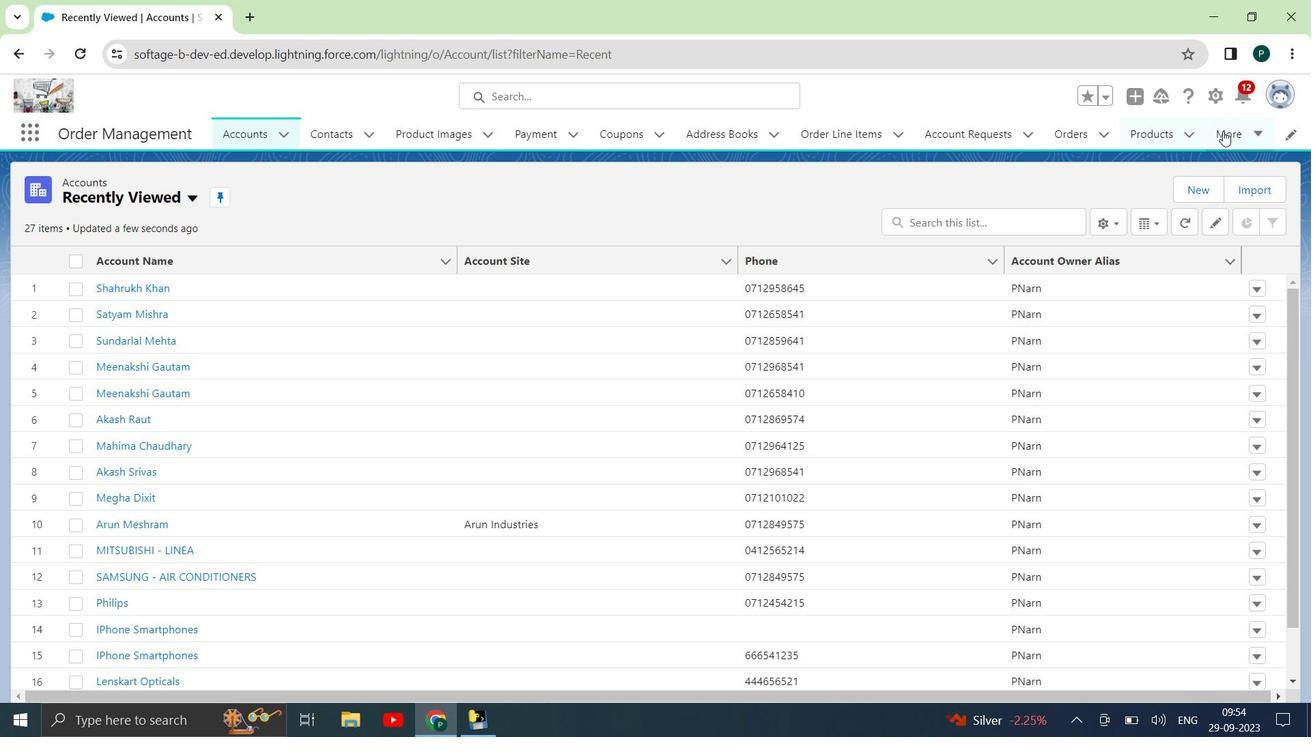 
Action: Mouse pressed left at (1226, 133)
Screenshot: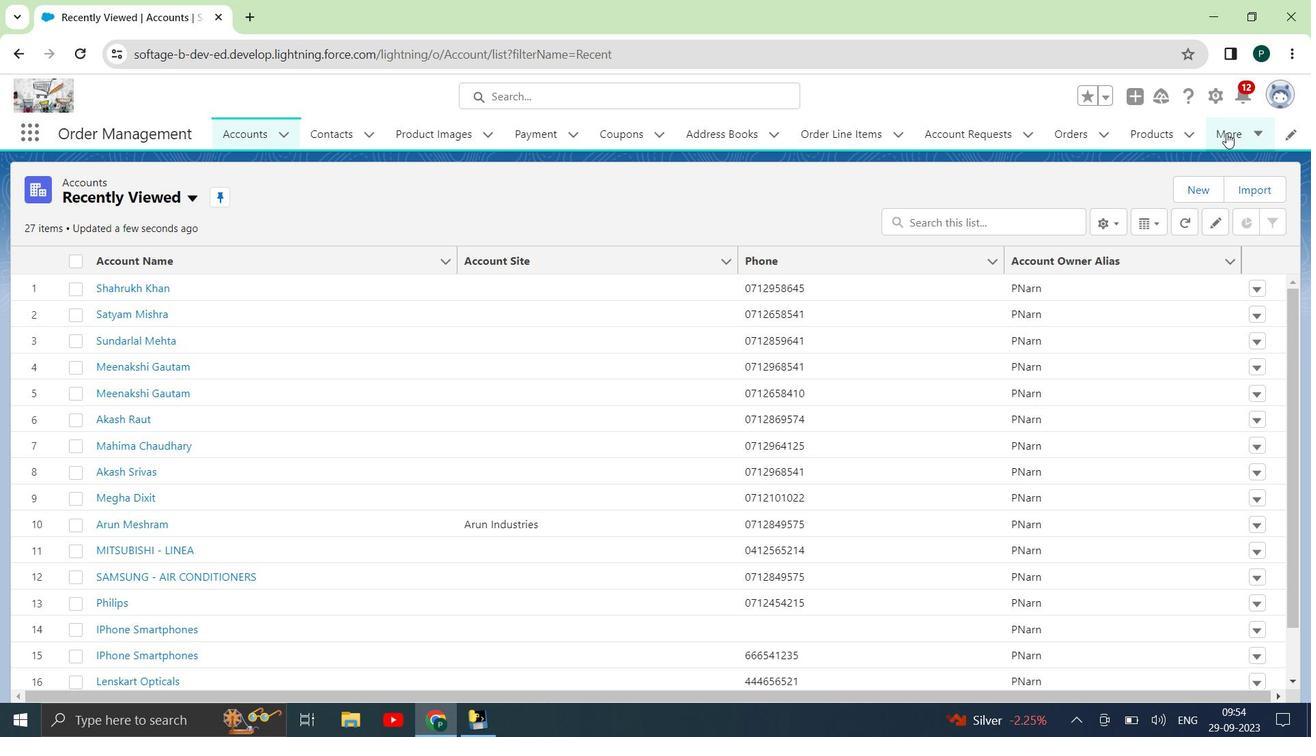 
Action: Mouse moved to (1222, 266)
Screenshot: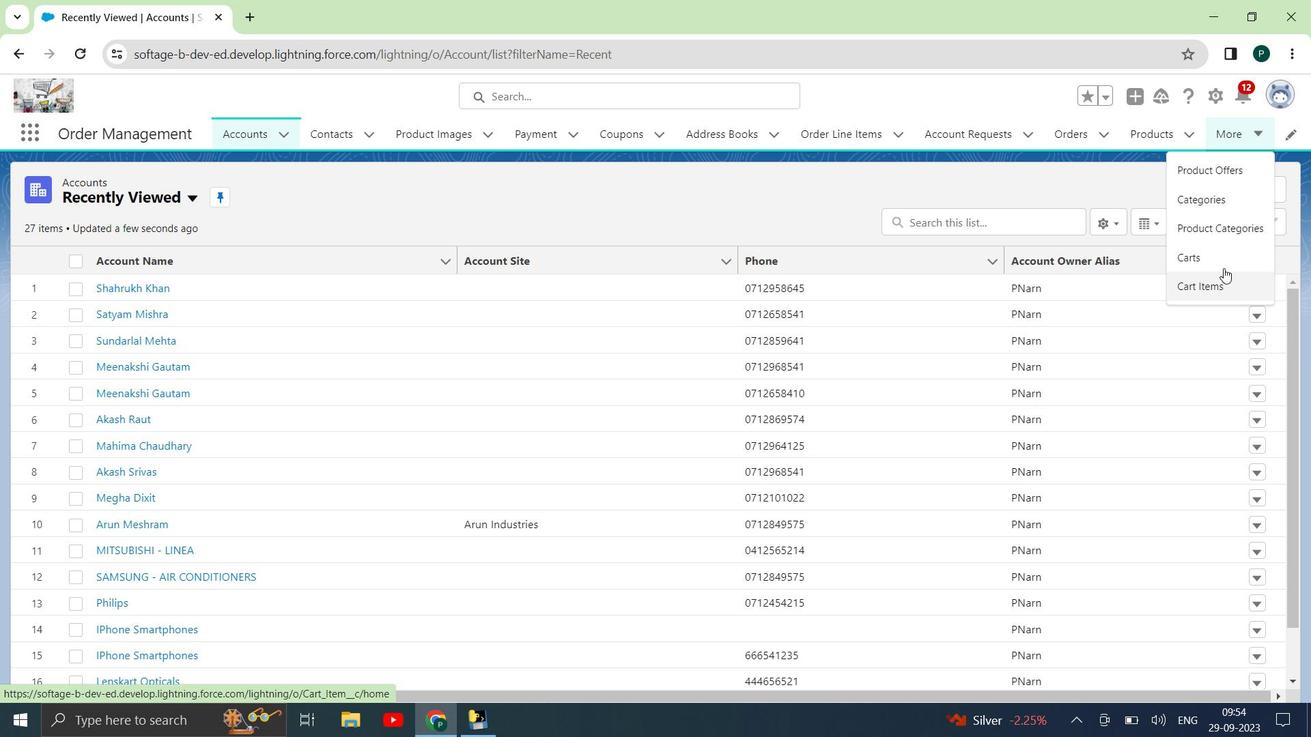 
Action: Mouse pressed left at (1222, 266)
Screenshot: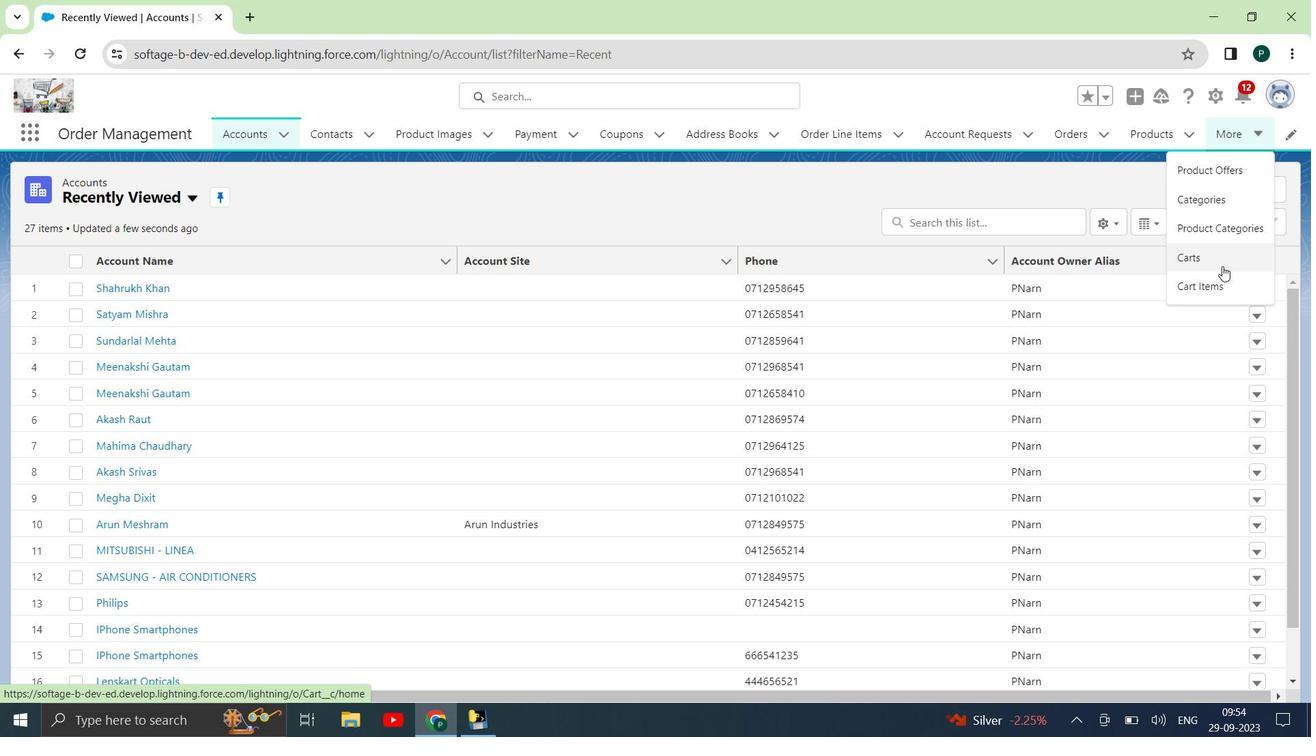 
Action: Mouse moved to (1097, 185)
Screenshot: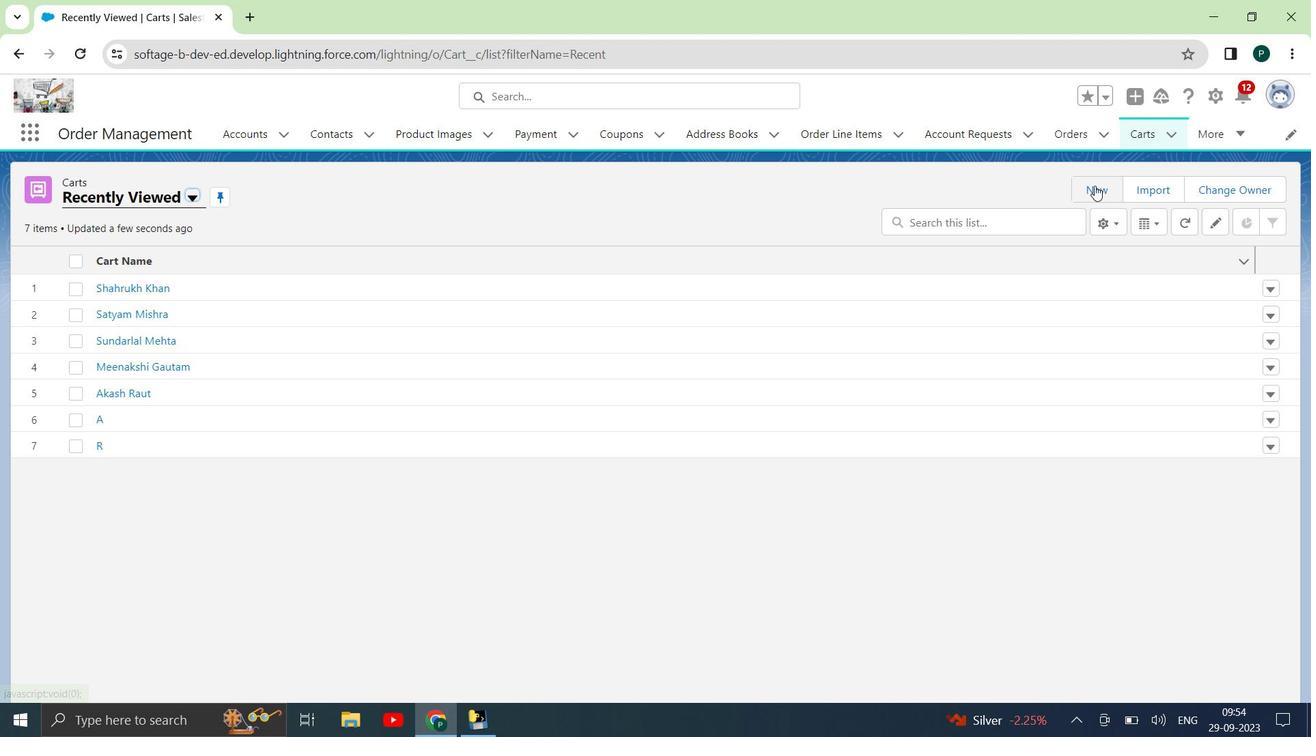 
Action: Mouse pressed left at (1097, 185)
Screenshot: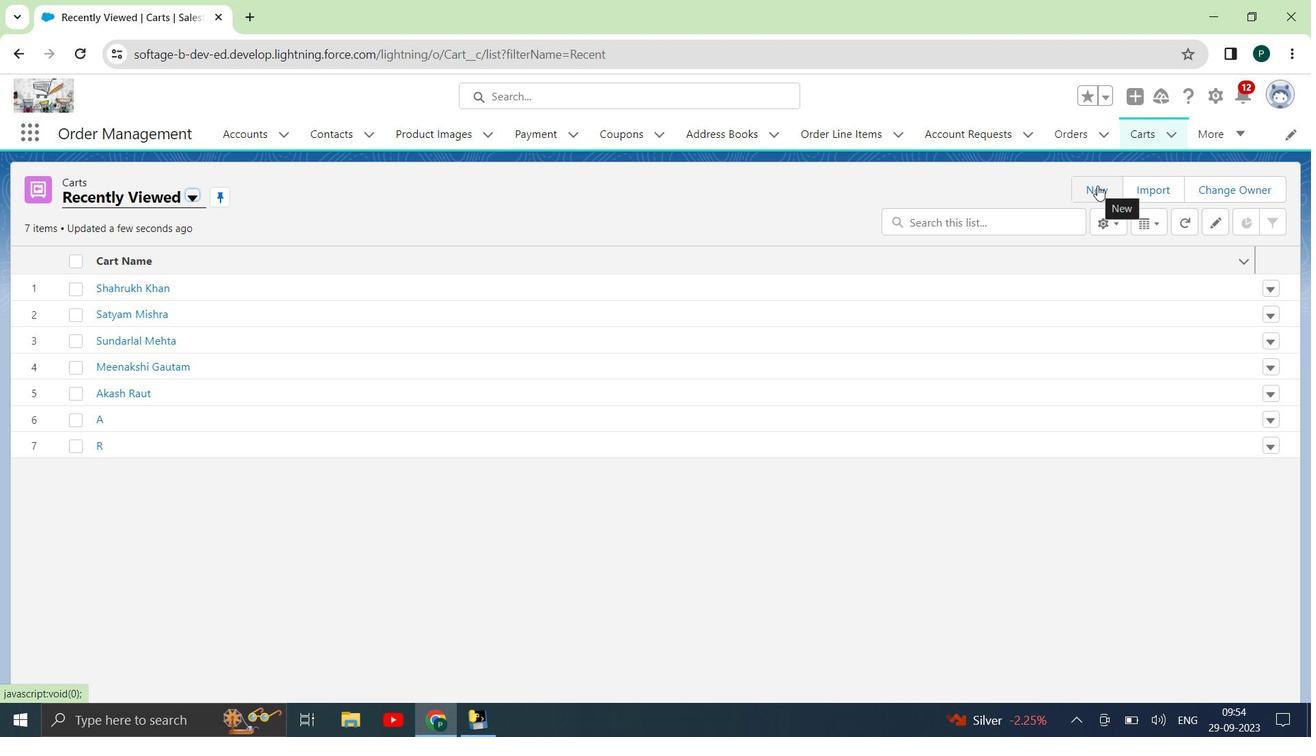 
Action: Mouse moved to (510, 324)
Screenshot: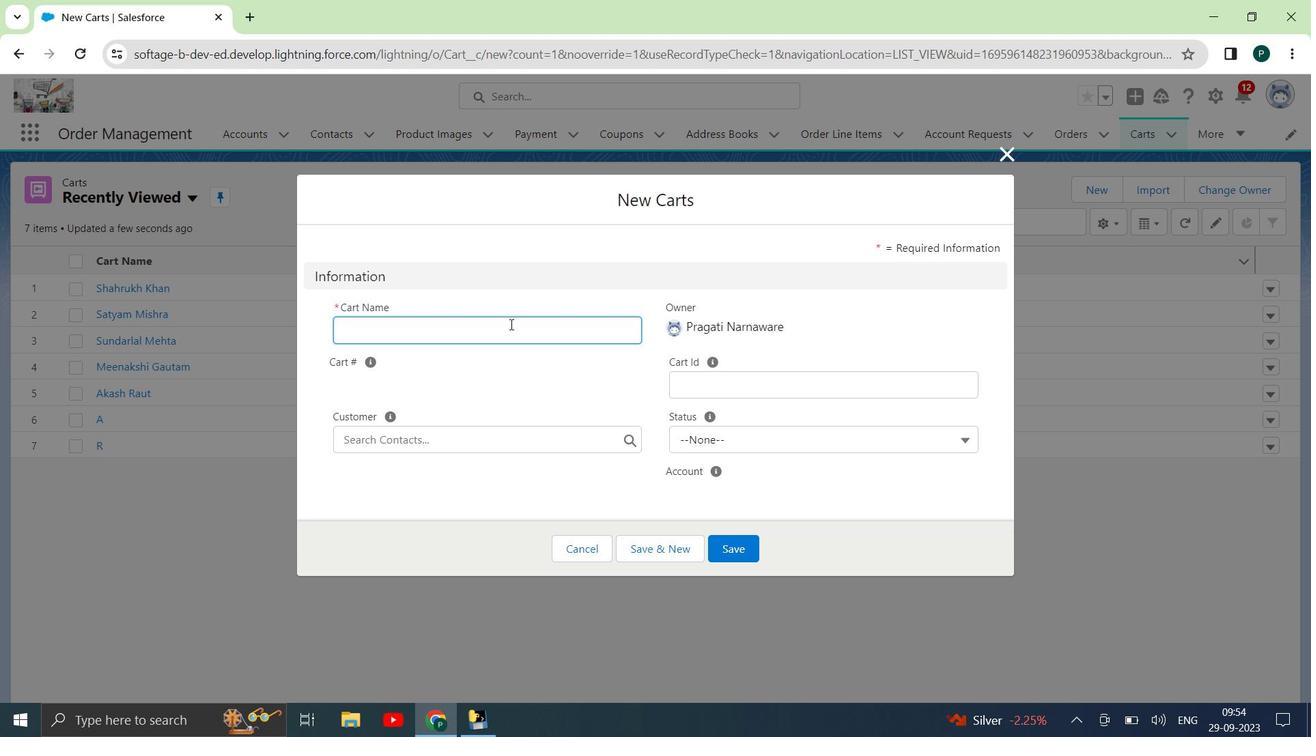 
Action: Mouse pressed left at (510, 324)
Screenshot: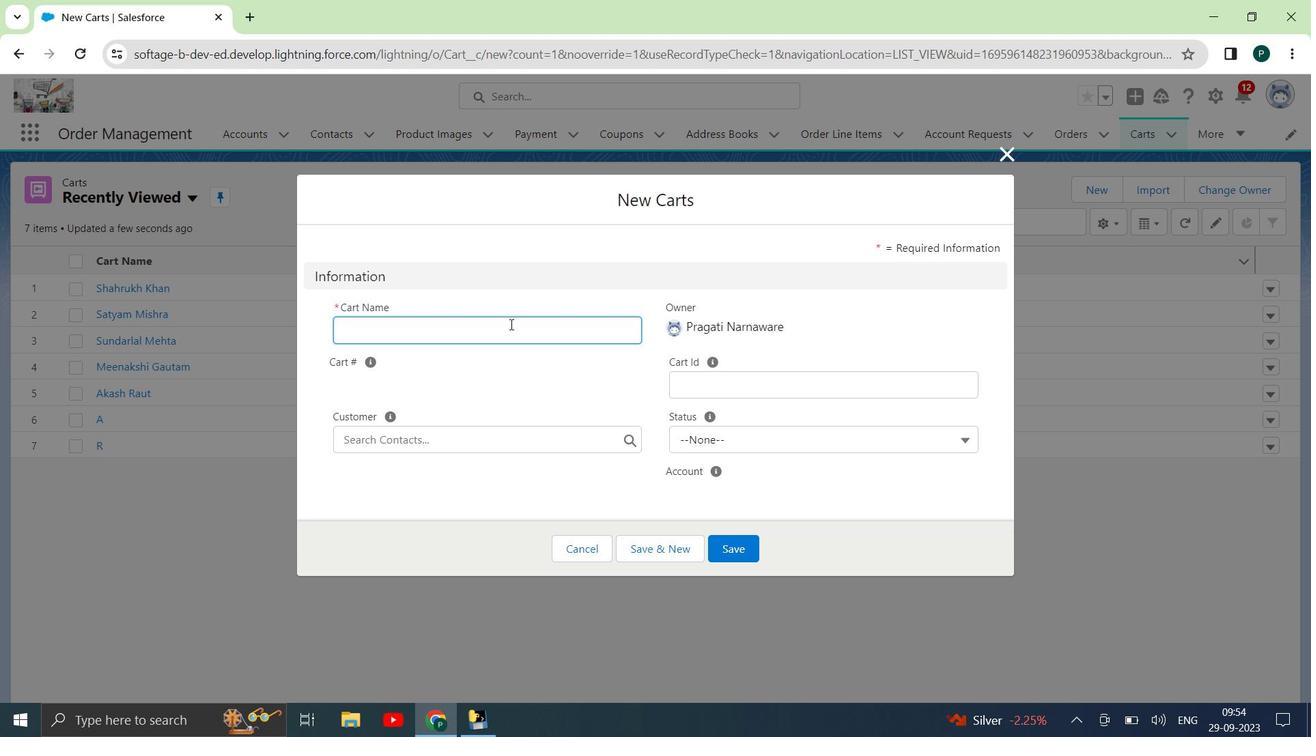 
Action: Key pressed <Key.shift>Siddharr<Key.backspace>t<Key.space><Key.shift_r><Key.shift_r><Key.shift_r><Key.shift_r><Key.shift_r>Malhotrsa<Key.backspace>a<Key.backspace><Key.backspace>a
Screenshot: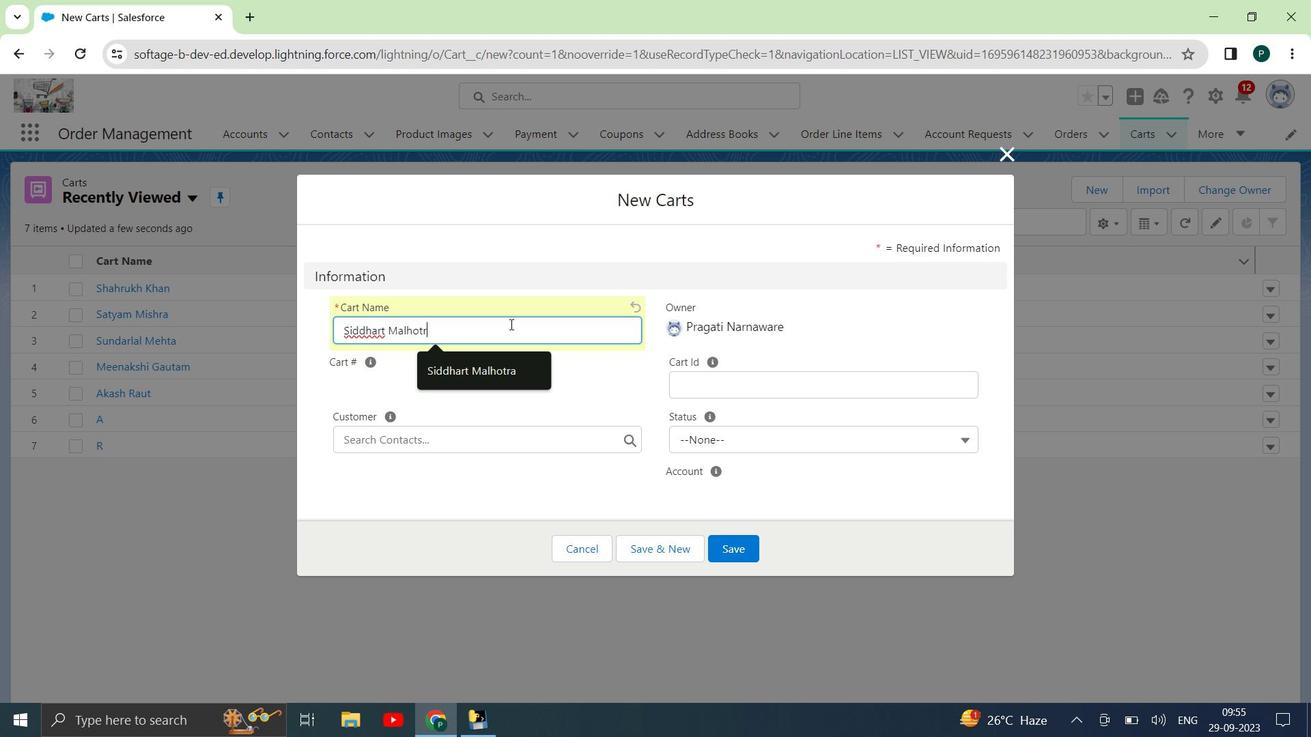 
Action: Mouse moved to (721, 393)
Screenshot: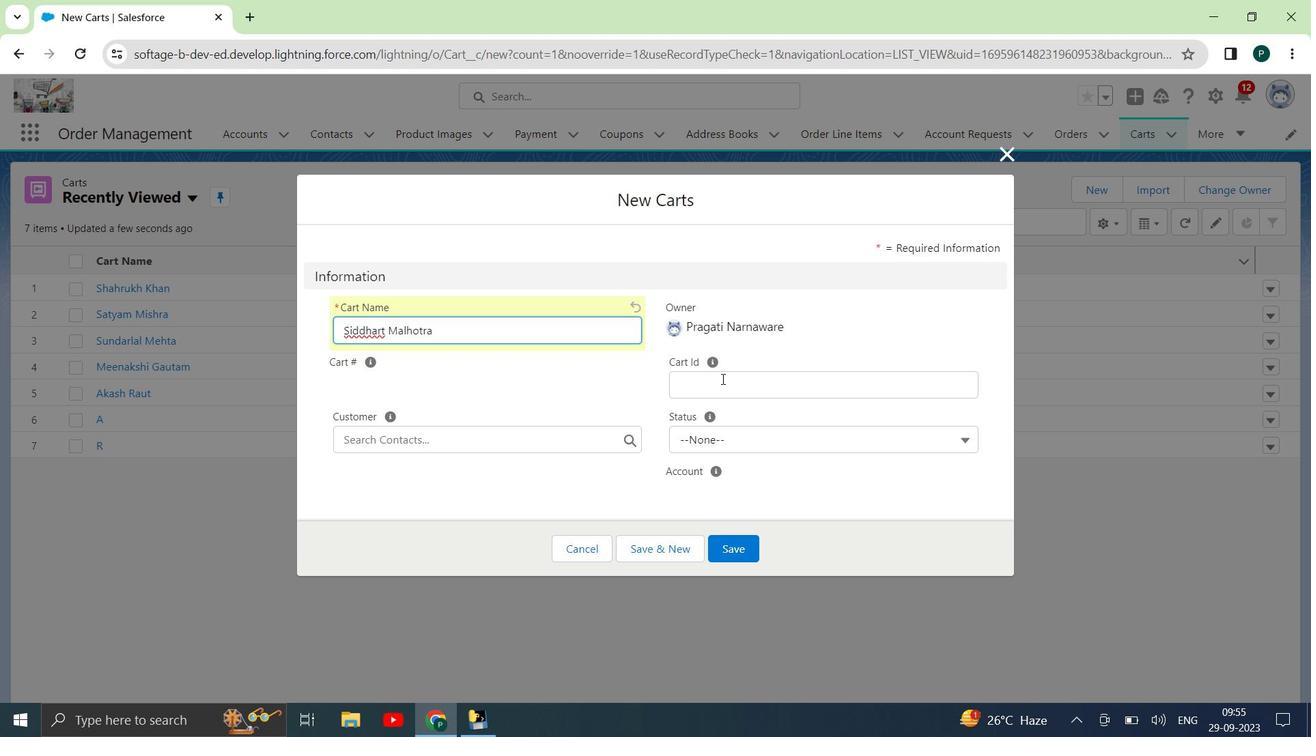 
Action: Mouse pressed left at (721, 393)
Screenshot: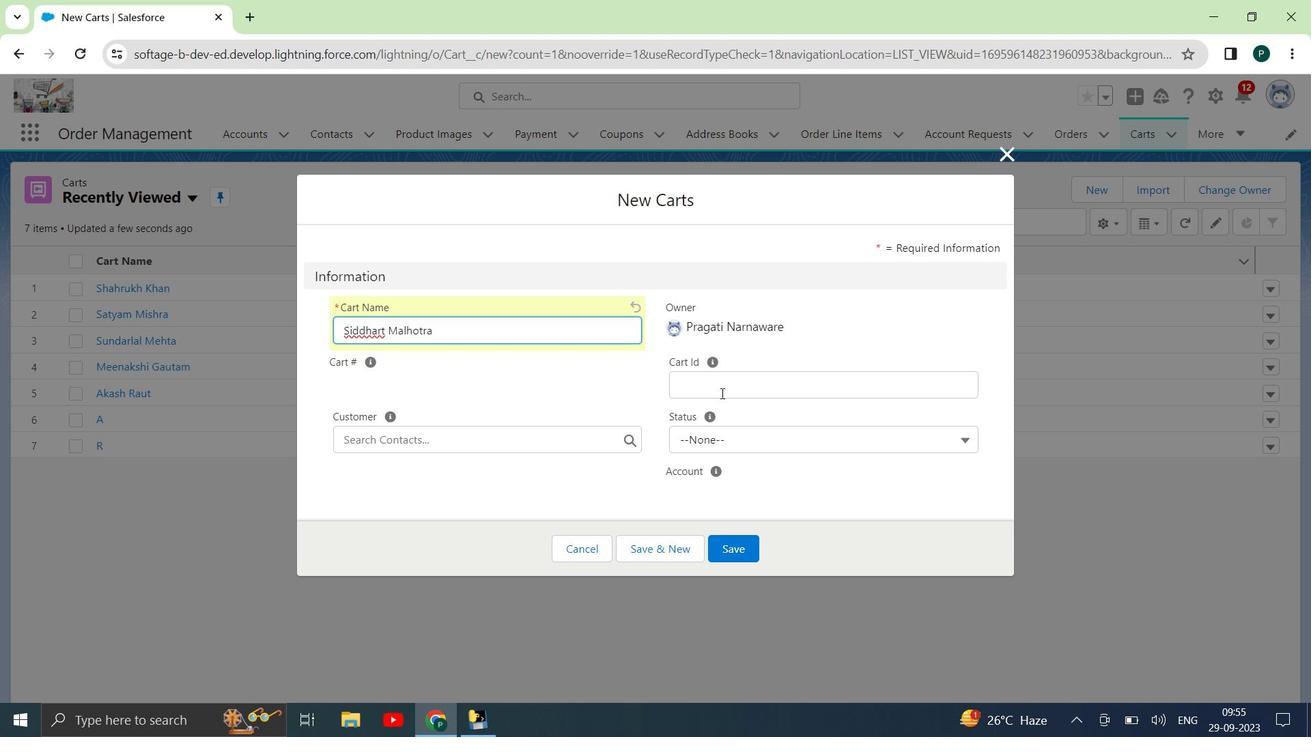 
Action: Key pressed <Key.shift>SD<Key.shift_r>M-<Key.shift>X435567
Screenshot: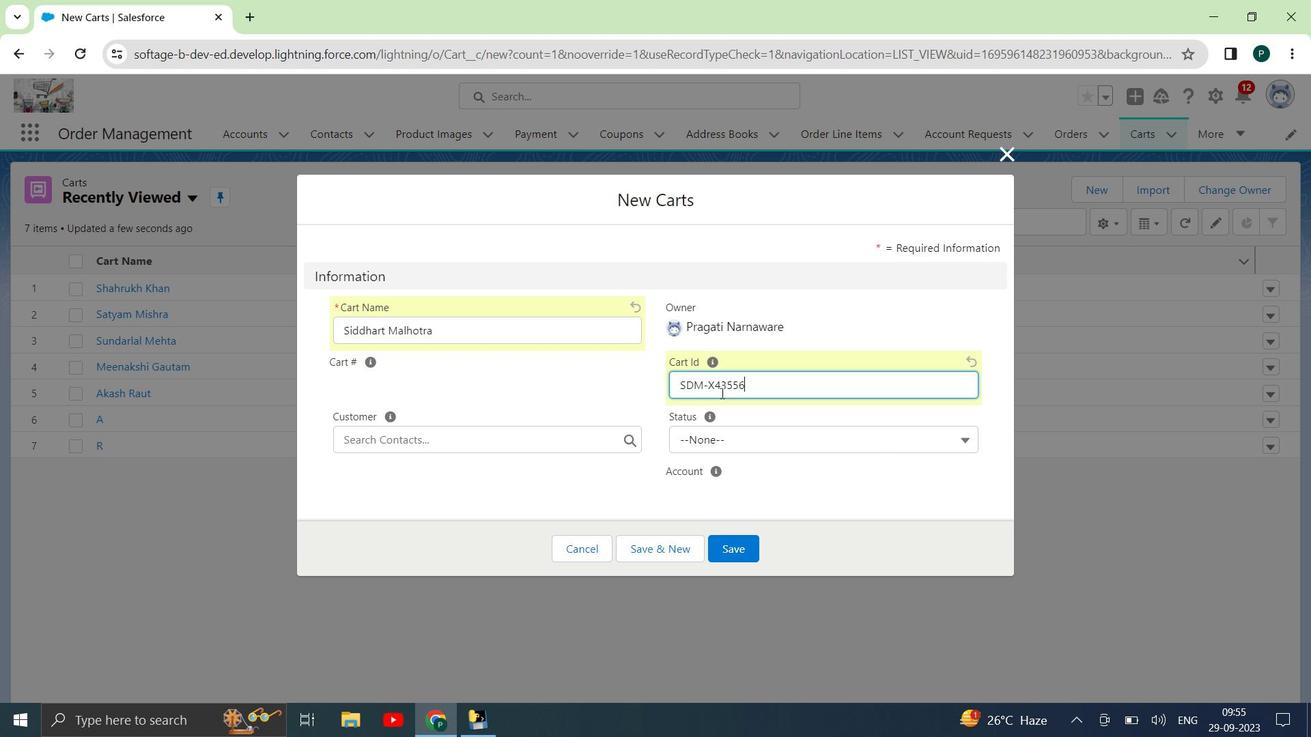 
Action: Mouse moved to (703, 437)
Screenshot: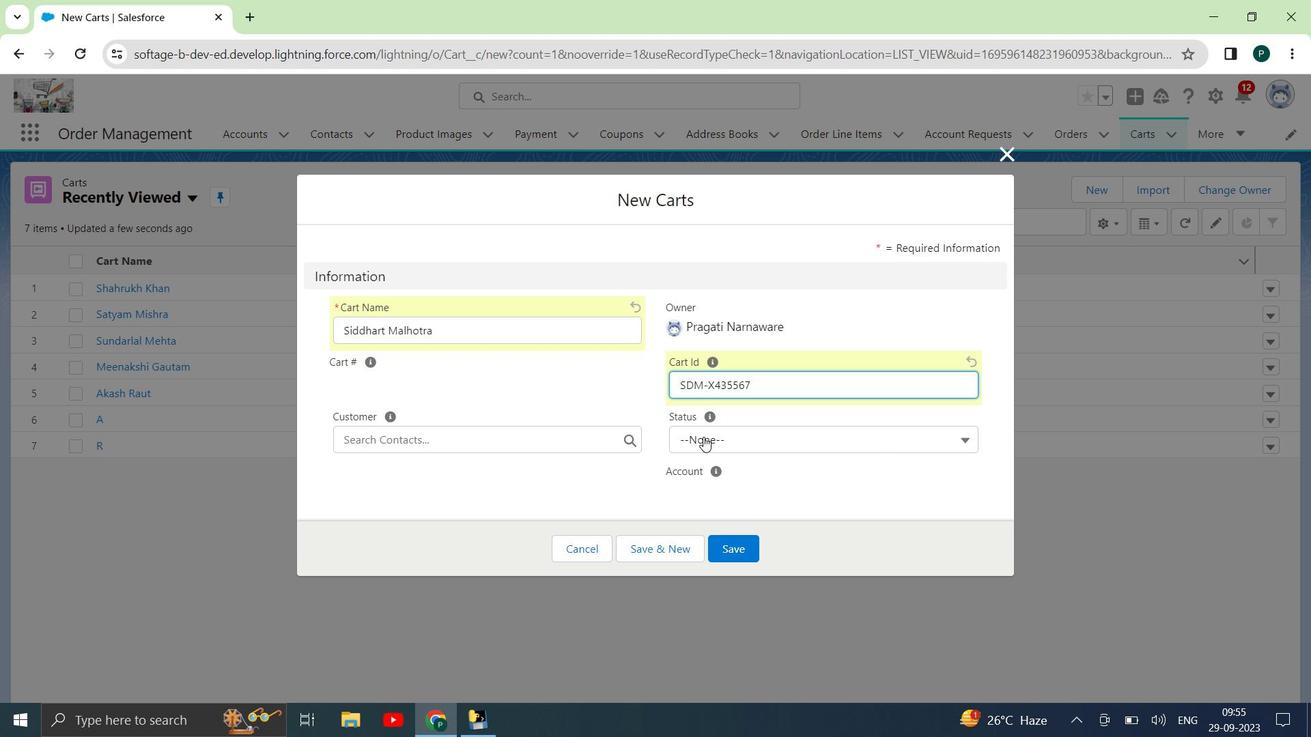 
Action: Mouse pressed left at (703, 437)
Screenshot: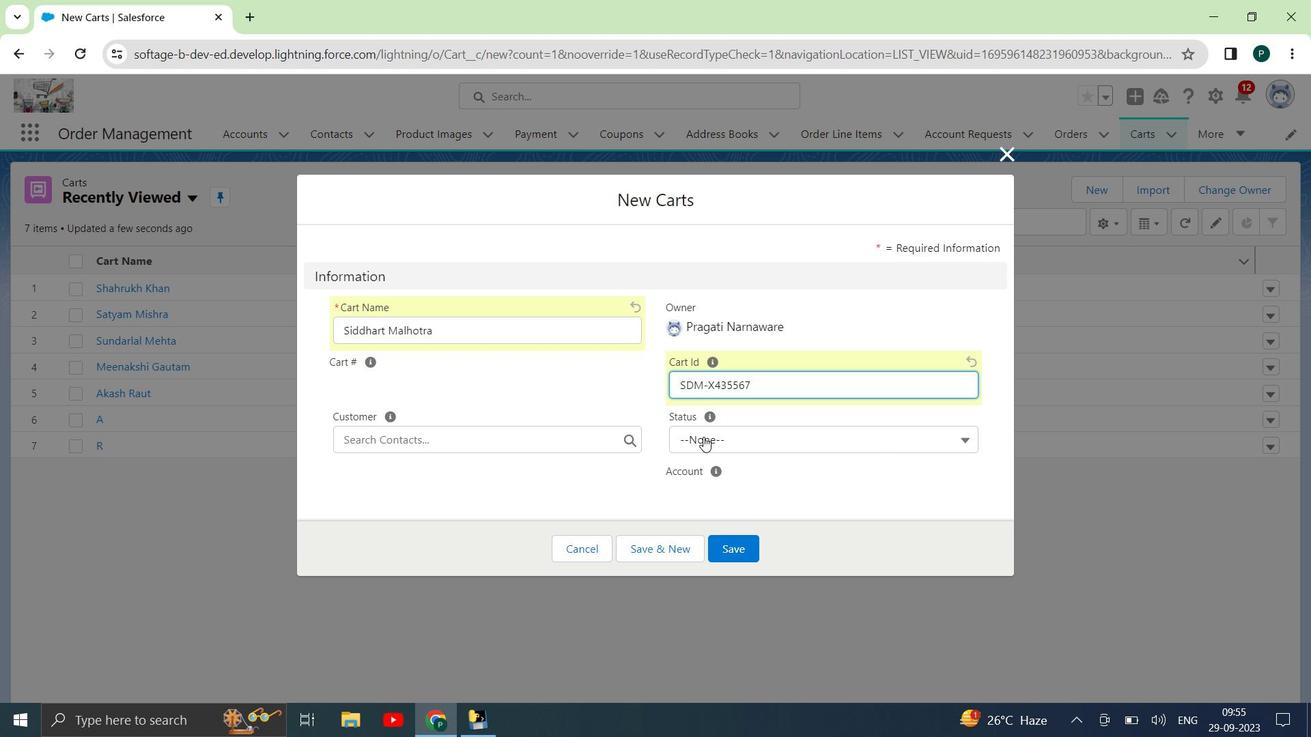 
Action: Mouse moved to (724, 497)
Screenshot: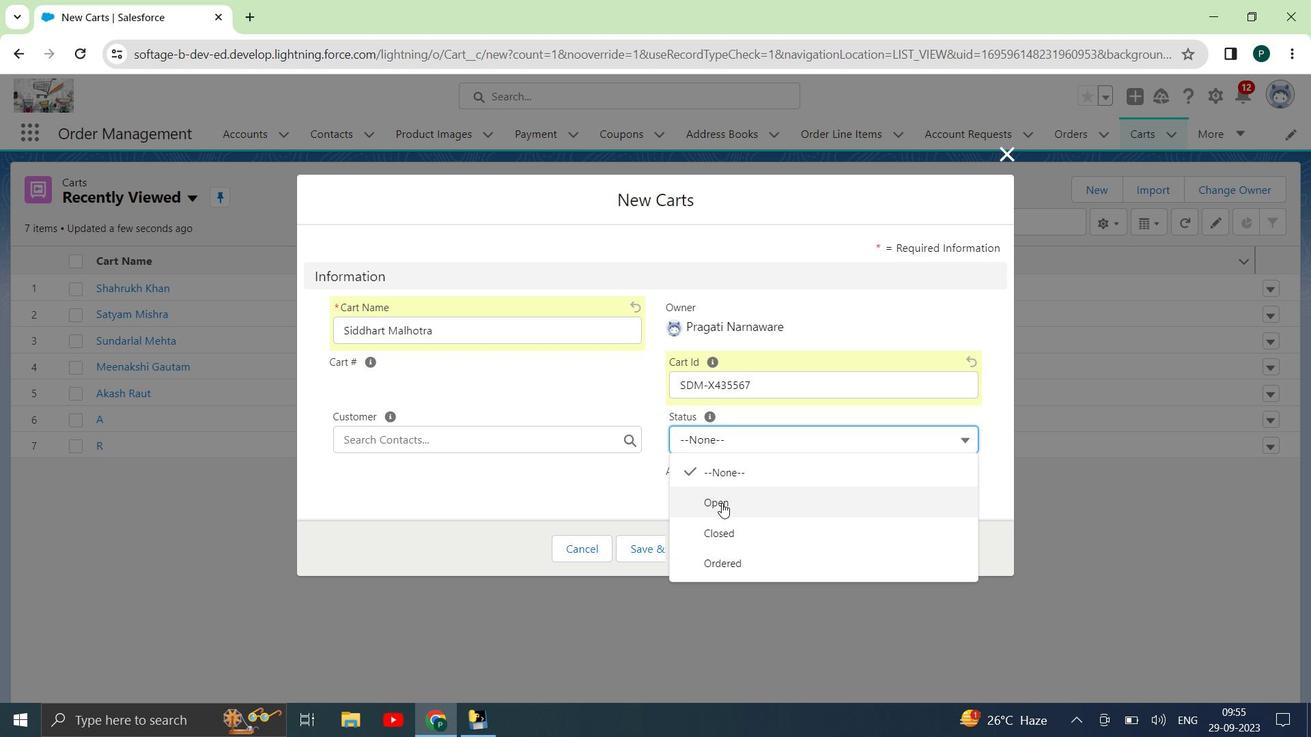 
Action: Mouse pressed left at (724, 497)
Screenshot: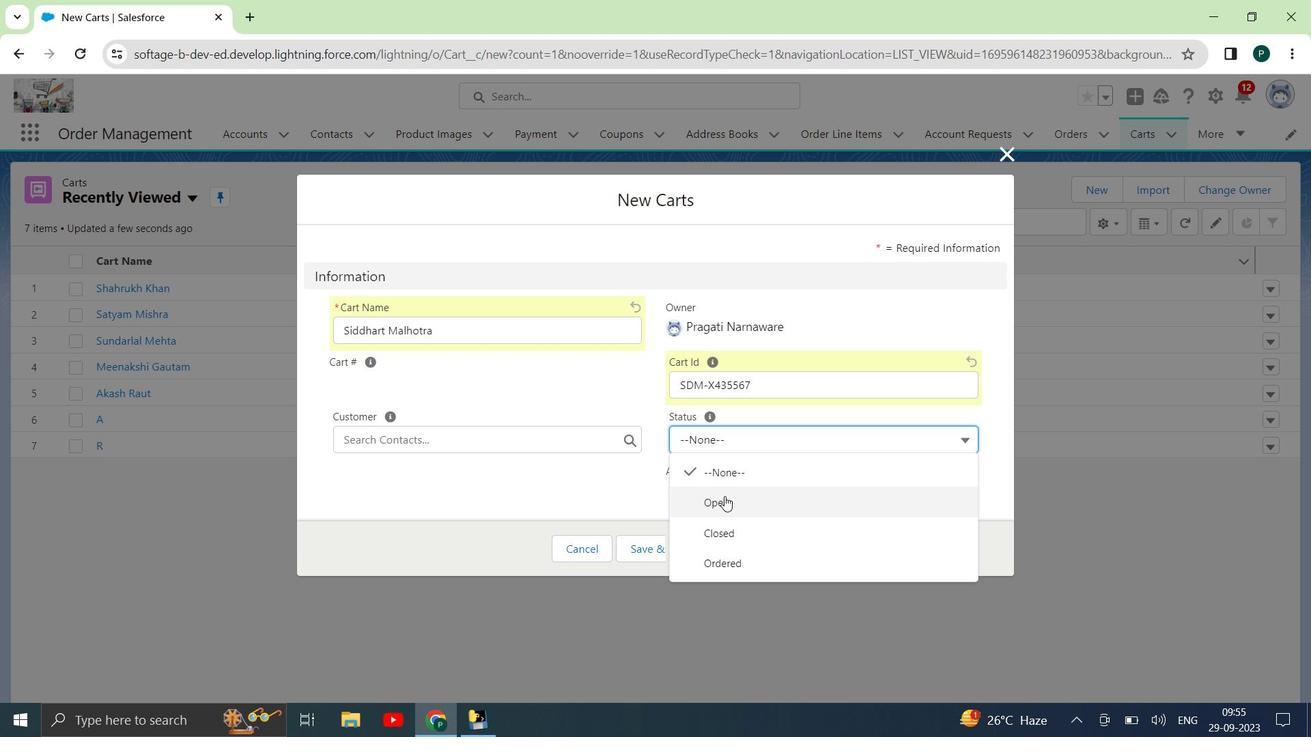 
Action: Mouse moved to (529, 436)
Screenshot: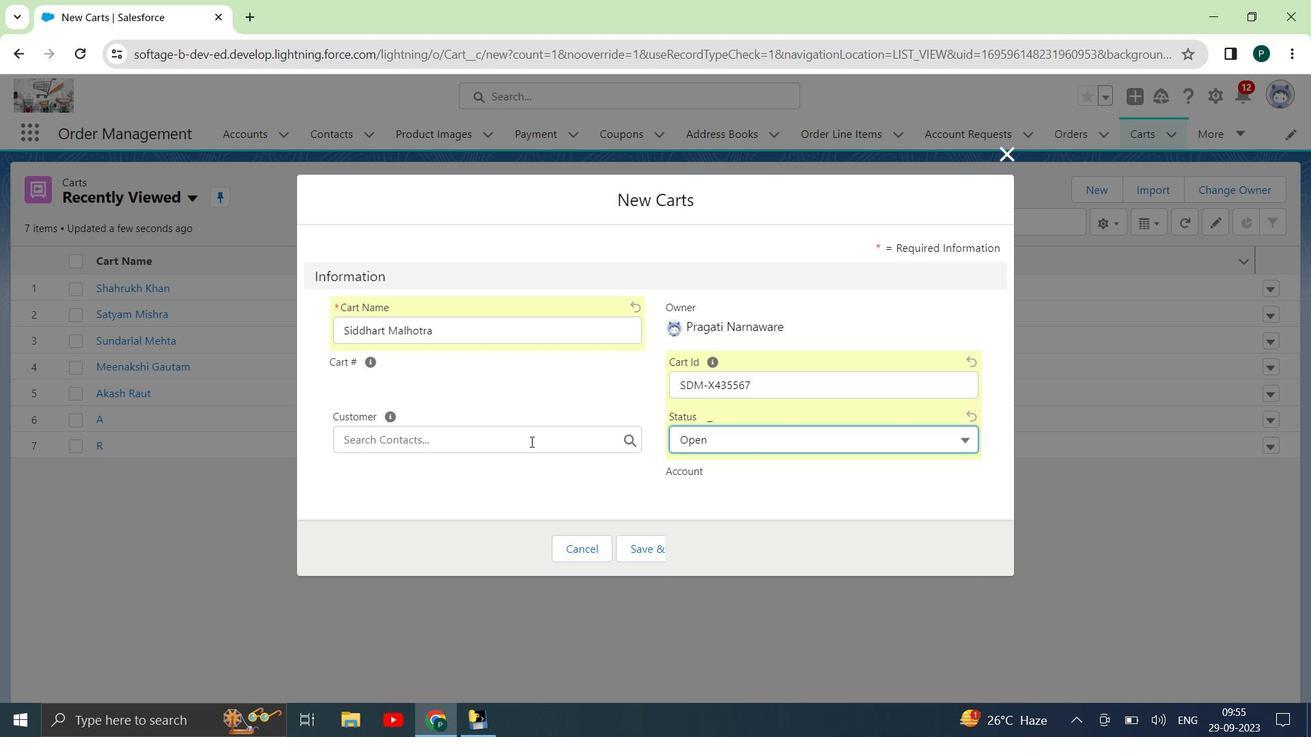 
Action: Mouse pressed left at (529, 436)
Screenshot: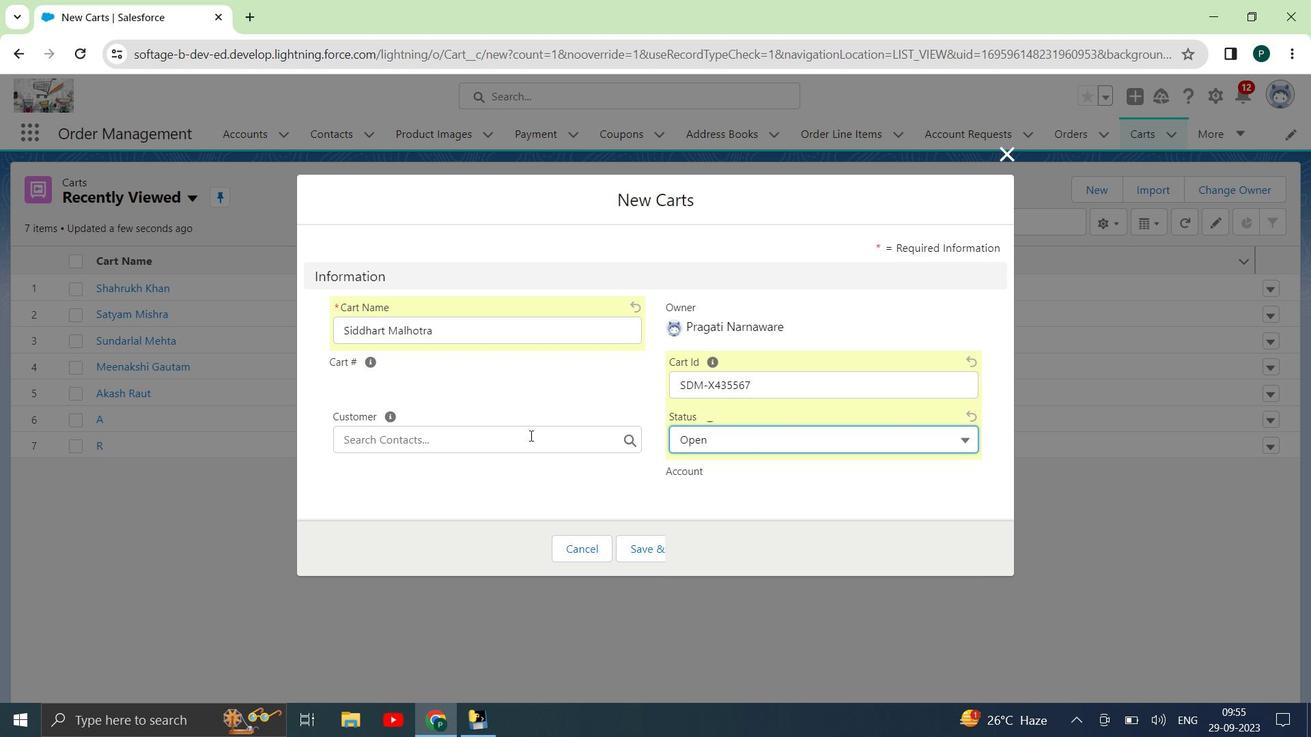 
Action: Mouse scrolled (529, 435) with delta (0, 0)
Screenshot: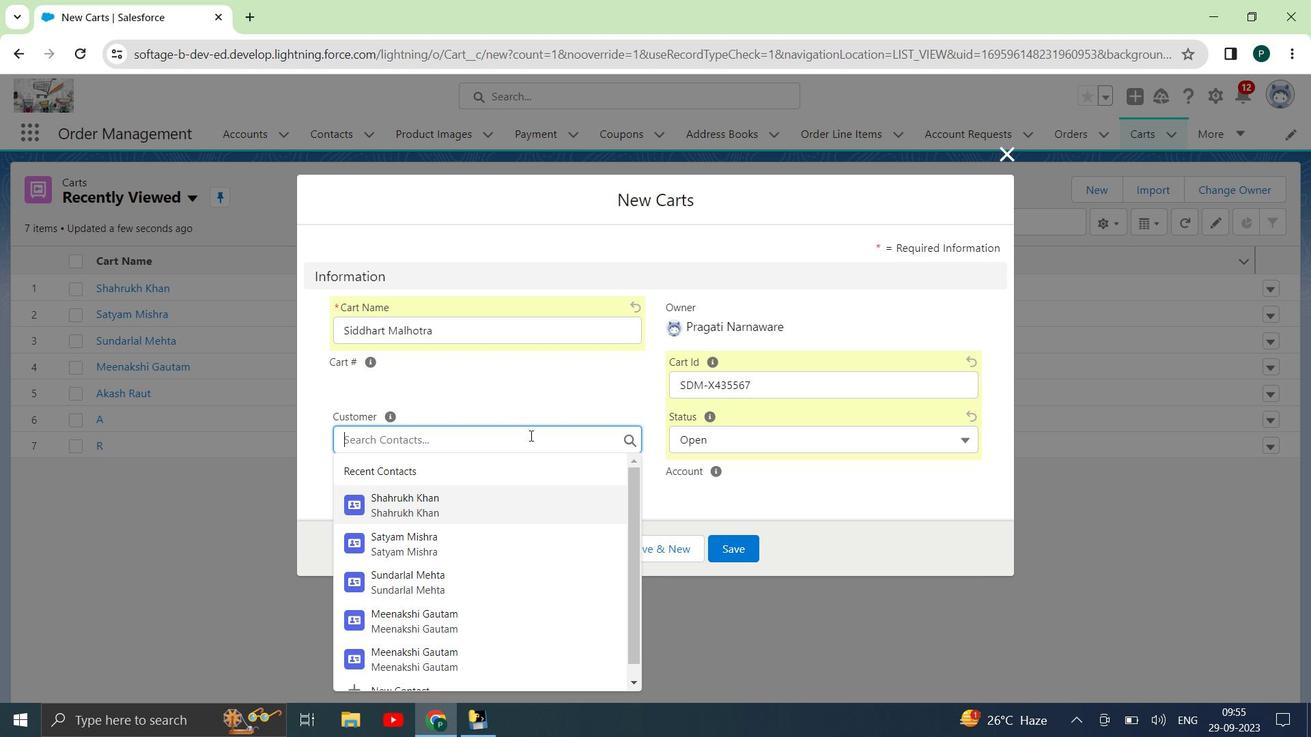 
Action: Mouse moved to (497, 460)
Screenshot: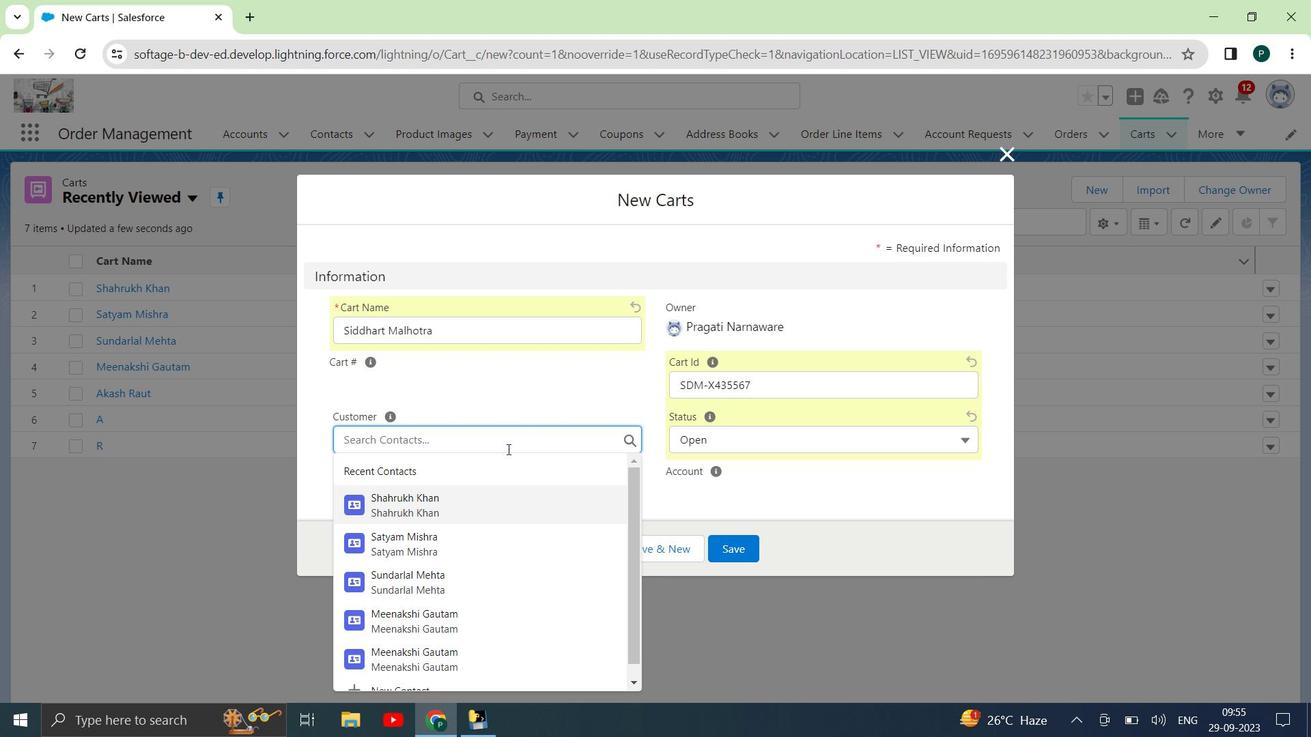 
Action: Mouse scrolled (497, 460) with delta (0, 0)
Screenshot: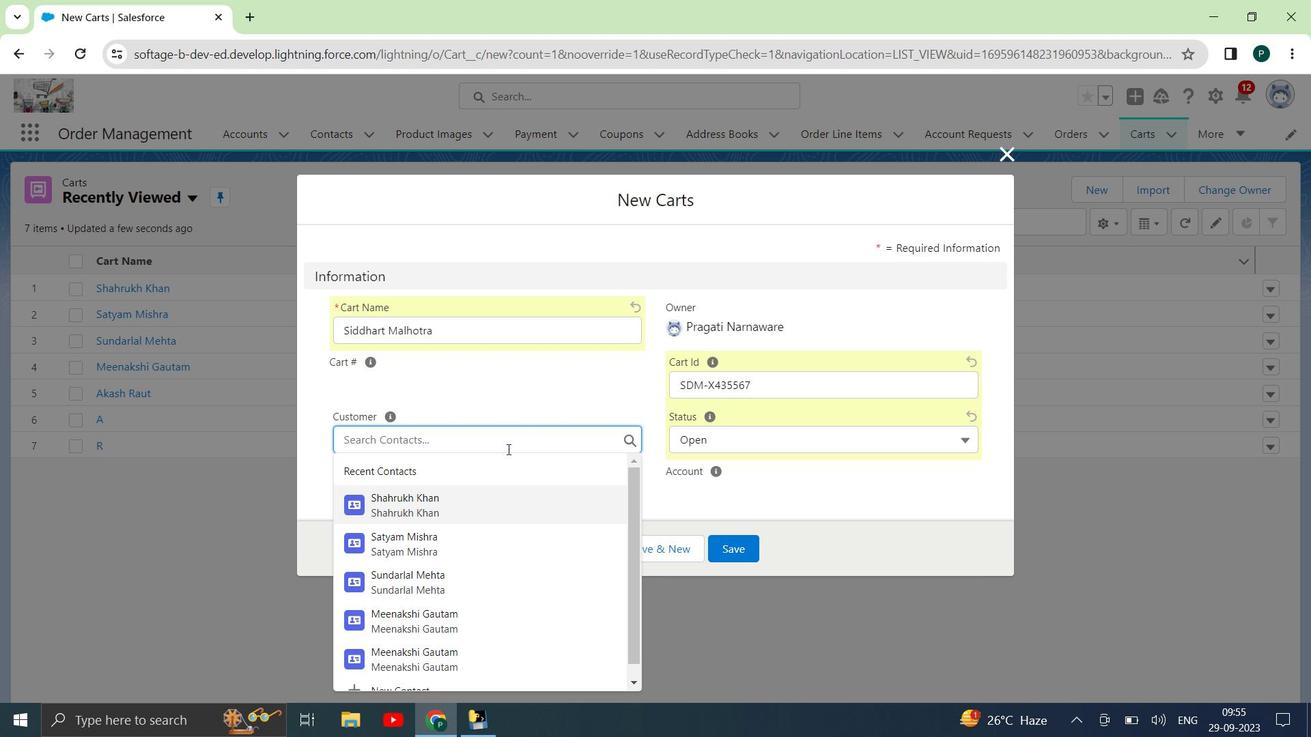 
Action: Mouse moved to (461, 492)
Screenshot: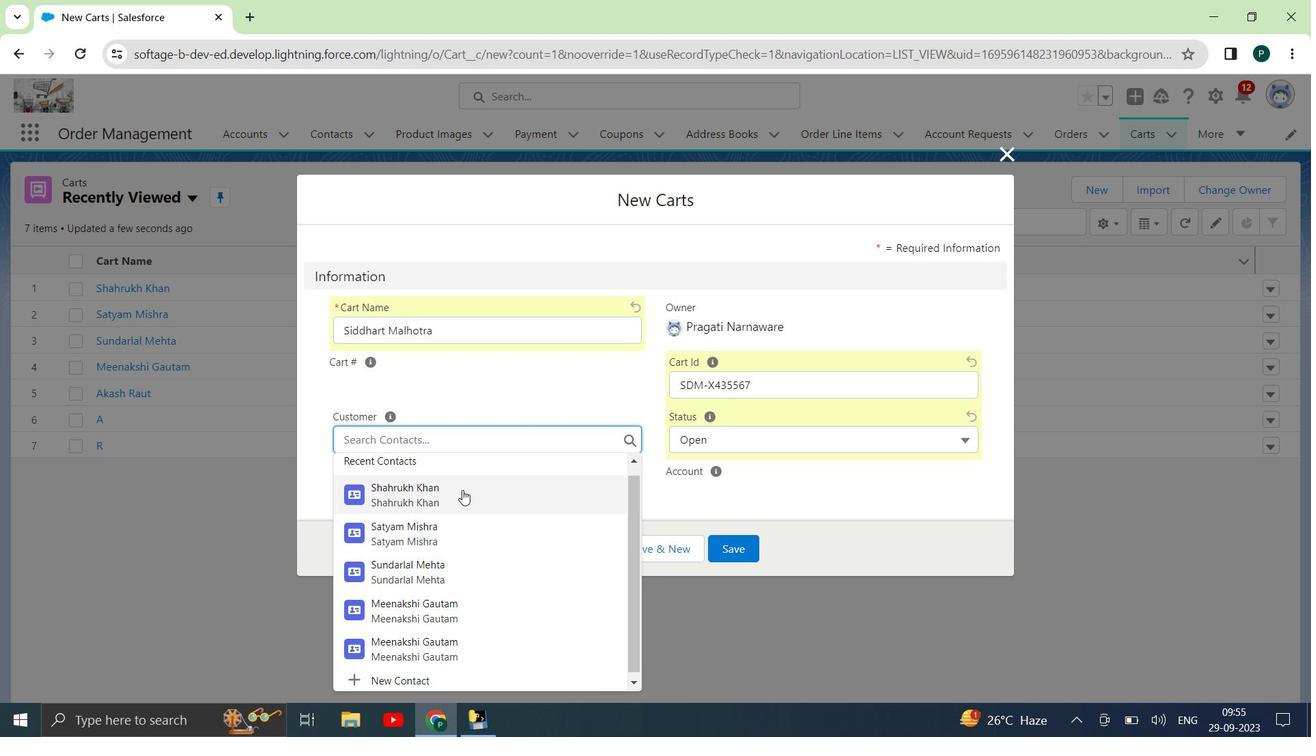 
Action: Mouse scrolled (461, 491) with delta (0, 0)
Screenshot: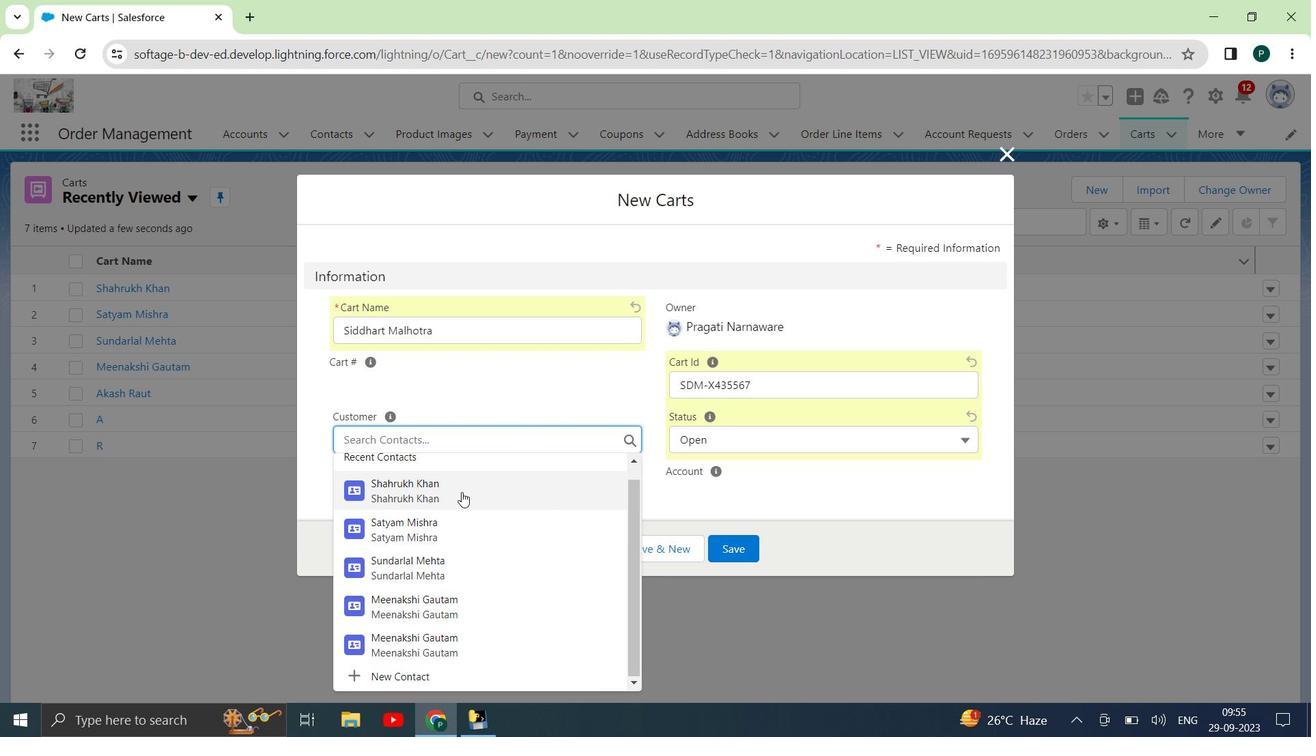 
Action: Mouse scrolled (461, 491) with delta (0, 0)
Screenshot: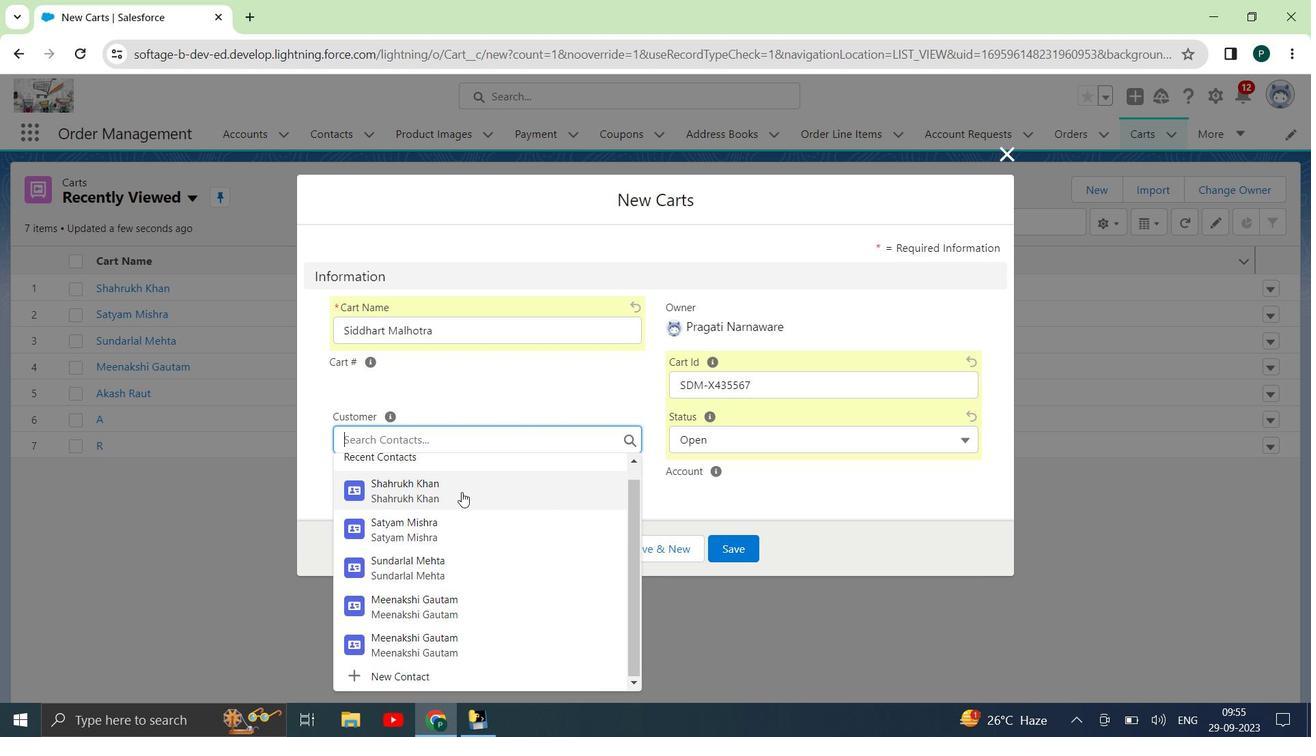 
Action: Mouse scrolled (461, 491) with delta (0, 0)
Screenshot: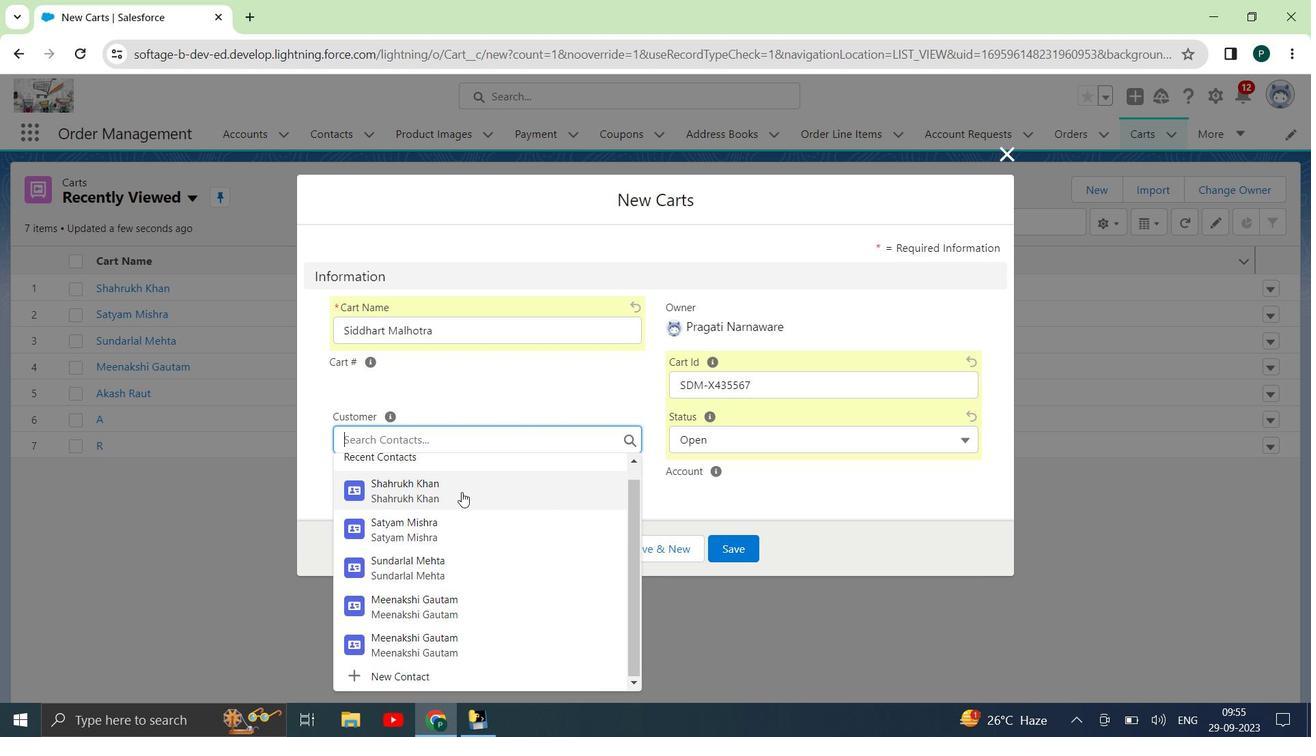 
Action: Mouse scrolled (461, 491) with delta (0, 0)
Screenshot: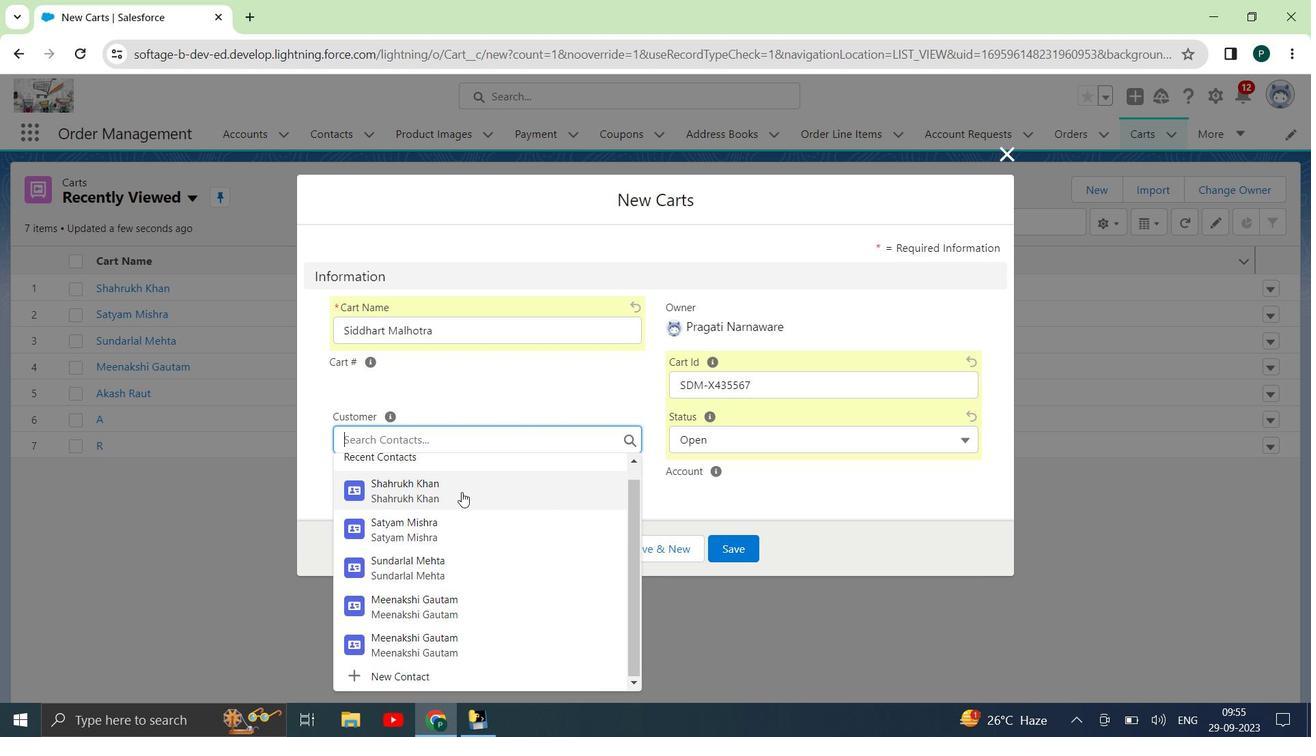 
Action: Mouse scrolled (461, 491) with delta (0, 0)
Screenshot: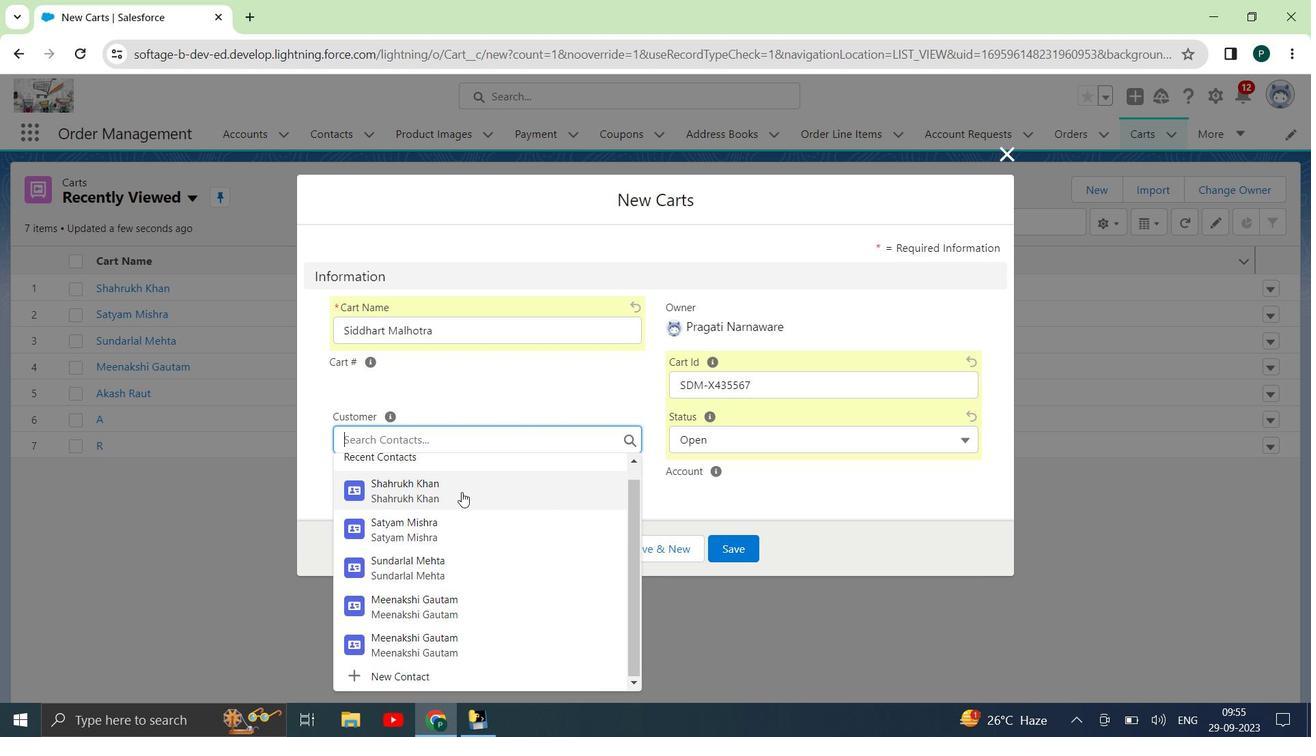 
Action: Mouse scrolled (461, 491) with delta (0, 0)
Screenshot: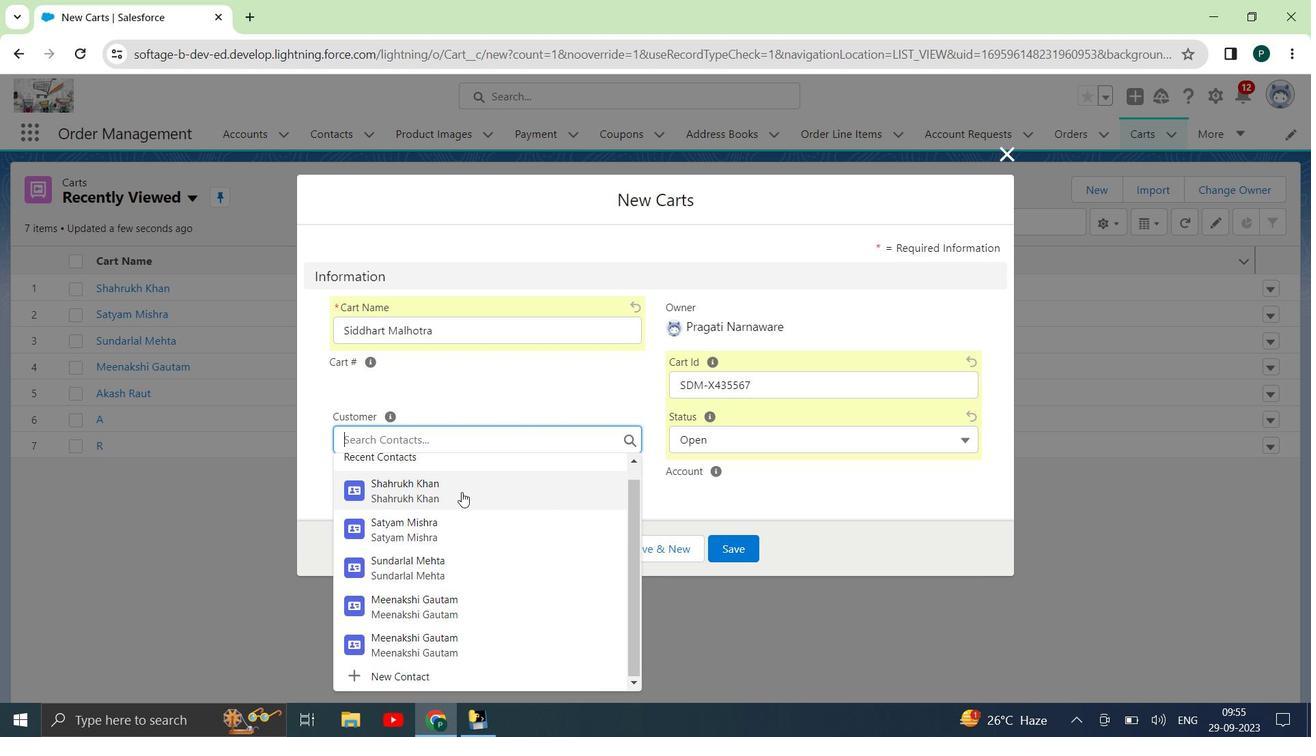
Action: Mouse moved to (391, 673)
Screenshot: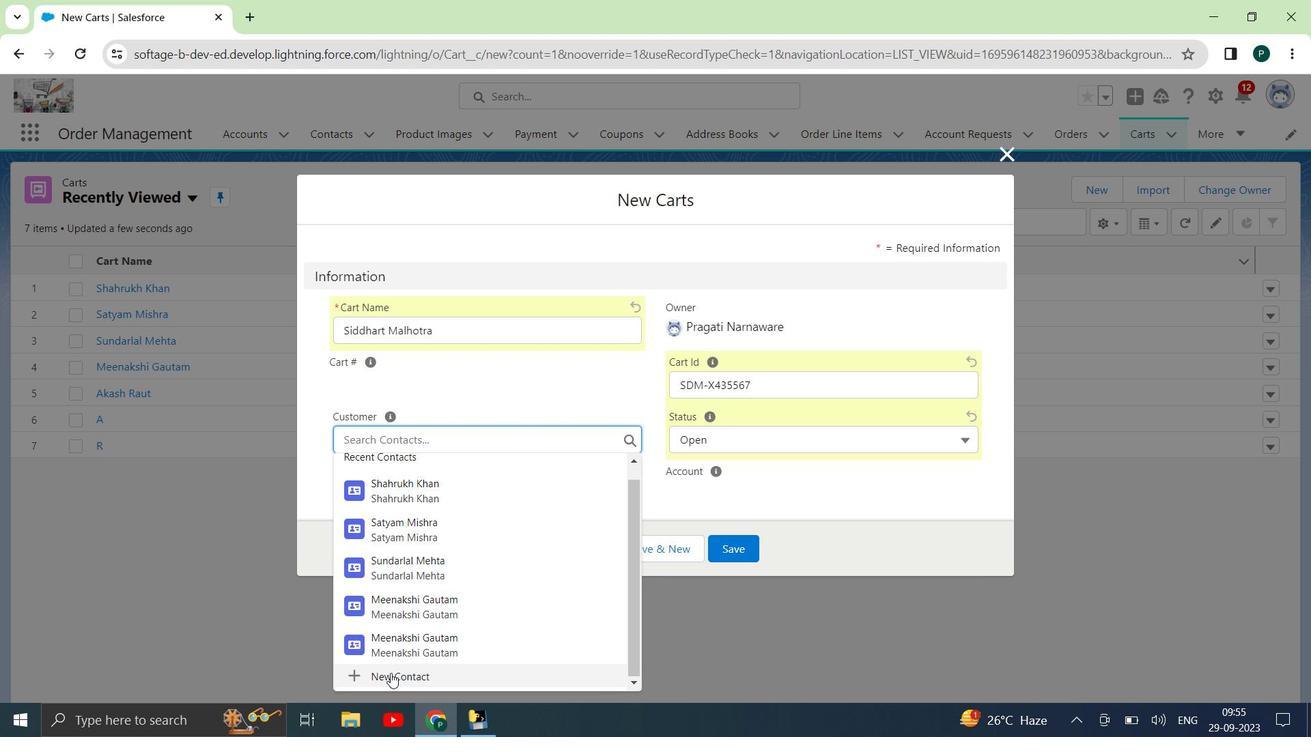 
Action: Mouse pressed left at (391, 673)
Screenshot: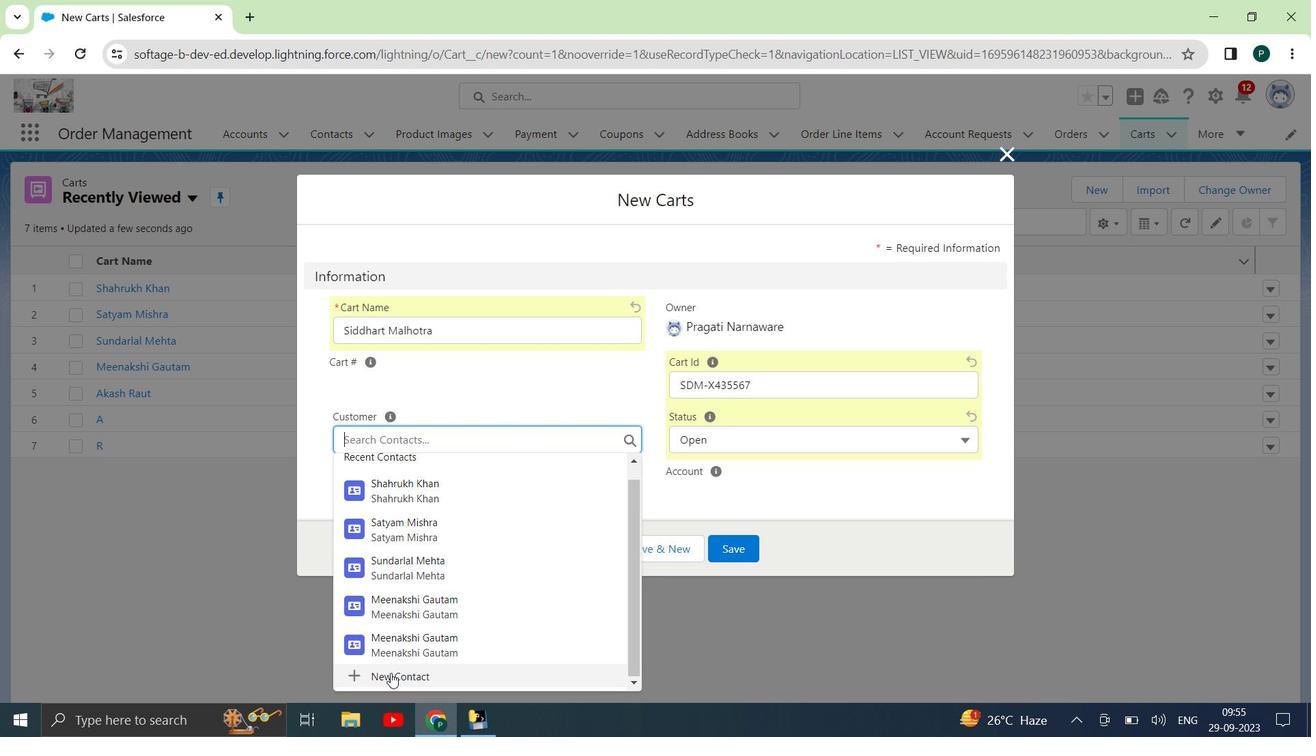 
Action: Mouse moved to (715, 267)
Screenshot: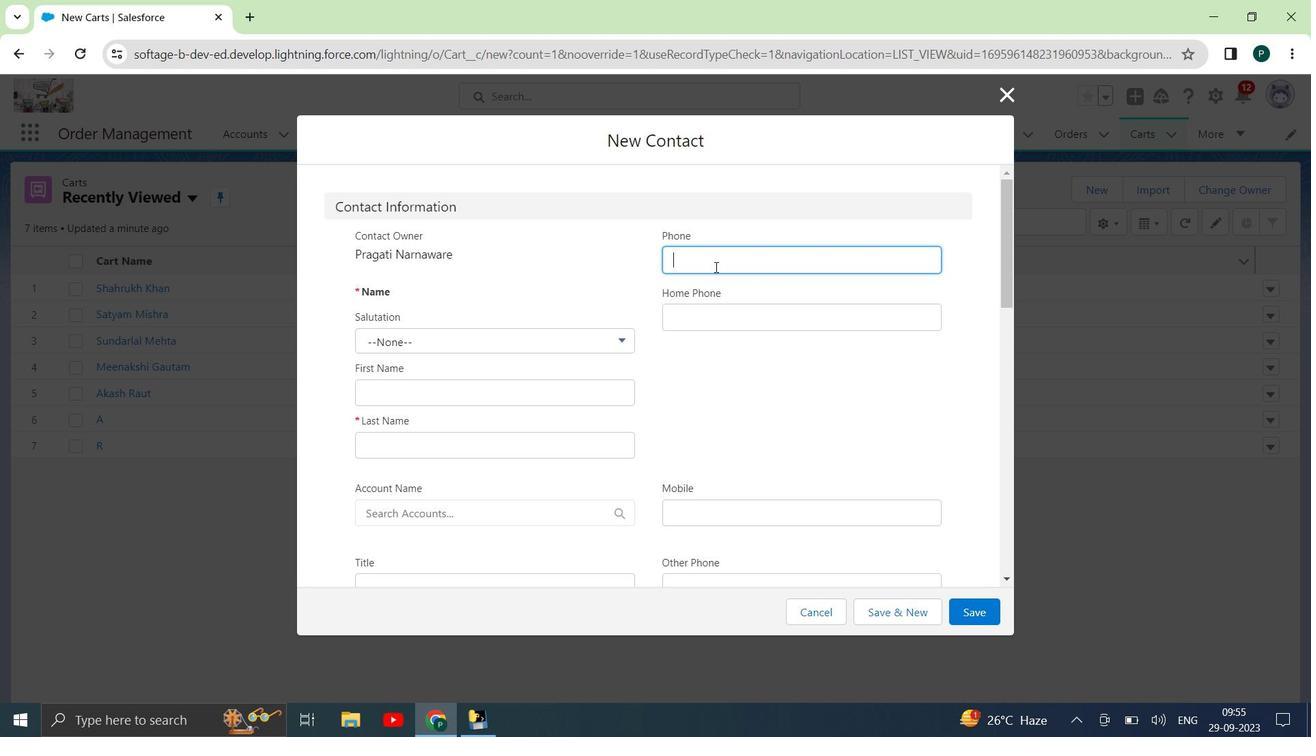 
Action: Key pressed 0712958452
Screenshot: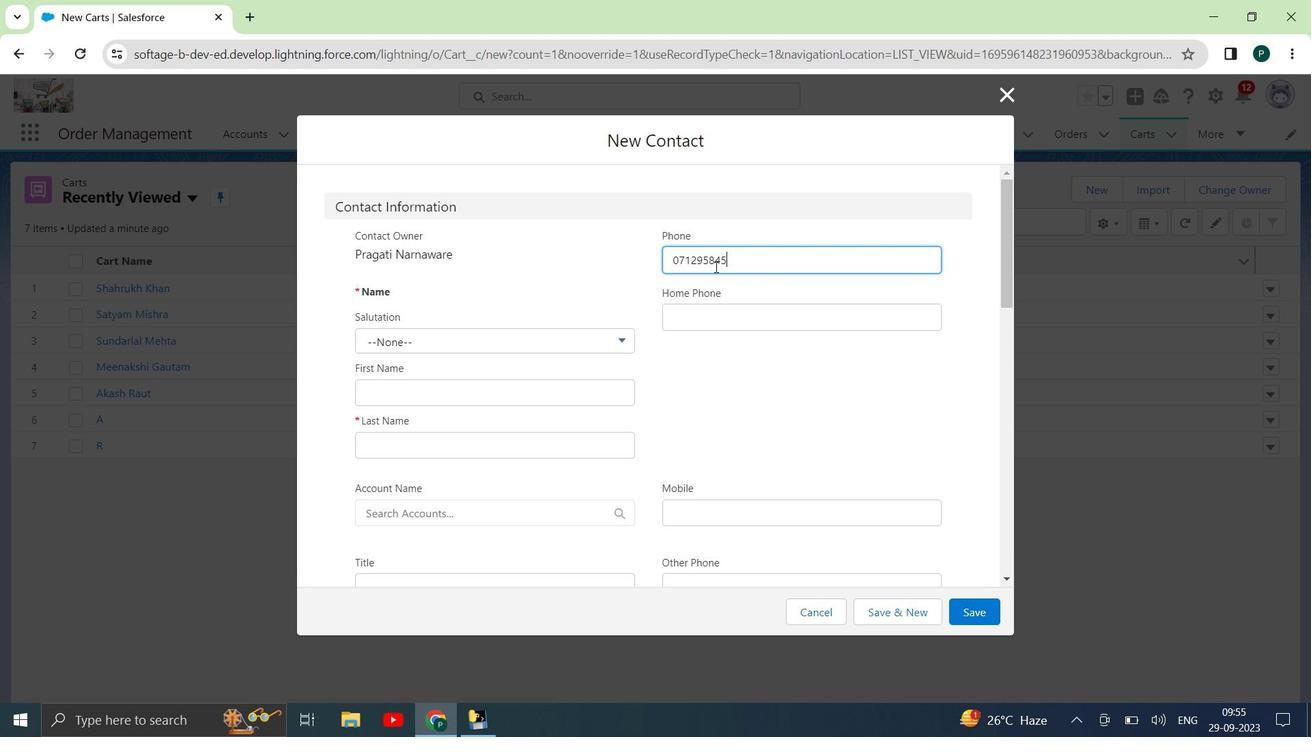 
Action: Mouse moved to (488, 340)
Screenshot: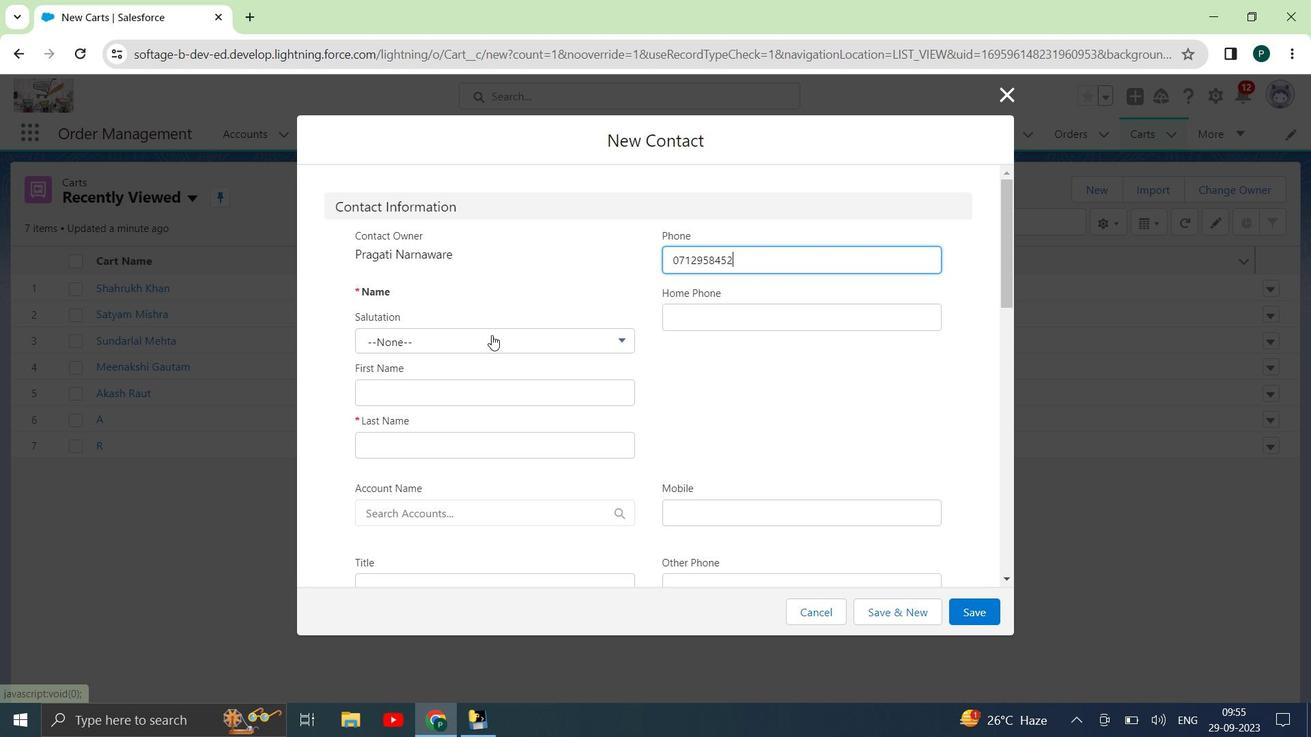 
Action: Mouse pressed left at (488, 340)
Screenshot: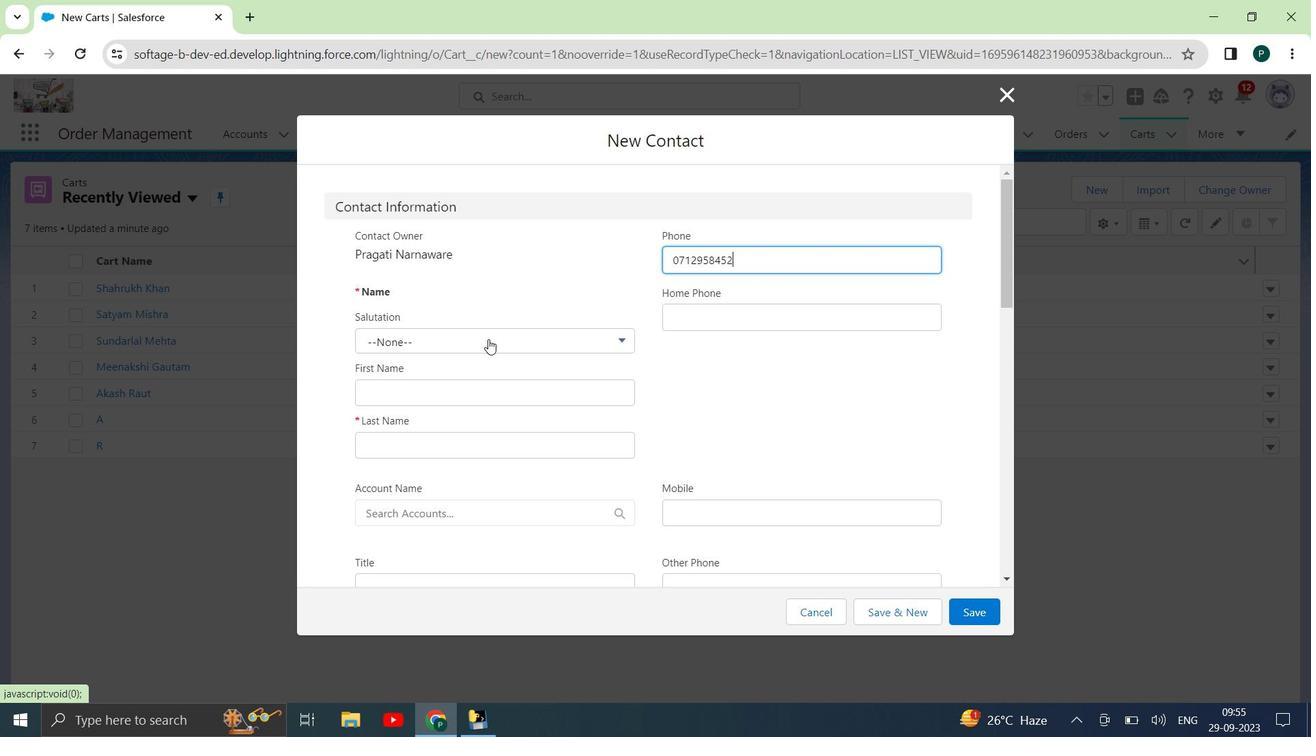 
Action: Mouse moved to (426, 412)
Screenshot: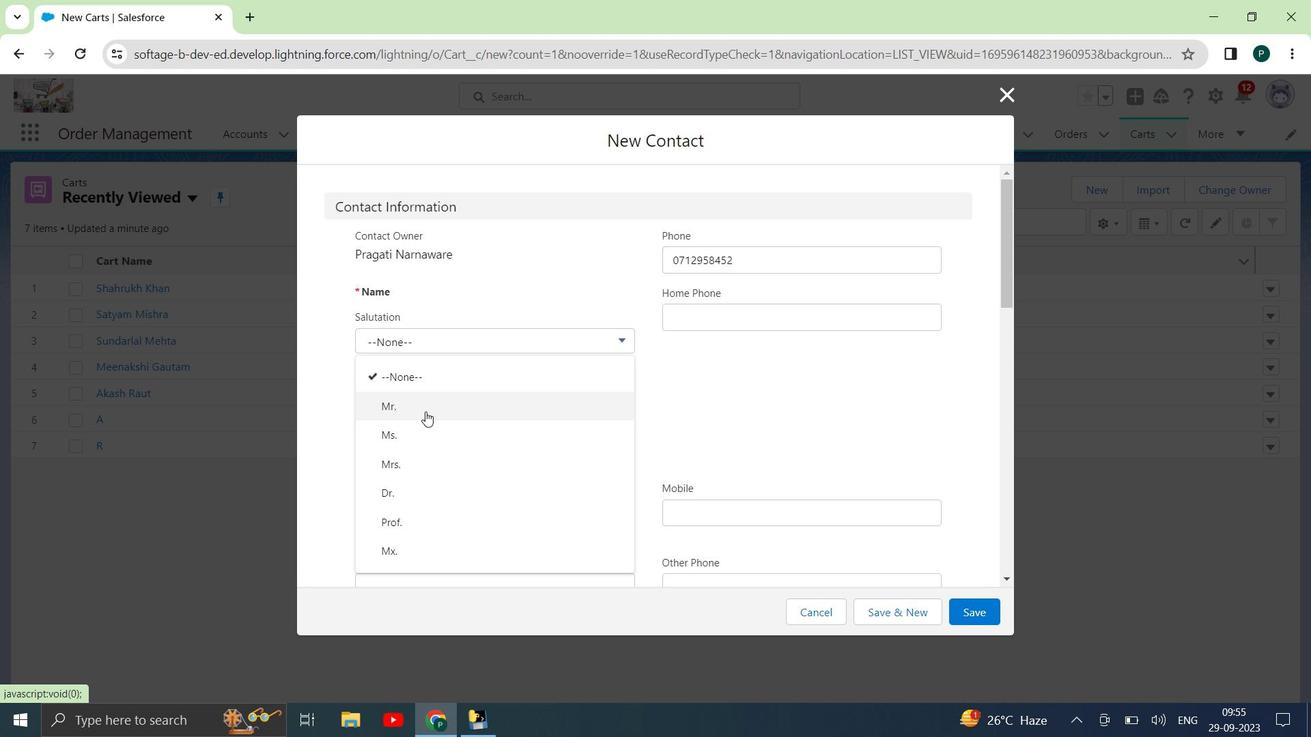 
Action: Mouse pressed left at (426, 412)
Screenshot: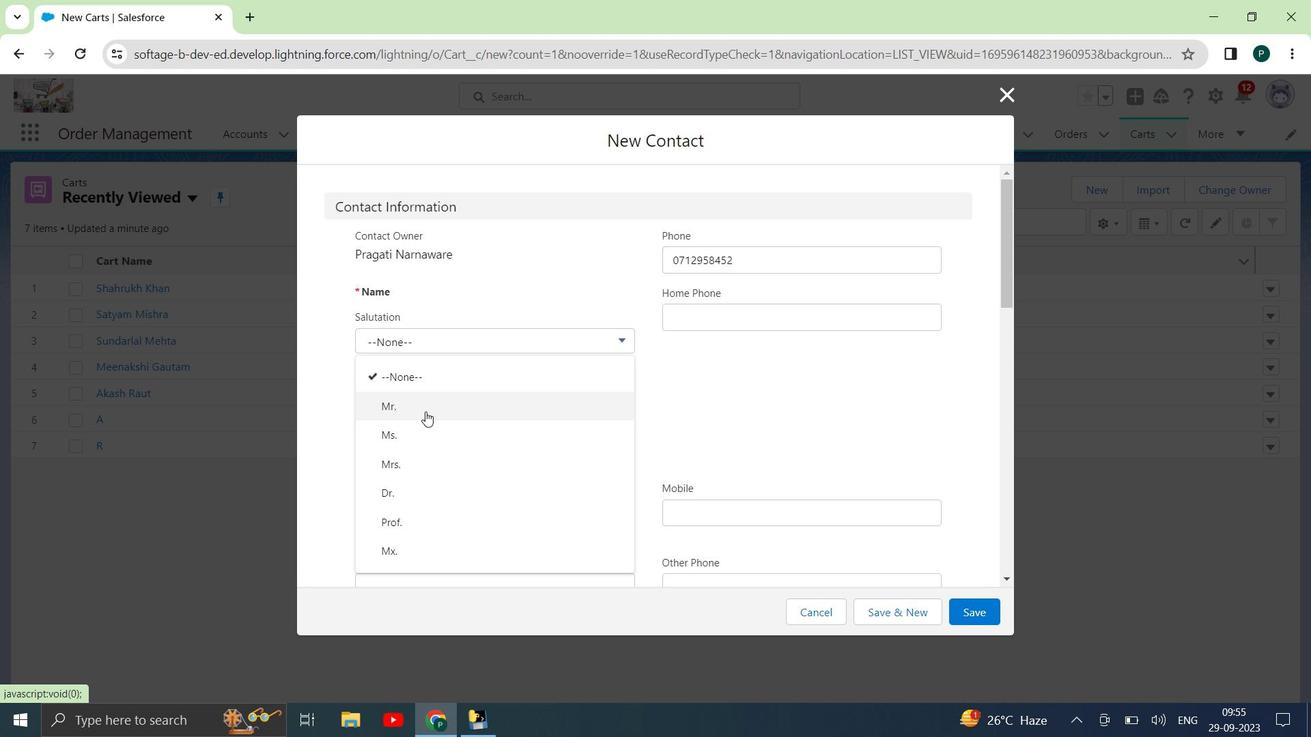 
Action: Mouse moved to (460, 383)
Screenshot: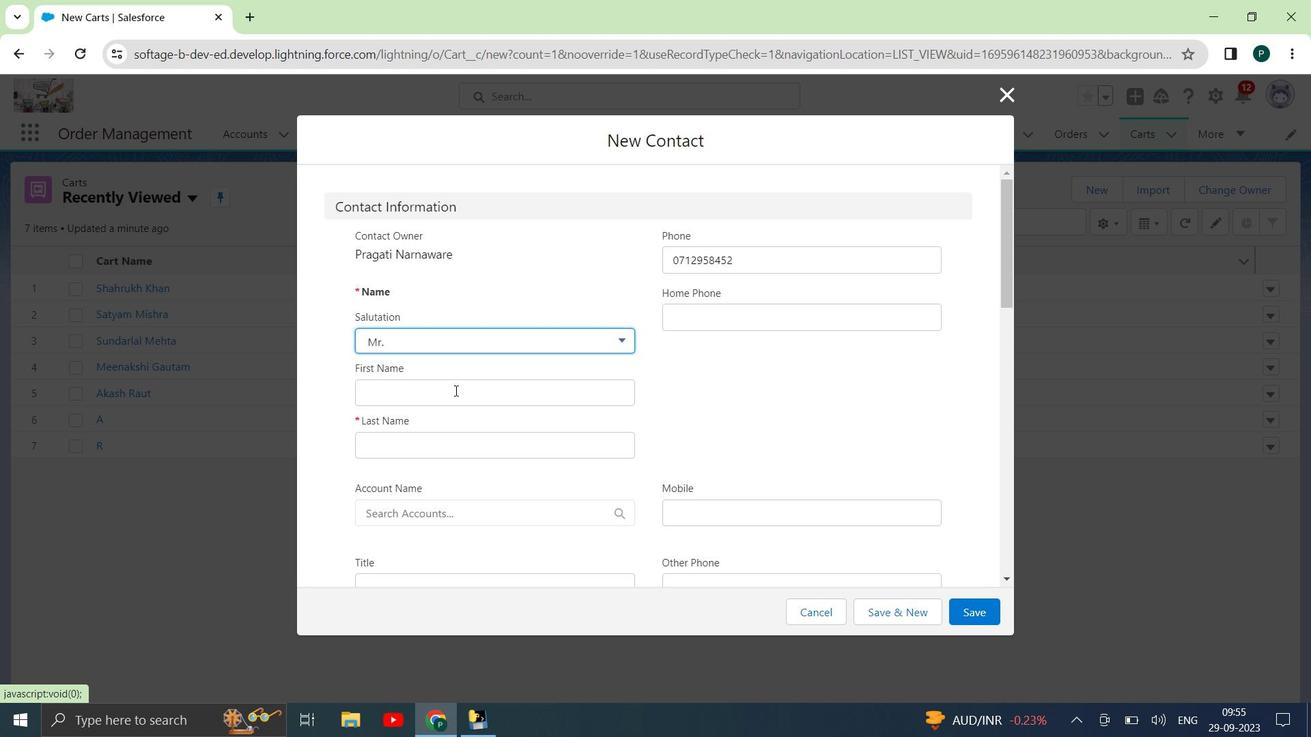 
Action: Mouse pressed left at (460, 383)
Screenshot: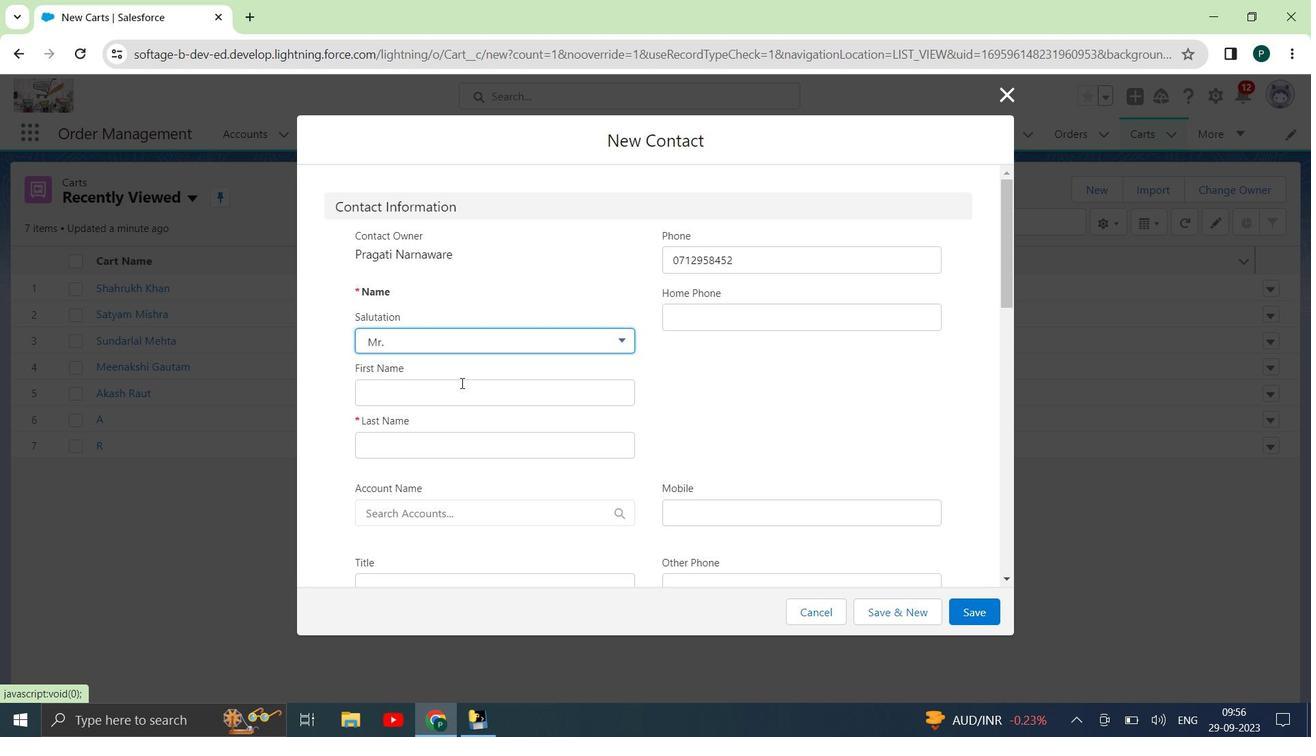 
Action: Mouse moved to (387, 404)
Screenshot: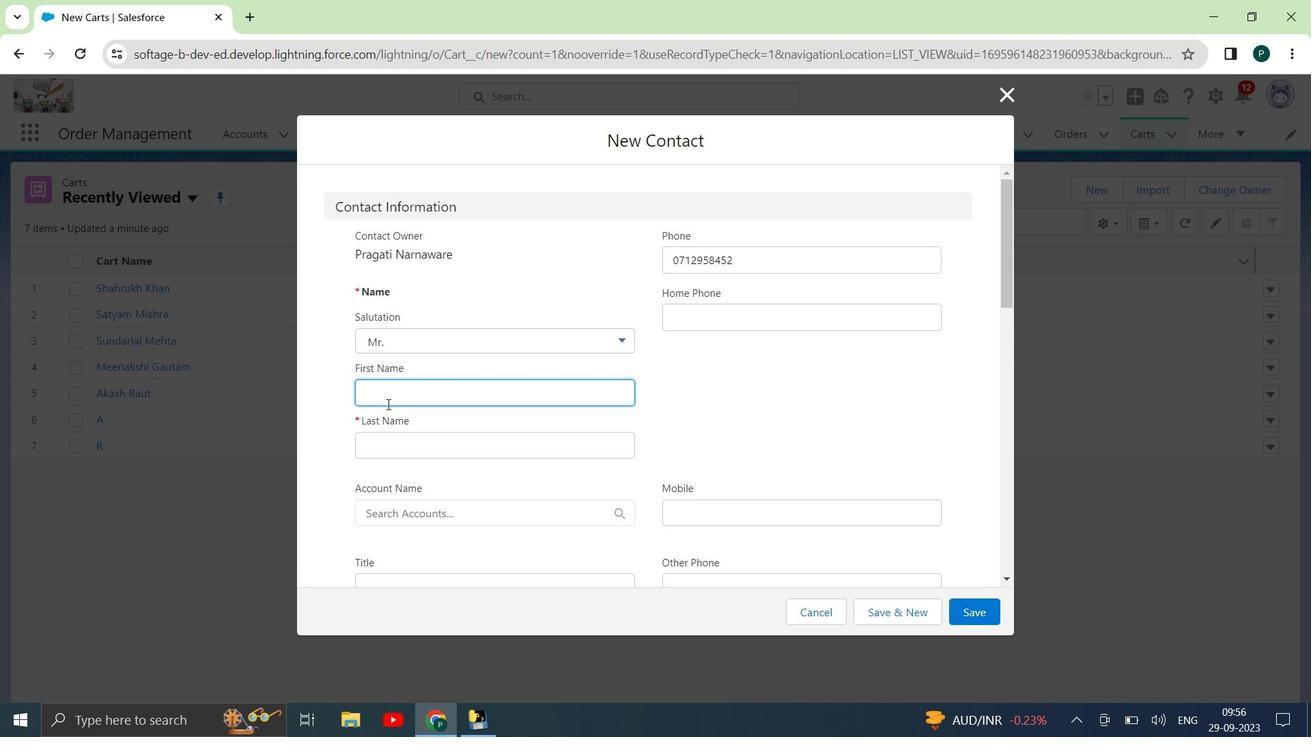 
Action: Mouse pressed left at (387, 404)
Screenshot: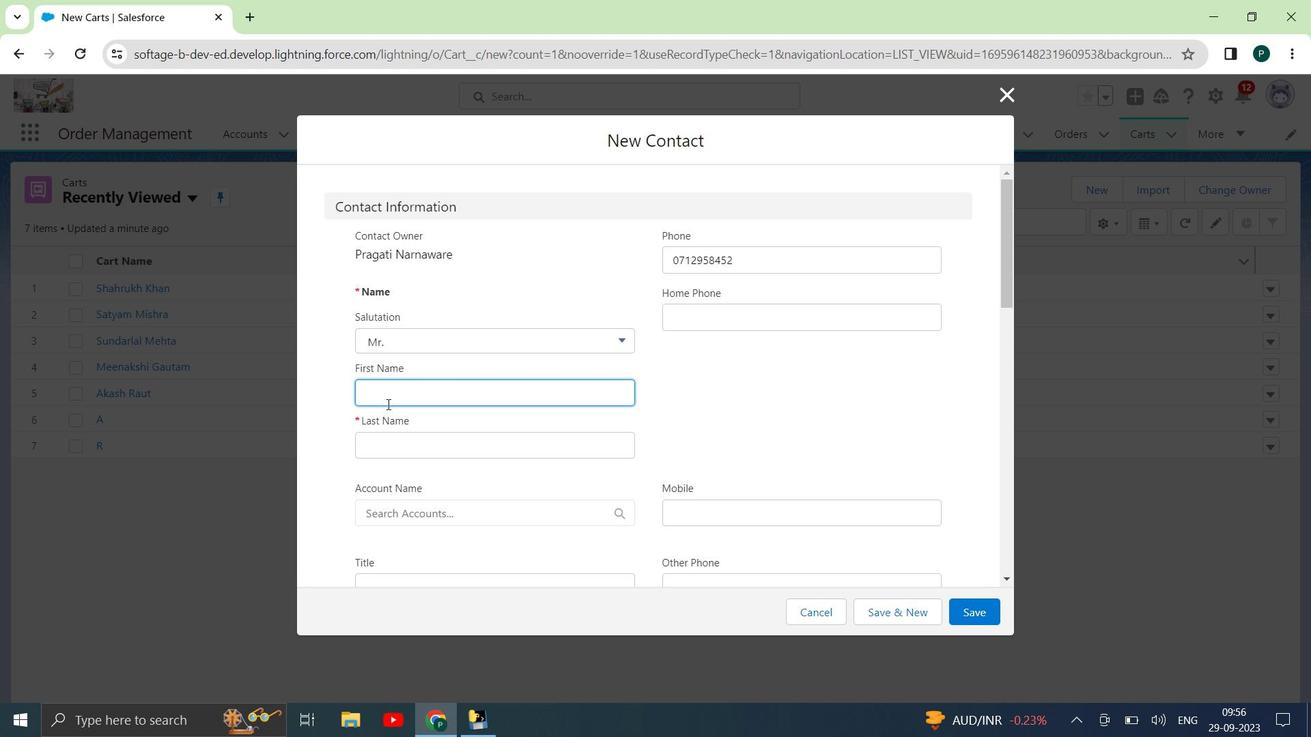 
Action: Key pressed <Key.shift>Siddhart
Screenshot: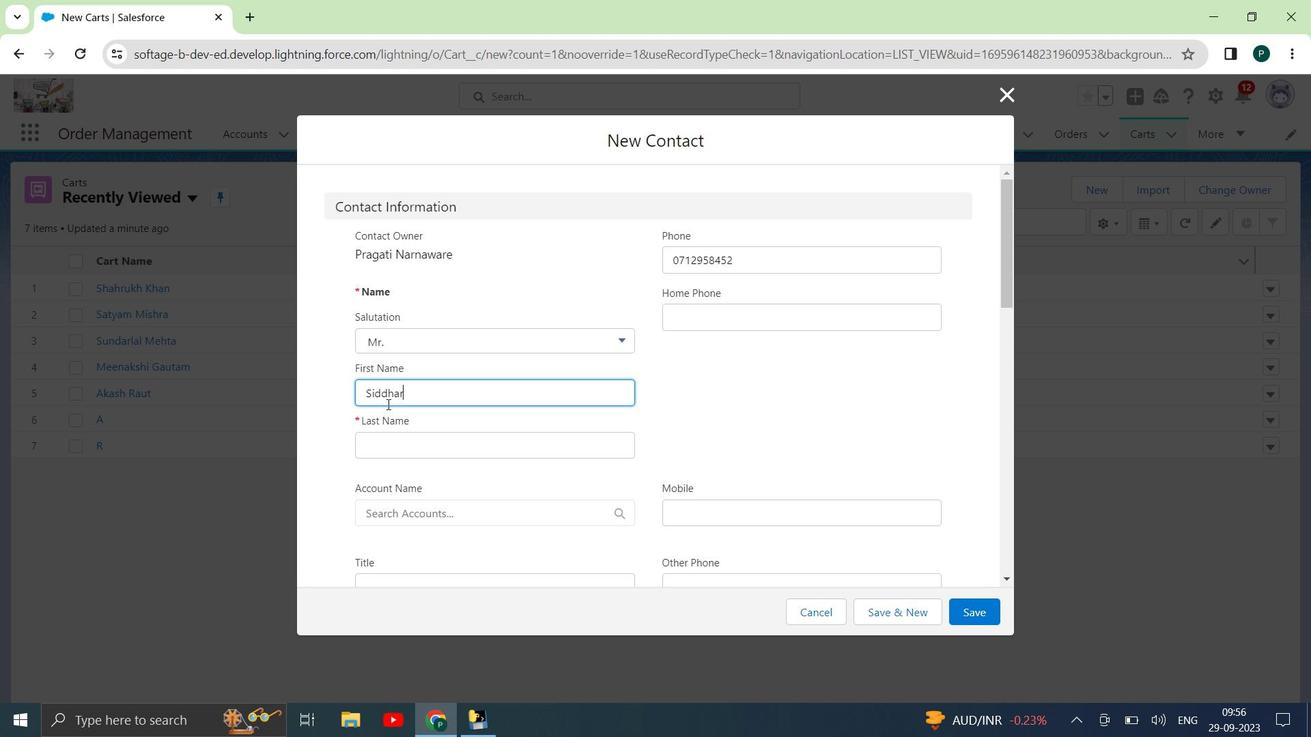
Action: Mouse moved to (422, 447)
Screenshot: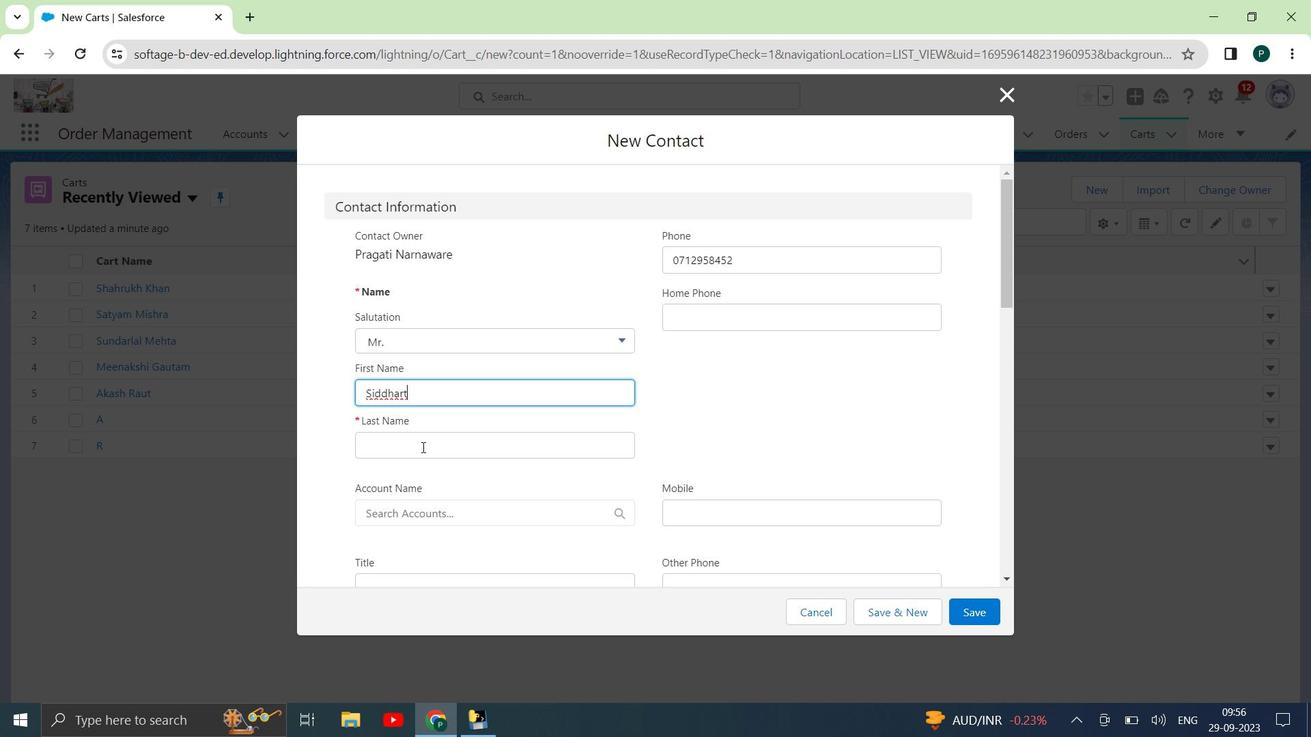 
Action: Mouse pressed left at (422, 447)
Screenshot: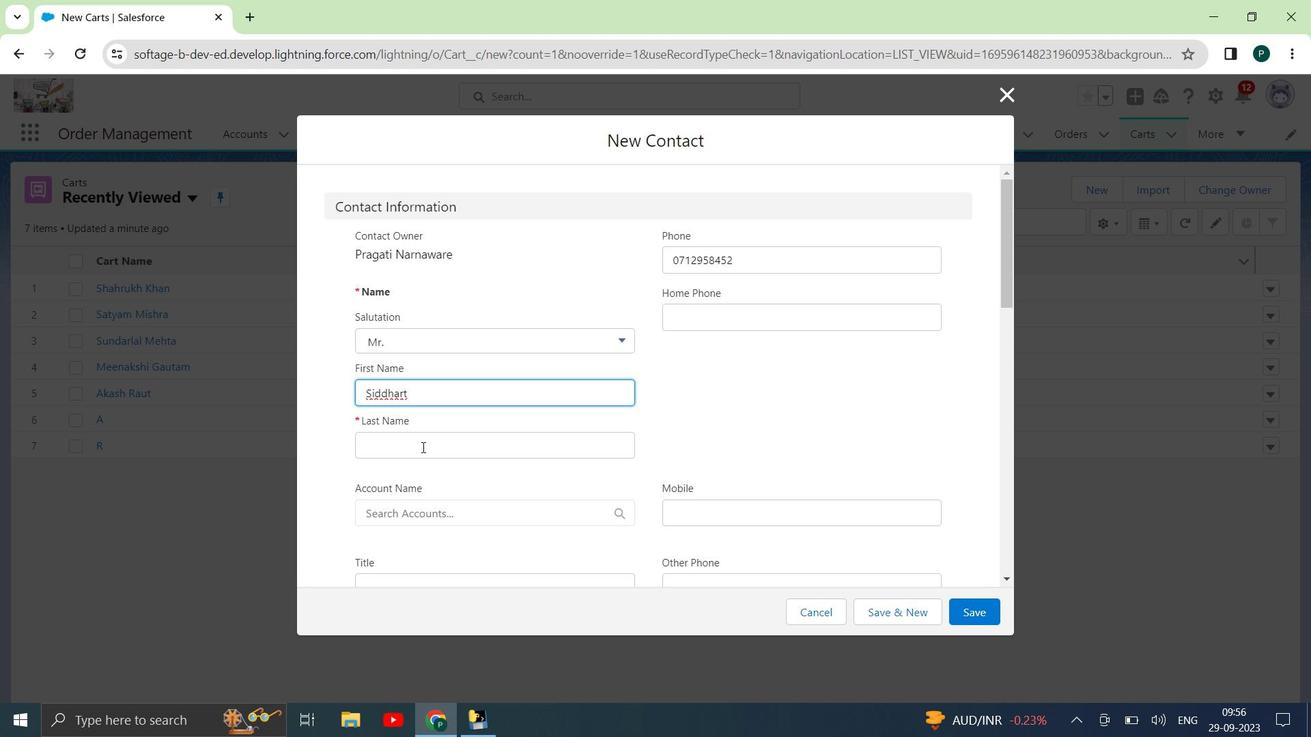
Action: Key pressed <Key.shift>Malhotra
Screenshot: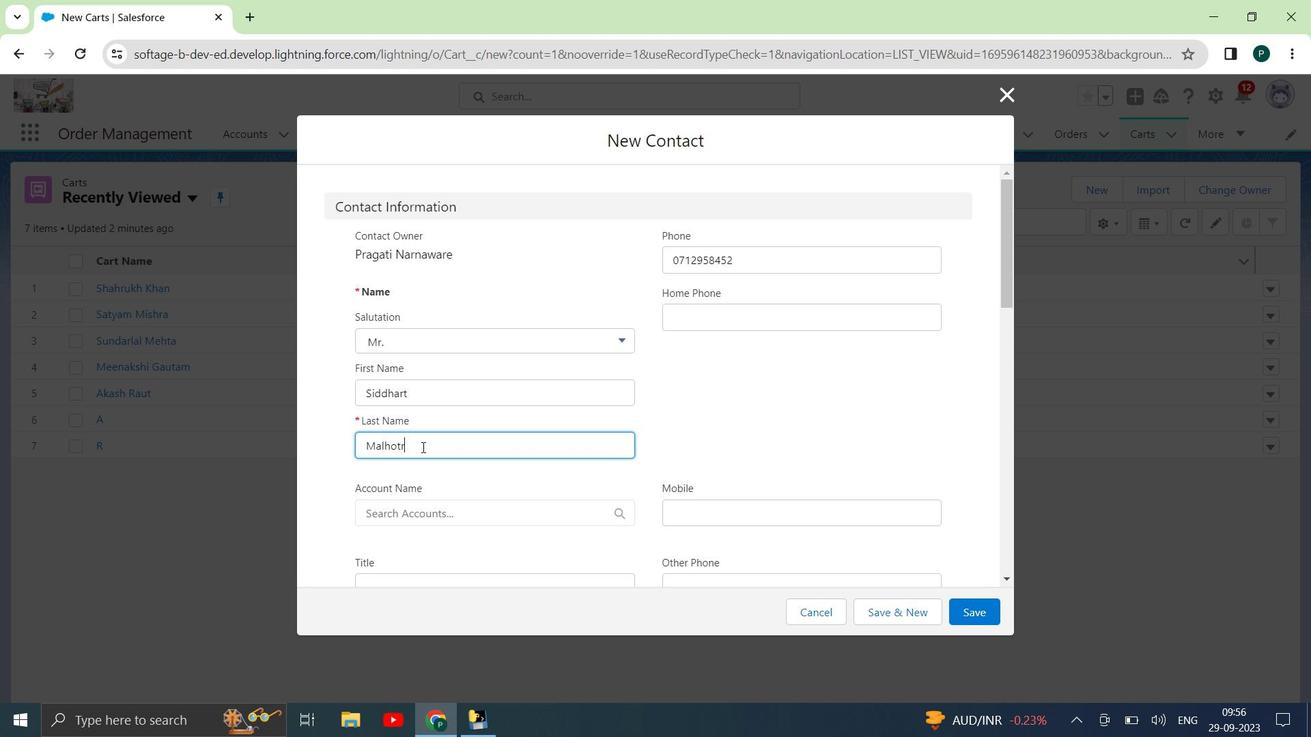 
Action: Mouse moved to (662, 319)
Screenshot: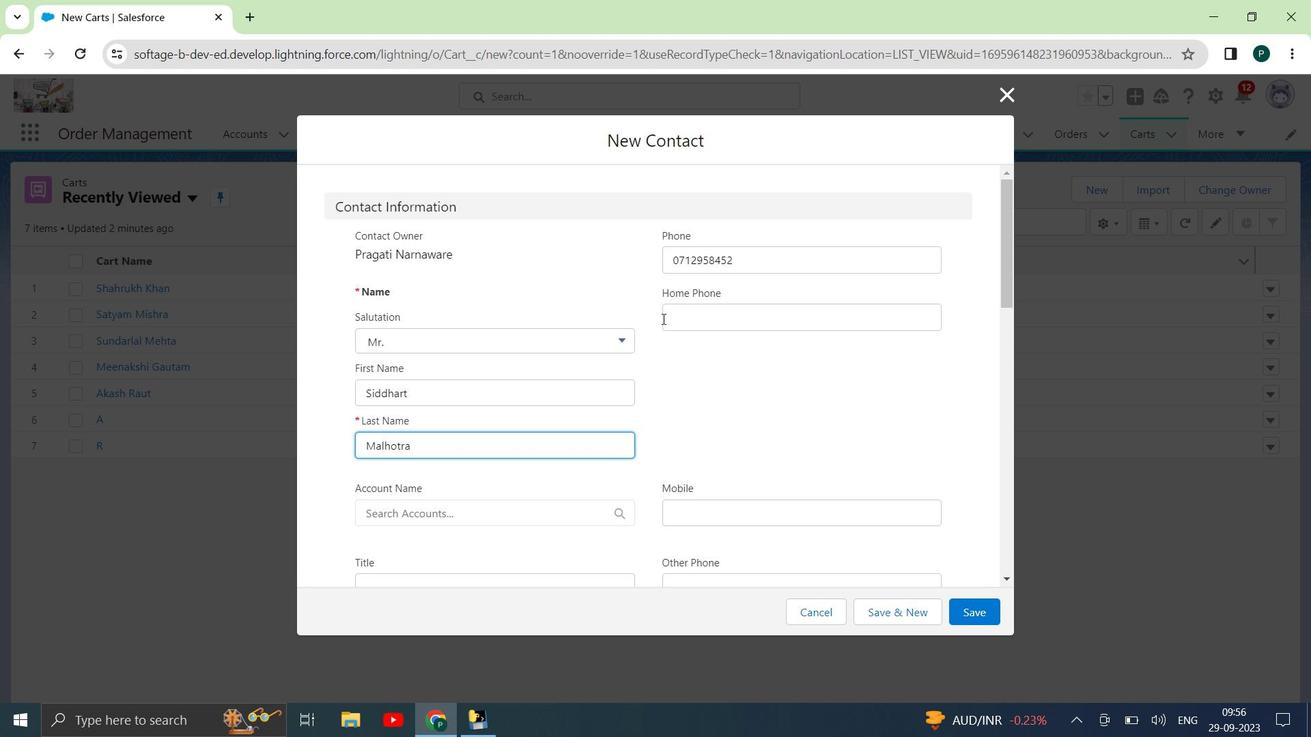 
Action: Mouse scrolled (662, 318) with delta (0, 0)
Screenshot: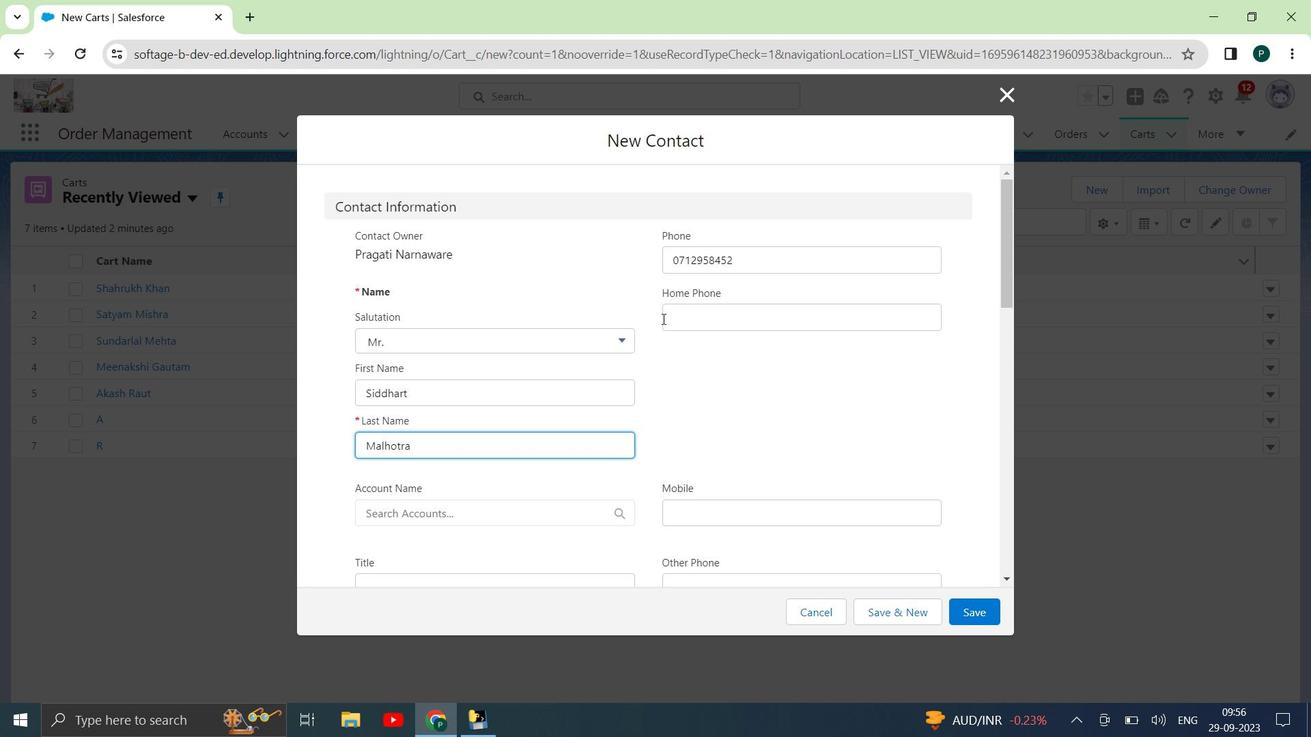 
Action: Mouse moved to (656, 321)
Screenshot: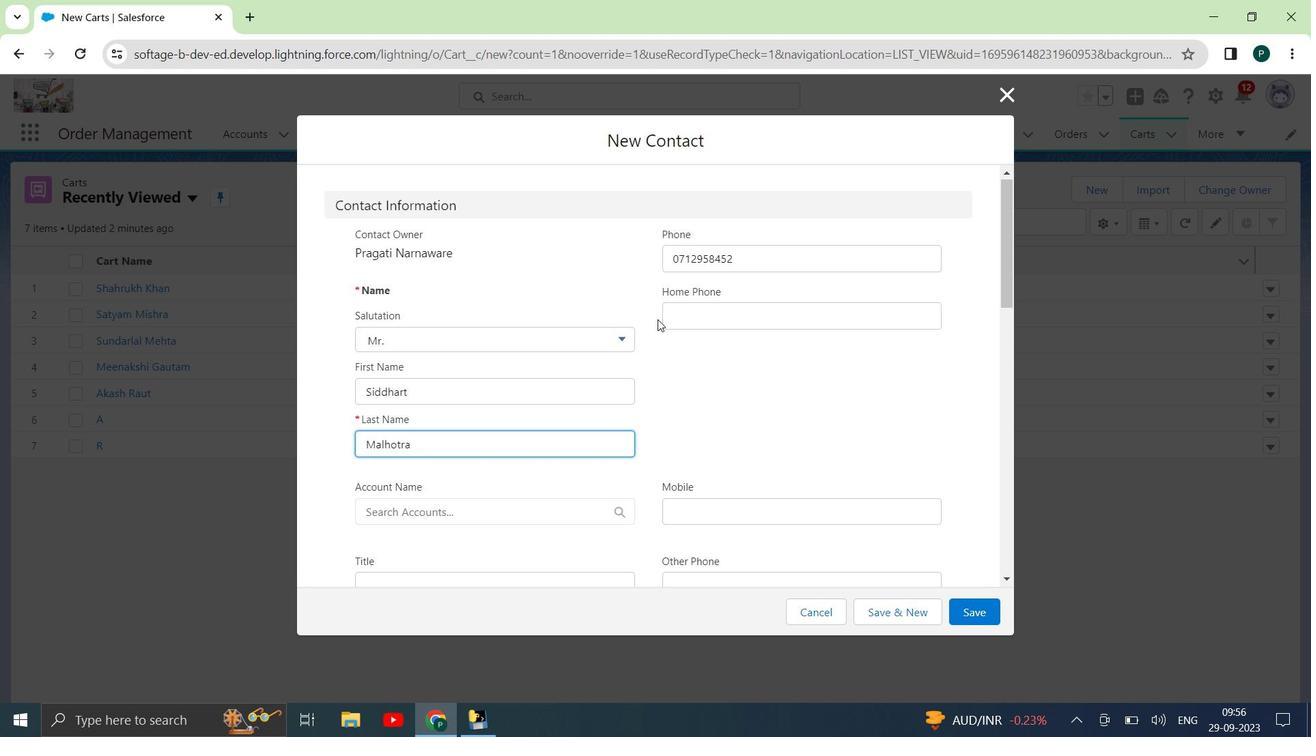 
Action: Mouse scrolled (656, 320) with delta (0, 0)
Screenshot: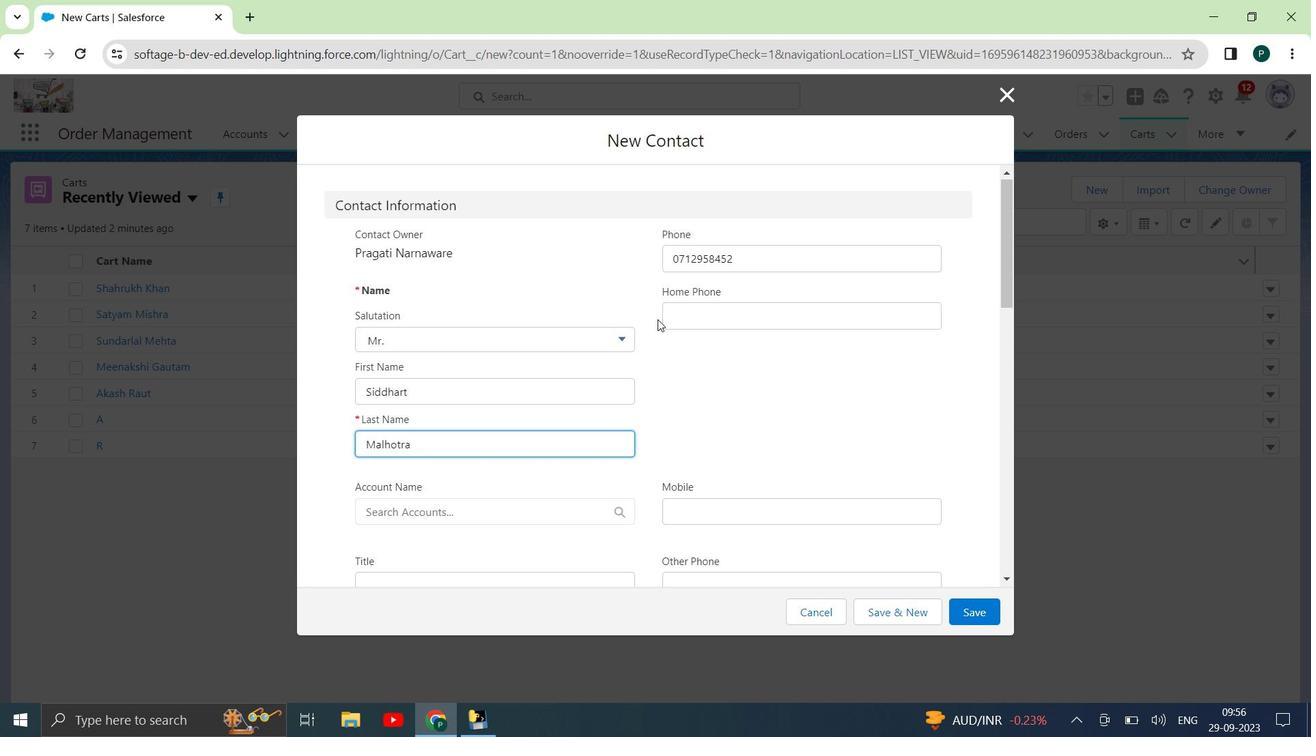 
Action: Mouse moved to (786, 345)
Screenshot: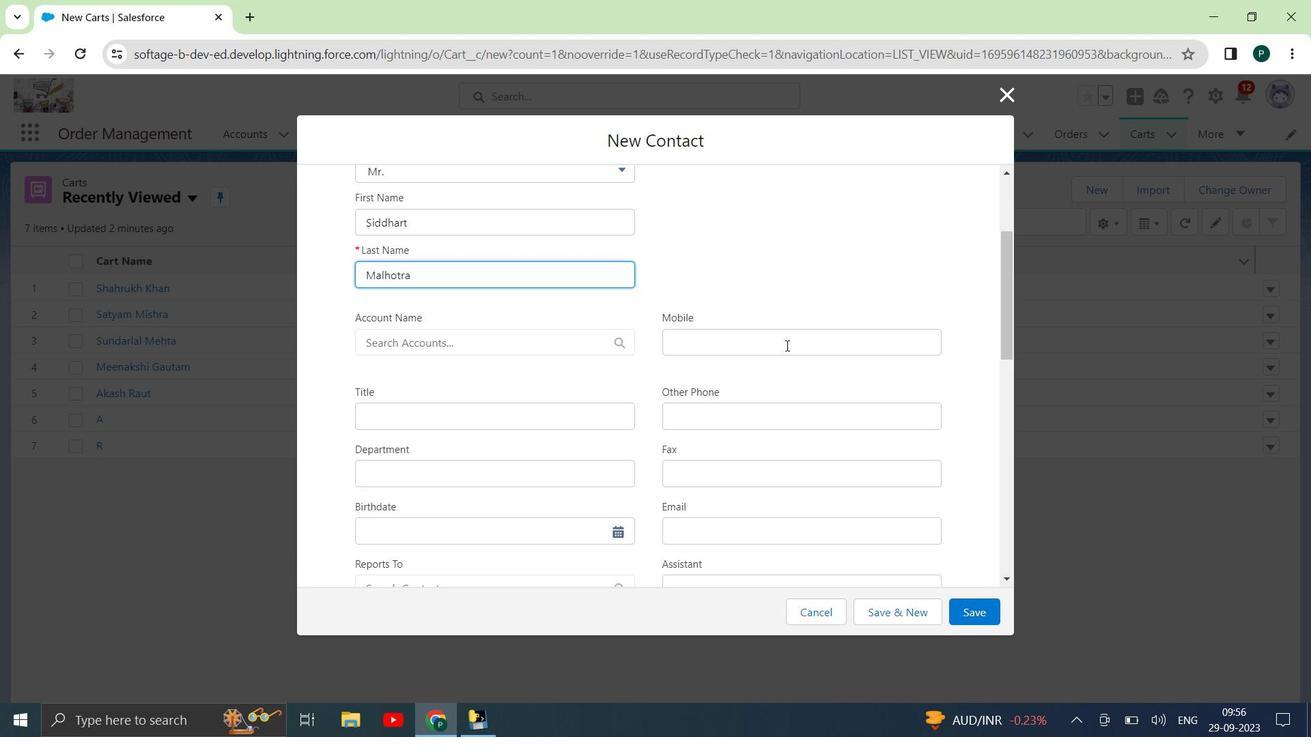 
Action: Mouse pressed left at (786, 345)
Screenshot: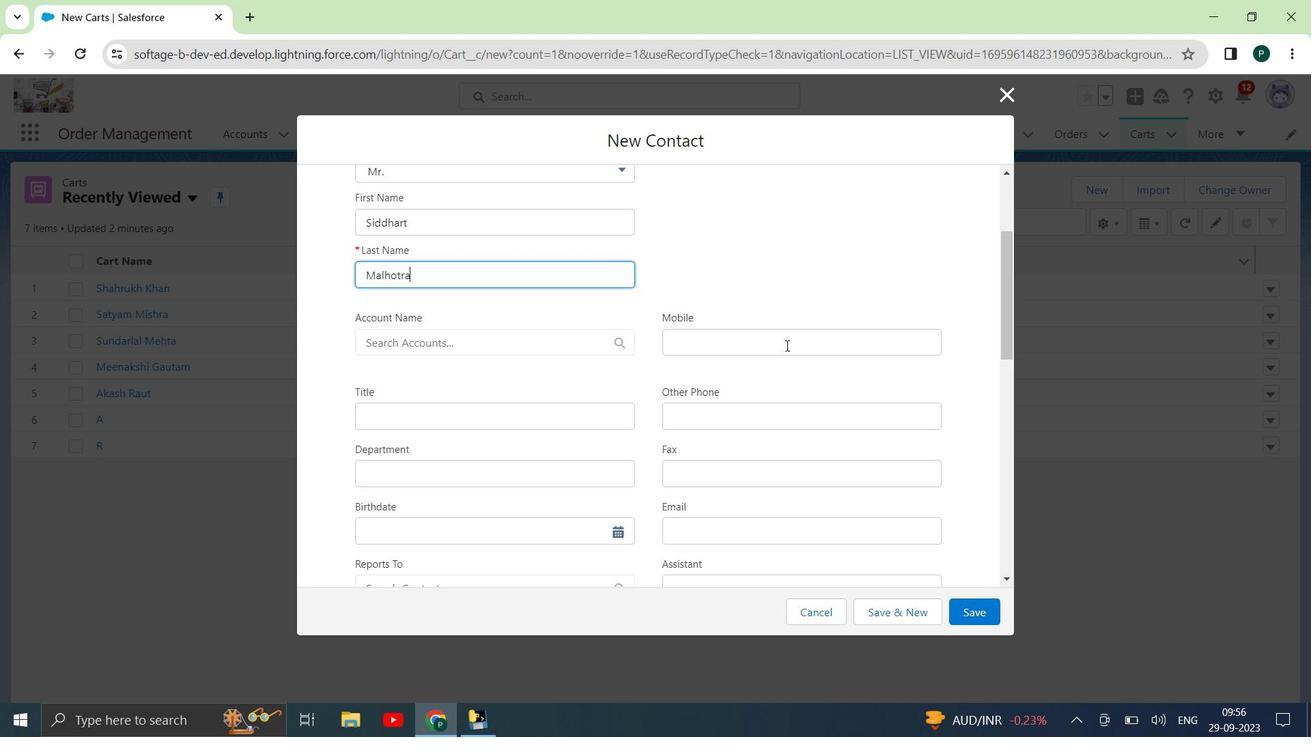 
Action: Mouse moved to (764, 353)
Screenshot: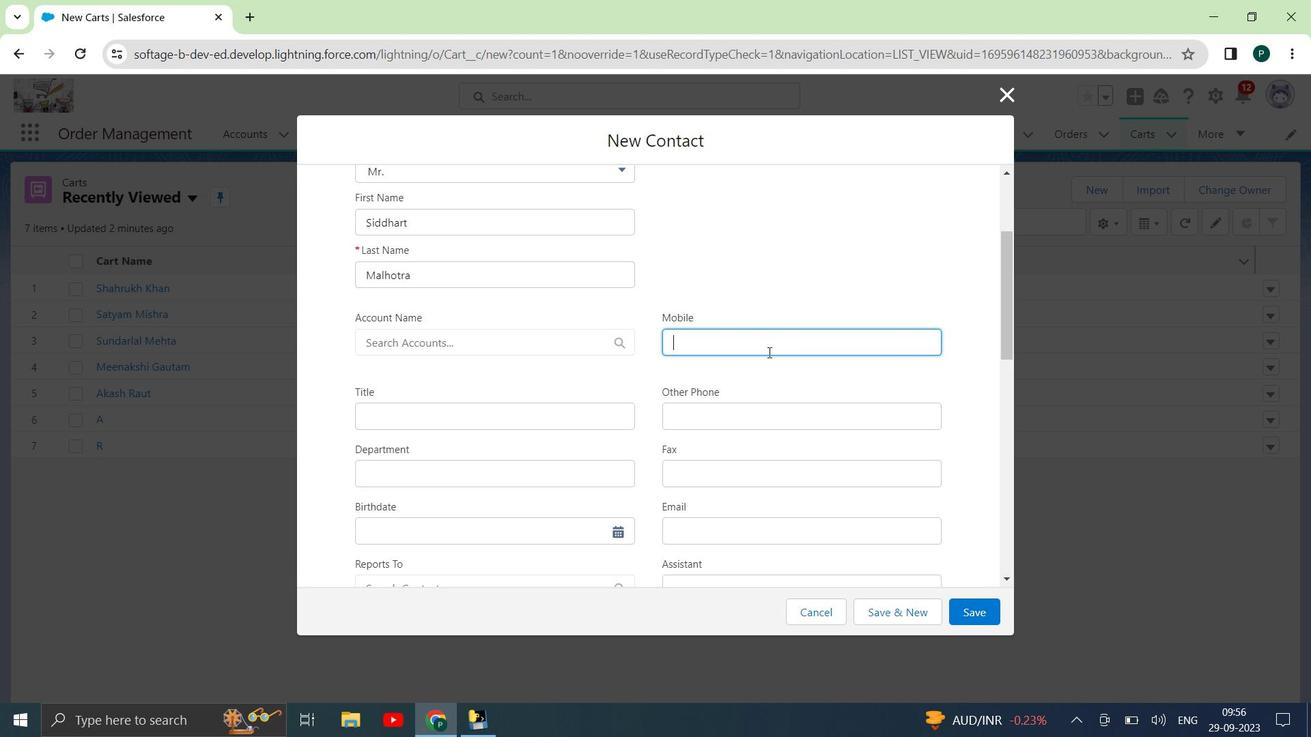 
Action: Key pressed 5596145230
Screenshot: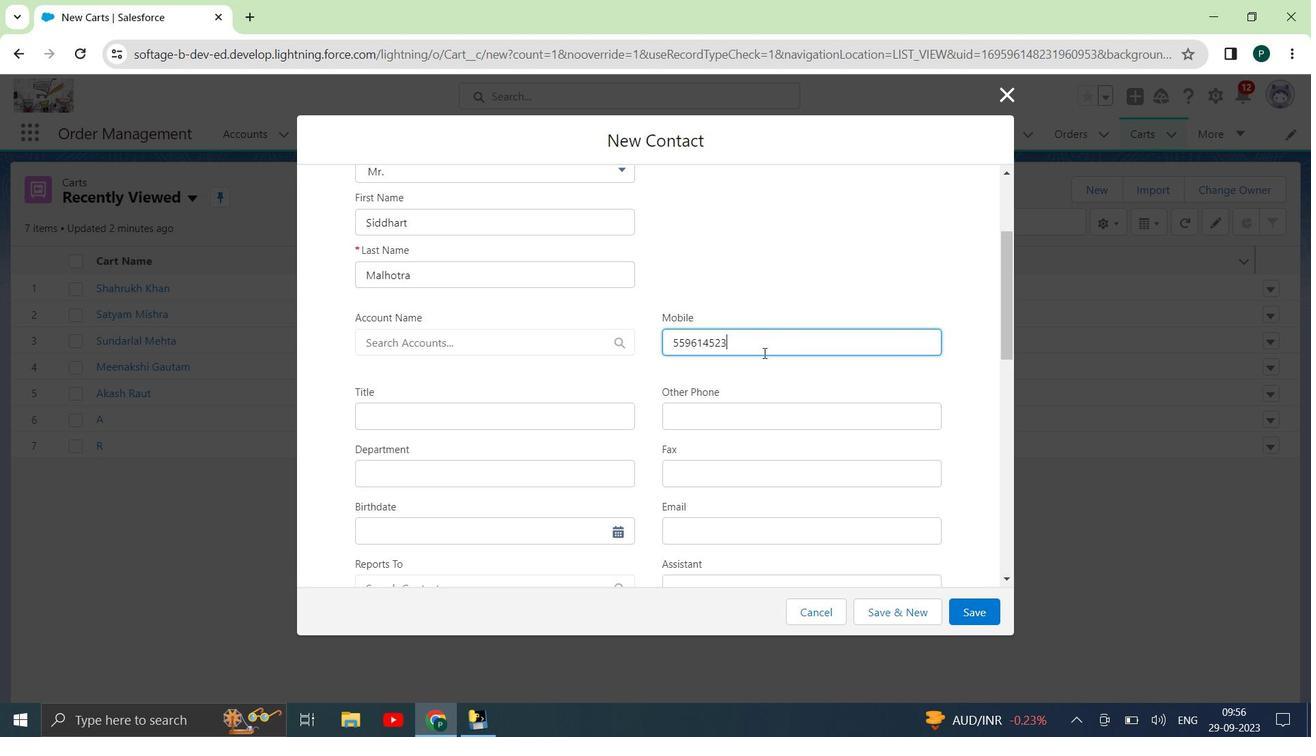 
Action: Mouse moved to (646, 321)
Screenshot: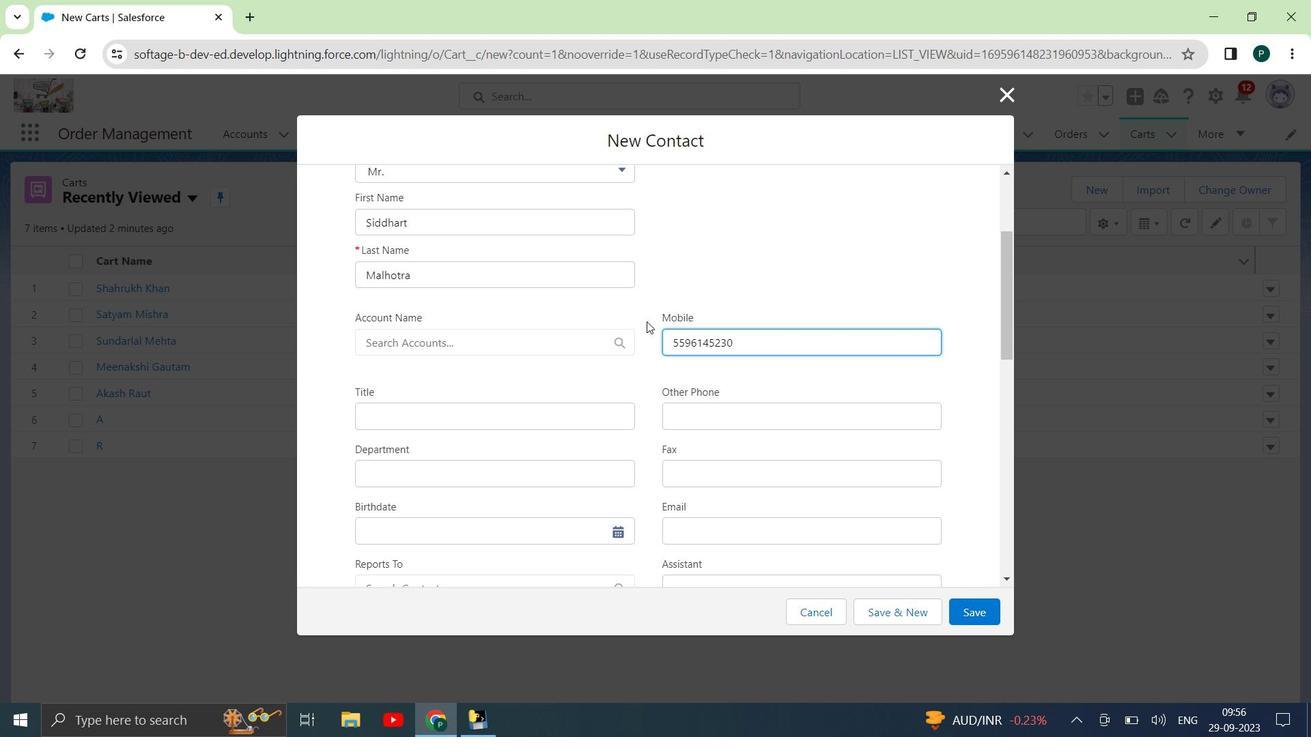 
Action: Mouse scrolled (646, 322) with delta (0, 0)
Screenshot: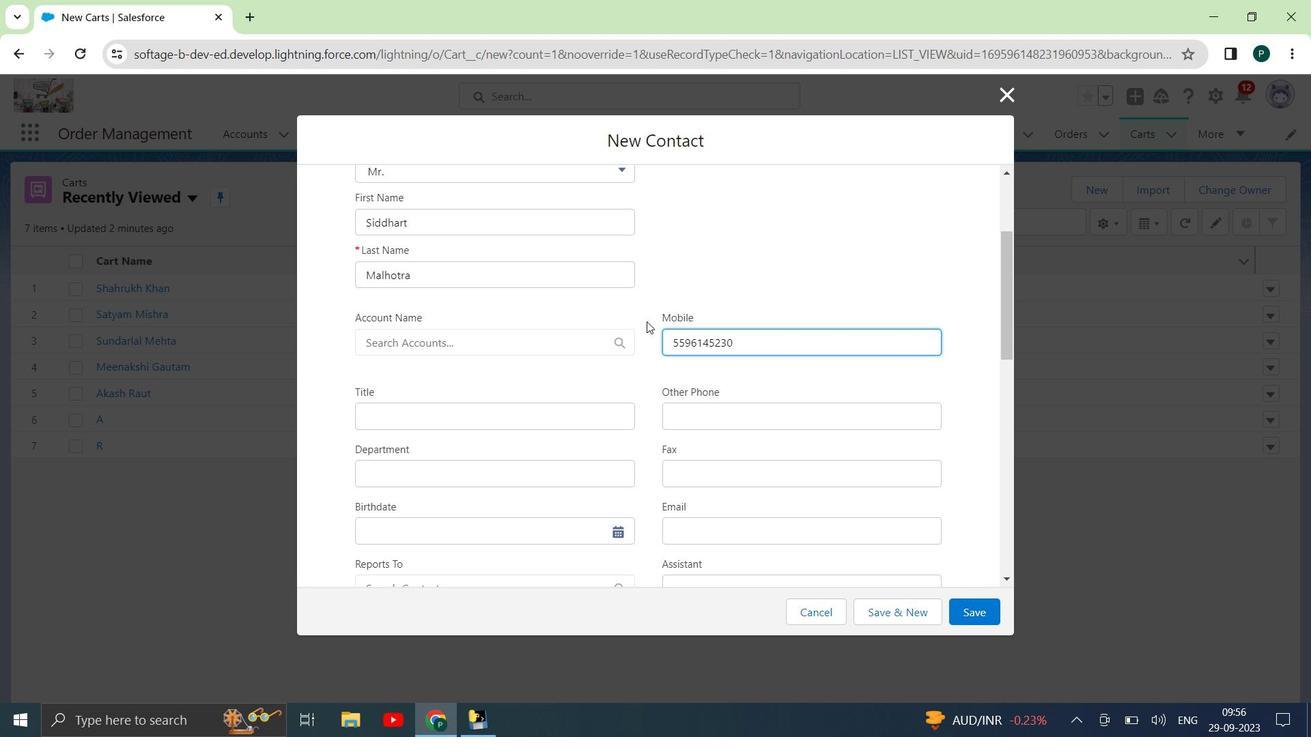 
Action: Mouse scrolled (646, 322) with delta (0, 0)
Screenshot: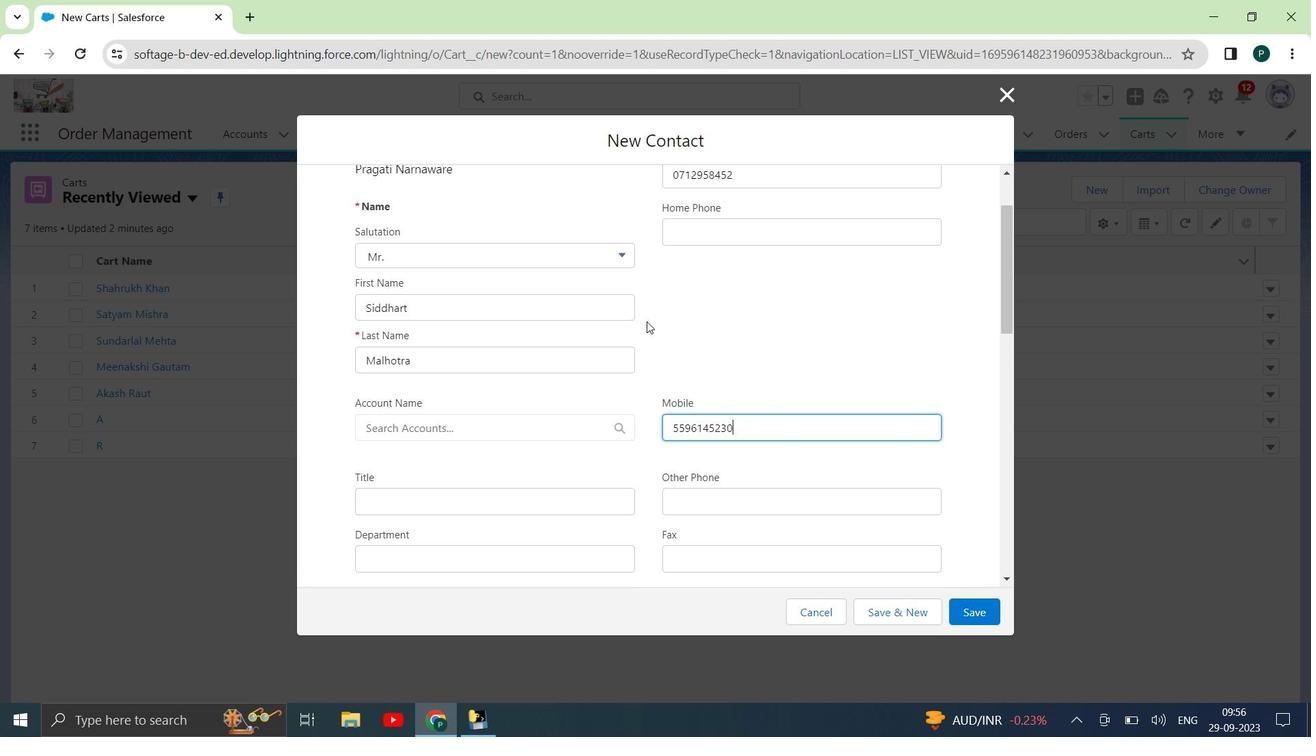 
Action: Mouse scrolled (646, 322) with delta (0, 0)
Screenshot: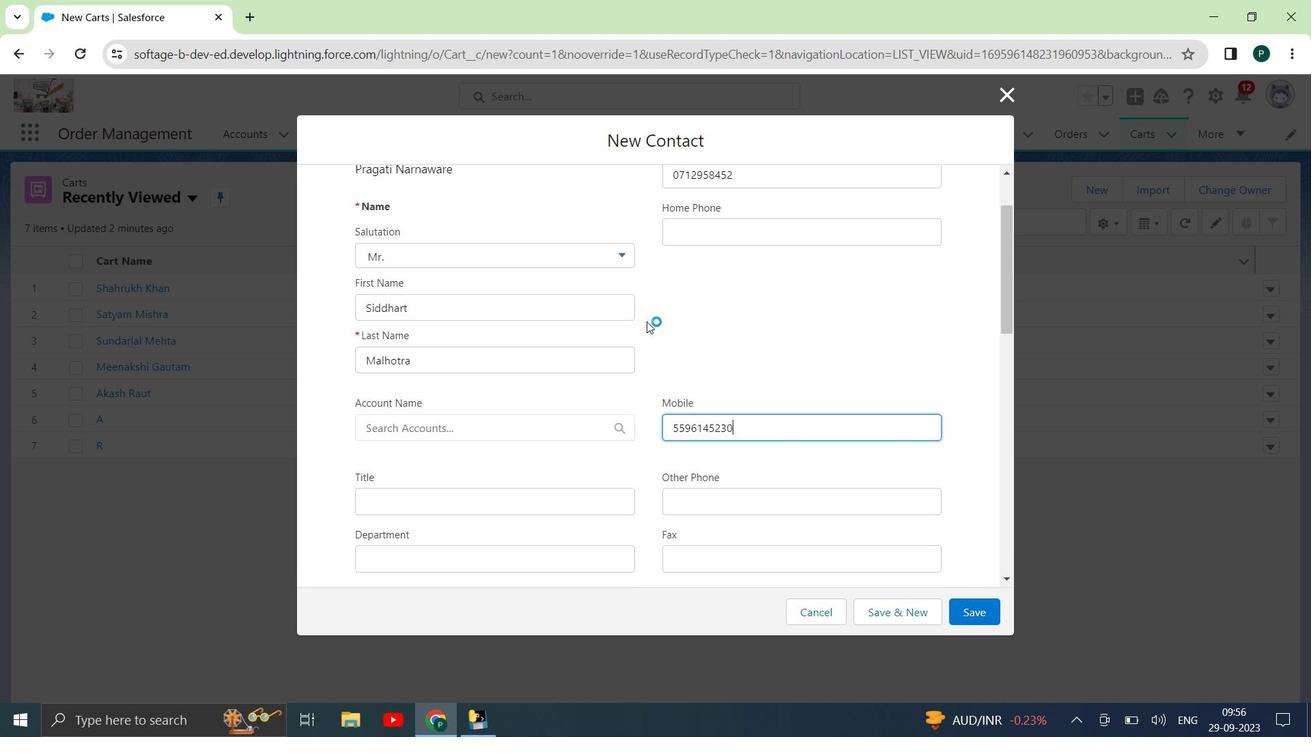 
Action: Mouse moved to (647, 322)
Screenshot: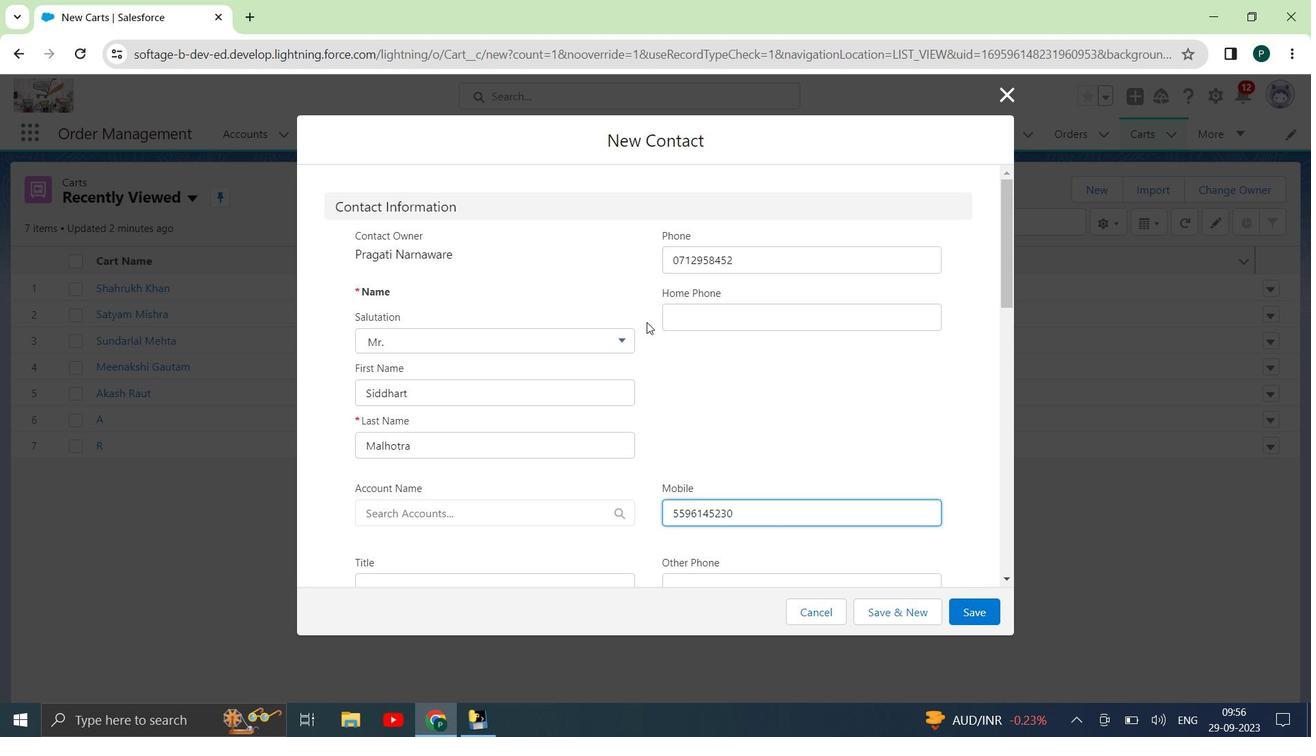
Action: Mouse scrolled (647, 321) with delta (0, 0)
Screenshot: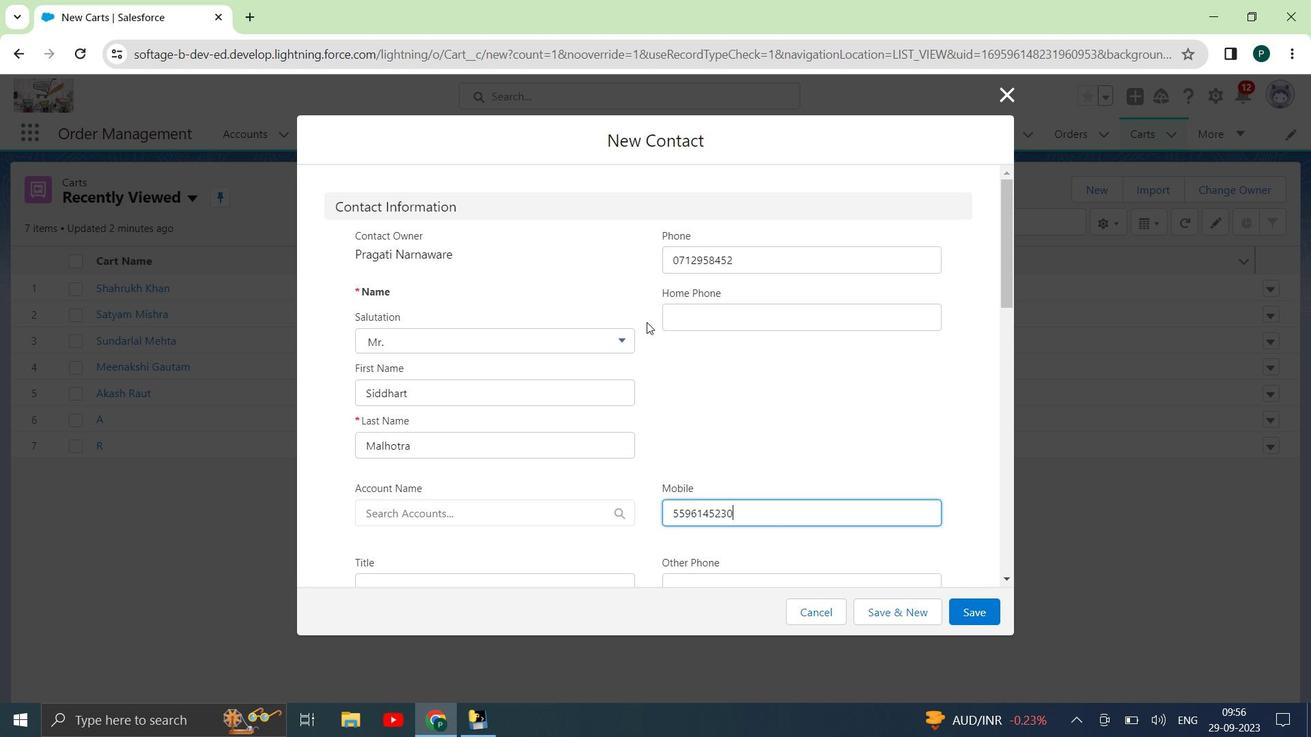 
Action: Mouse moved to (618, 333)
Screenshot: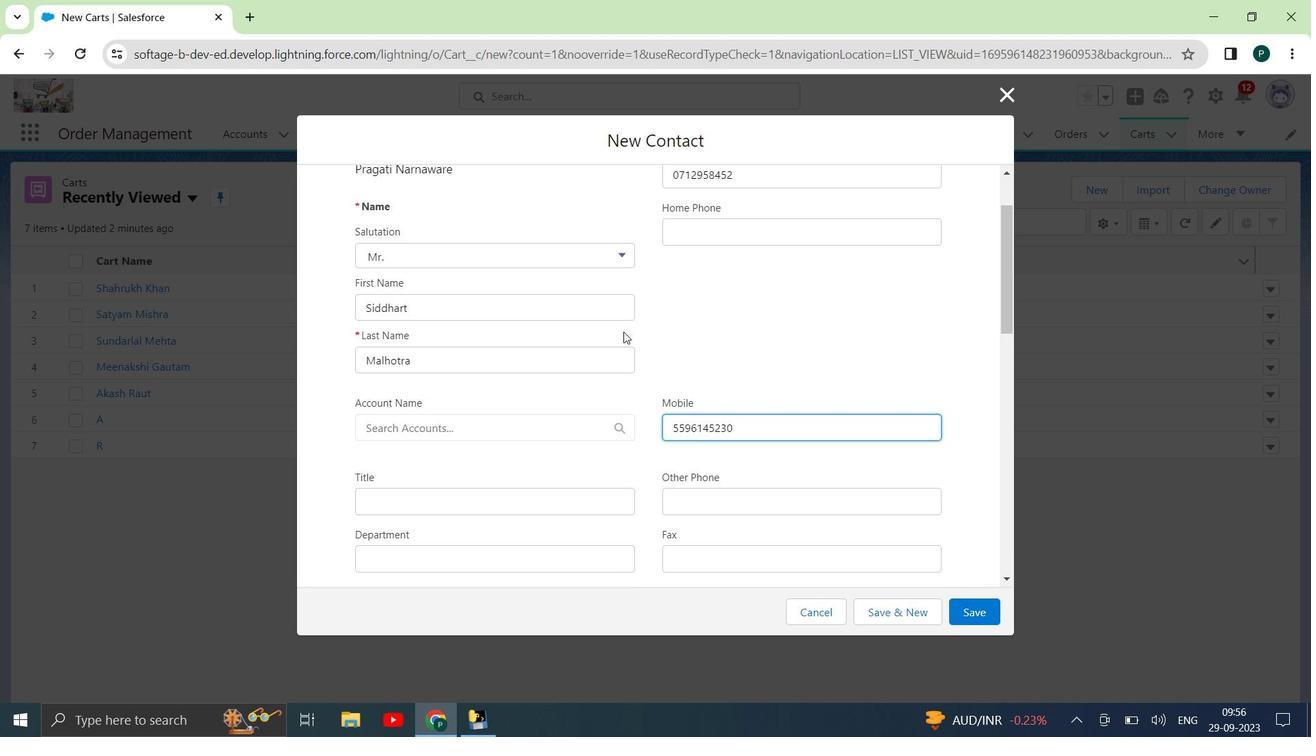 
Action: Mouse scrolled (618, 333) with delta (0, 0)
Screenshot: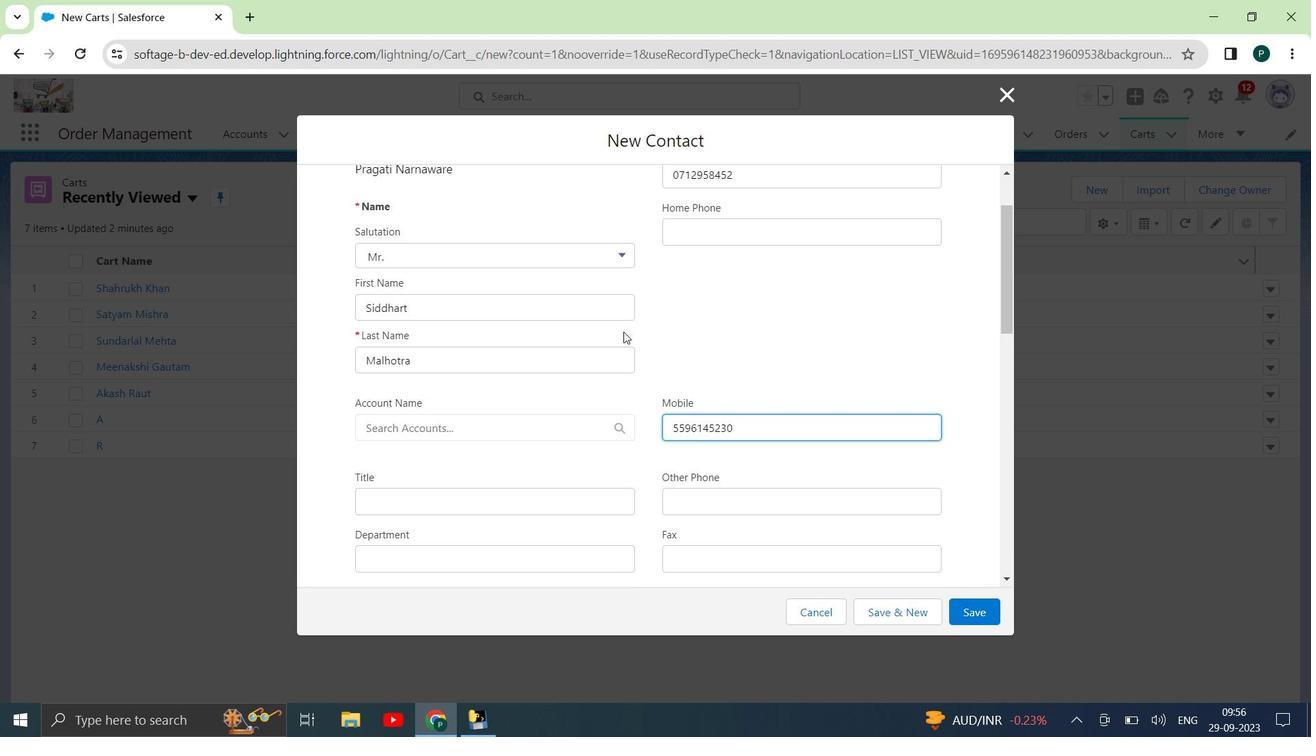 
Action: Mouse moved to (460, 341)
Screenshot: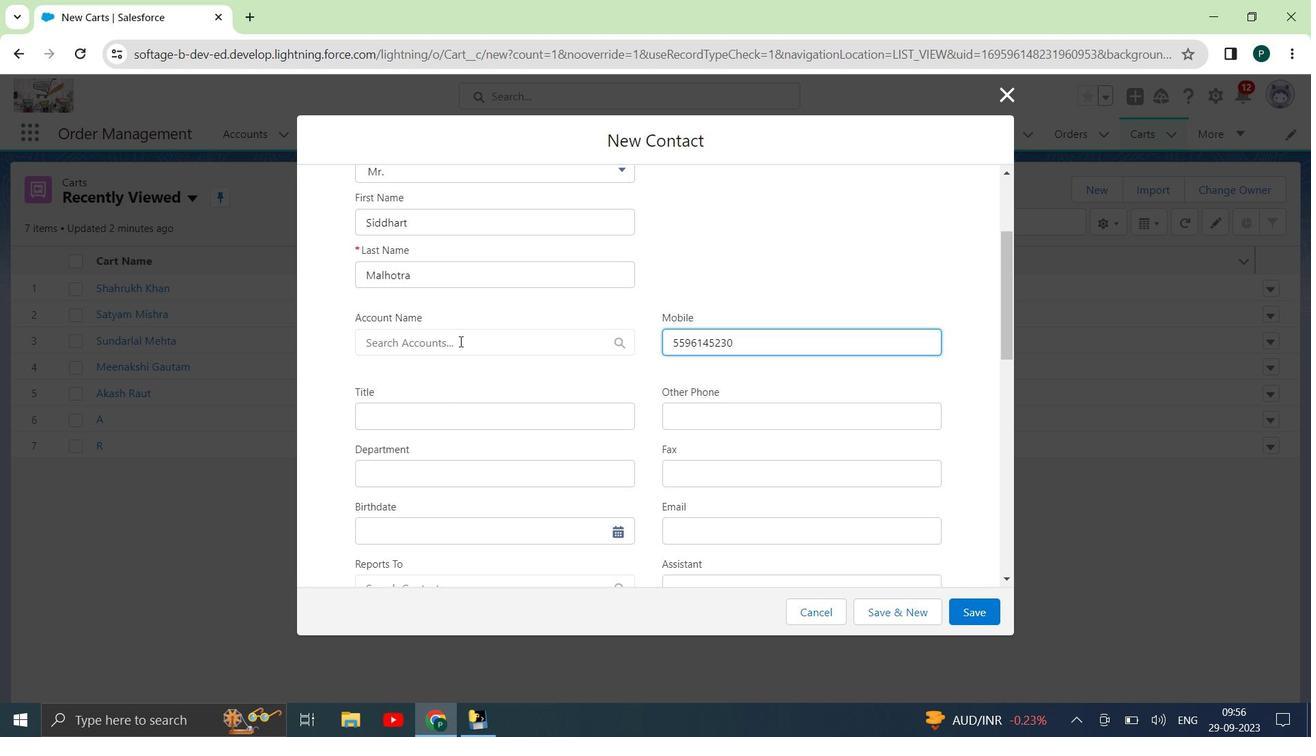 
Action: Mouse scrolled (460, 342) with delta (0, 0)
Screenshot: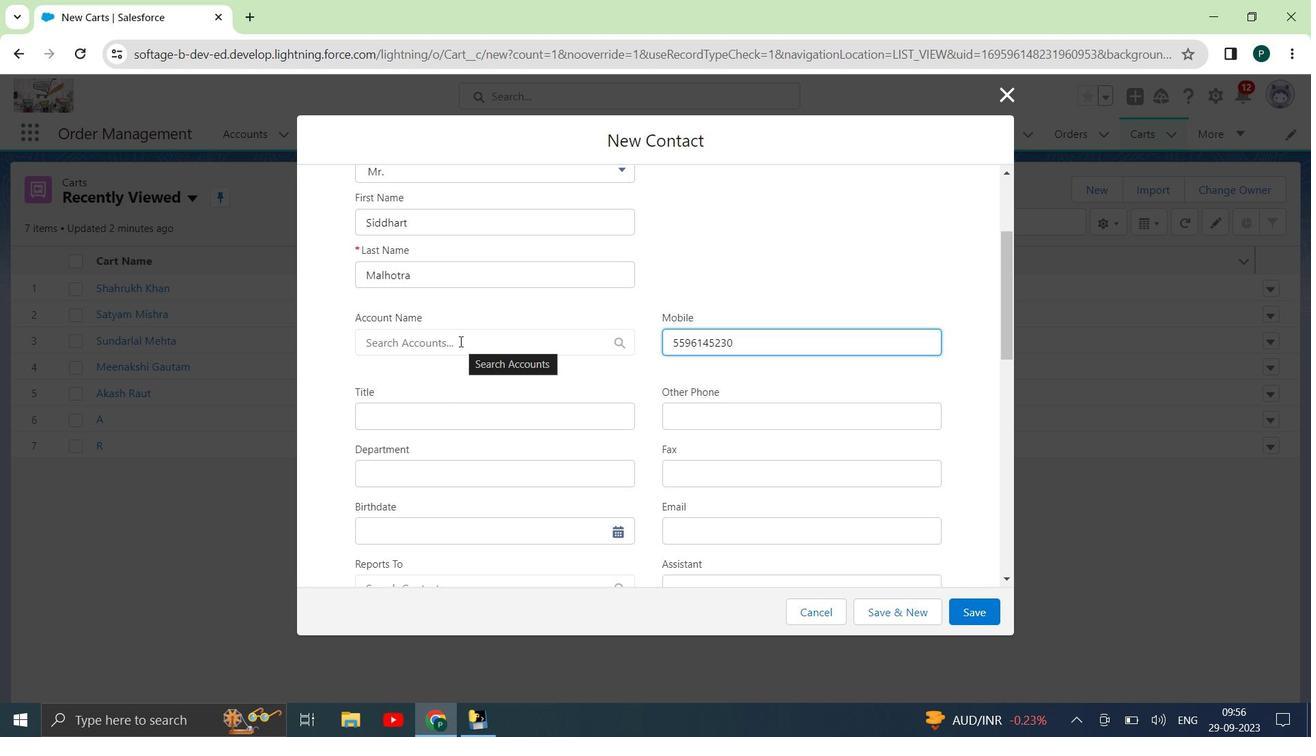 
Action: Mouse scrolled (460, 342) with delta (0, 0)
Screenshot: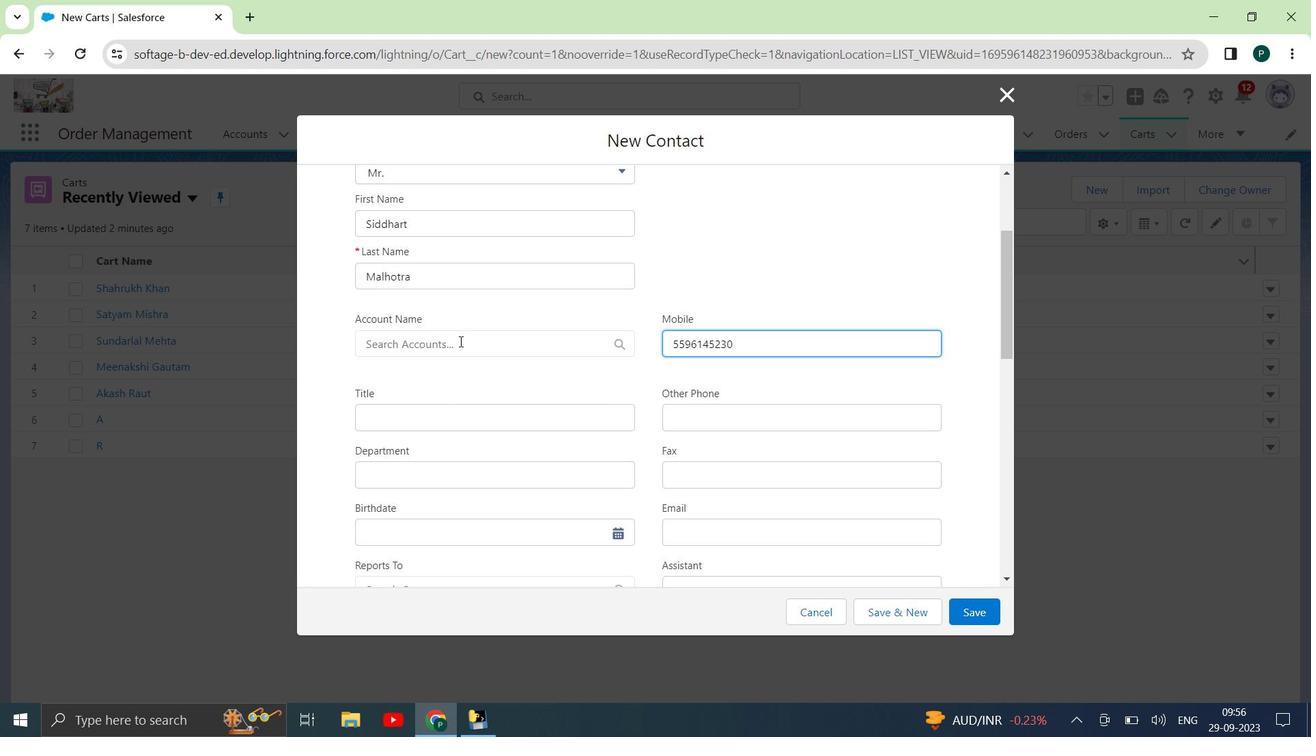 
Action: Mouse scrolled (460, 340) with delta (0, 0)
Screenshot: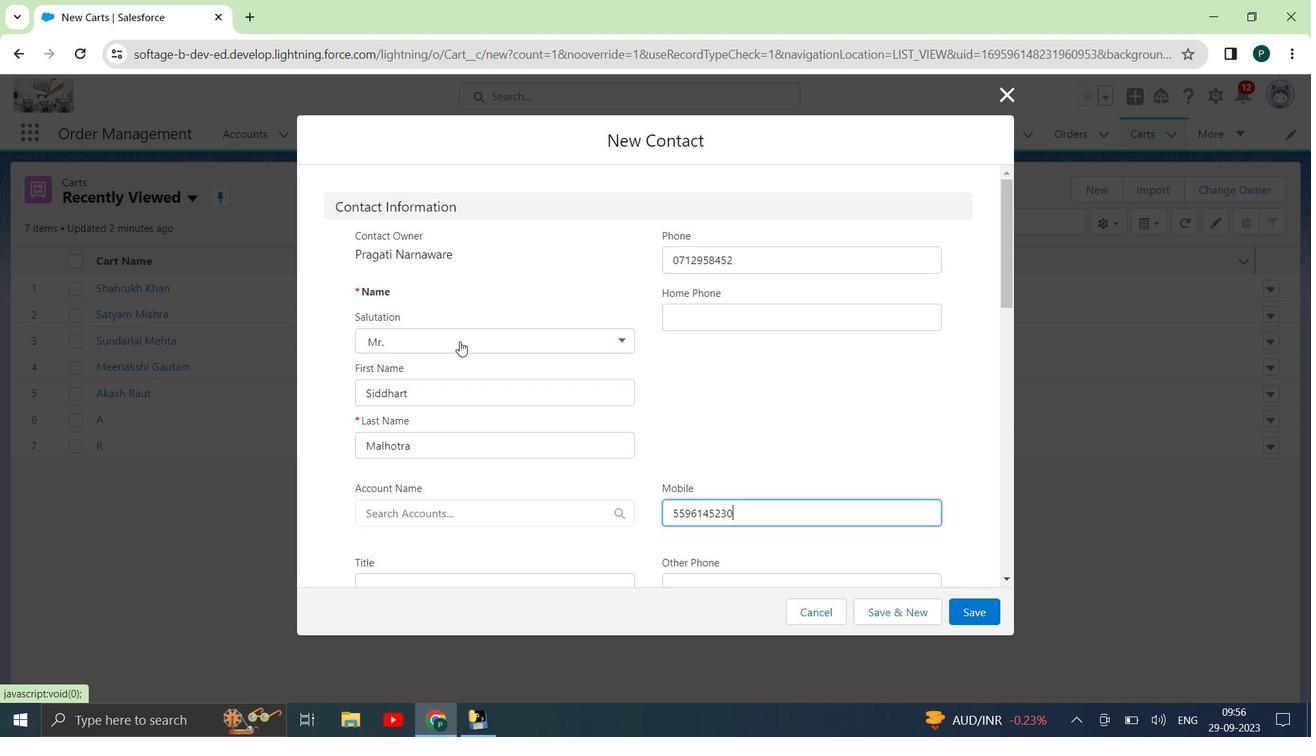 
Action: Mouse scrolled (460, 340) with delta (0, 0)
Screenshot: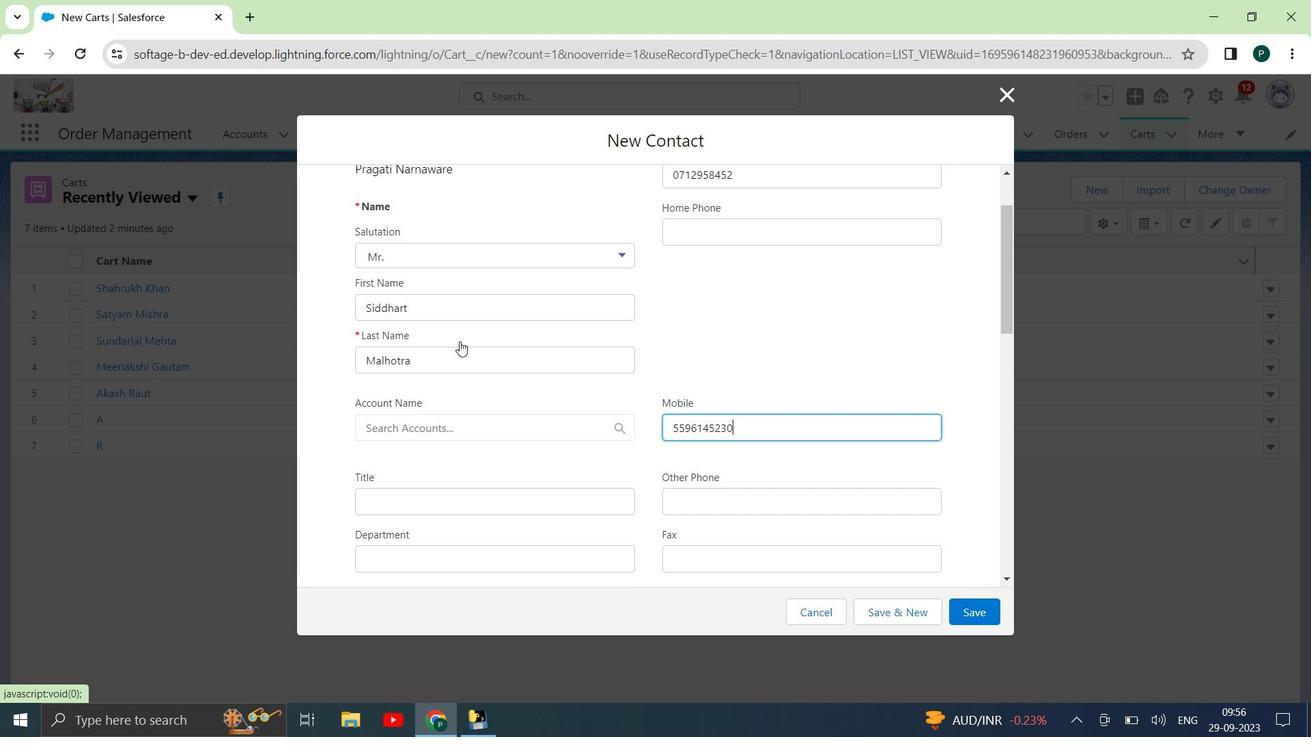 
Action: Mouse moved to (460, 341)
Screenshot: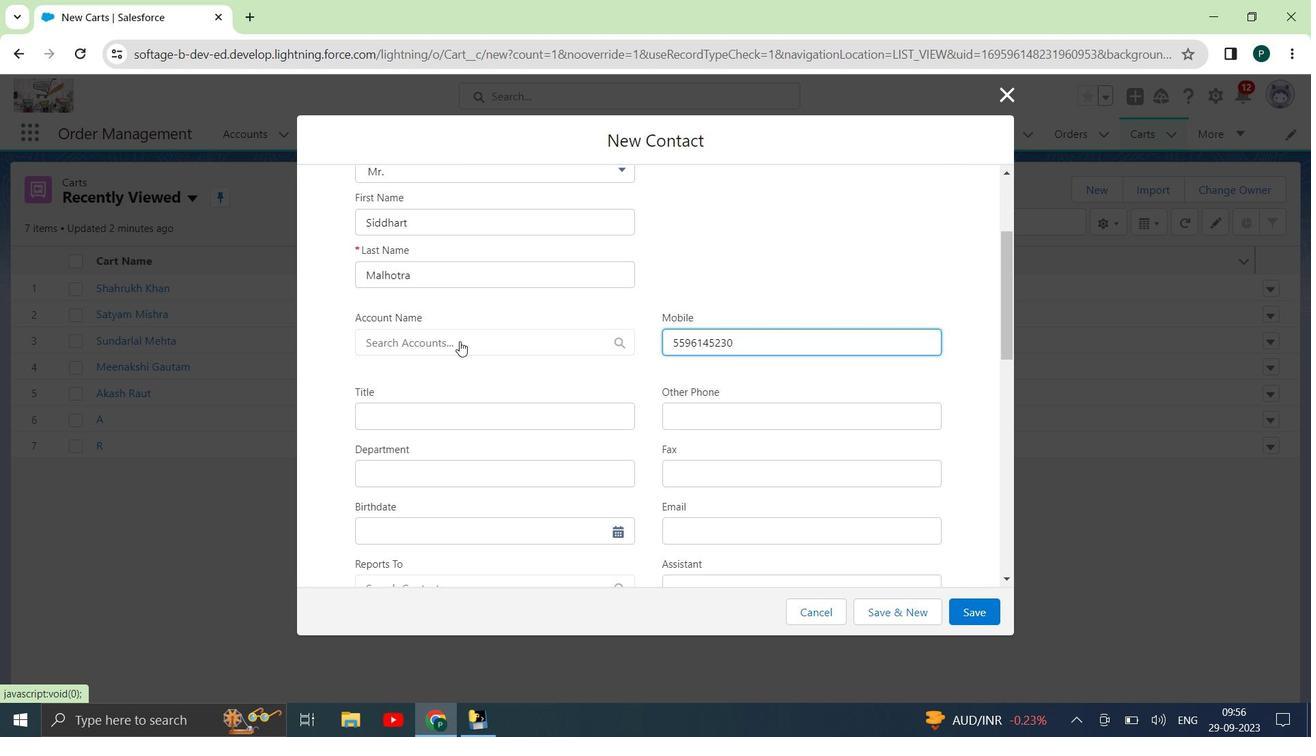 
Action: Mouse pressed left at (460, 341)
Screenshot: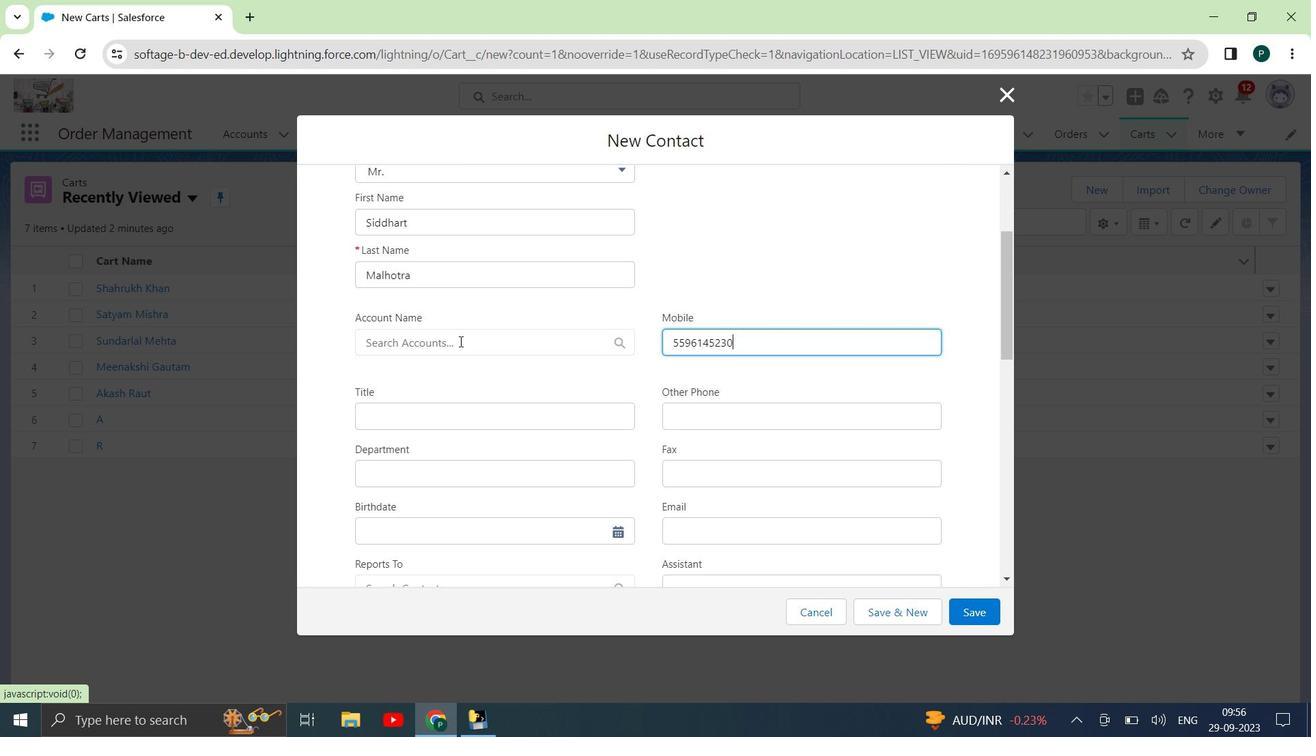 
Action: Mouse moved to (422, 549)
Screenshot: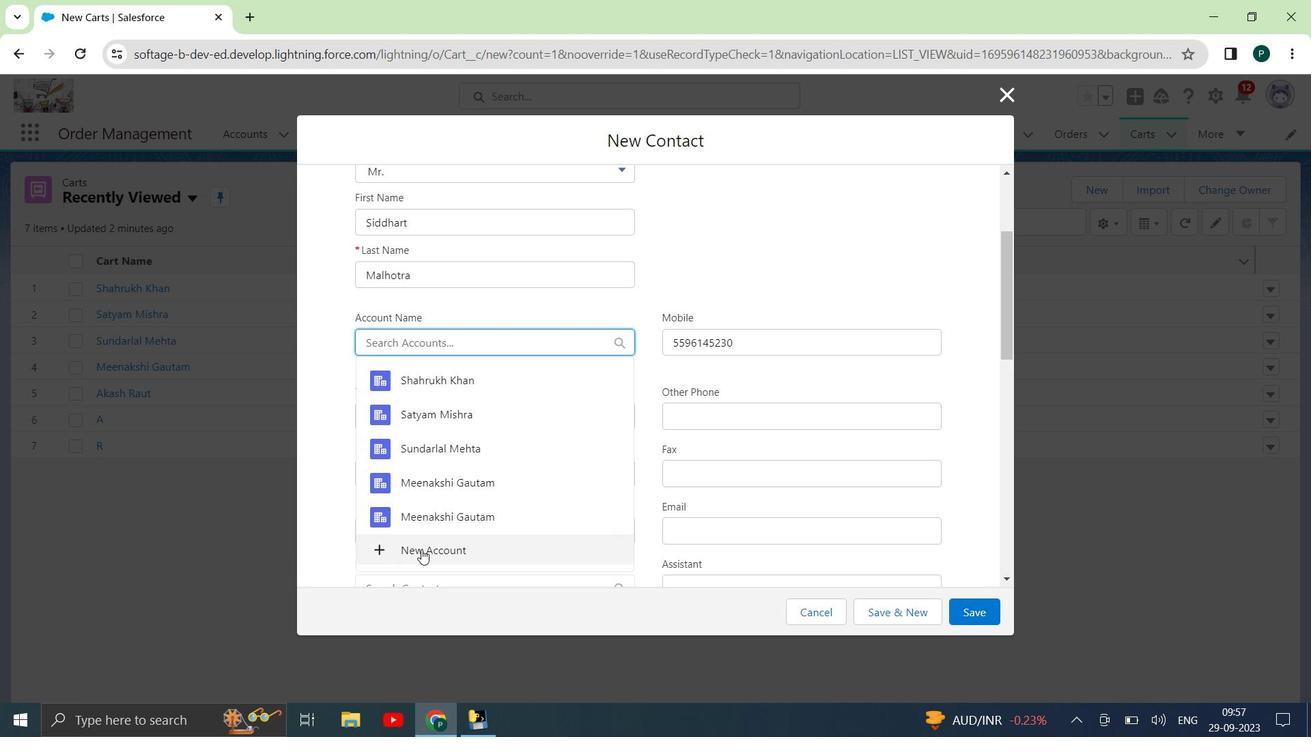 
Action: Mouse pressed left at (422, 549)
Screenshot: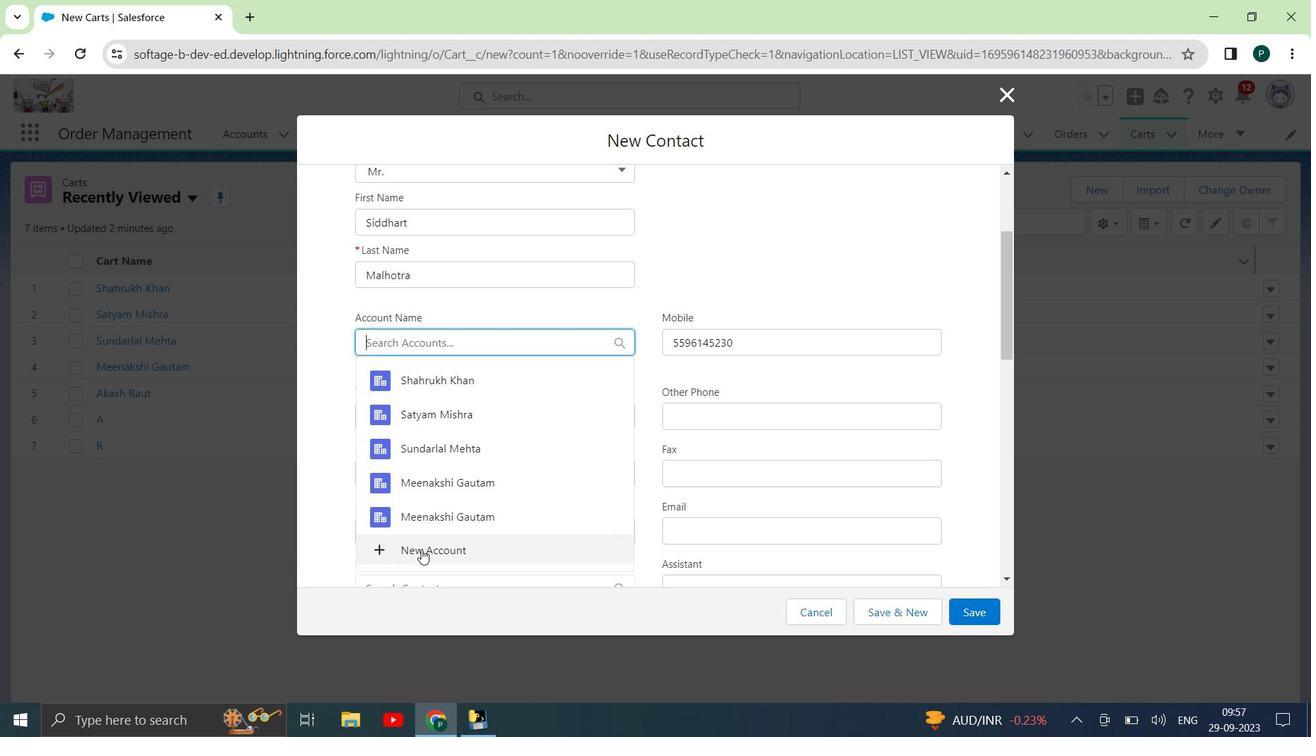 
Action: Mouse moved to (765, 267)
Screenshot: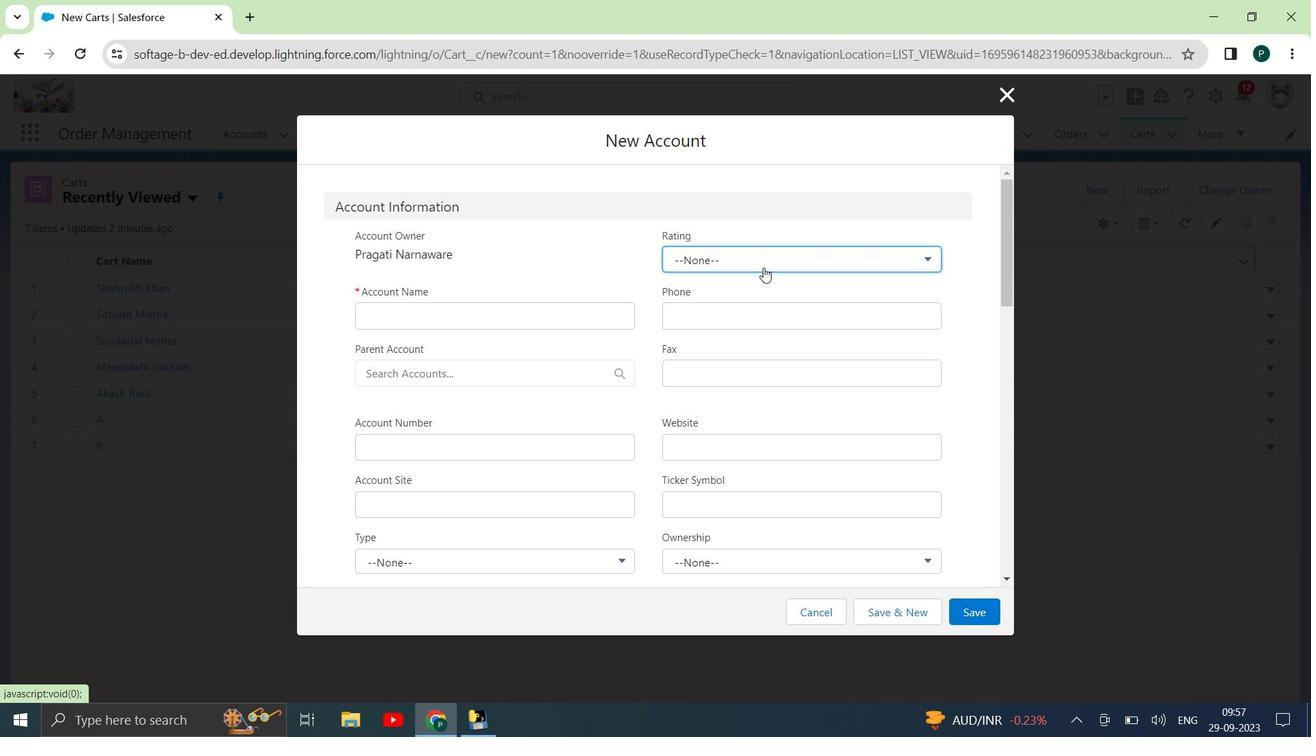
Action: Mouse pressed left at (765, 267)
Screenshot: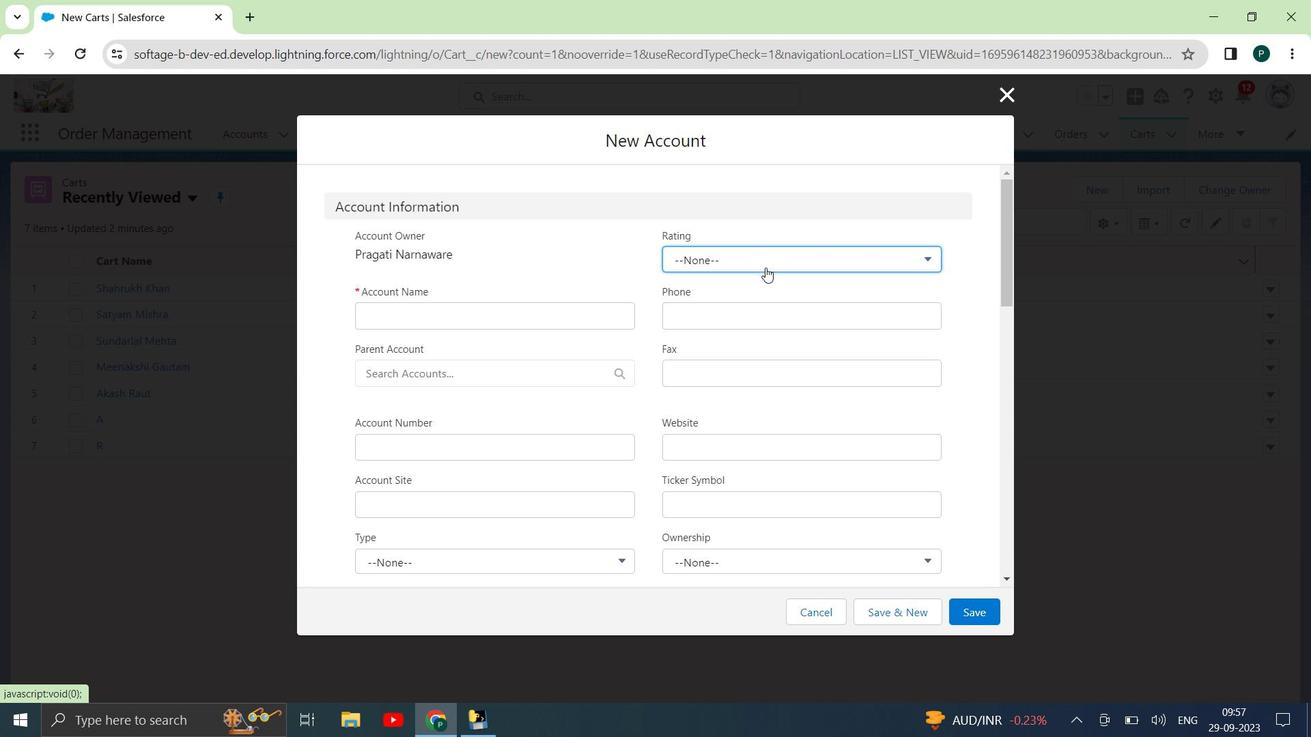 
Action: Mouse moved to (736, 383)
Screenshot: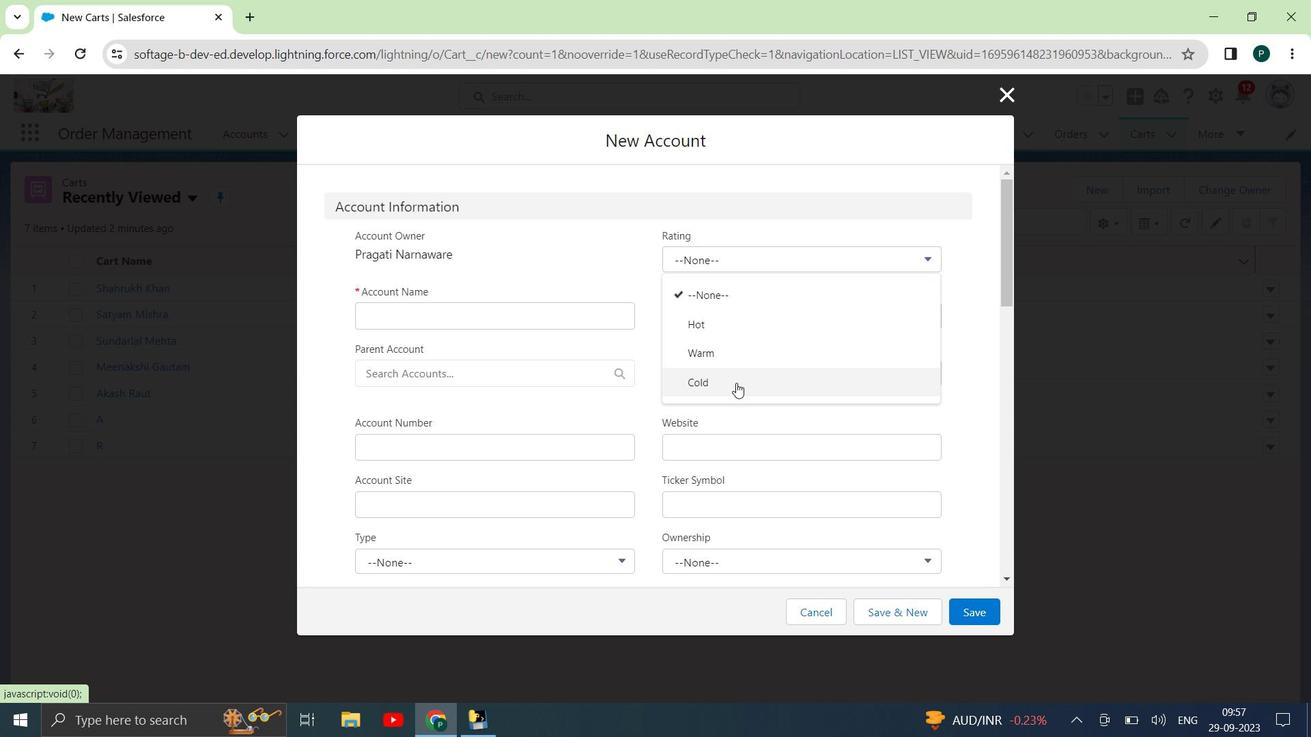 
Action: Mouse pressed left at (736, 383)
Screenshot: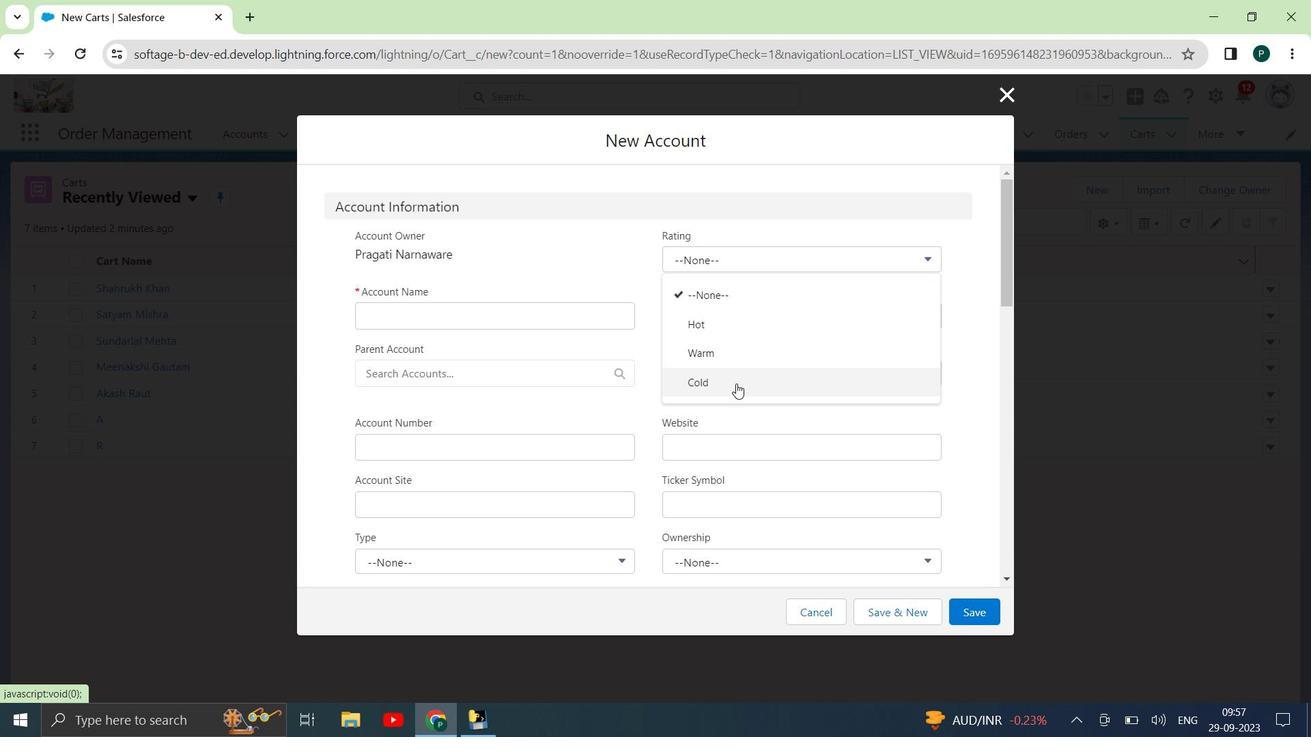 
Action: Mouse moved to (545, 316)
Screenshot: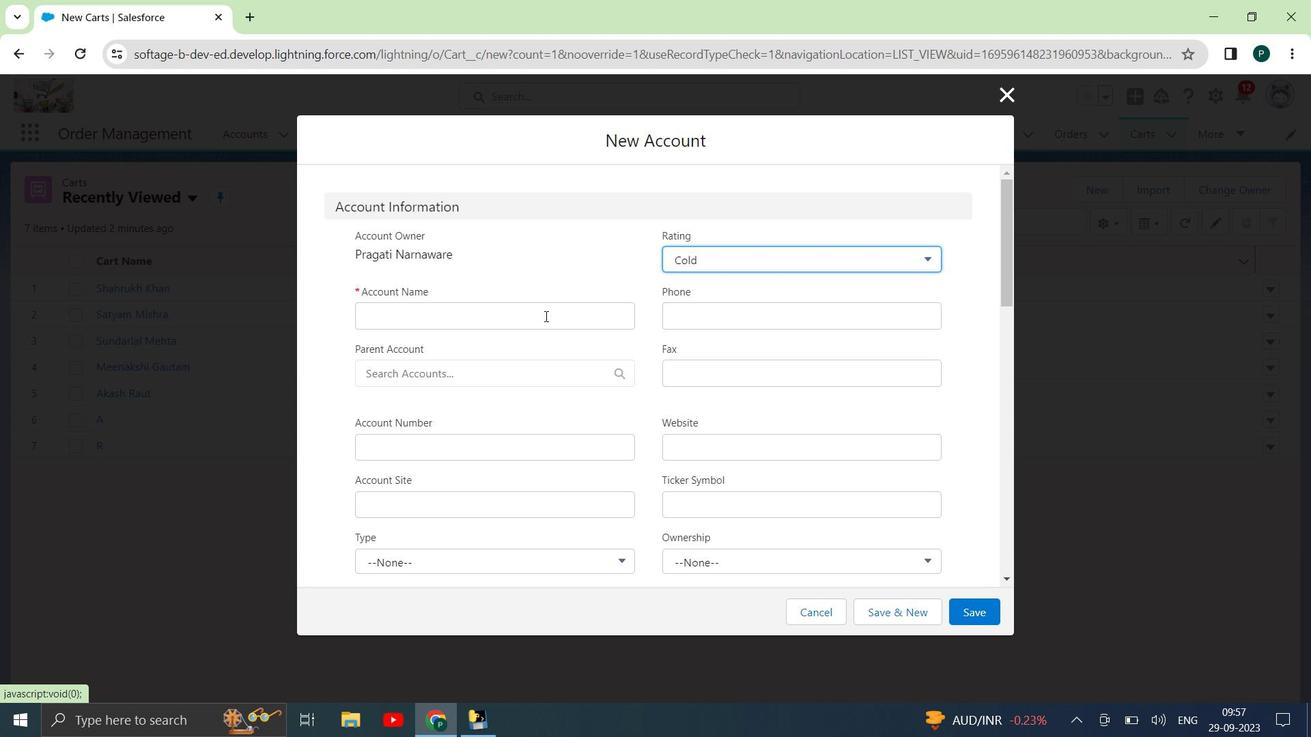 
Action: Mouse pressed left at (545, 316)
Screenshot: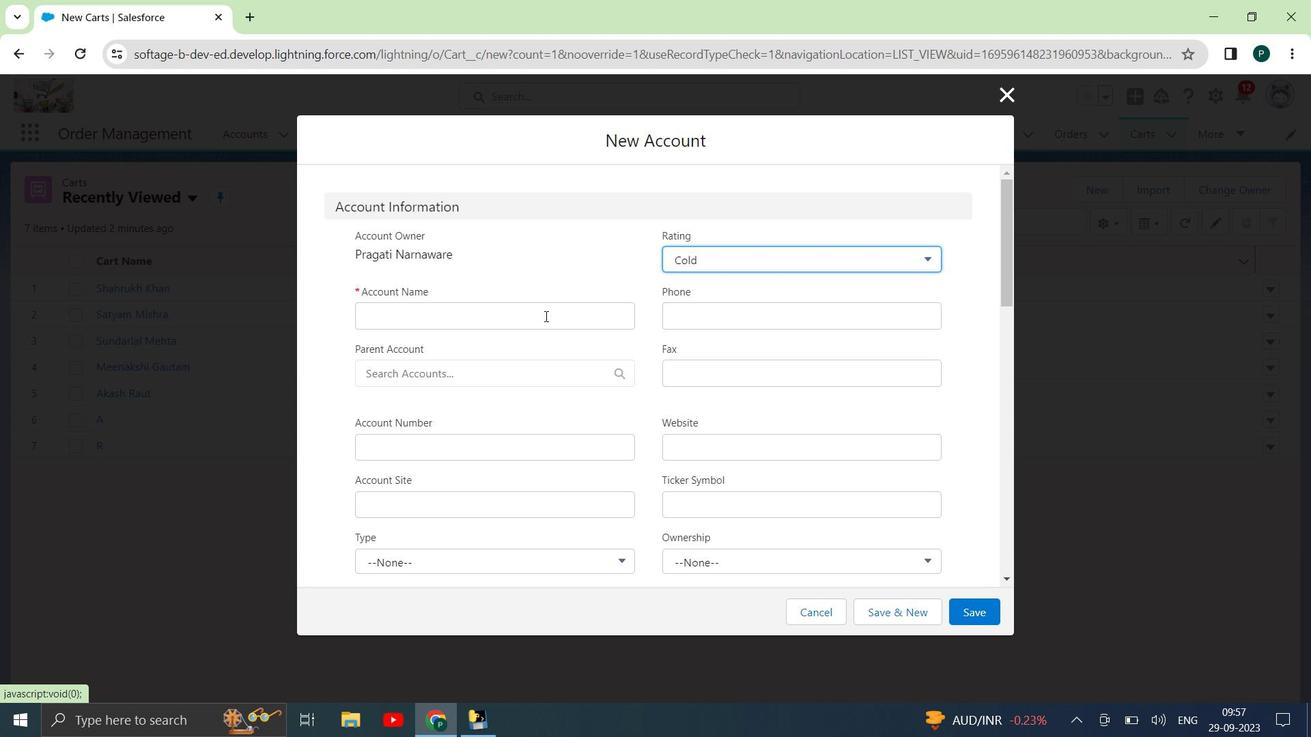 
Action: Key pressed <Key.shift>Siddhart<Key.space><Key.shift>Malhotra
Screenshot: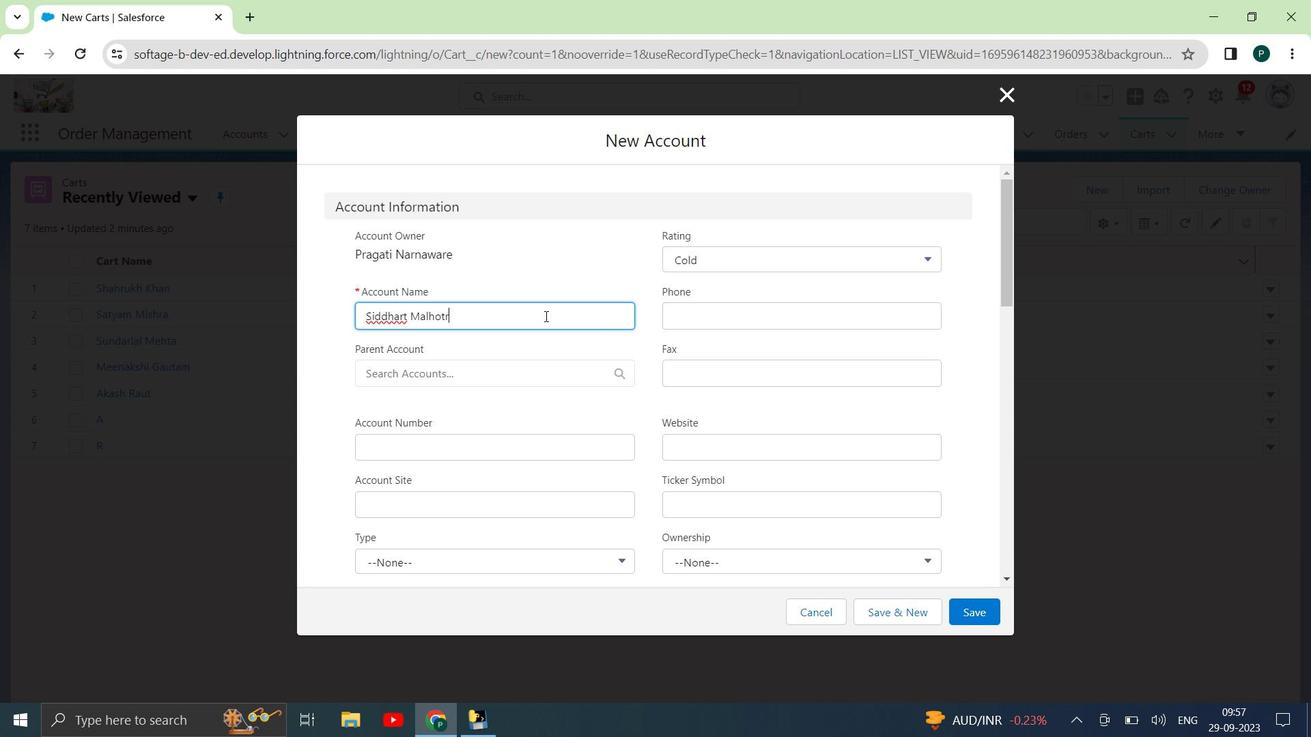 
Action: Mouse moved to (745, 313)
Screenshot: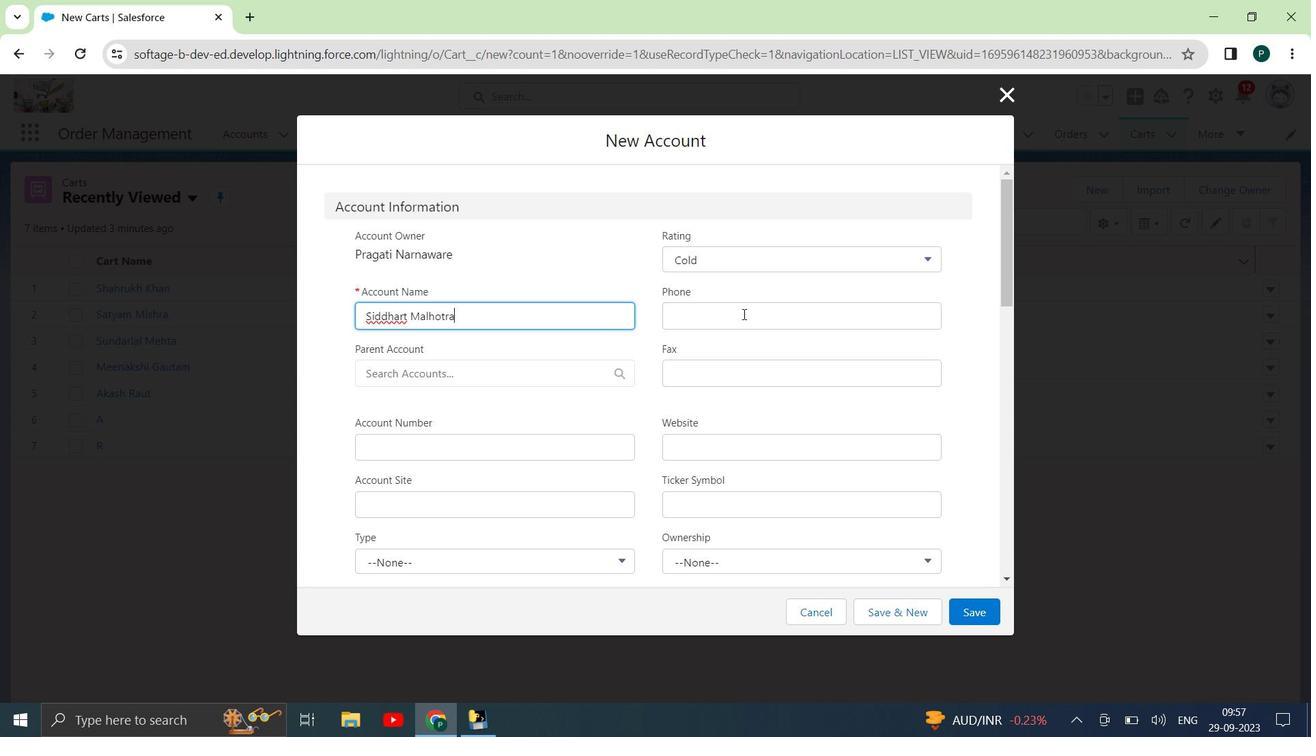 
Action: Mouse pressed left at (745, 313)
Screenshot: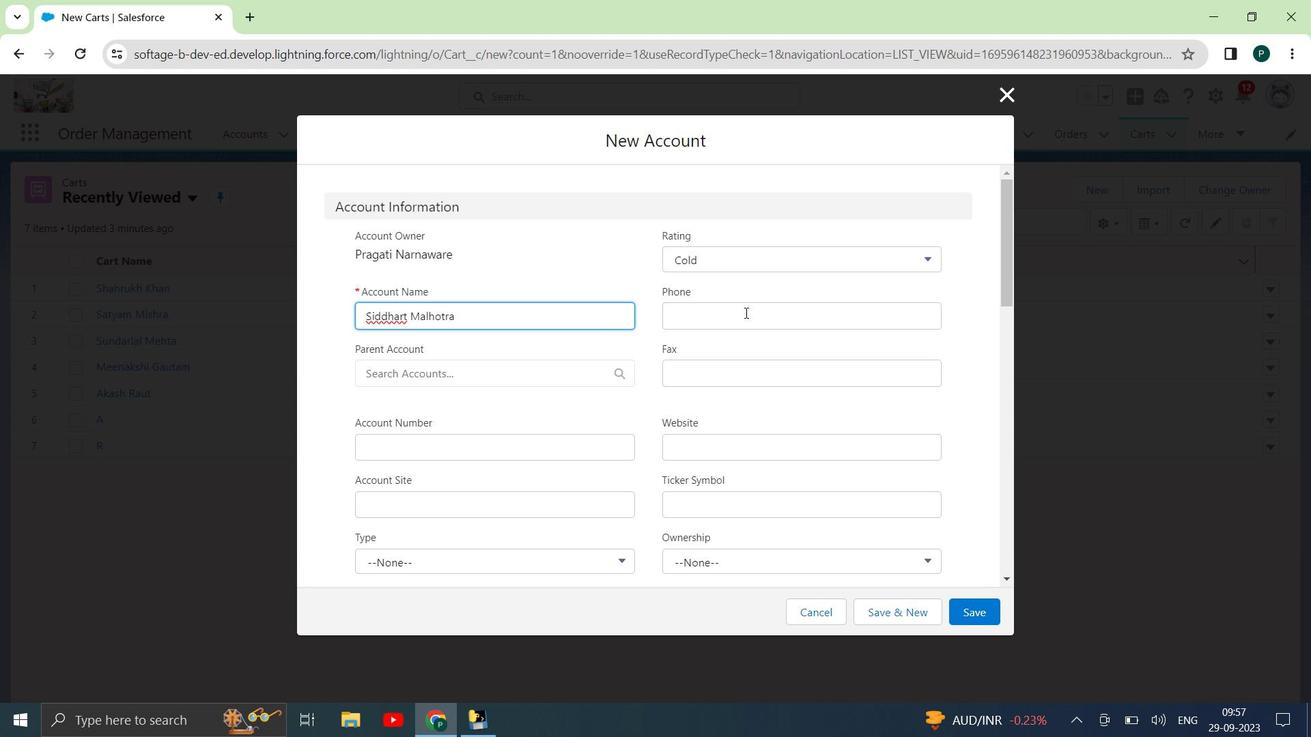 
Action: Key pressed 07122<Key.backspace>859641
Screenshot: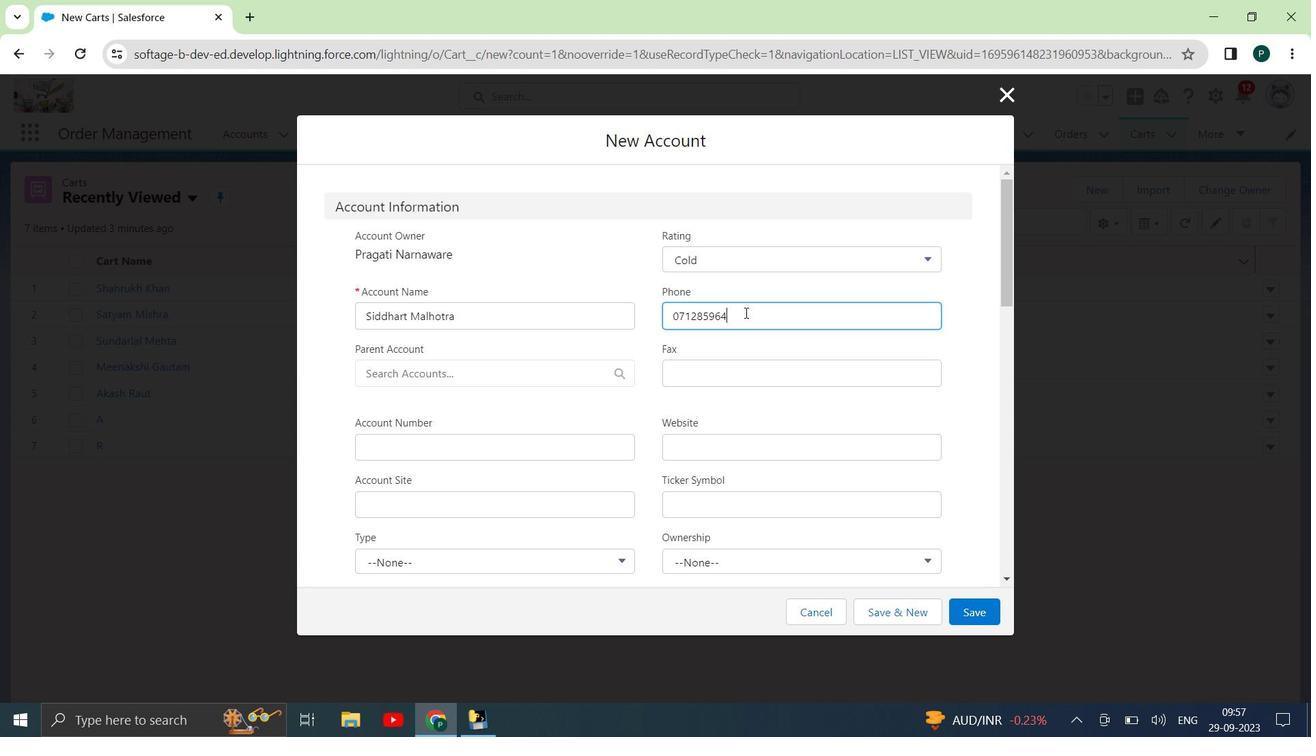 
Action: Mouse moved to (500, 368)
Screenshot: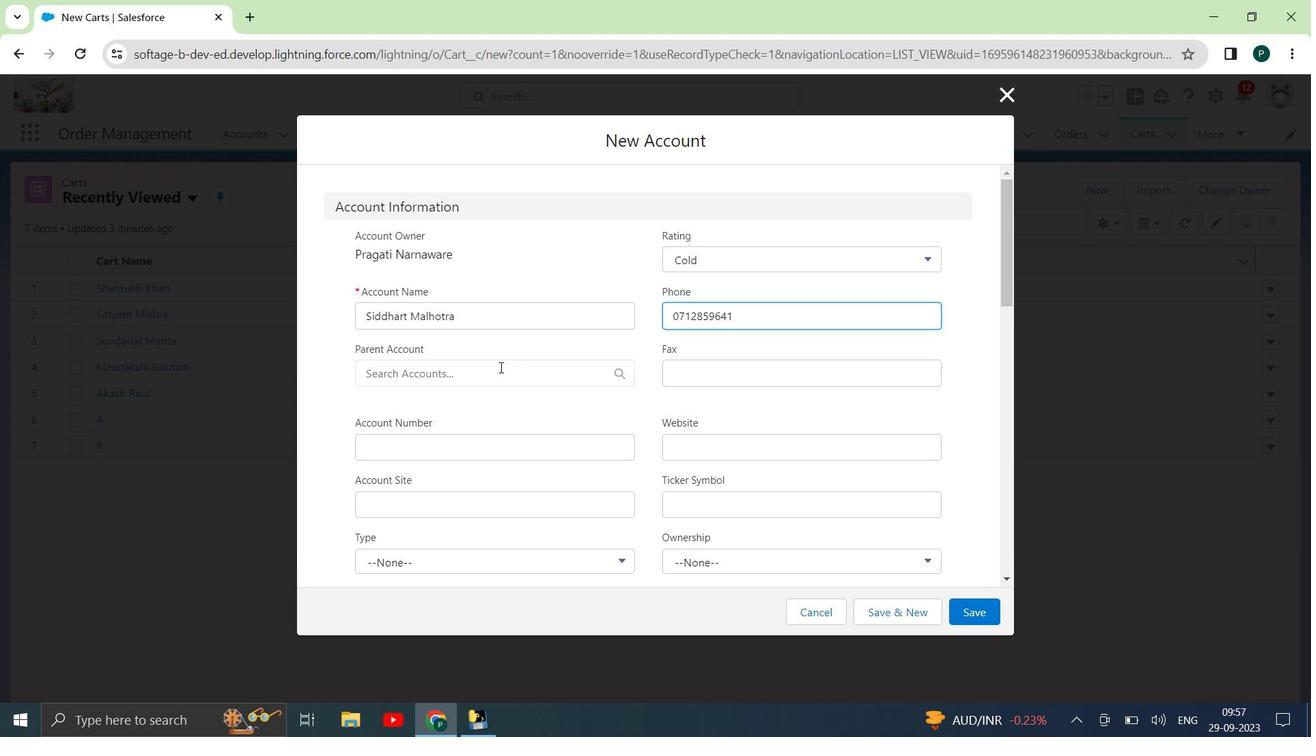 
Action: Mouse pressed left at (500, 368)
Screenshot: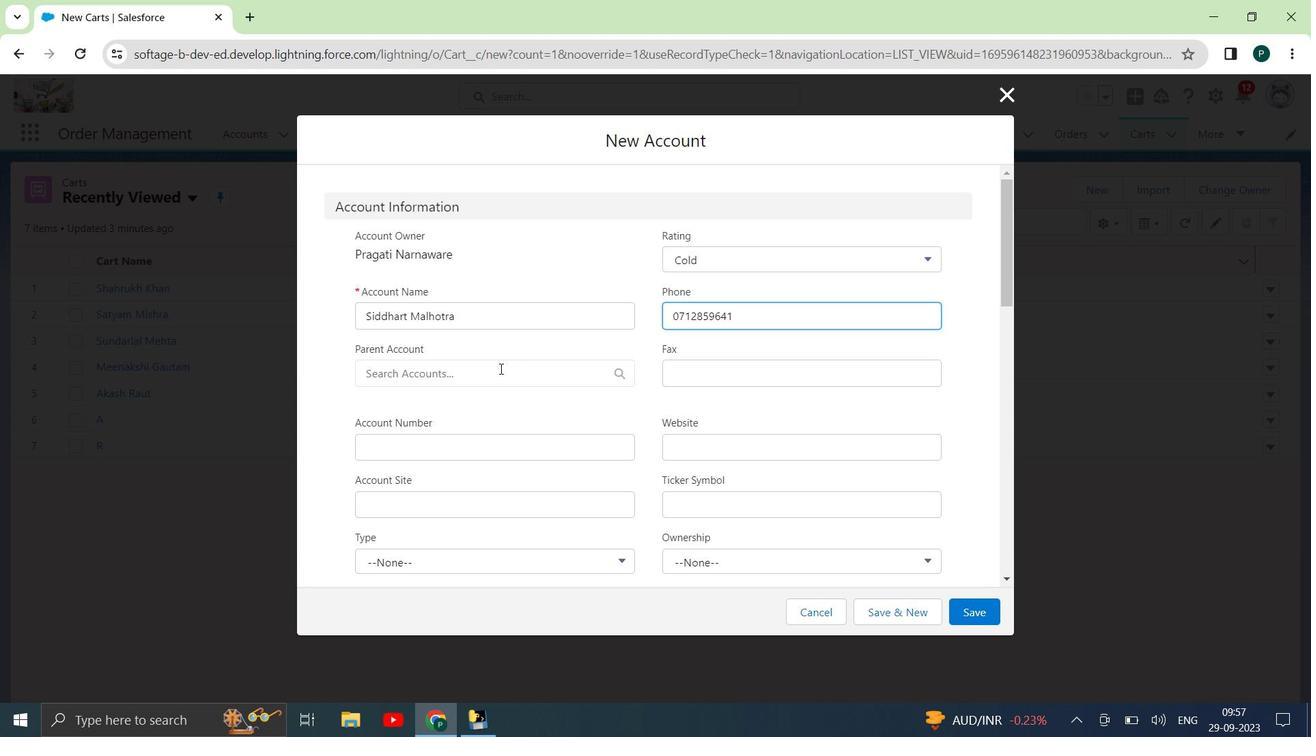 
Action: Mouse moved to (433, 581)
Screenshot: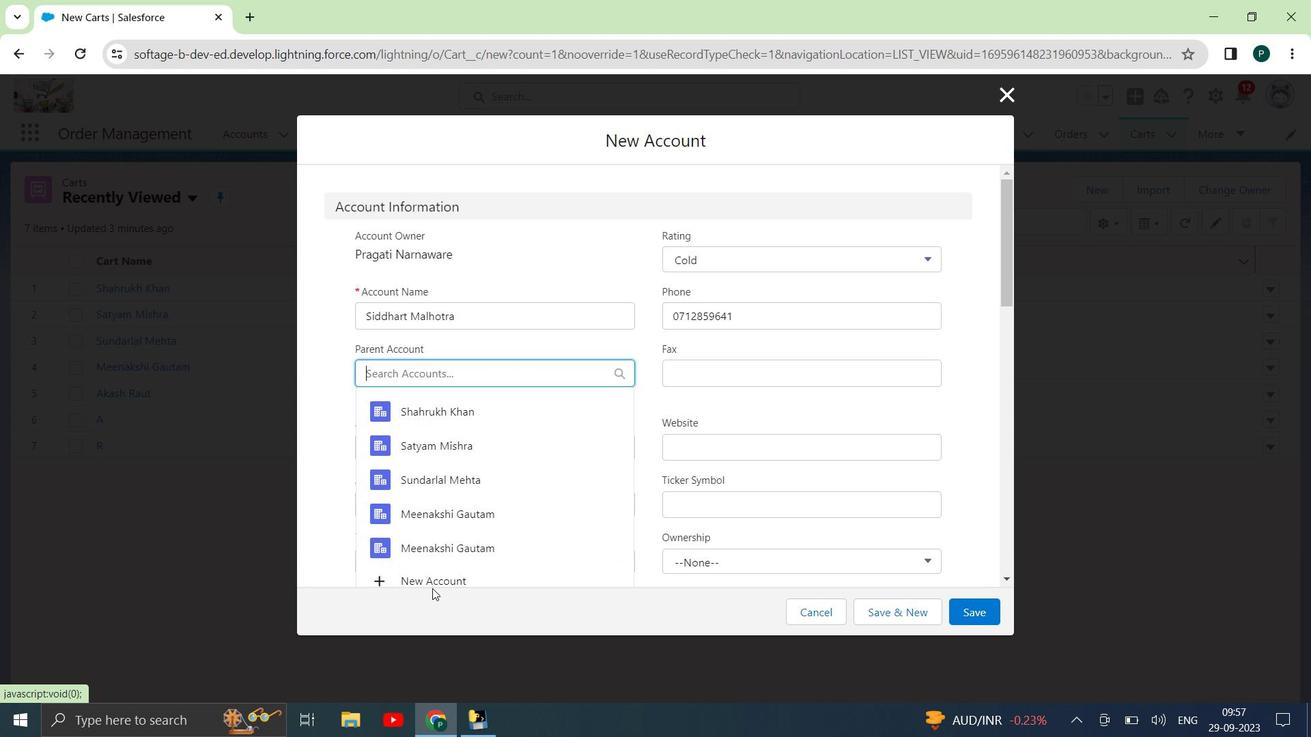 
Action: Mouse pressed left at (433, 581)
Screenshot: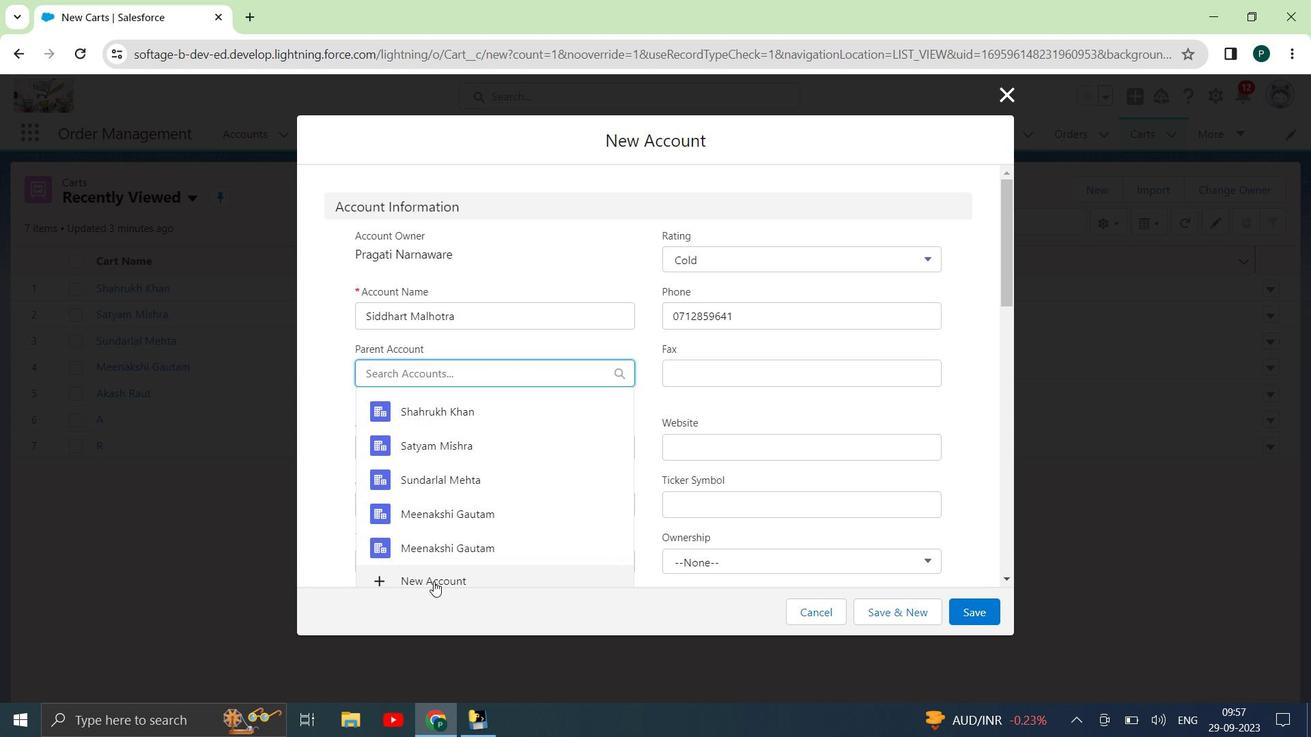 
Action: Mouse moved to (1011, 89)
Screenshot: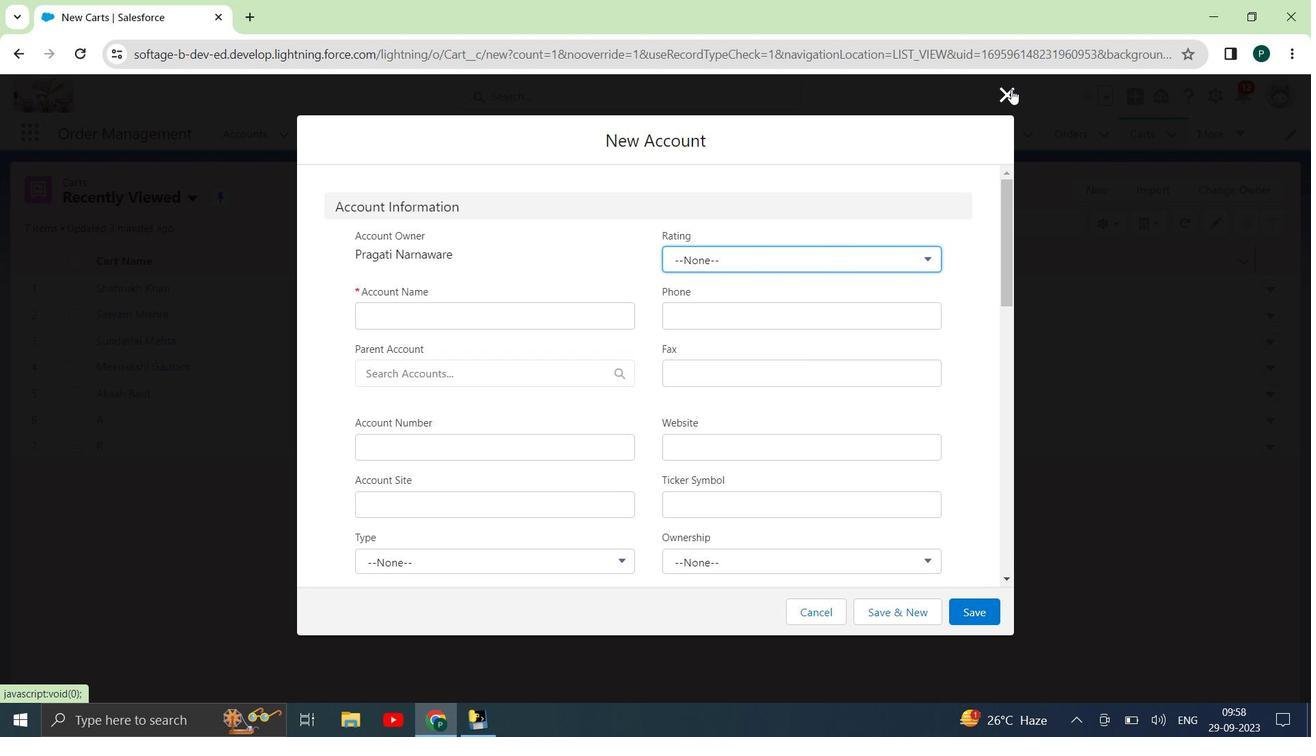 
Action: Mouse pressed left at (1011, 89)
Screenshot: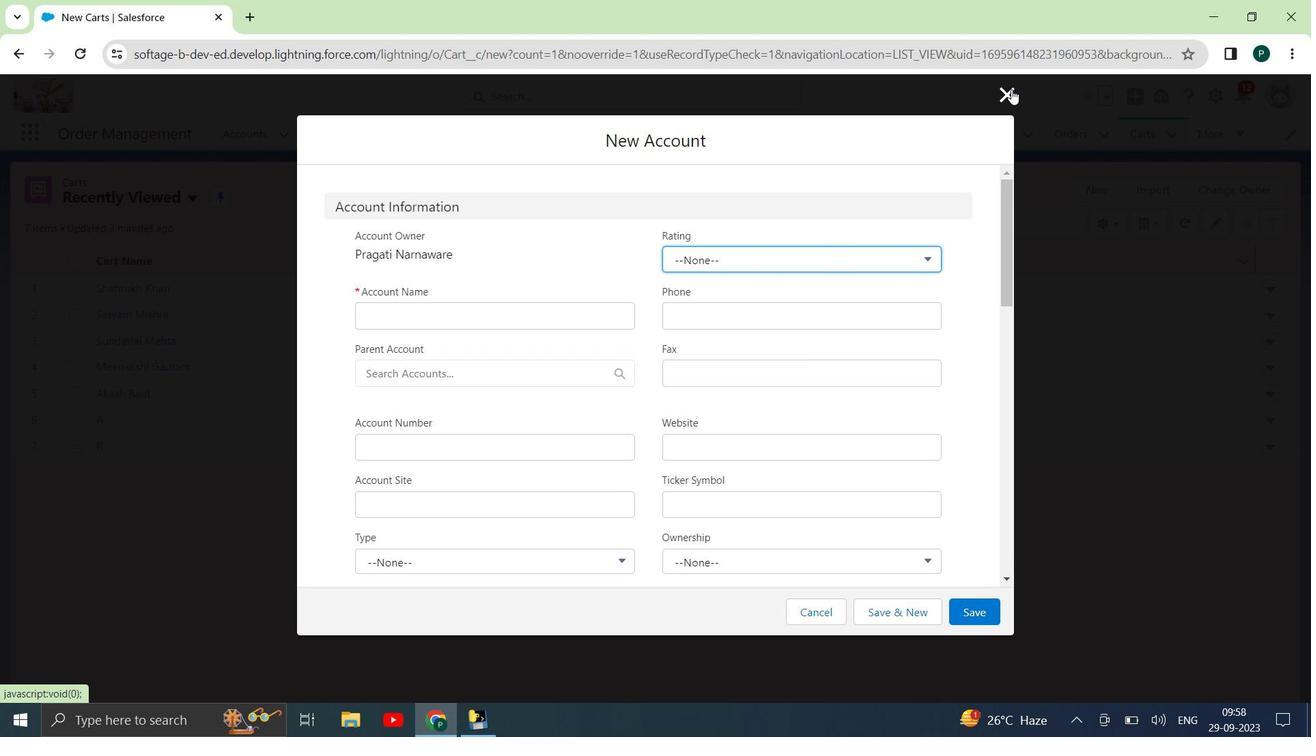 
Action: Mouse moved to (475, 333)
Screenshot: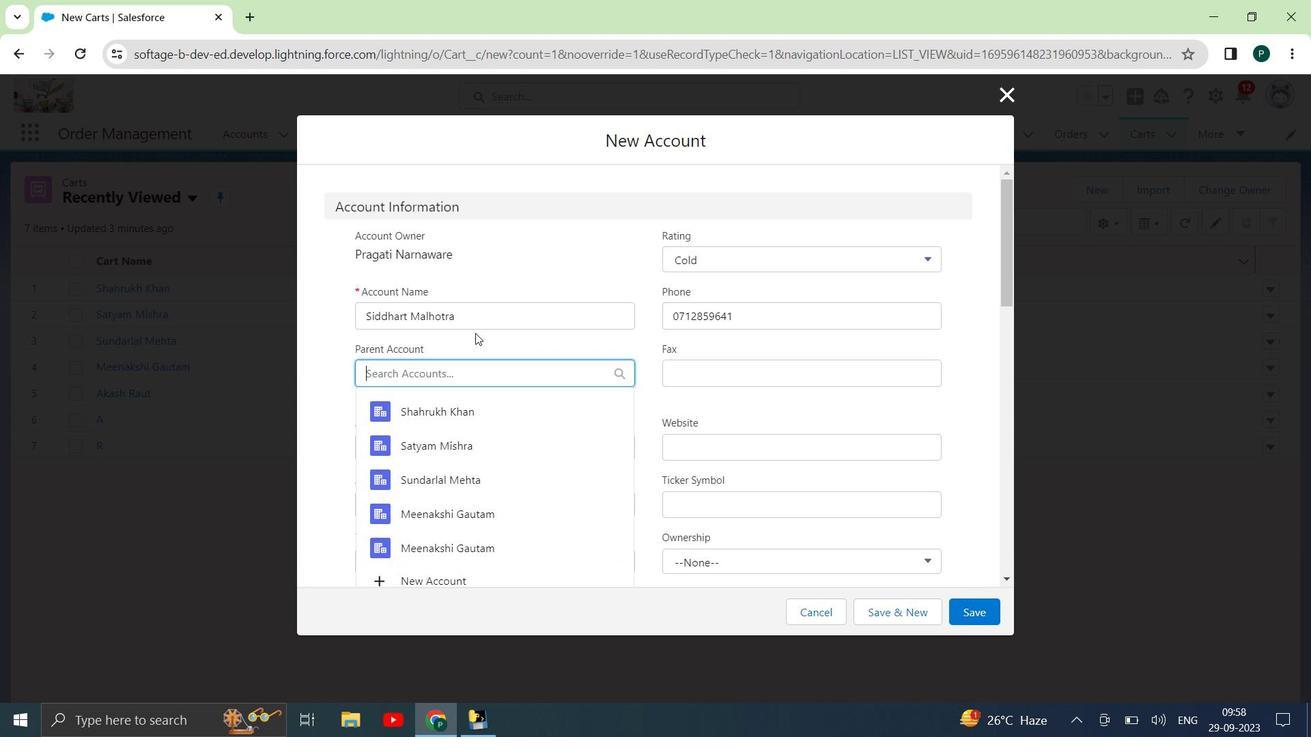 
Action: Mouse pressed left at (475, 333)
Screenshot: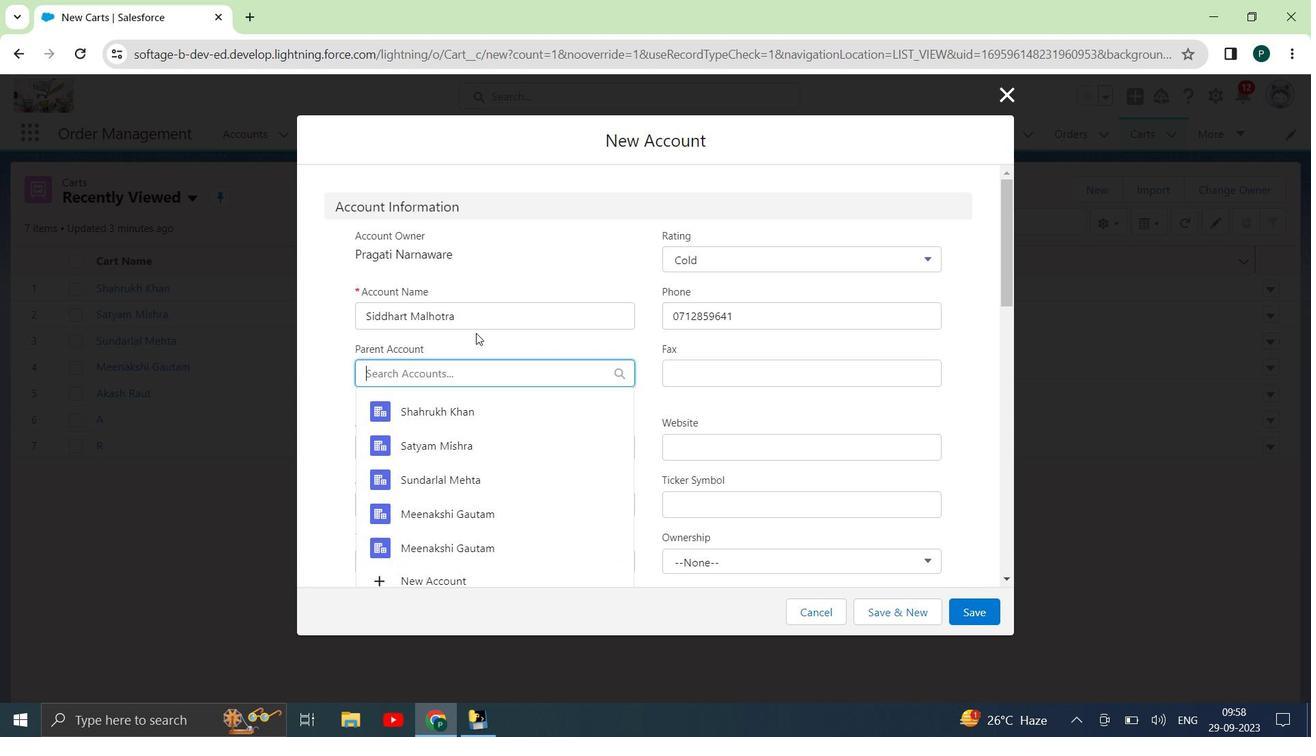 
Action: Mouse moved to (588, 325)
Screenshot: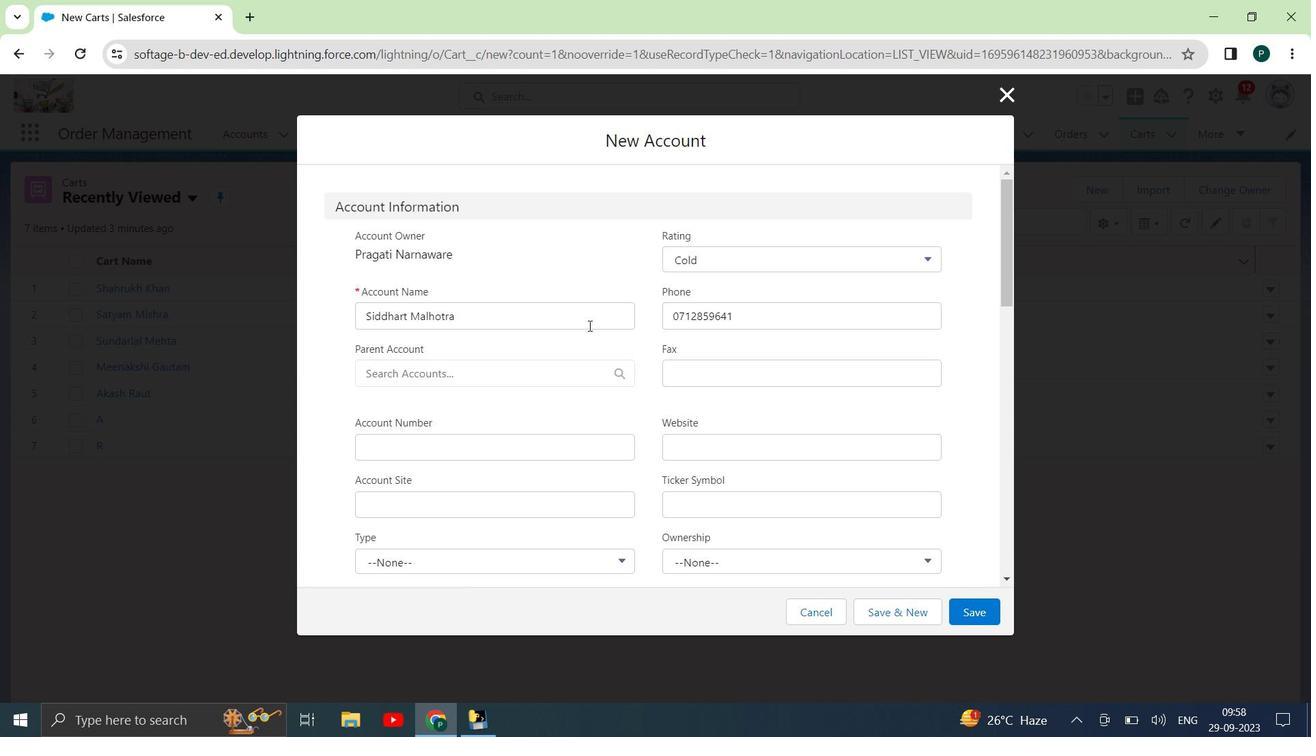 
Action: Mouse scrolled (588, 325) with delta (0, 0)
Screenshot: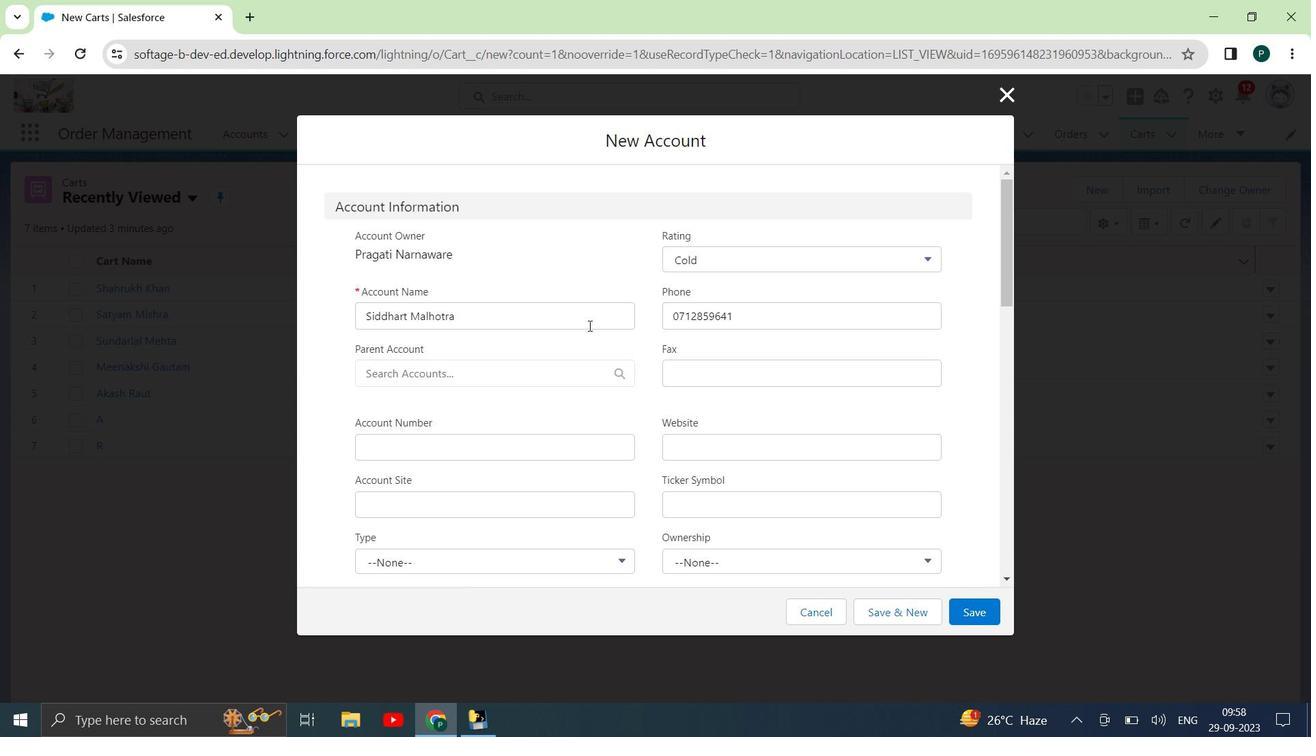 
Action: Mouse moved to (519, 358)
Screenshot: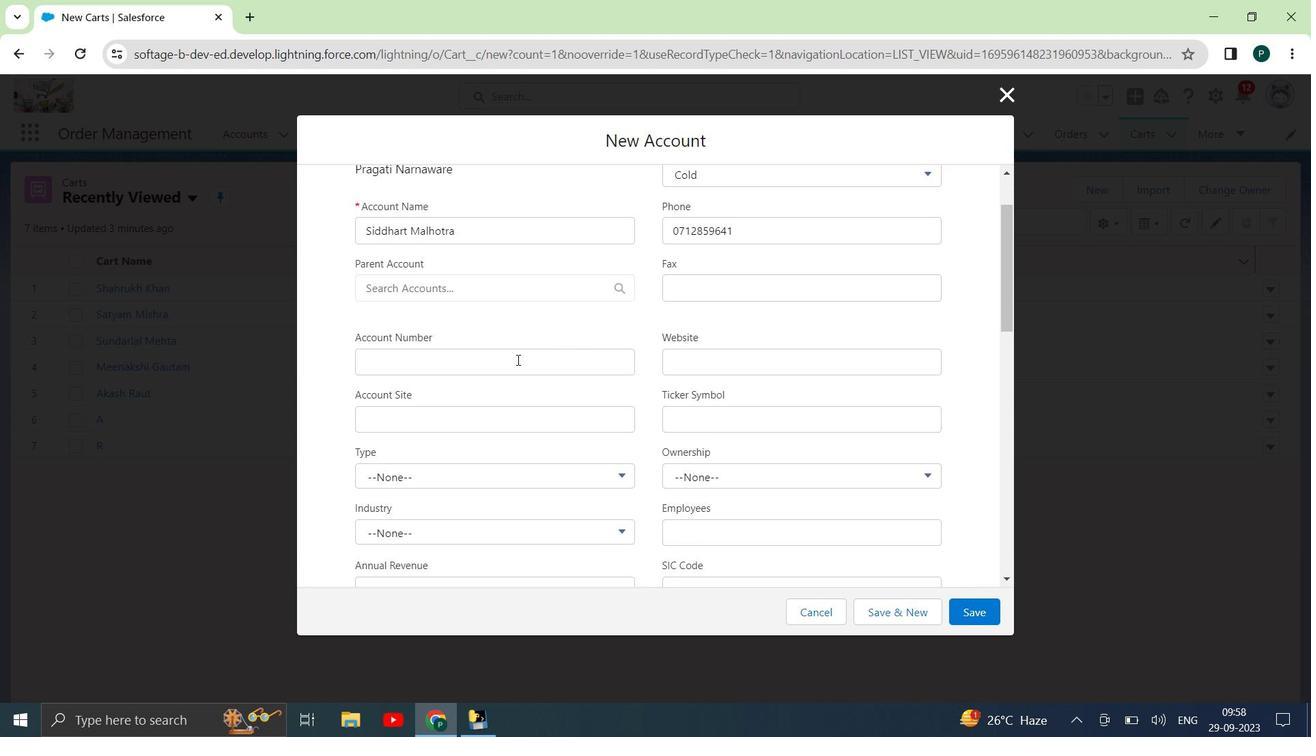 
Action: Mouse pressed left at (519, 358)
Screenshot: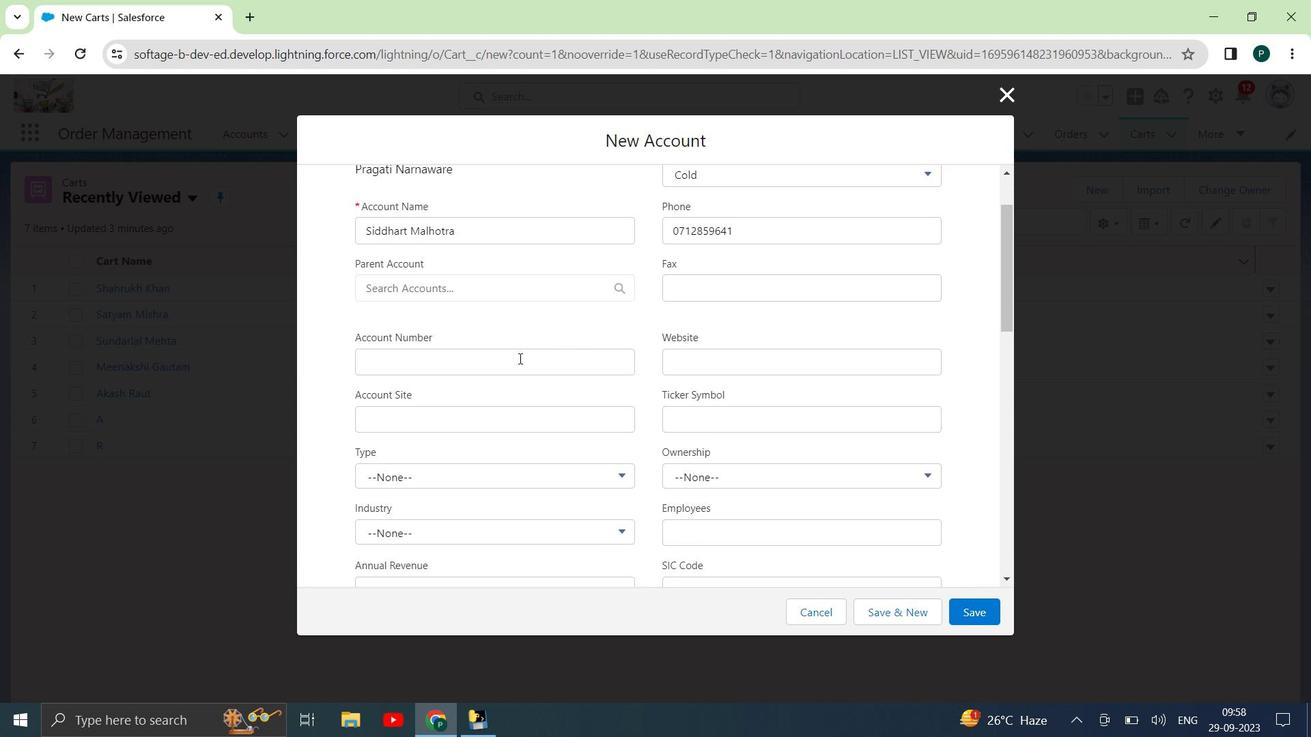 
Action: Key pressed 376100859640001426
Screenshot: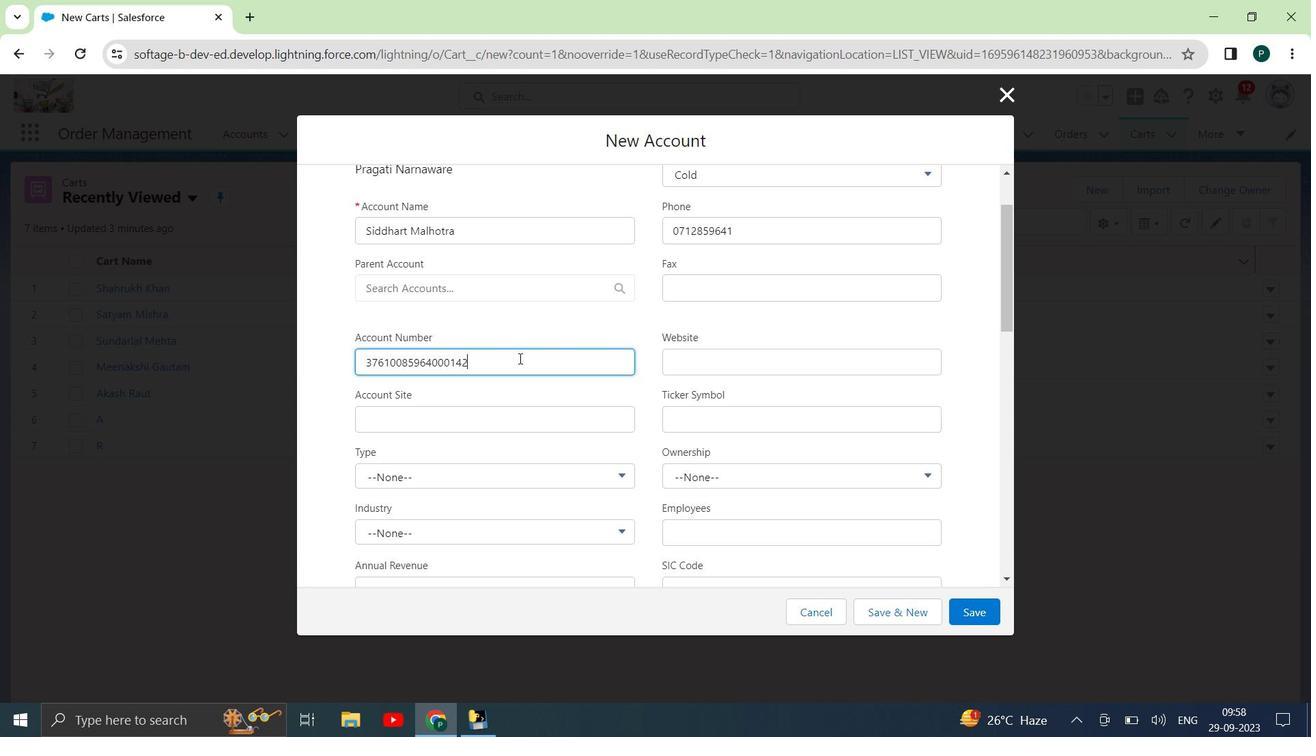 
Action: Mouse moved to (718, 364)
Screenshot: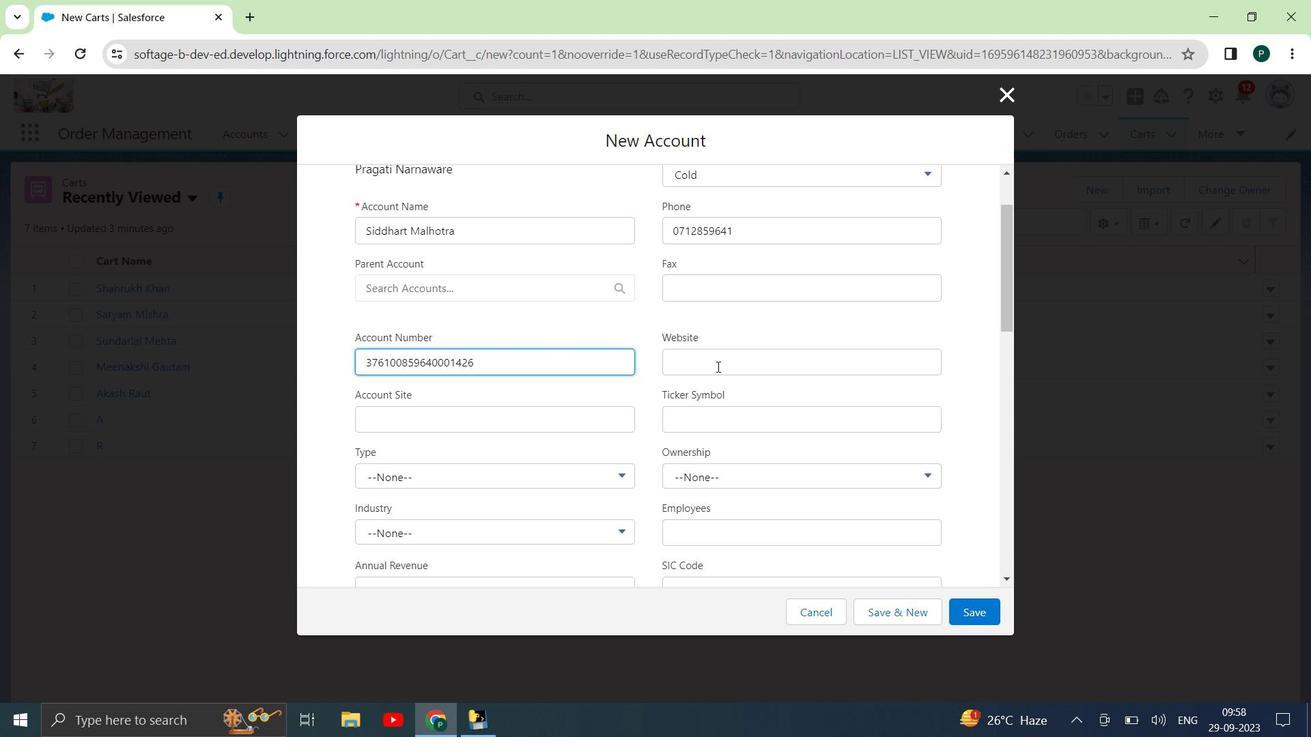 
Action: Mouse pressed left at (718, 364)
Screenshot: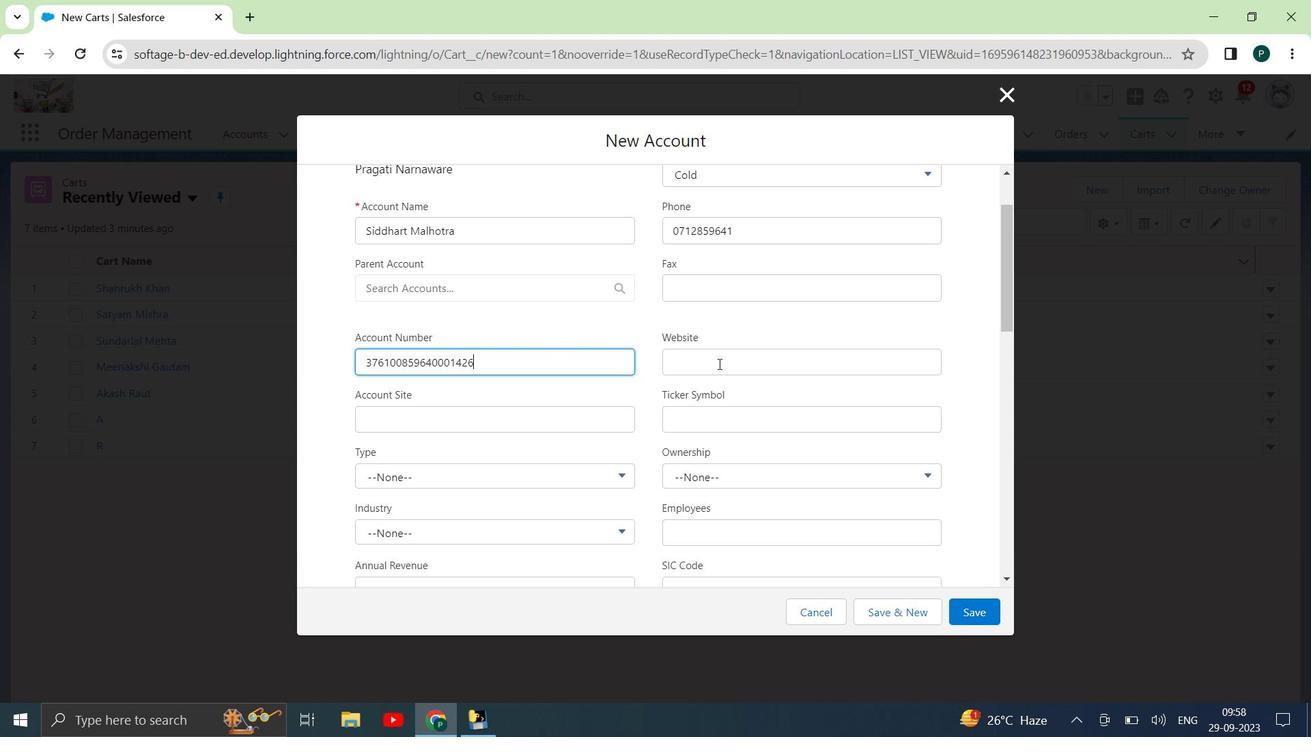 
Action: Key pressed www.d<Key.backspace>siddhart.mal
Screenshot: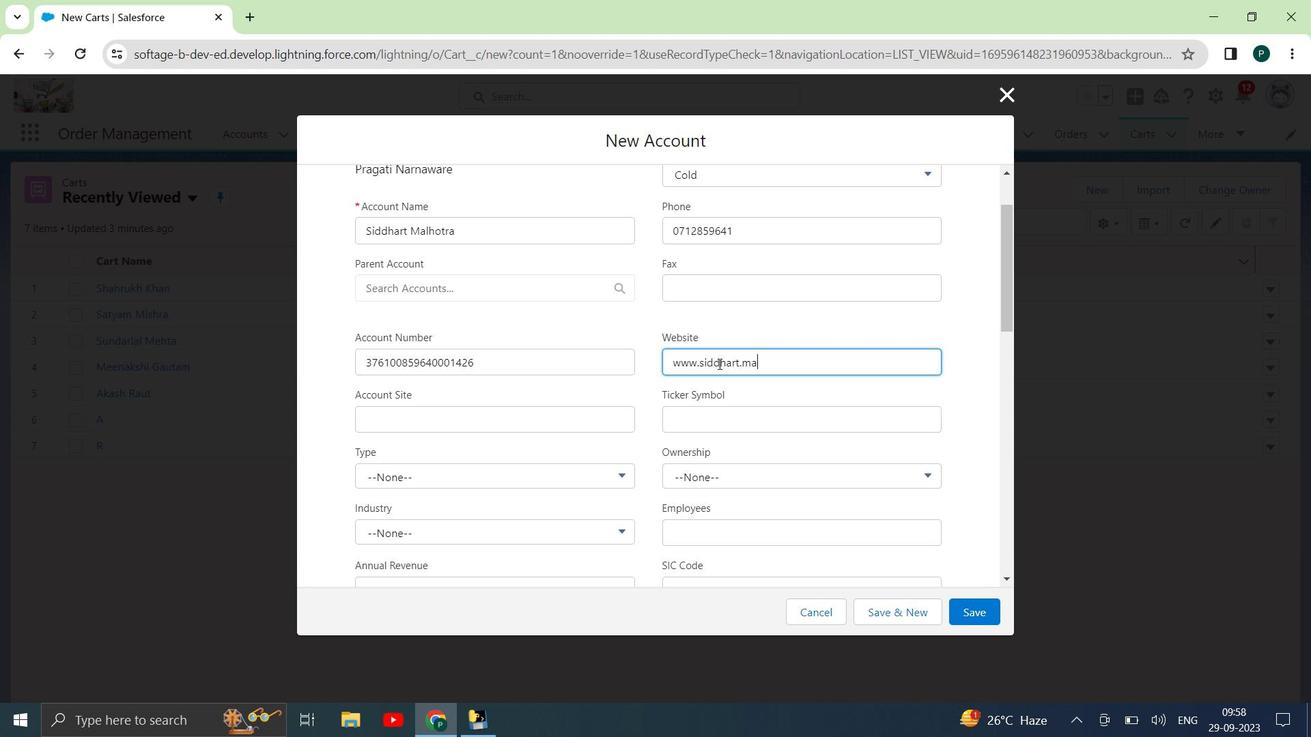 
Action: Mouse moved to (523, 363)
Screenshot: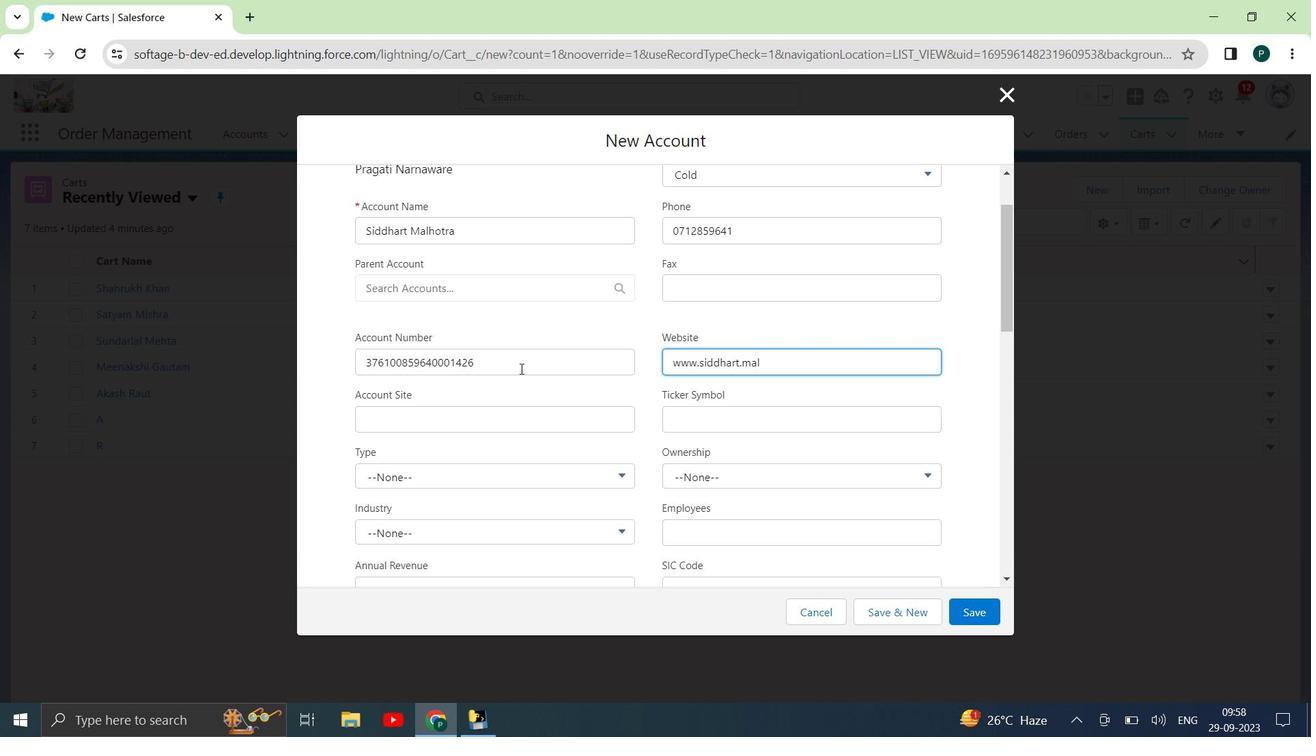 
Action: Key pressed hotra.com
Screenshot: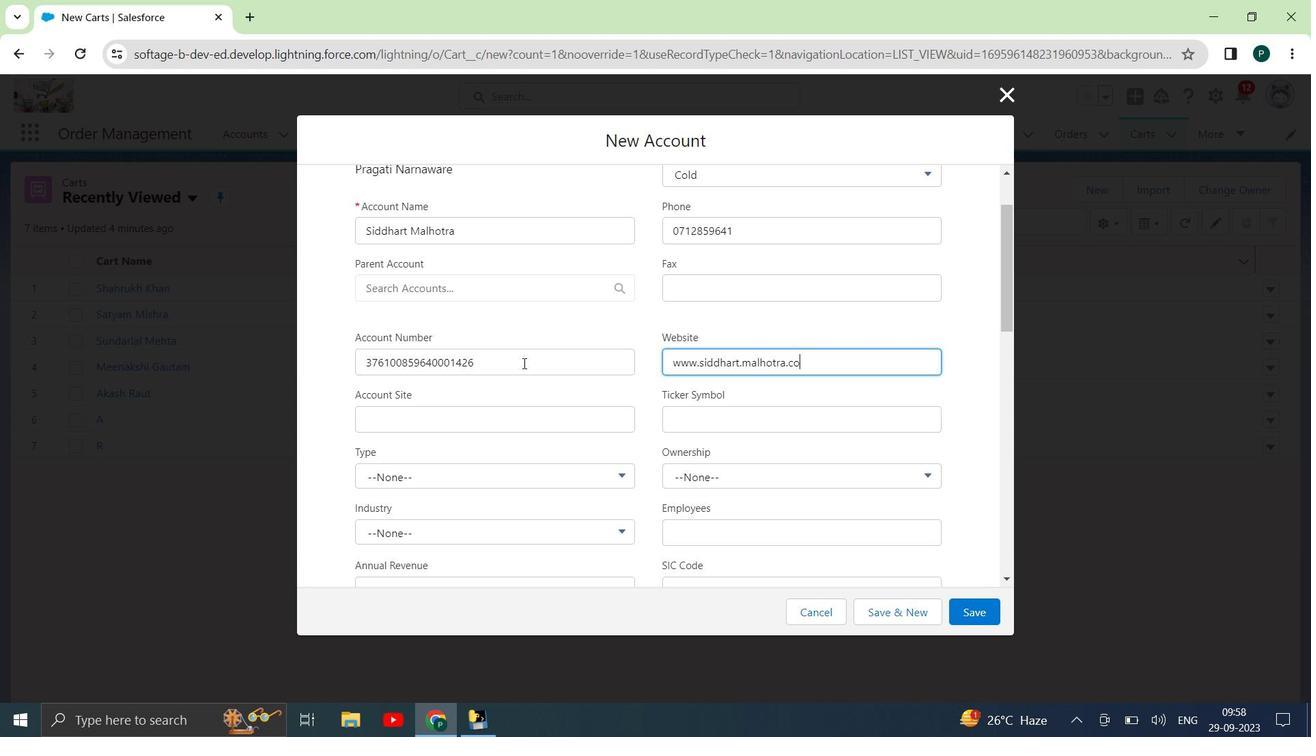
Action: Mouse moved to (554, 362)
Screenshot: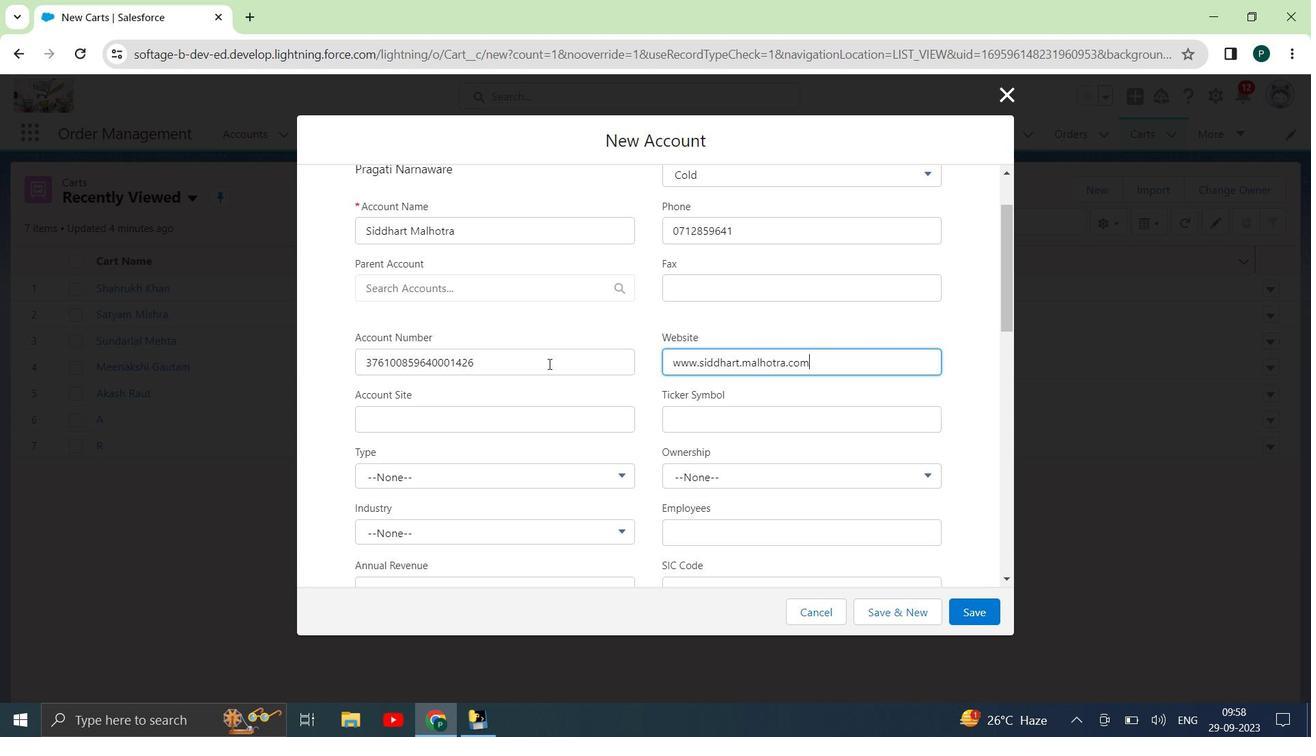 
Action: Mouse scrolled (554, 361) with delta (0, 0)
Screenshot: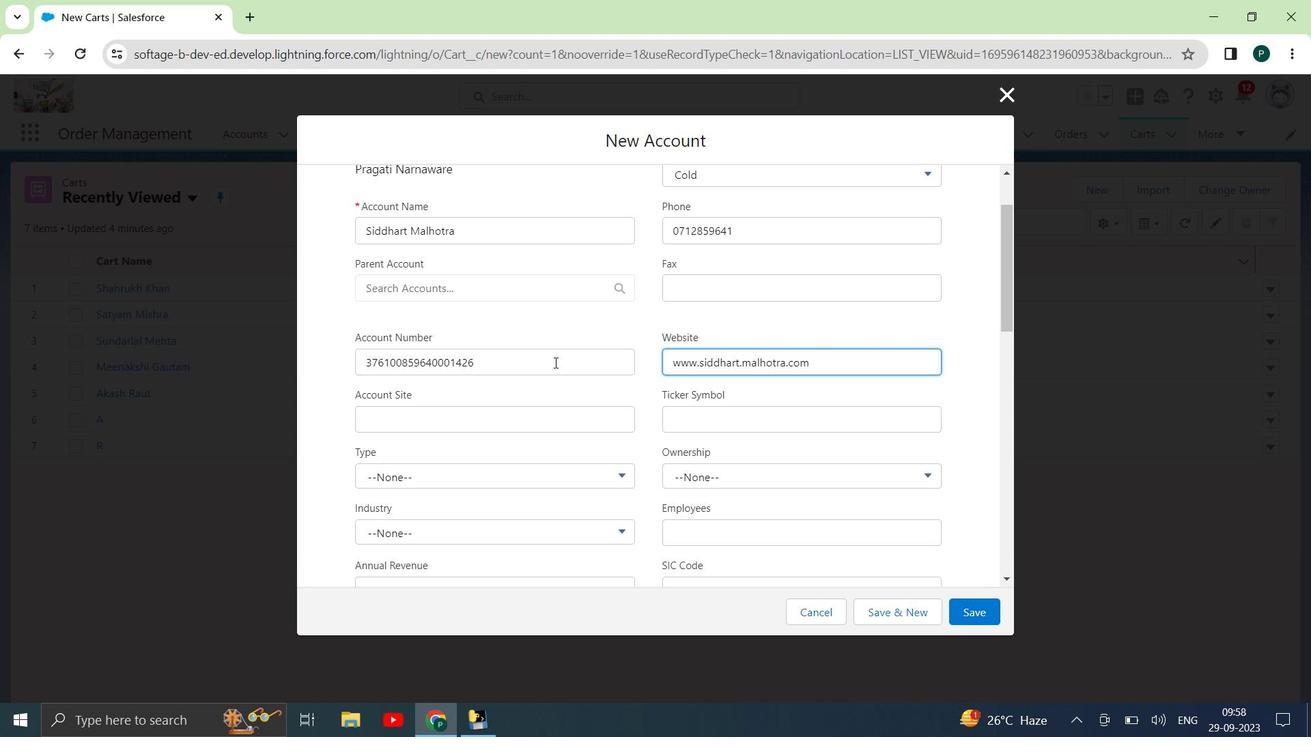 
Action: Mouse scrolled (554, 361) with delta (0, 0)
Screenshot: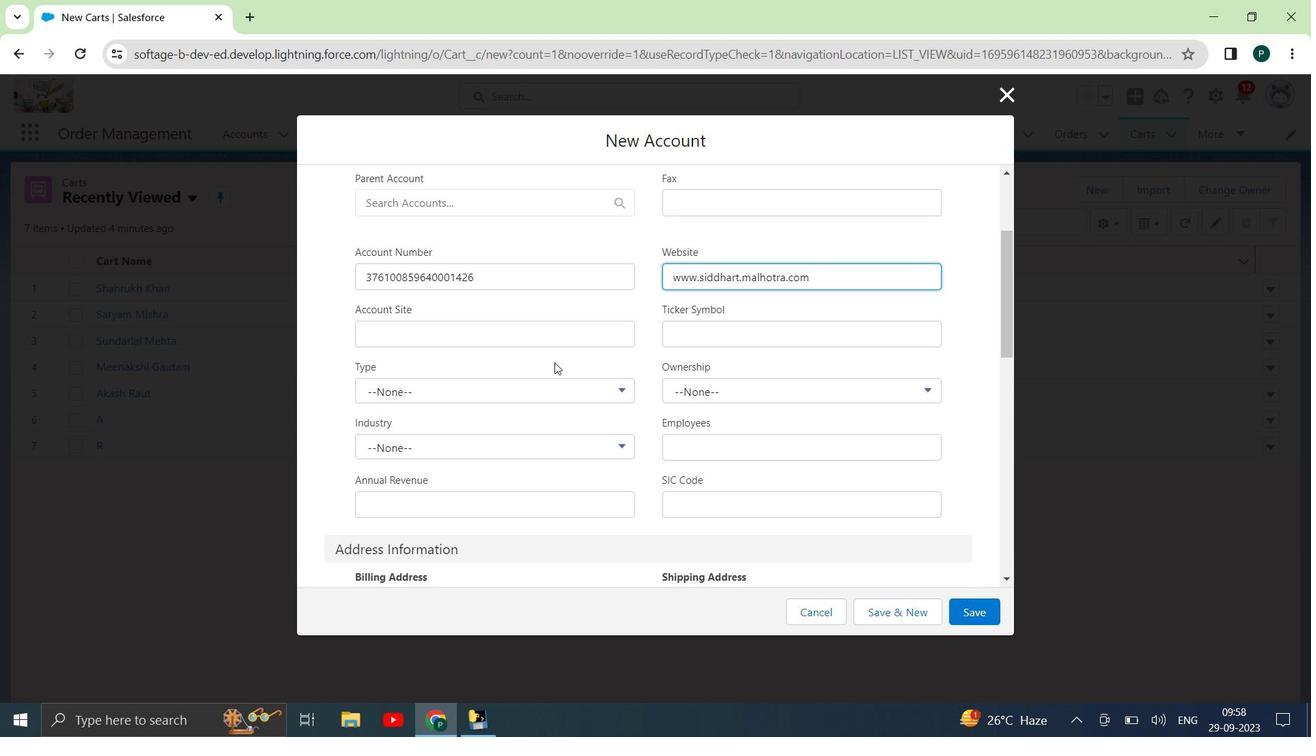 
Action: Mouse moved to (408, 305)
Screenshot: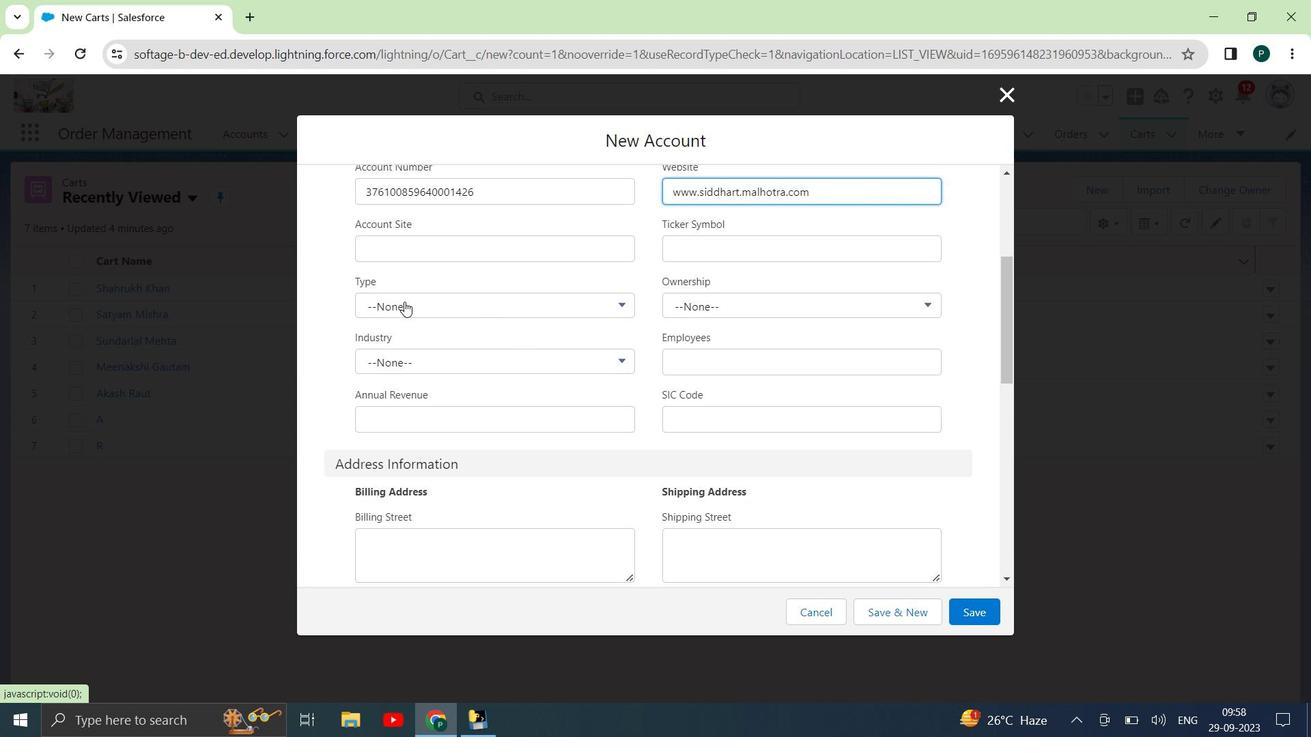 
Action: Mouse pressed left at (408, 305)
Screenshot: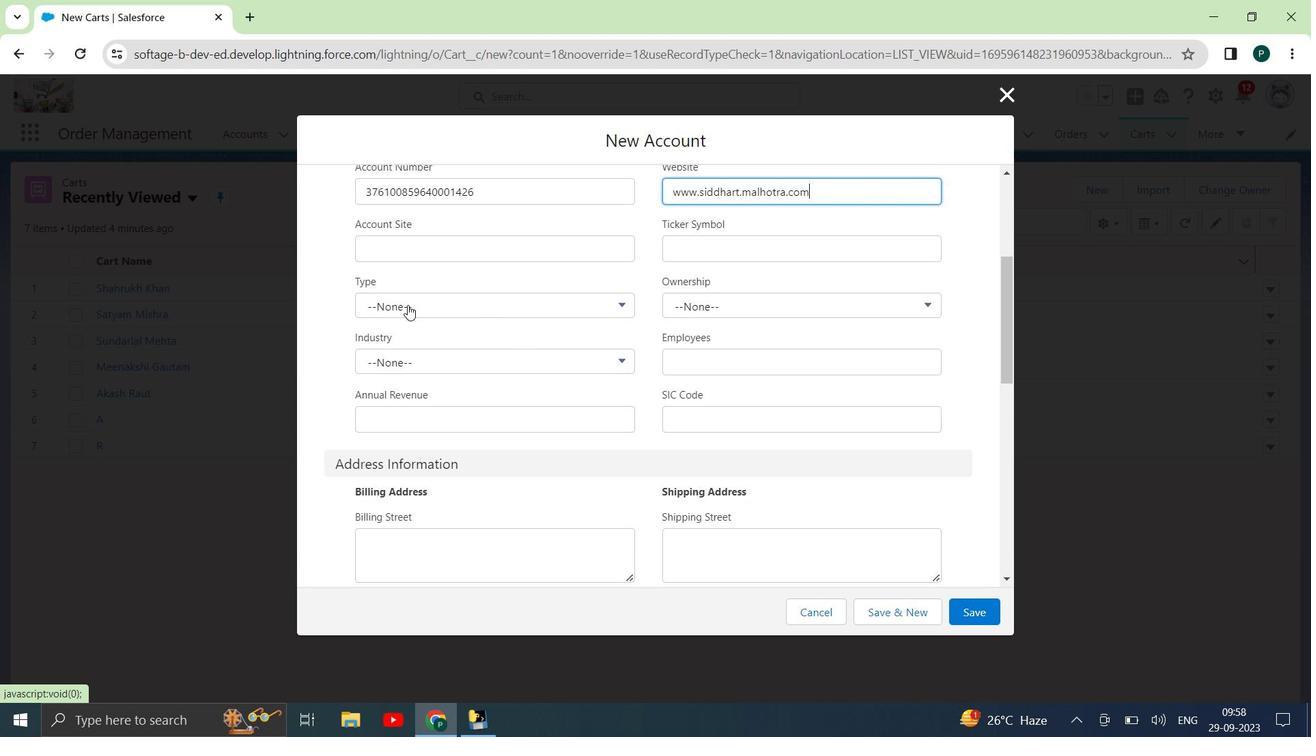 
Action: Mouse moved to (396, 366)
Screenshot: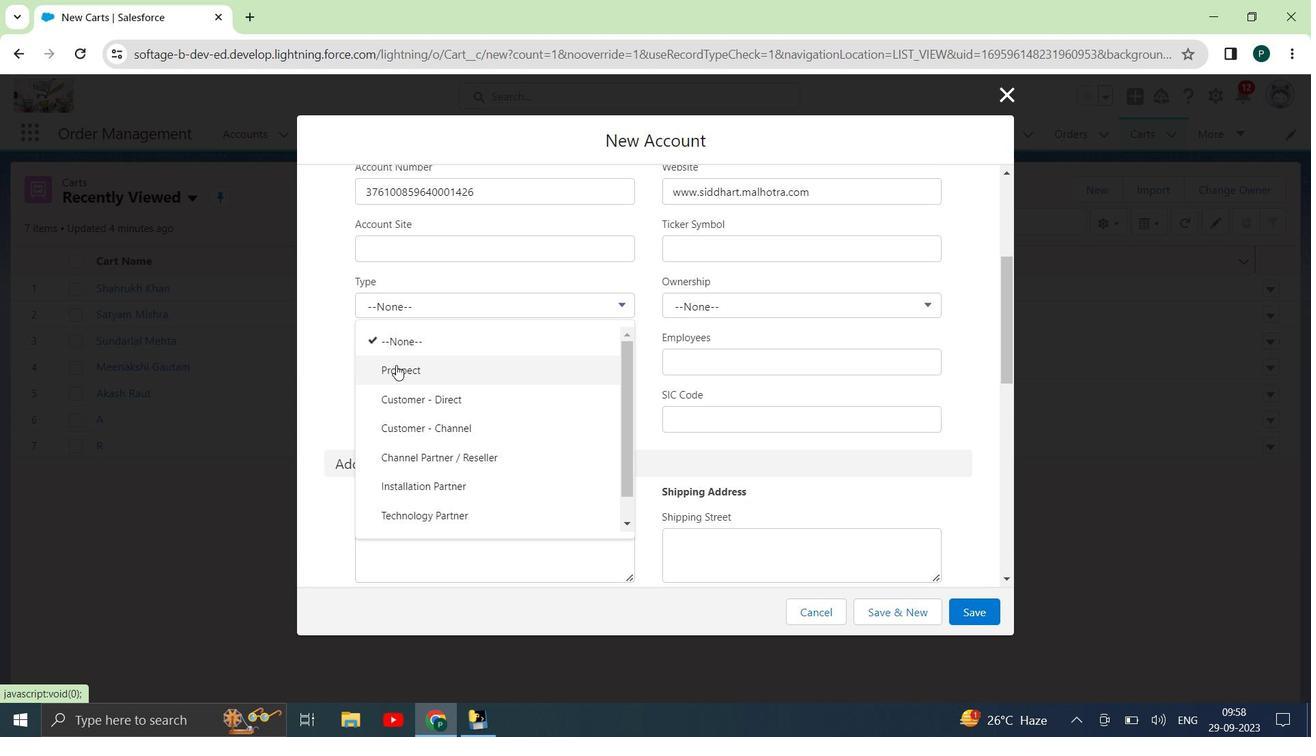 
Action: Mouse pressed left at (396, 366)
Screenshot: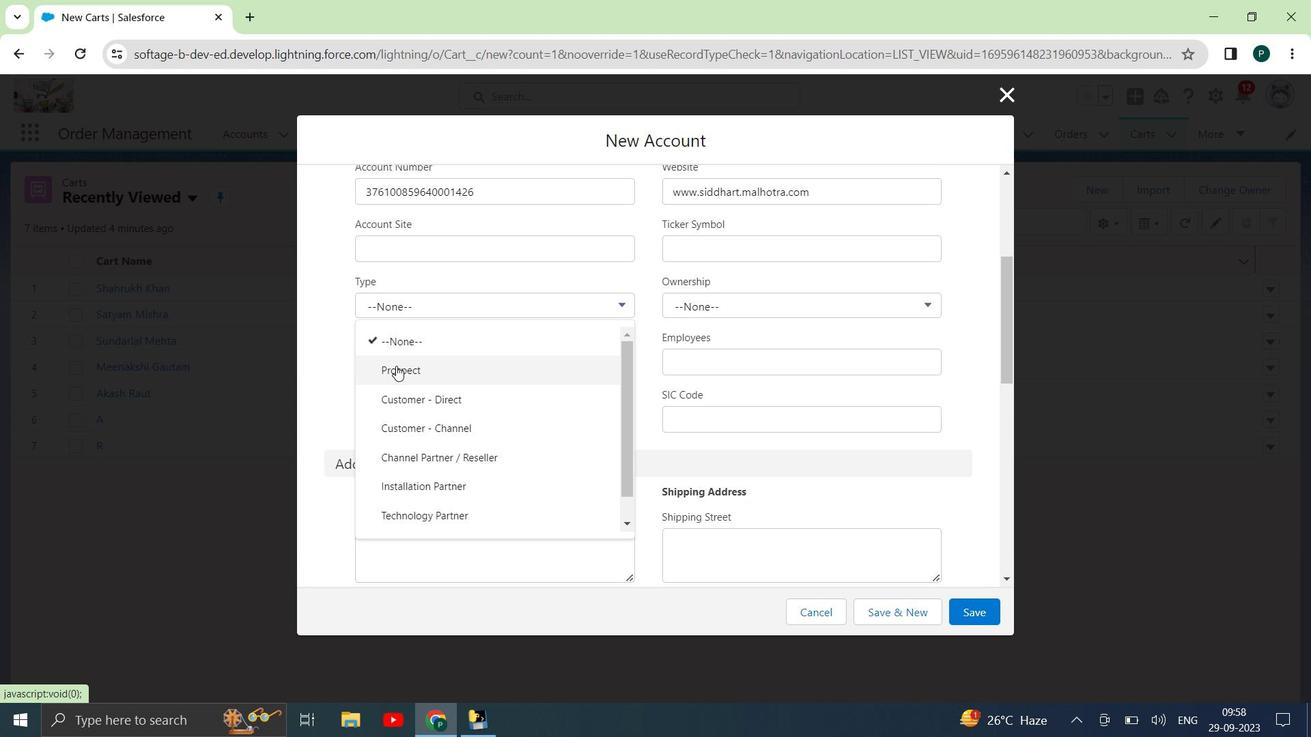 
Action: Mouse moved to (790, 303)
